 Task: Buy 1 Electric Skillets from Small Appliances section under best seller category for shipping address: Autumn Baker, 2422 August Lane, Shreveport, Louisiana 71101, Cell Number 3184332610. Pay from credit card ending with 7965, CVV 549
Action: Mouse moved to (101, 83)
Screenshot: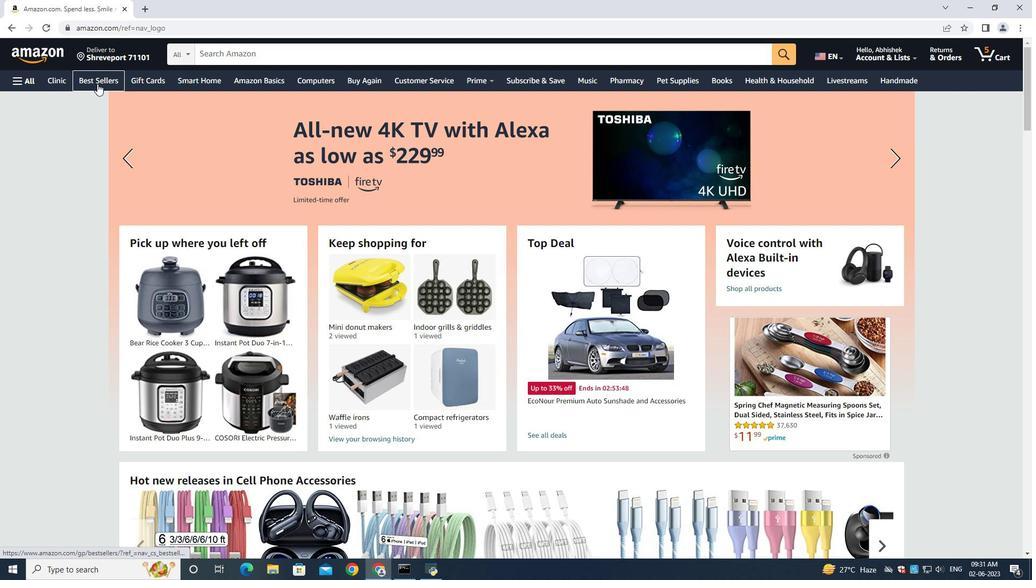 
Action: Mouse pressed left at (101, 83)
Screenshot: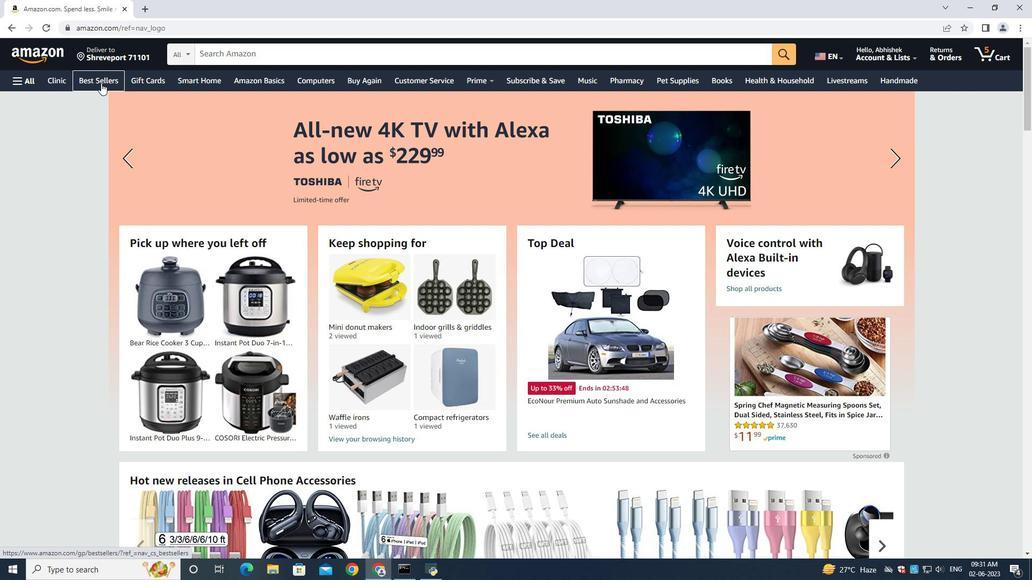 
Action: Mouse moved to (1007, 223)
Screenshot: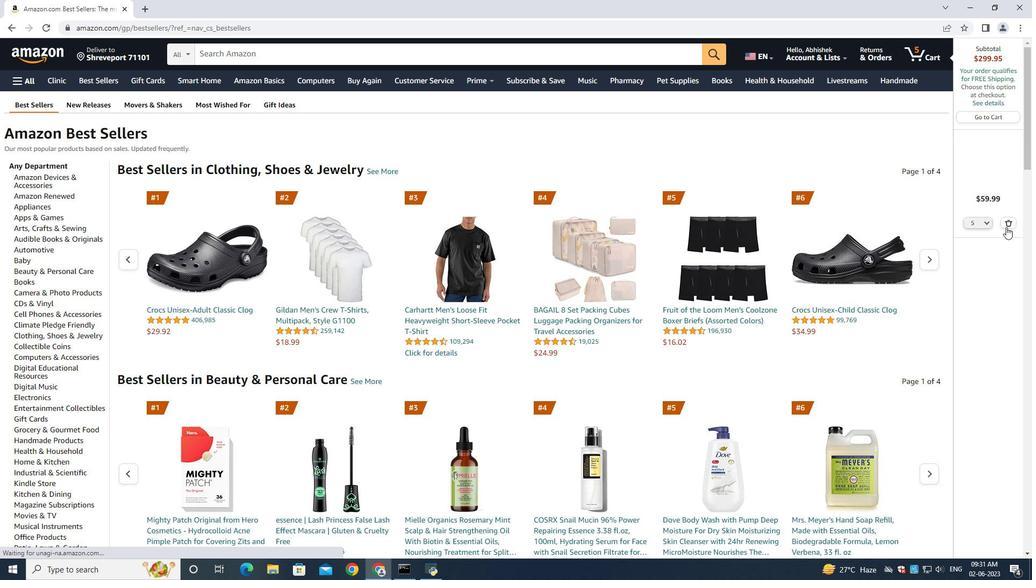 
Action: Mouse pressed left at (1007, 223)
Screenshot: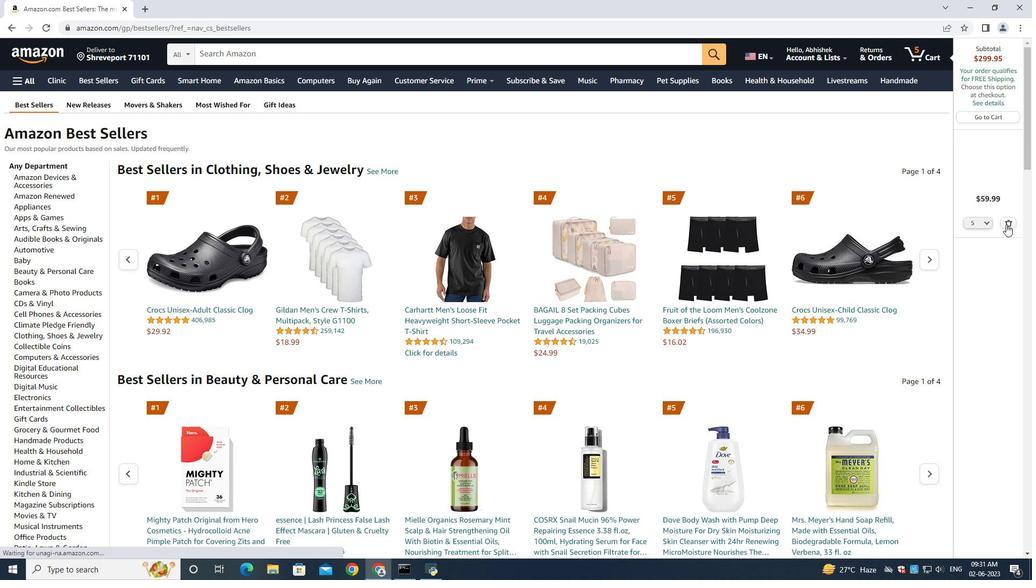 
Action: Mouse moved to (251, 52)
Screenshot: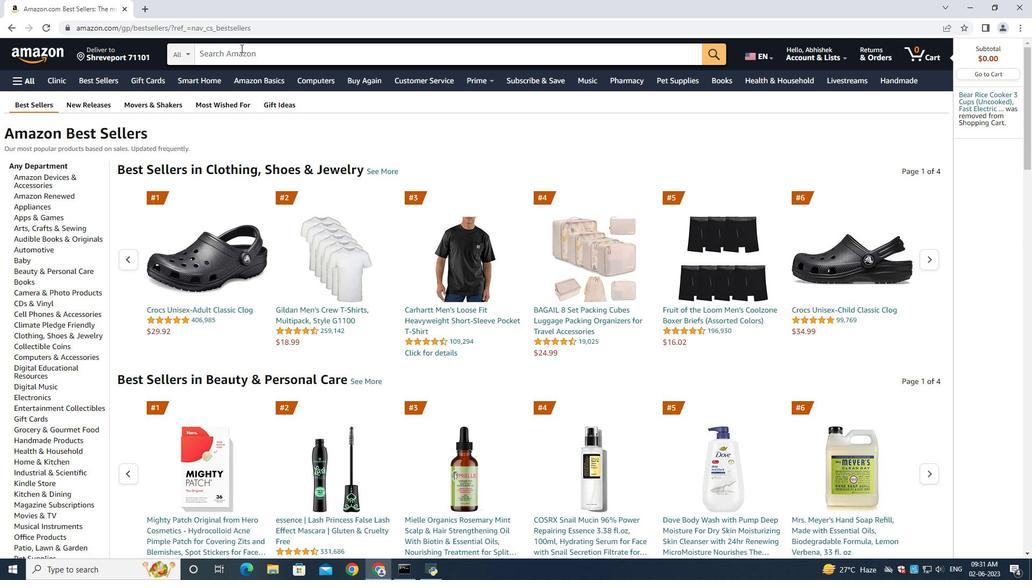 
Action: Mouse pressed left at (251, 52)
Screenshot: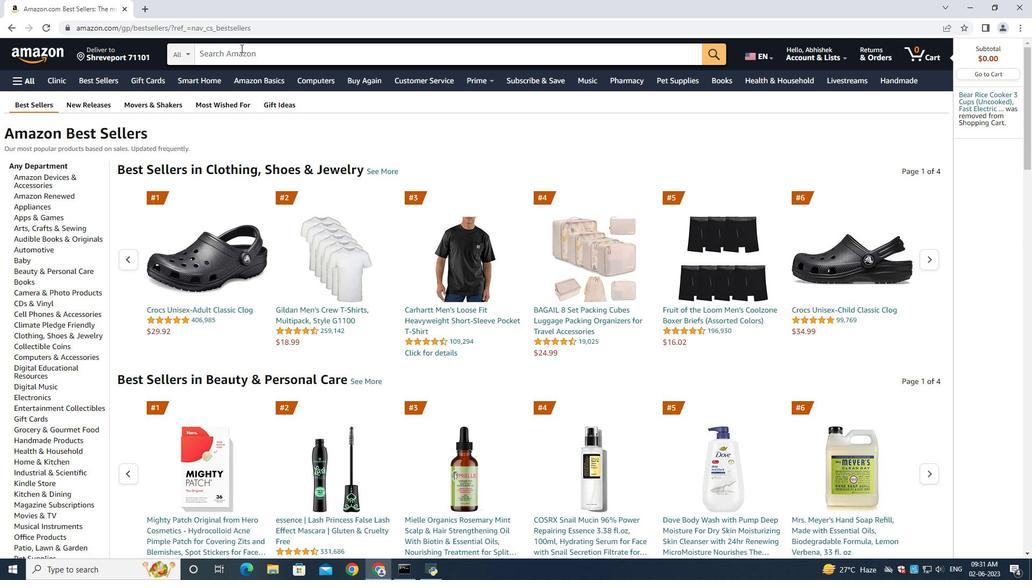 
Action: Key pressed <Key.shift>Electric<Key.space><Key.shift><Key.shift>Skillets<Key.enter>
Screenshot: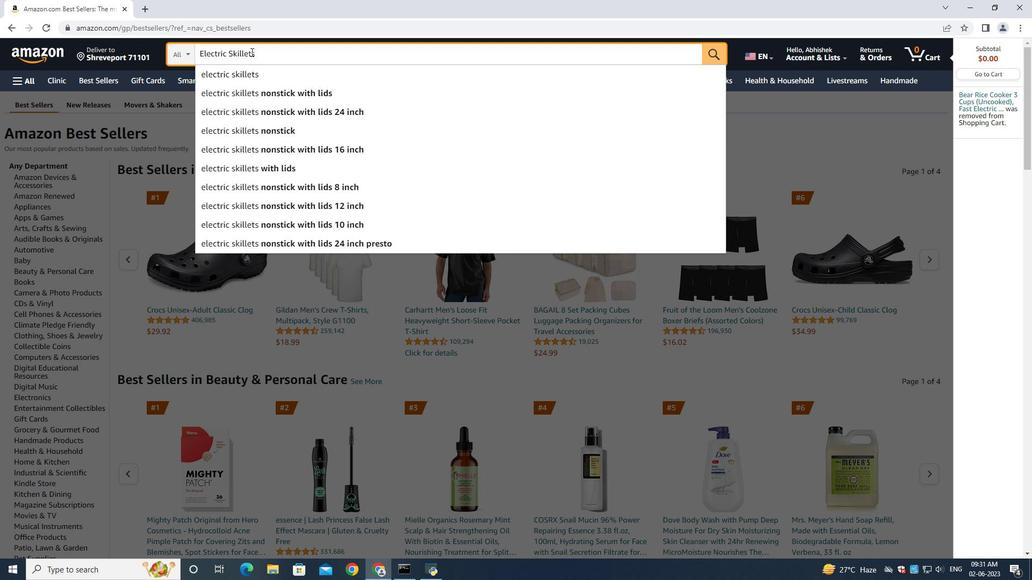
Action: Mouse moved to (278, 55)
Screenshot: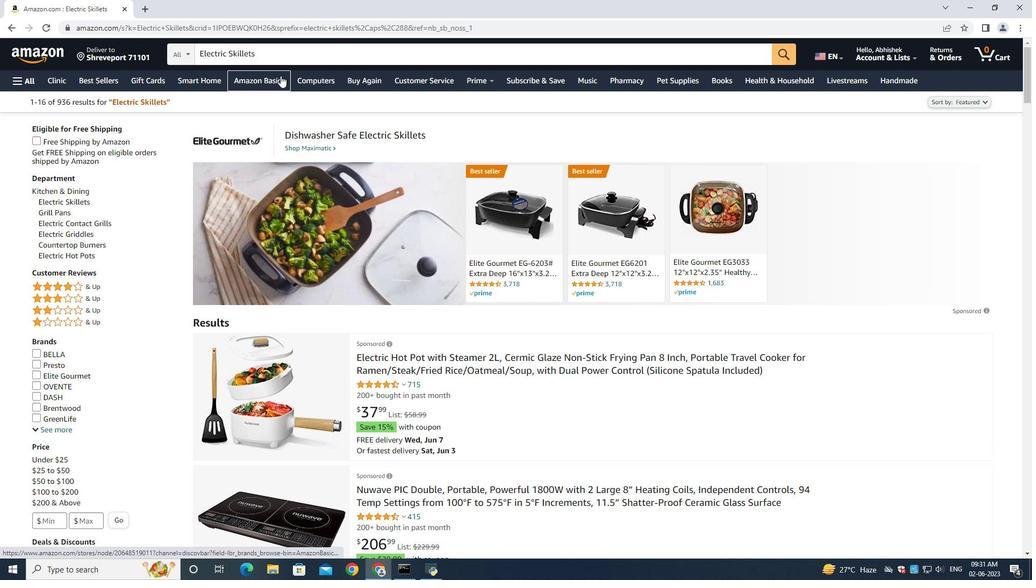 
Action: Mouse pressed left at (278, 55)
Screenshot: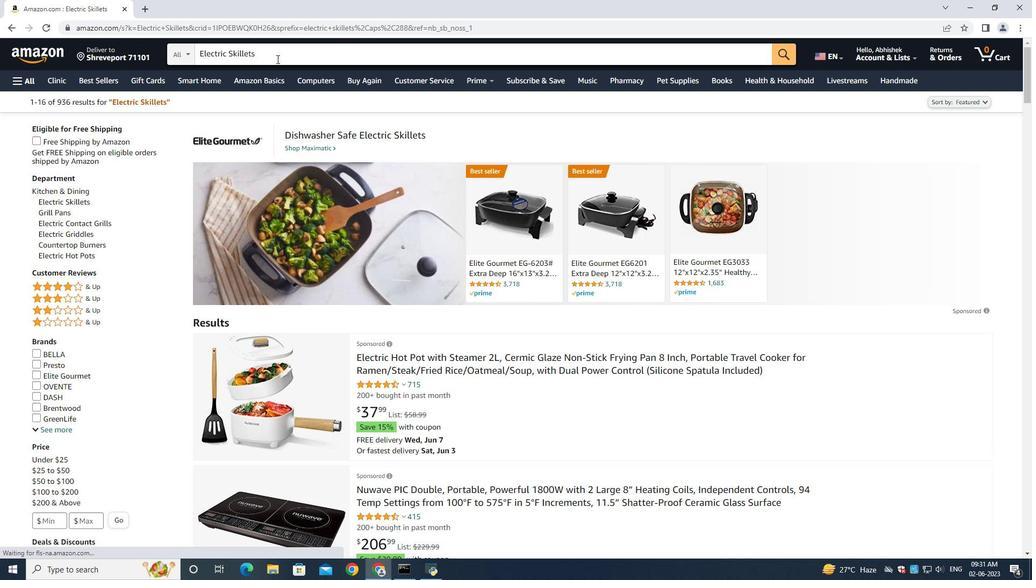 
Action: Key pressed <Key.space>small<Key.enter>
Screenshot: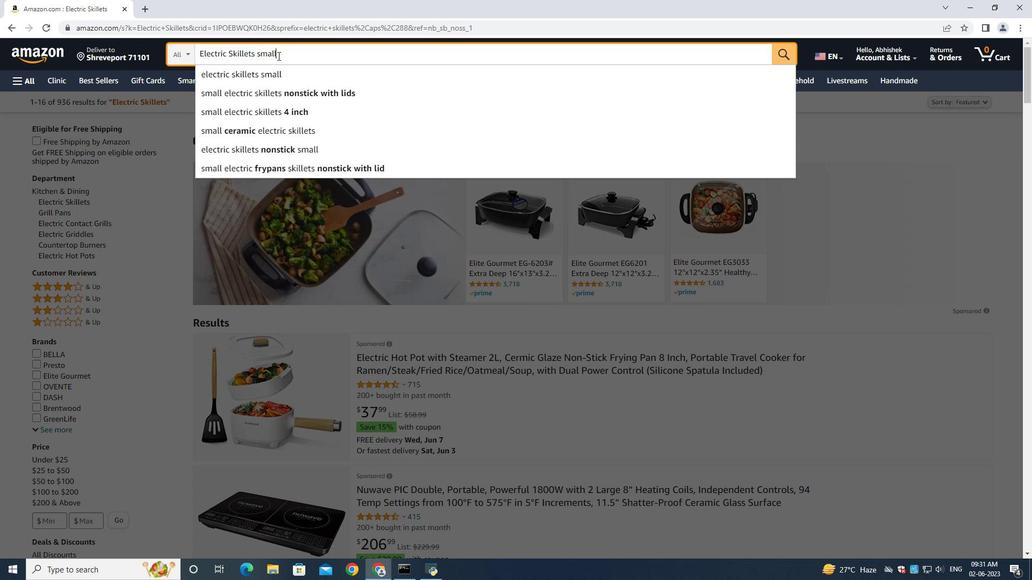 
Action: Mouse moved to (55, 193)
Screenshot: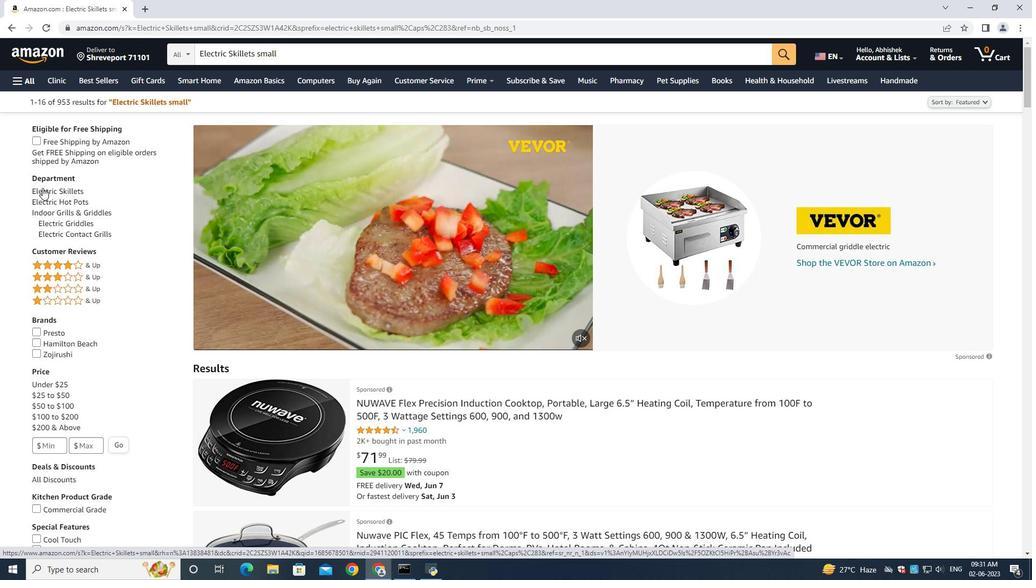 
Action: Mouse pressed left at (55, 193)
Screenshot: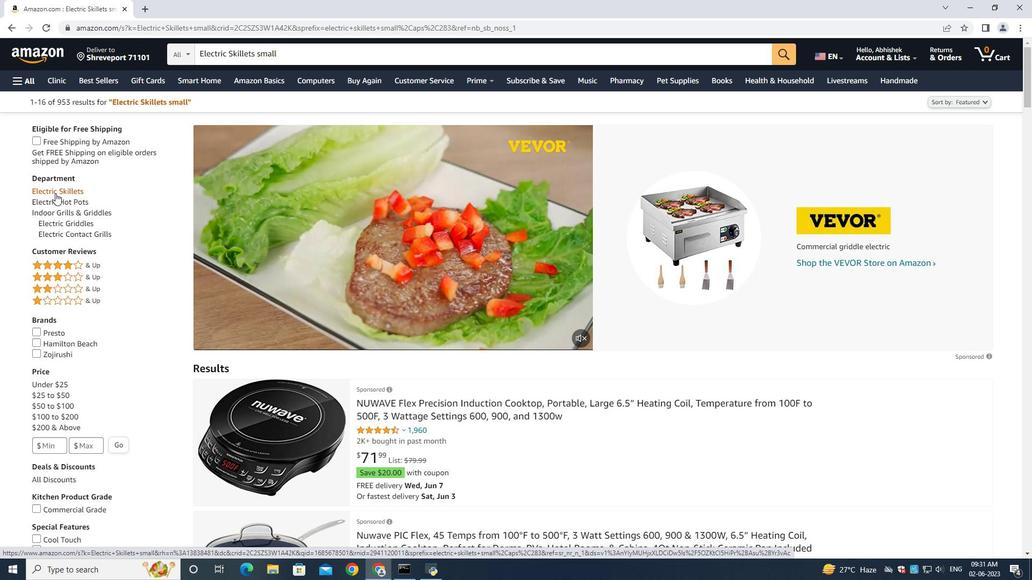 
Action: Mouse moved to (75, 249)
Screenshot: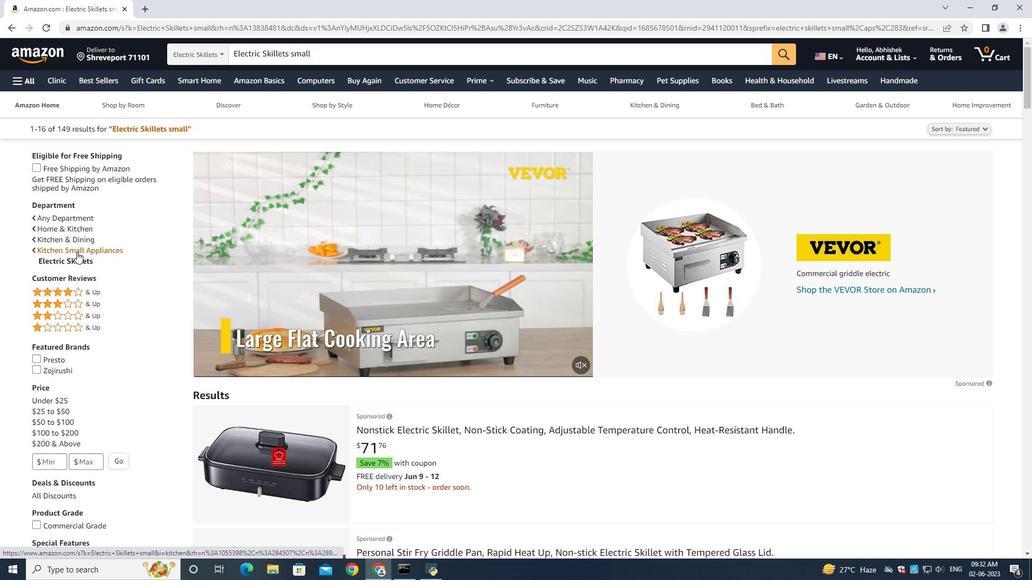 
Action: Mouse pressed left at (75, 249)
Screenshot: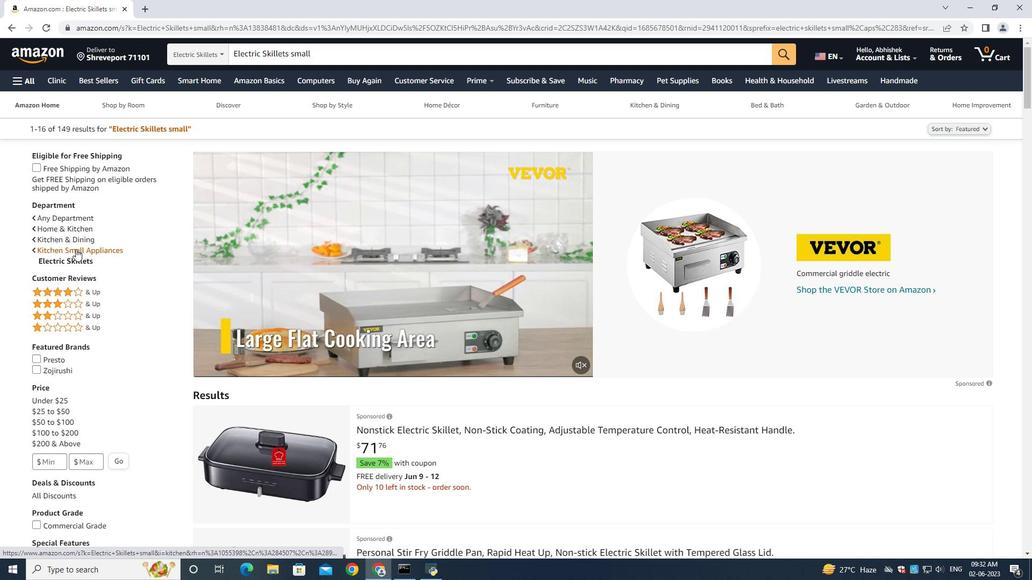 
Action: Mouse moved to (69, 255)
Screenshot: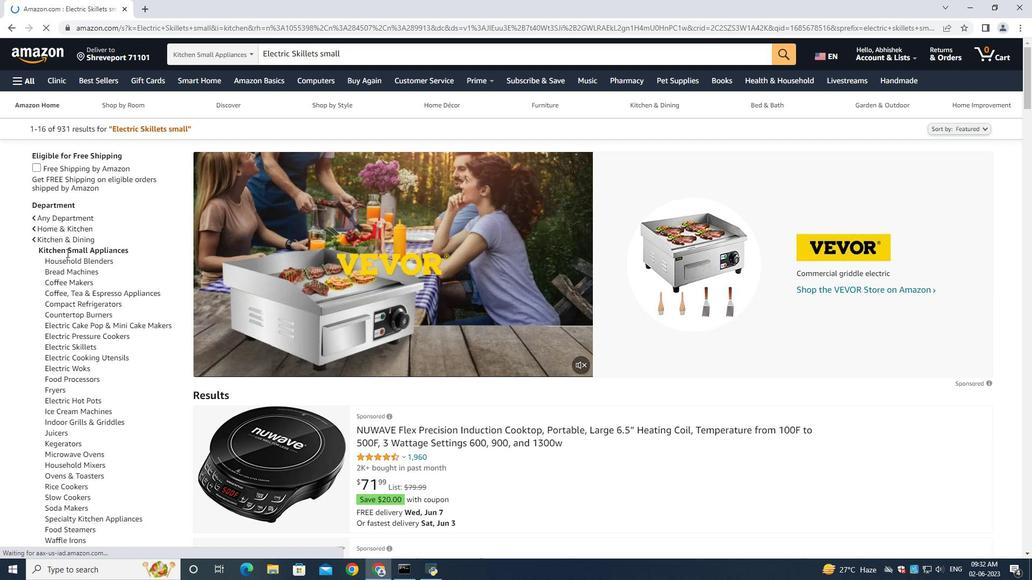 
Action: Key pressed <Key.down><Key.down>
Screenshot: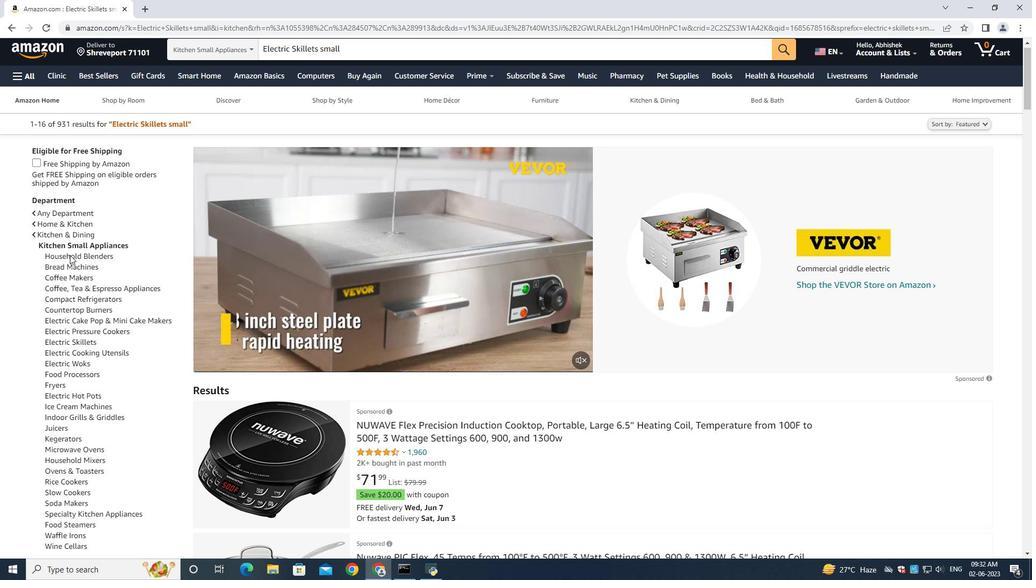 
Action: Mouse moved to (464, 389)
Screenshot: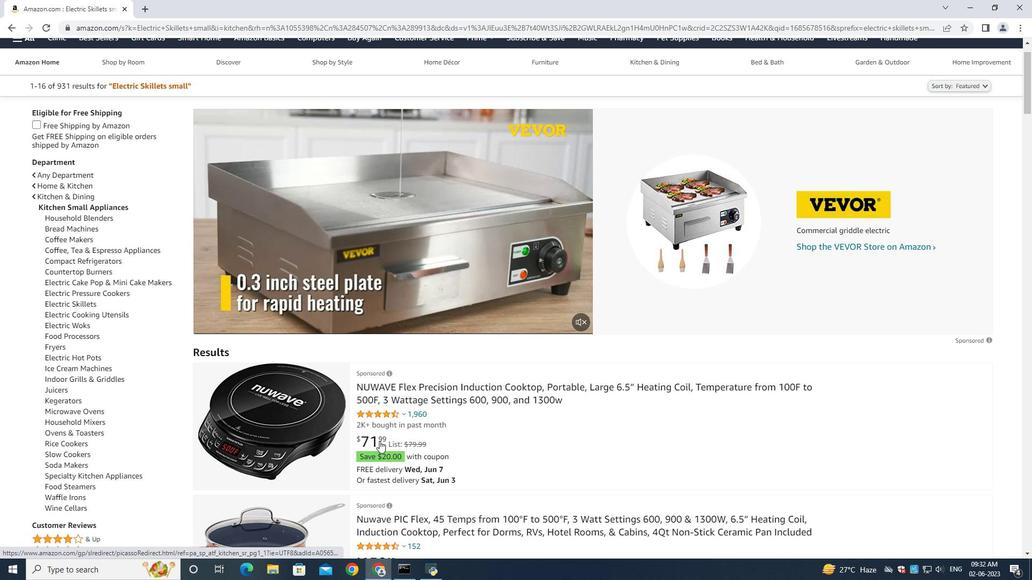 
Action: Mouse pressed left at (464, 389)
Screenshot: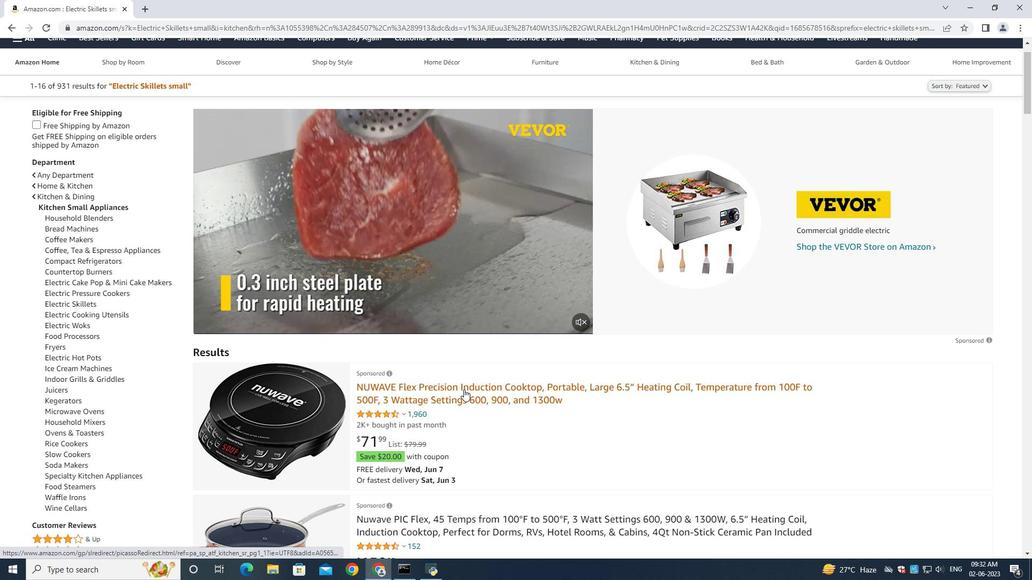 
Action: Mouse moved to (836, 424)
Screenshot: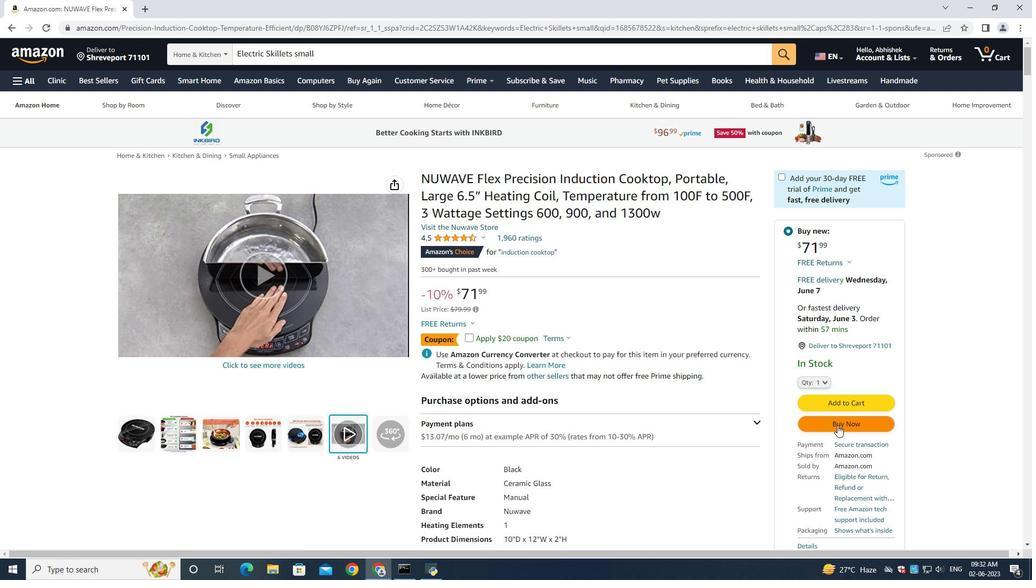 
Action: Mouse pressed left at (836, 424)
Screenshot: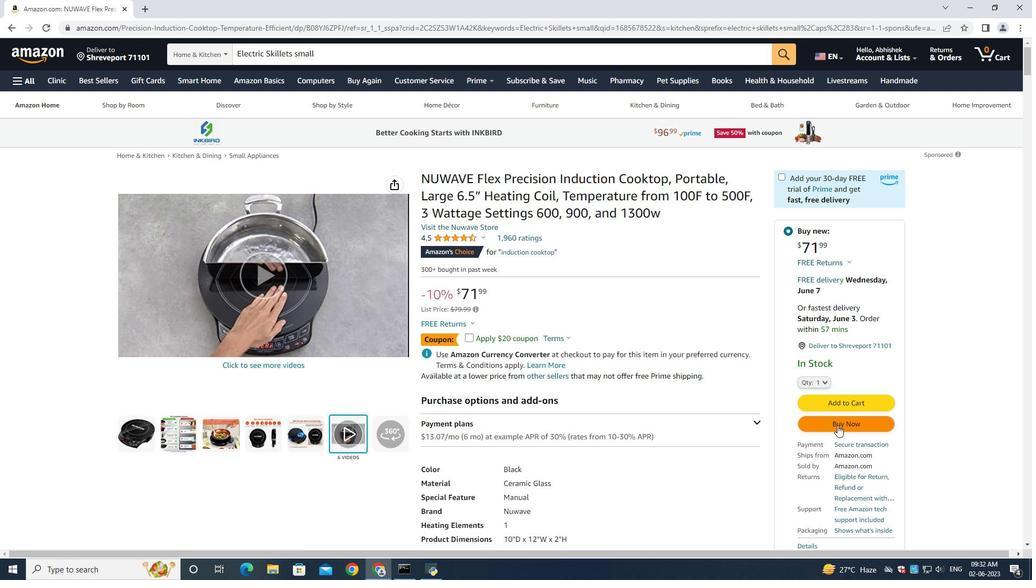 
Action: Mouse moved to (584, 236)
Screenshot: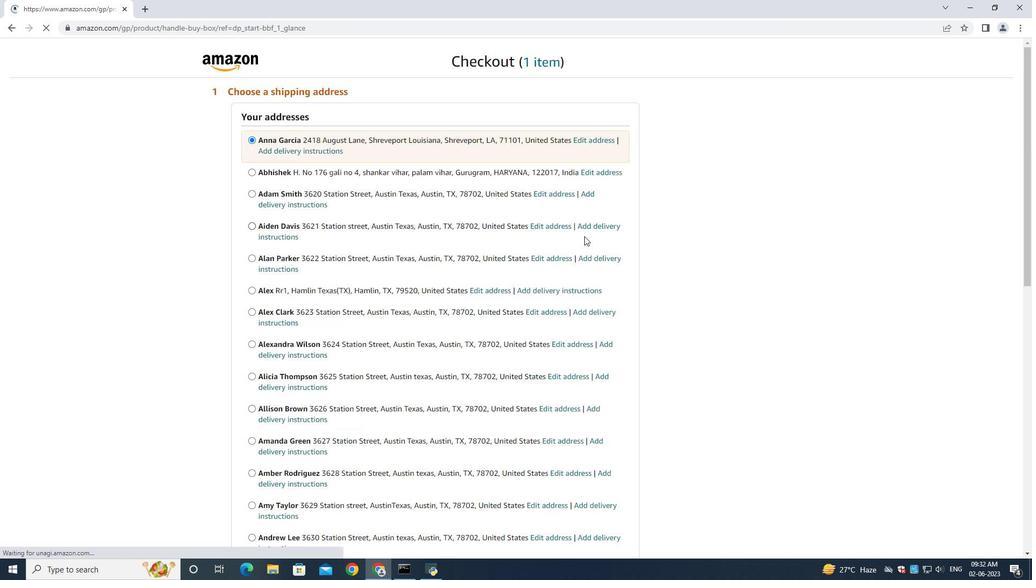 
Action: Mouse scrolled (584, 236) with delta (0, 0)
Screenshot: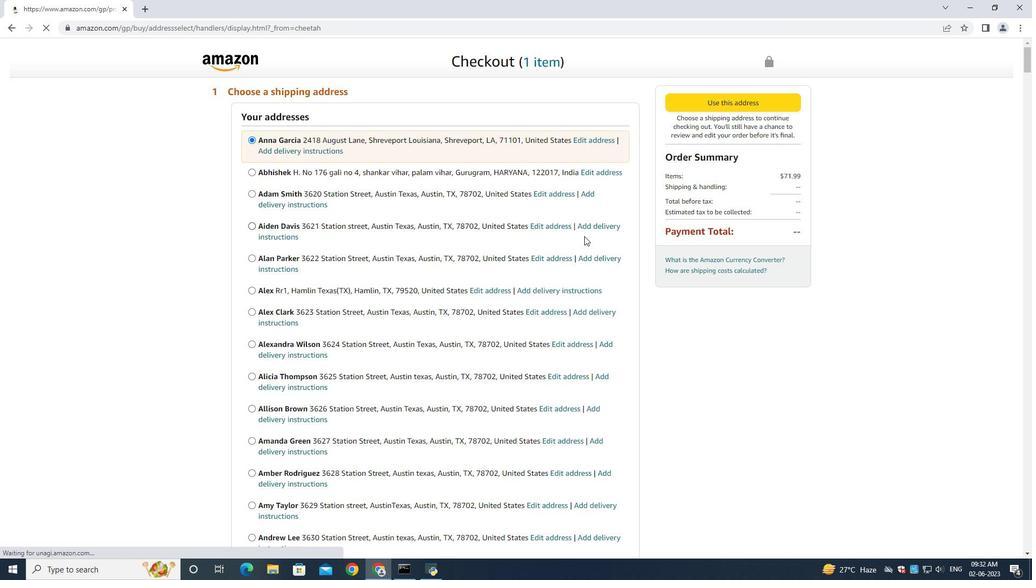 
Action: Mouse moved to (583, 241)
Screenshot: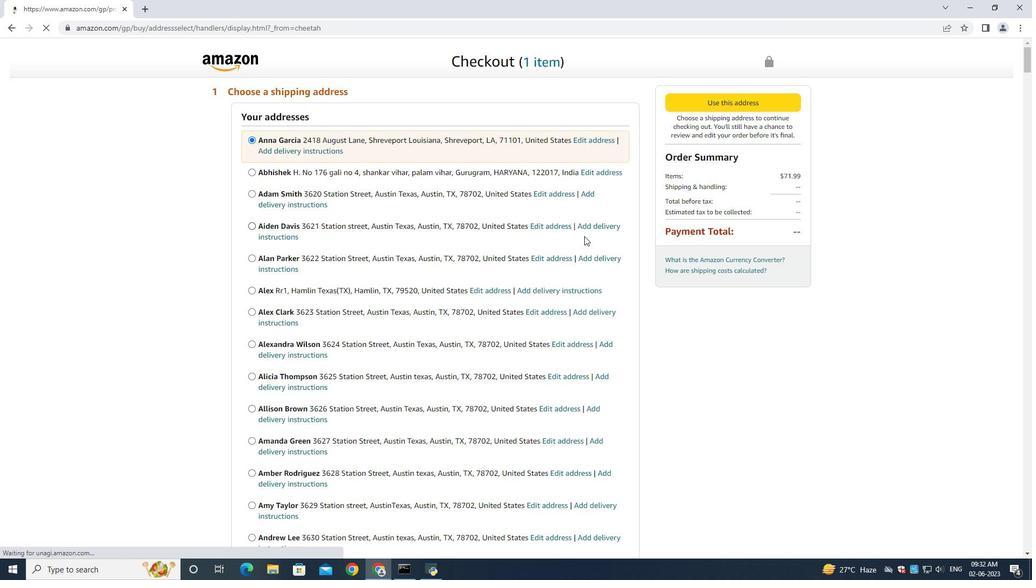 
Action: Mouse scrolled (584, 237) with delta (0, 0)
Screenshot: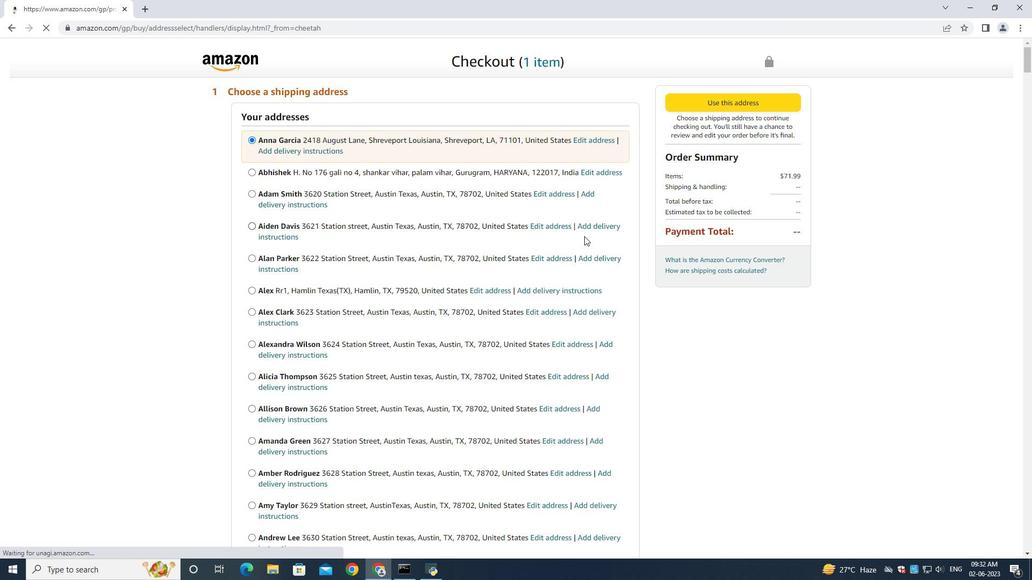 
Action: Mouse moved to (583, 243)
Screenshot: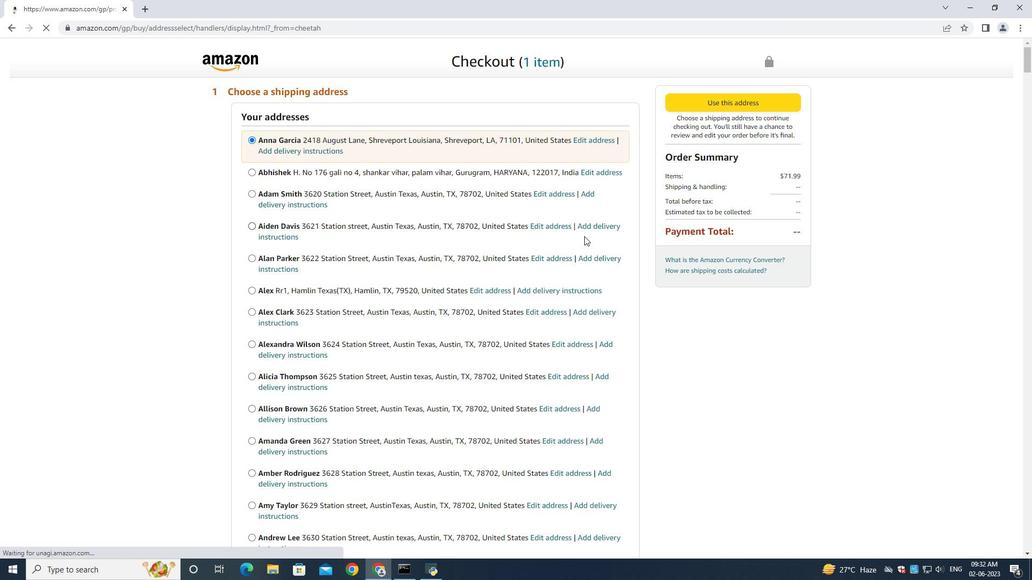 
Action: Mouse scrolled (583, 240) with delta (0, 0)
Screenshot: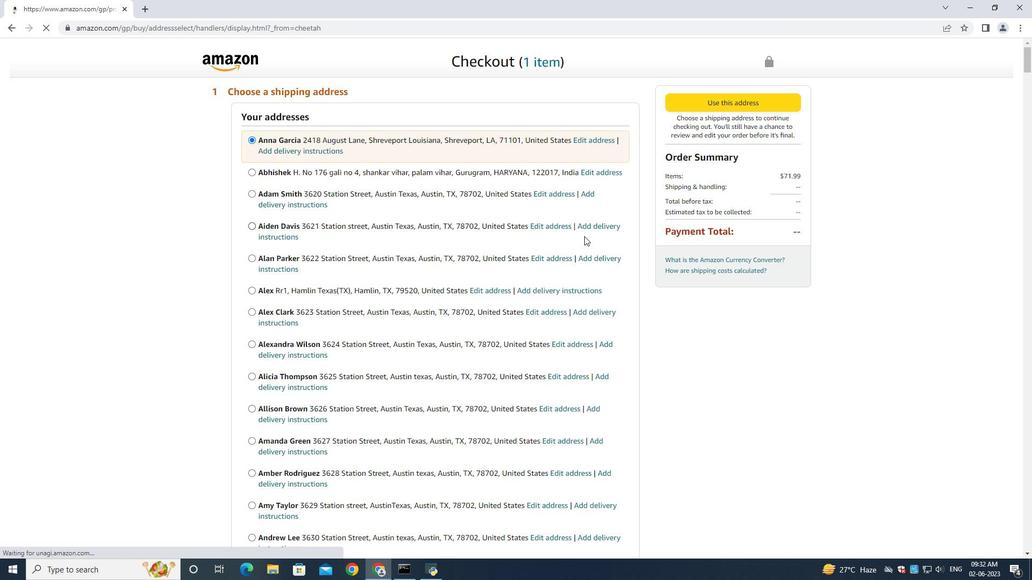 
Action: Mouse moved to (582, 244)
Screenshot: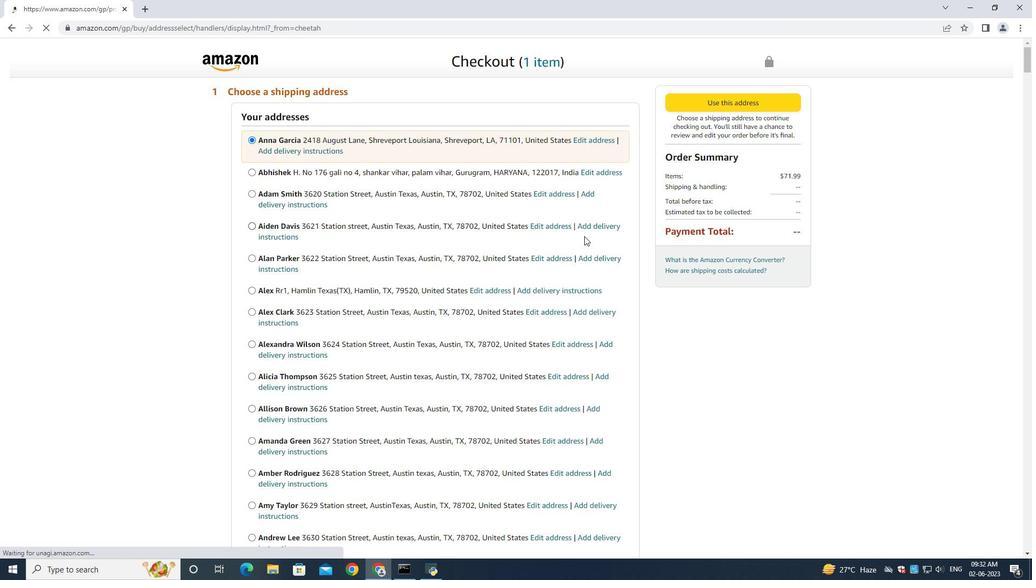 
Action: Mouse scrolled (583, 243) with delta (0, 0)
Screenshot: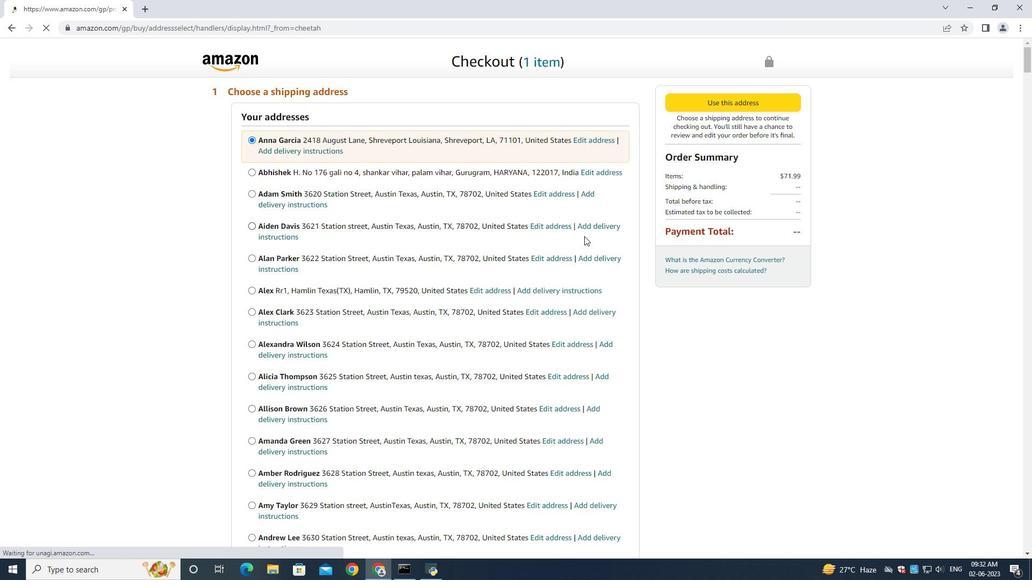 
Action: Mouse moved to (581, 244)
Screenshot: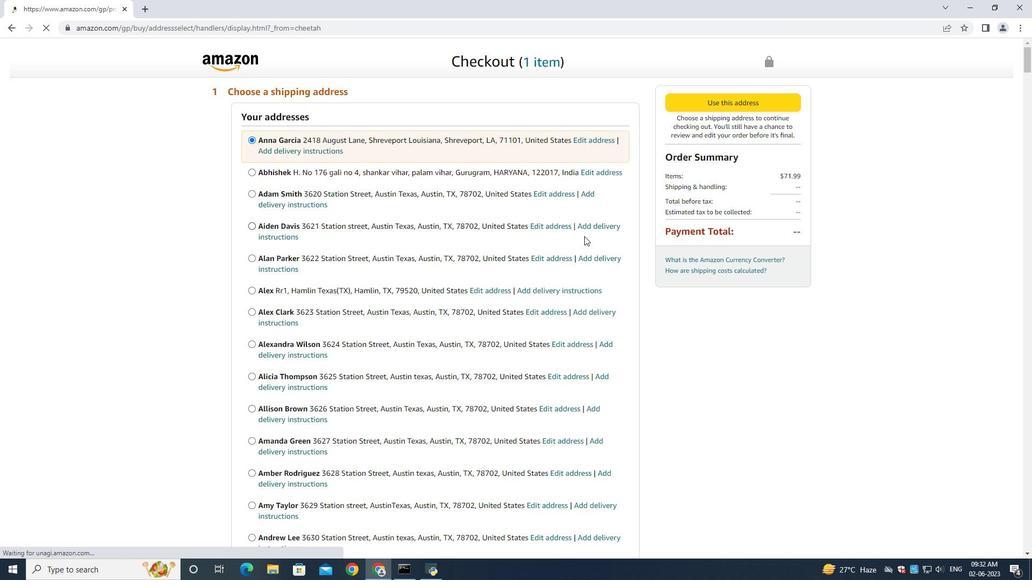 
Action: Mouse scrolled (582, 244) with delta (0, 0)
Screenshot: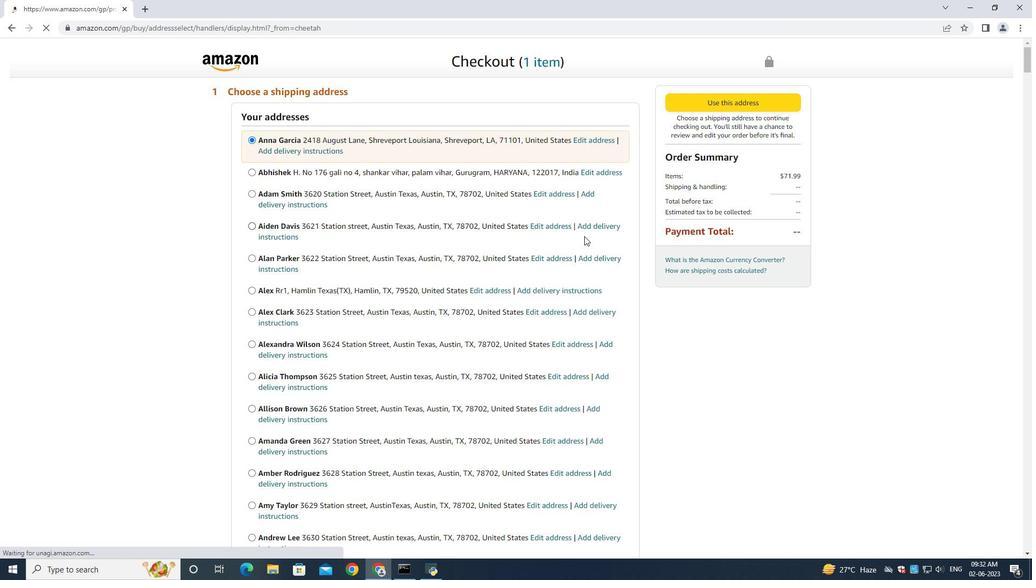 
Action: Mouse moved to (579, 244)
Screenshot: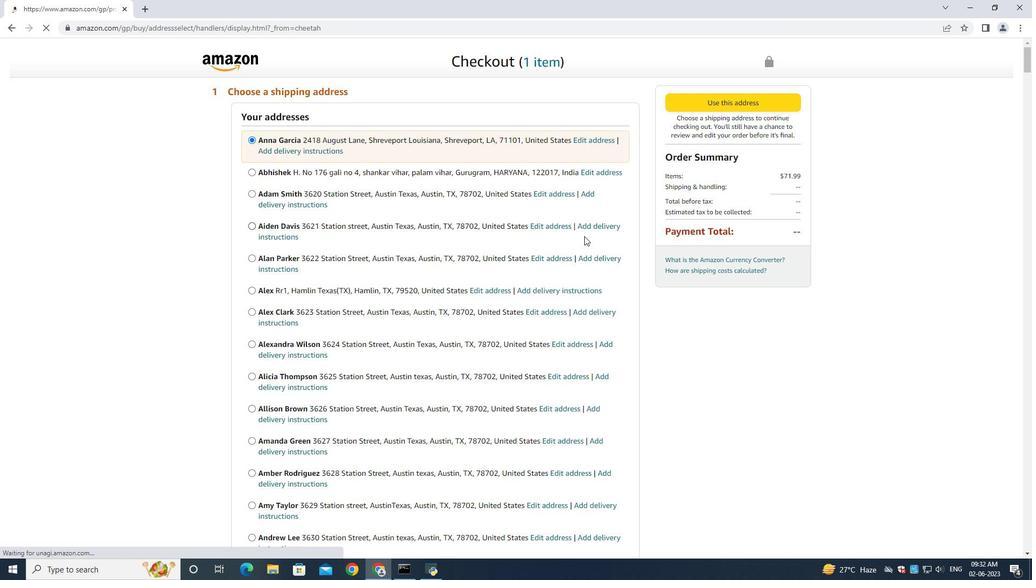 
Action: Mouse scrolled (581, 243) with delta (0, -1)
Screenshot: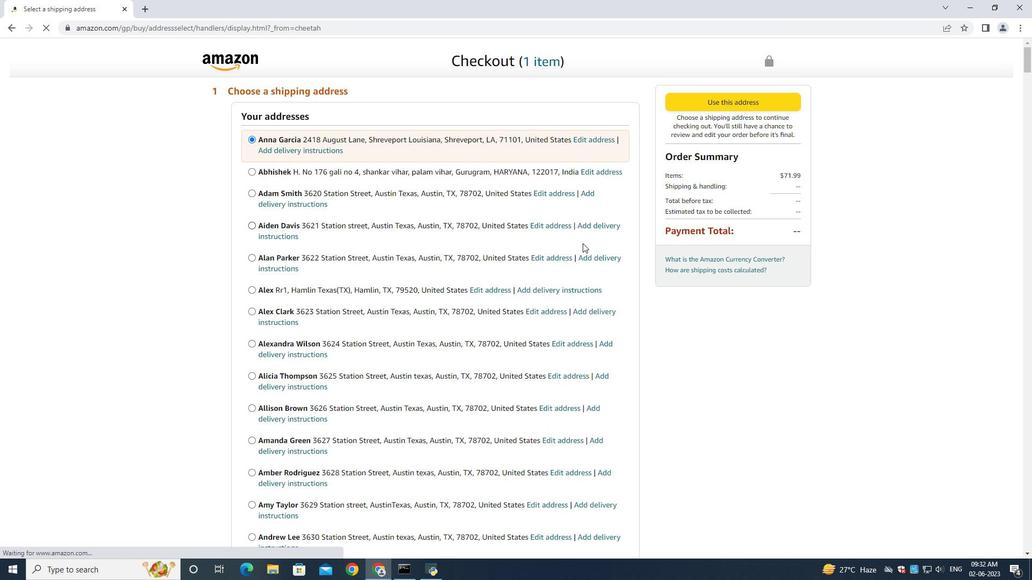 
Action: Mouse moved to (574, 242)
Screenshot: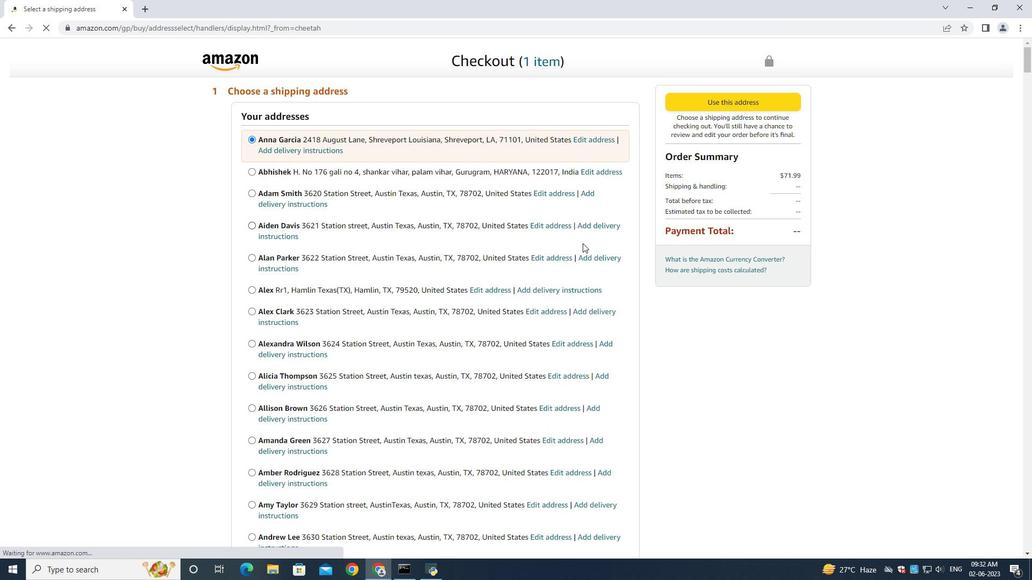 
Action: Mouse scrolled (579, 243) with delta (0, 0)
Screenshot: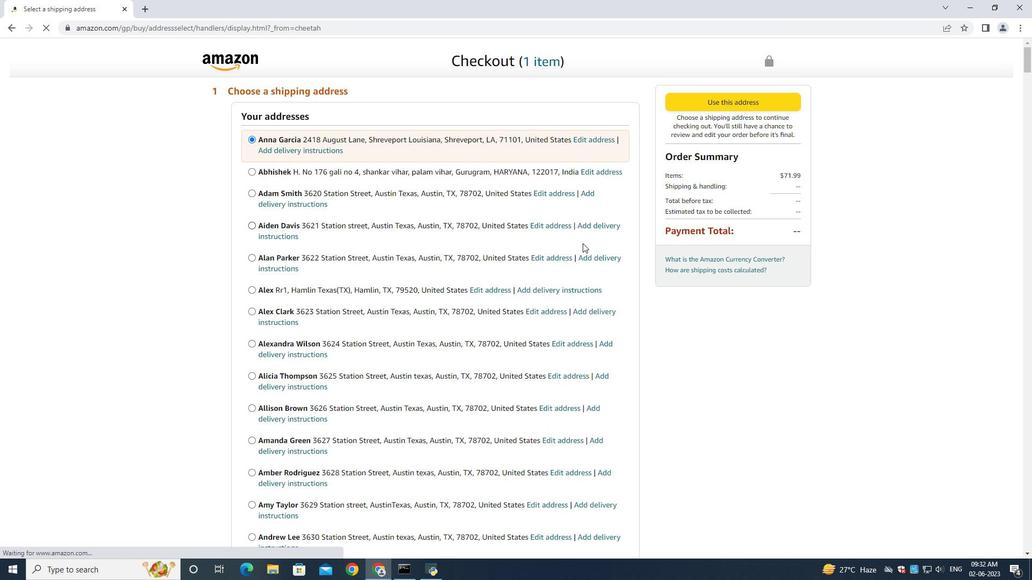 
Action: Mouse moved to (538, 242)
Screenshot: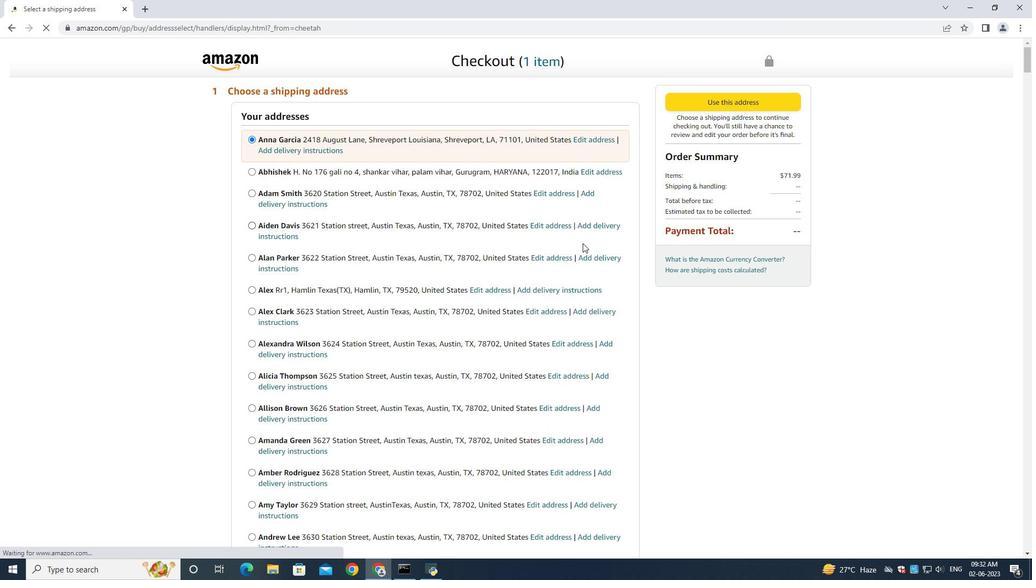 
Action: Mouse scrolled (574, 242) with delta (0, 0)
Screenshot: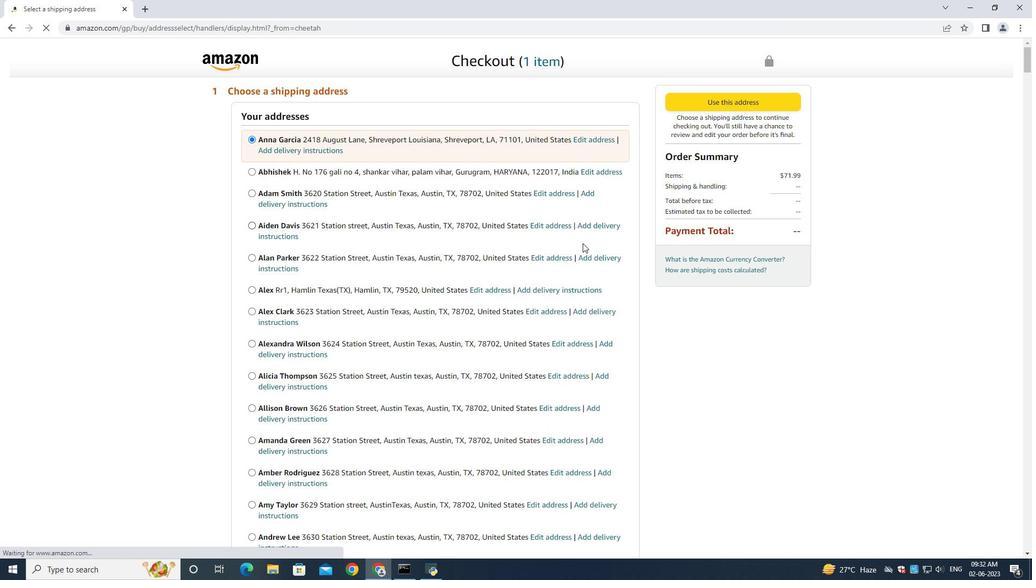 
Action: Mouse moved to (403, 278)
Screenshot: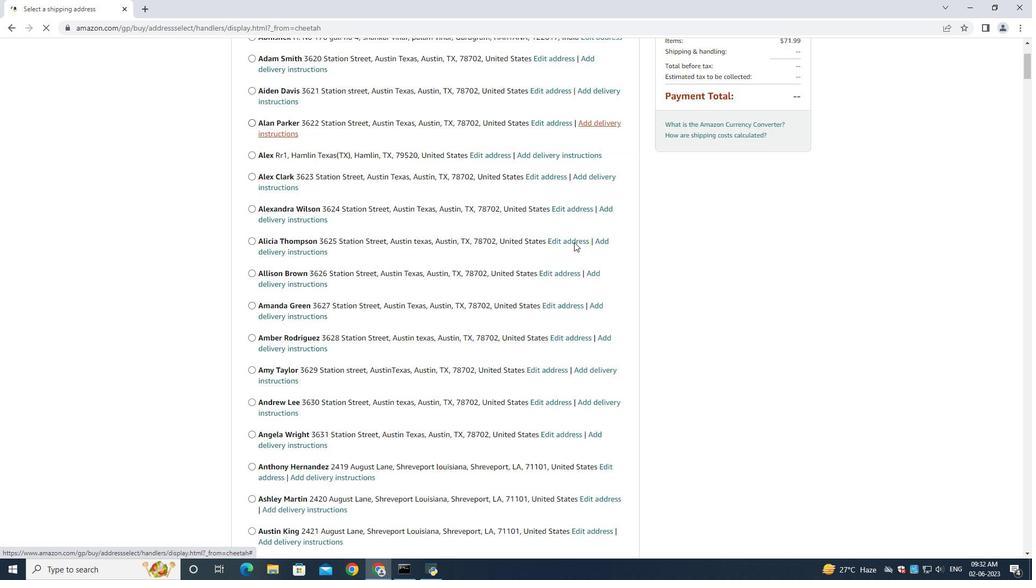 
Action: Mouse scrolled (403, 278) with delta (0, 0)
Screenshot: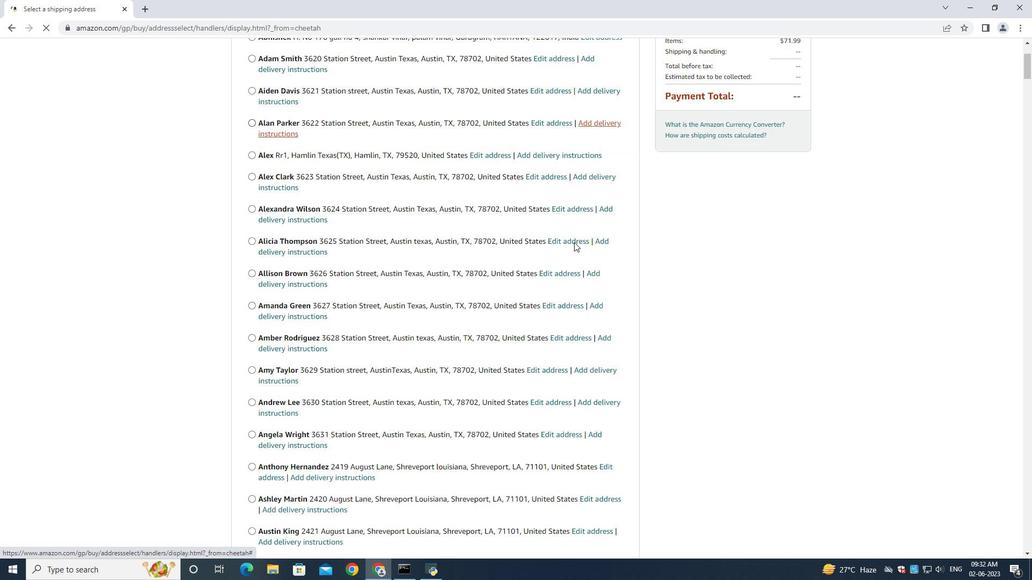 
Action: Mouse scrolled (403, 278) with delta (0, 0)
Screenshot: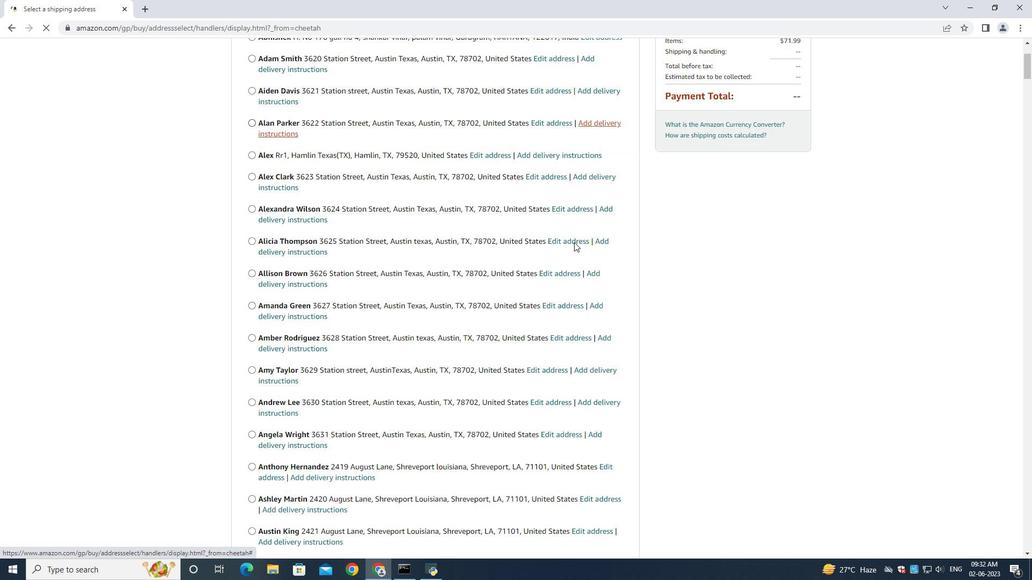 
Action: Mouse moved to (403, 274)
Screenshot: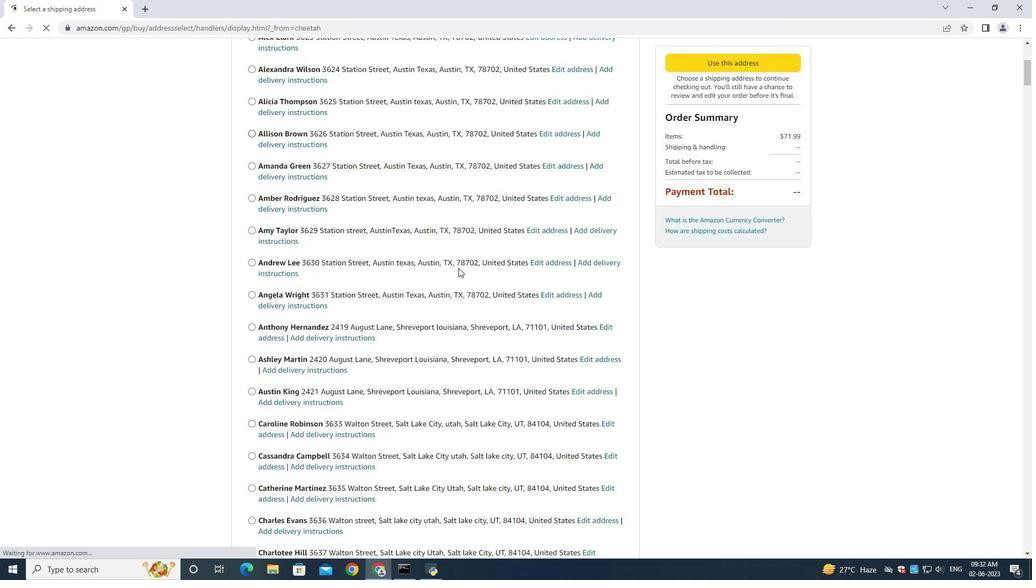 
Action: Mouse scrolled (403, 278) with delta (0, 0)
Screenshot: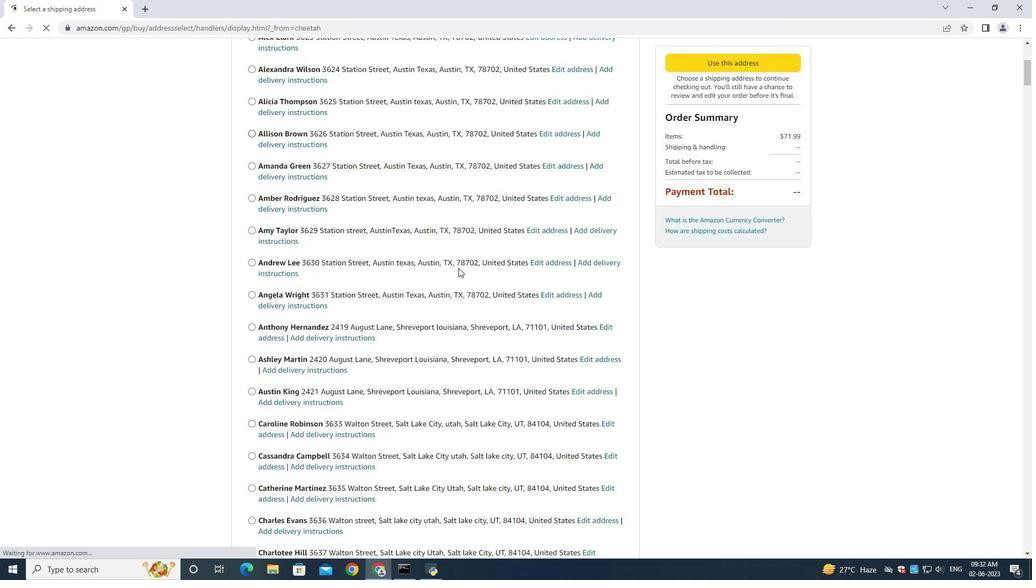 
Action: Mouse moved to (404, 271)
Screenshot: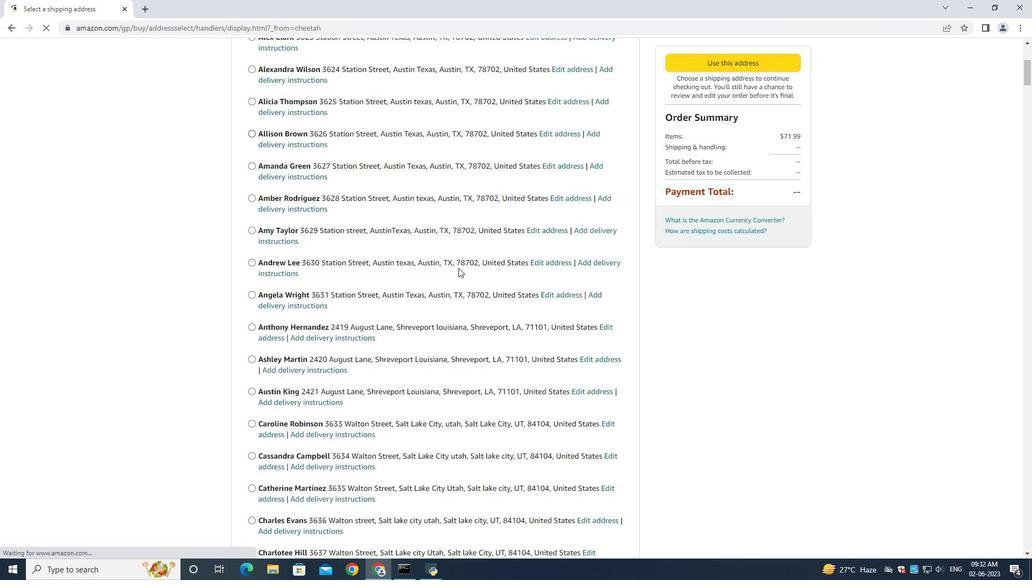
Action: Mouse scrolled (403, 278) with delta (0, 0)
Screenshot: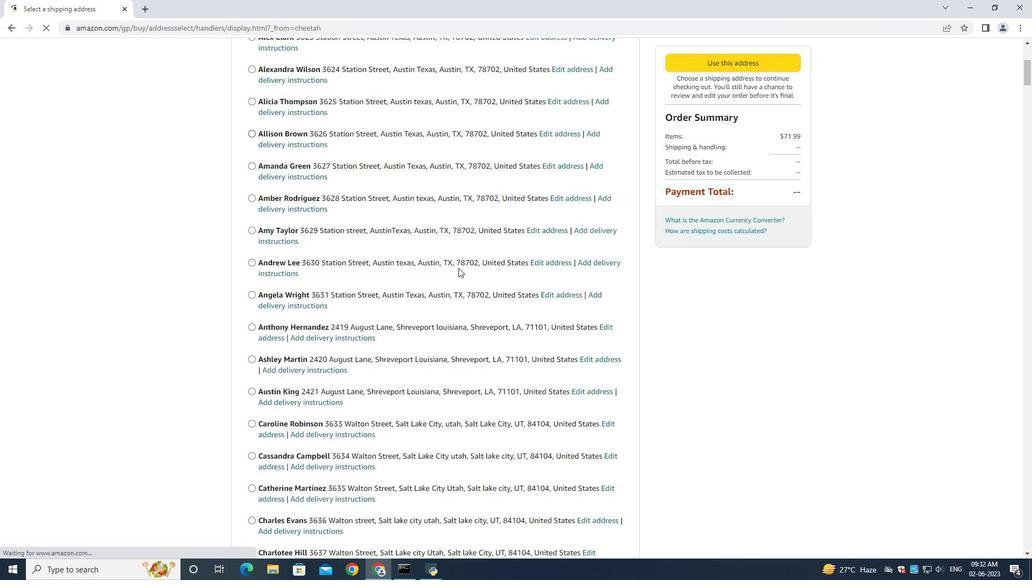 
Action: Mouse moved to (405, 270)
Screenshot: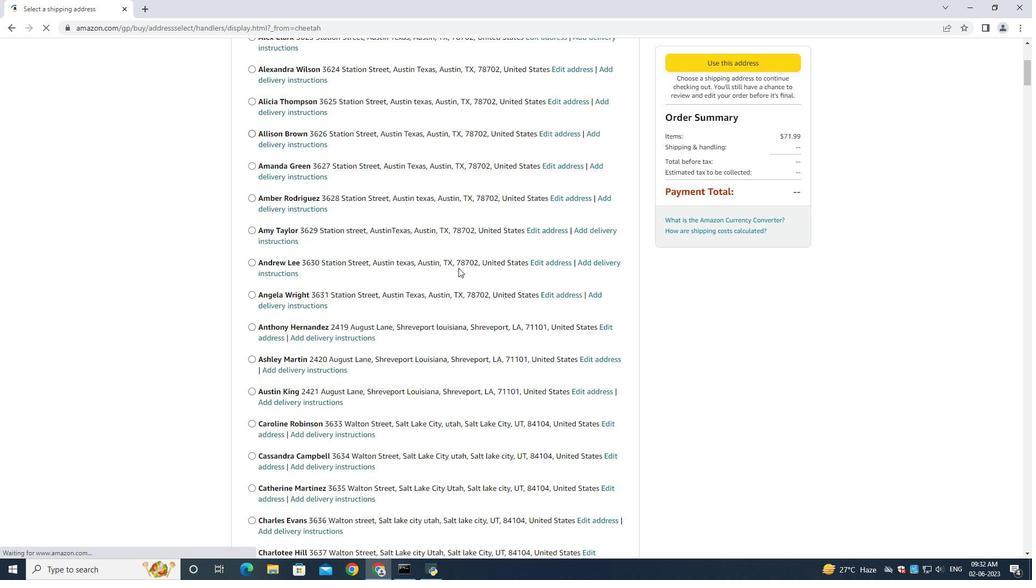 
Action: Mouse scrolled (403, 278) with delta (0, 0)
Screenshot: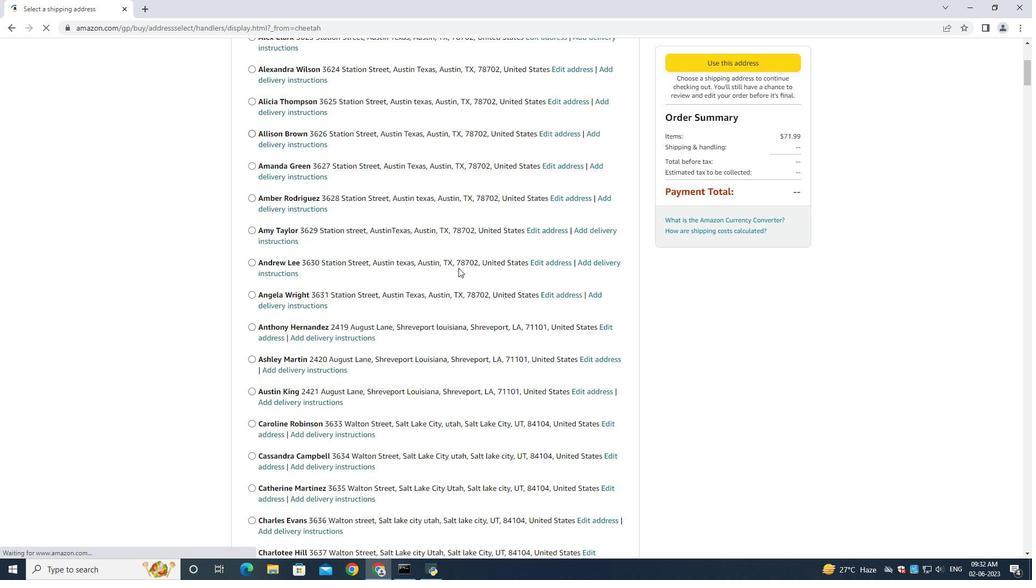 
Action: Mouse moved to (406, 266)
Screenshot: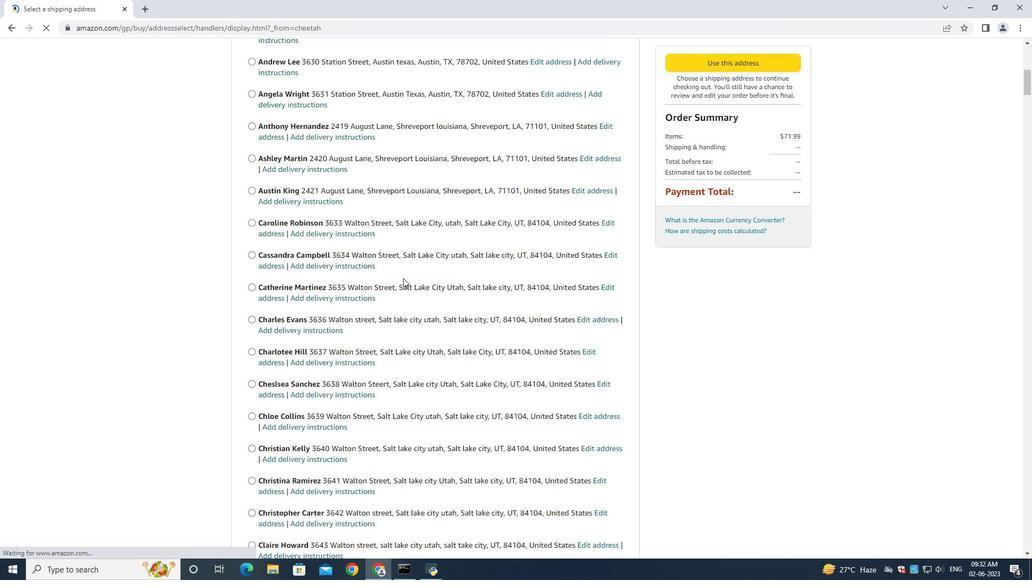 
Action: Mouse scrolled (403, 278) with delta (0, 0)
Screenshot: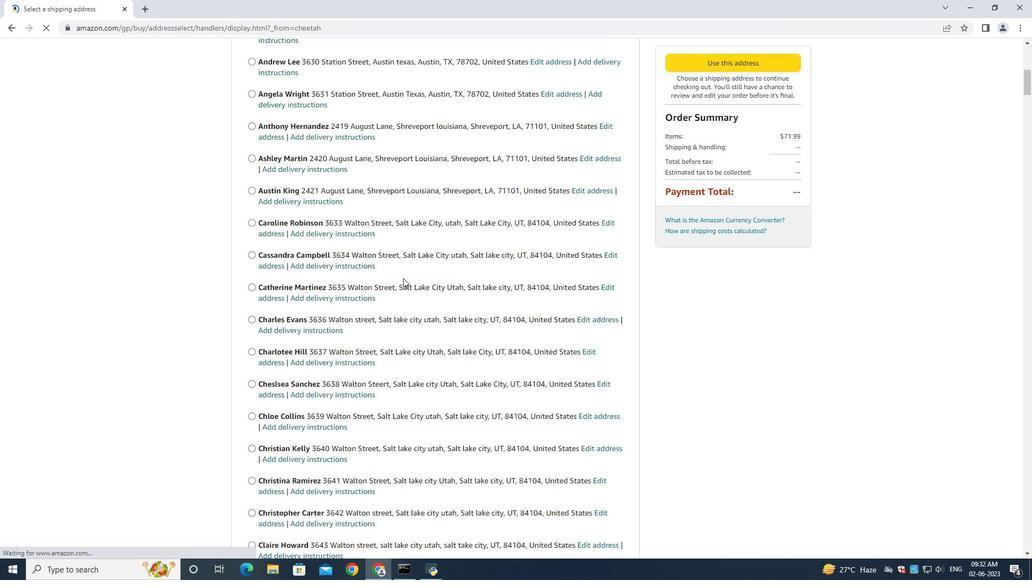 
Action: Mouse moved to (406, 266)
Screenshot: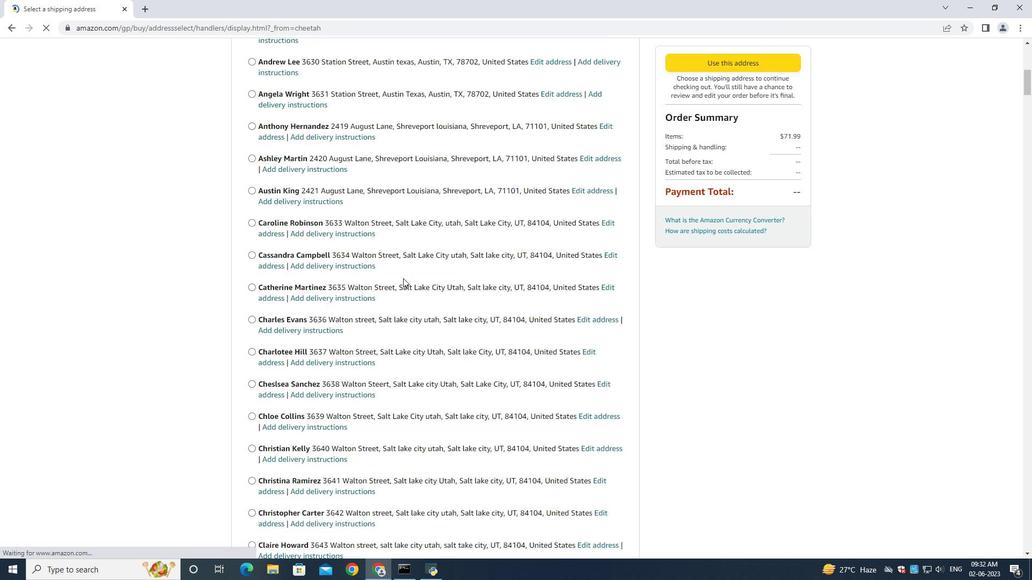 
Action: Mouse scrolled (403, 274) with delta (0, 0)
Screenshot: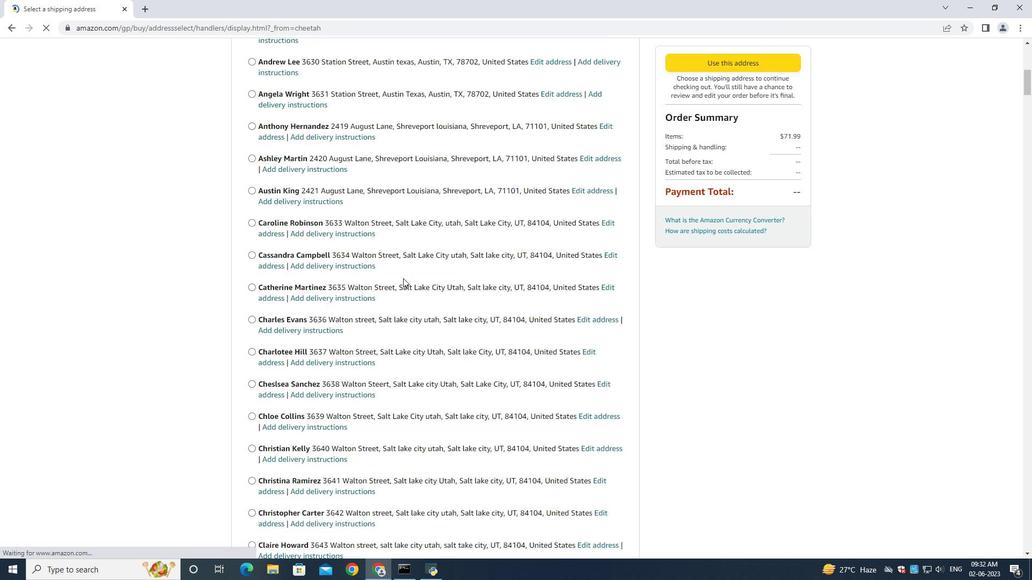 
Action: Mouse scrolled (404, 271) with delta (0, 0)
Screenshot: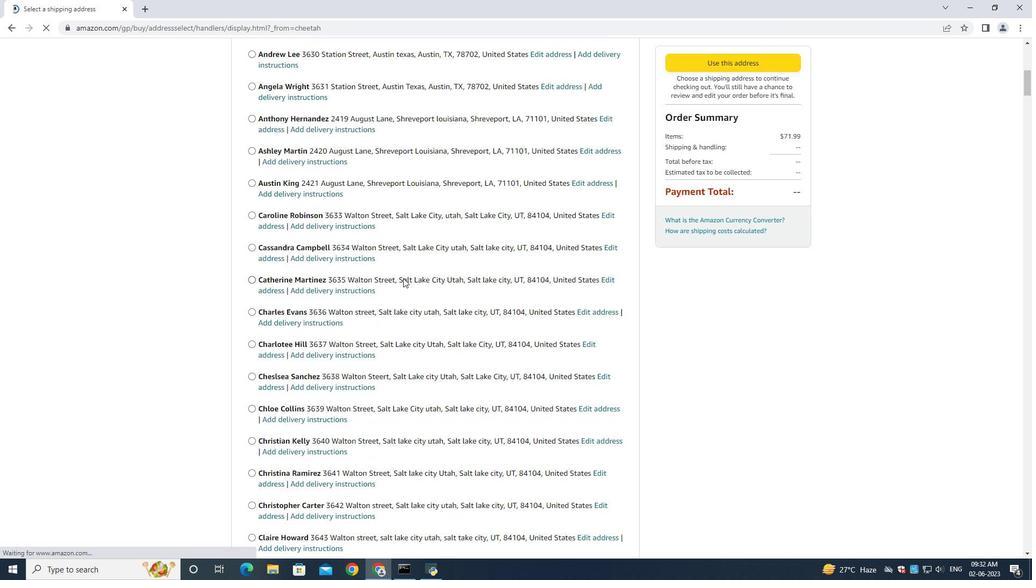 
Action: Mouse scrolled (406, 265) with delta (0, 0)
Screenshot: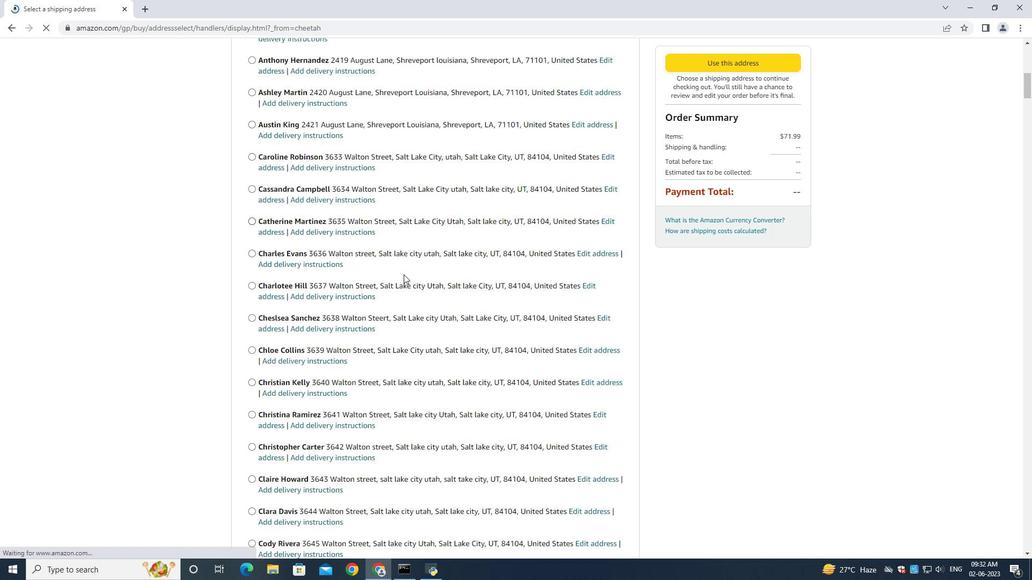 
Action: Mouse scrolled (406, 265) with delta (0, 0)
Screenshot: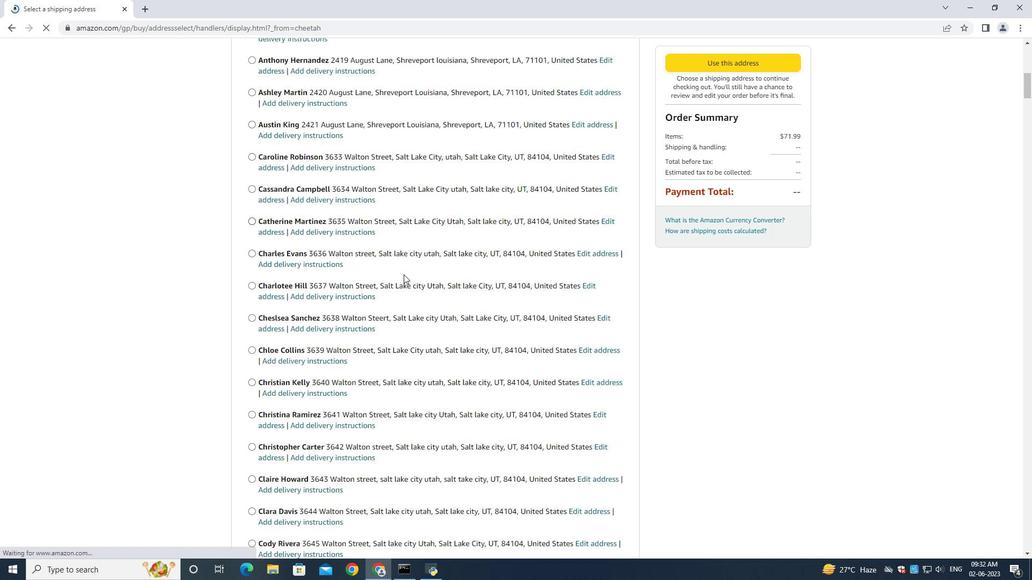 
Action: Mouse scrolled (406, 265) with delta (0, 0)
Screenshot: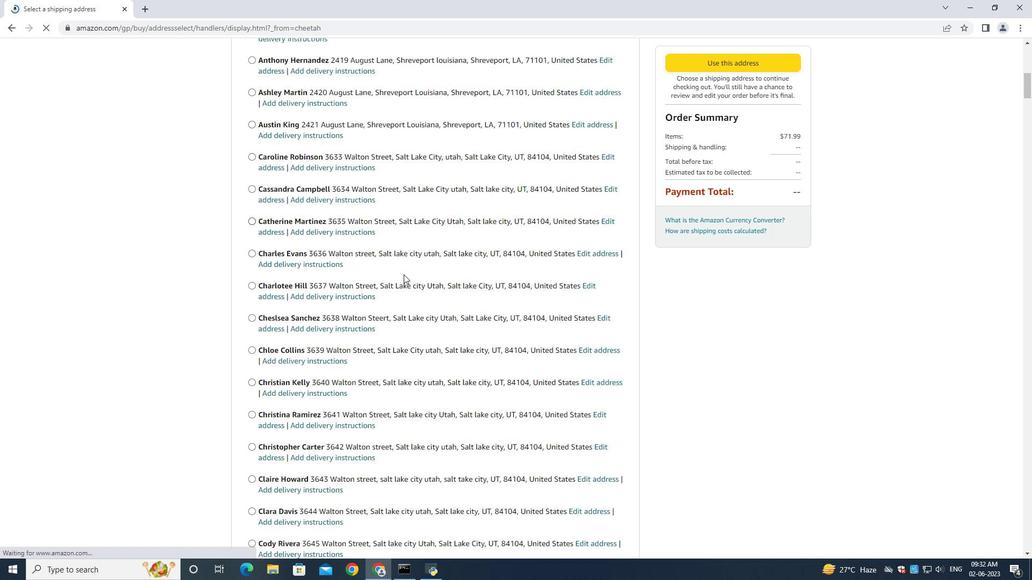 
Action: Mouse scrolled (406, 265) with delta (0, 0)
Screenshot: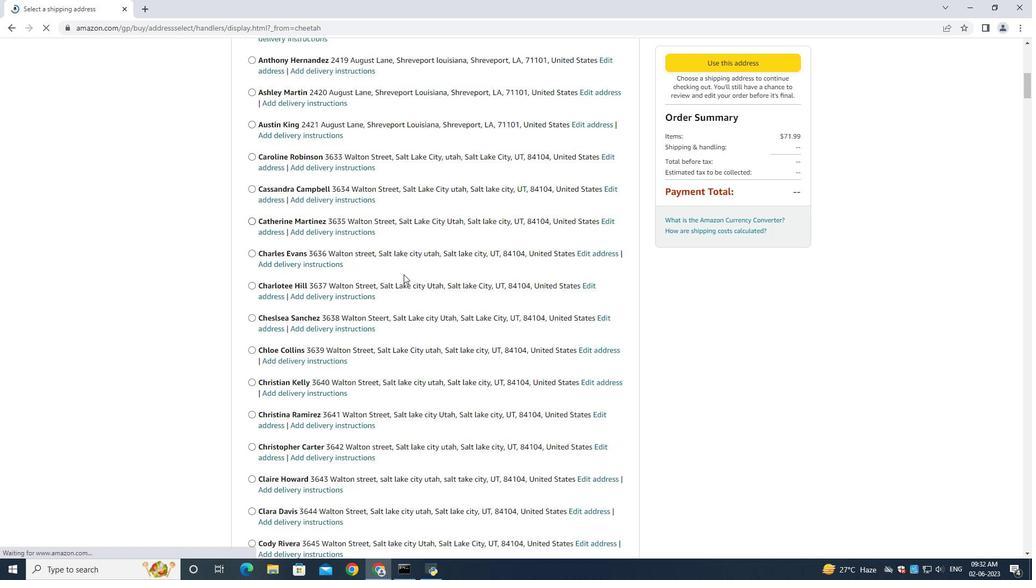 
Action: Mouse moved to (406, 265)
Screenshot: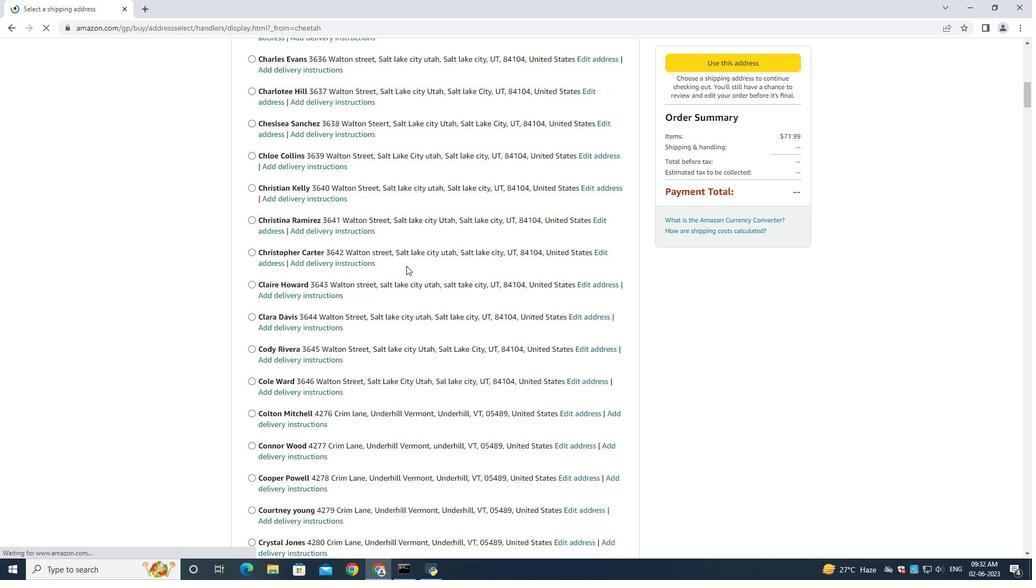 
Action: Mouse scrolled (406, 265) with delta (0, 0)
Screenshot: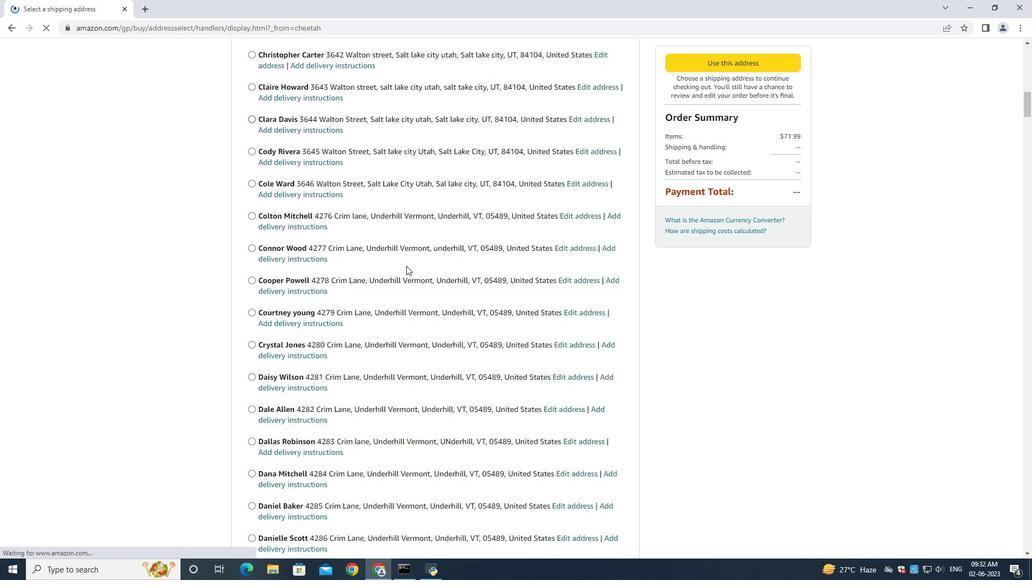 
Action: Mouse moved to (406, 258)
Screenshot: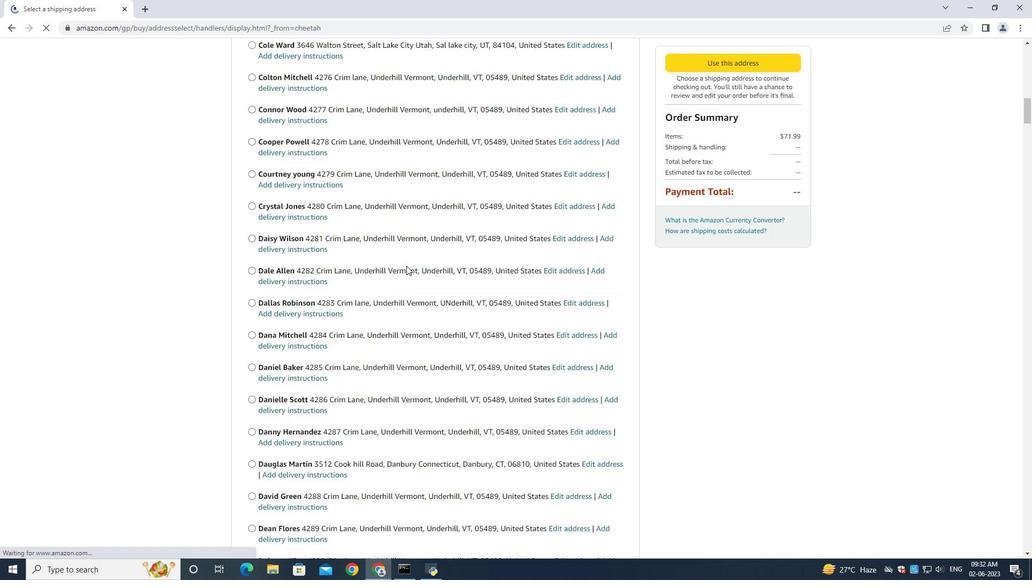 
Action: Mouse scrolled (406, 265) with delta (0, 0)
Screenshot: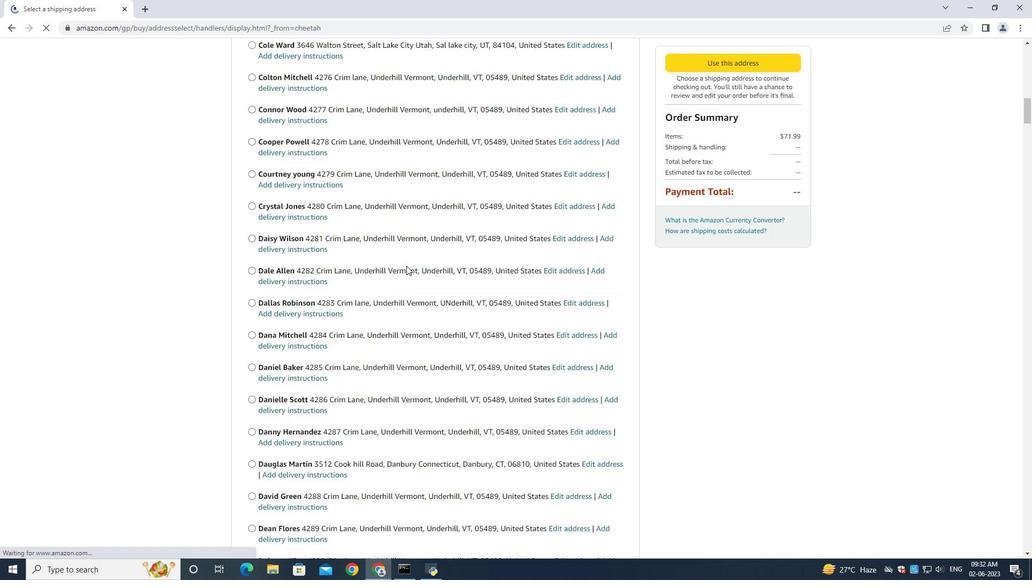 
Action: Mouse moved to (406, 258)
Screenshot: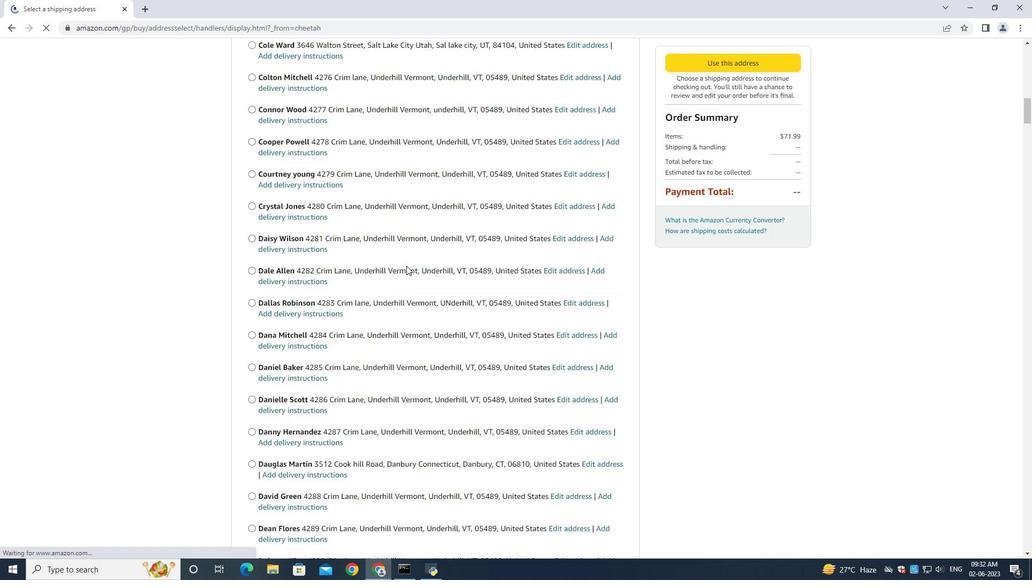 
Action: Mouse scrolled (406, 265) with delta (0, 0)
Screenshot: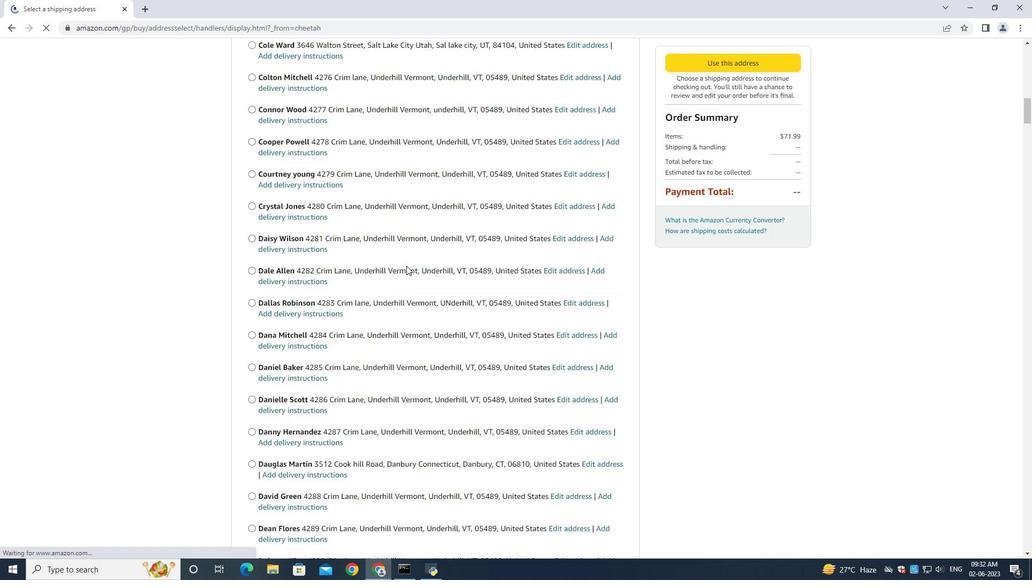 
Action: Mouse moved to (406, 259)
Screenshot: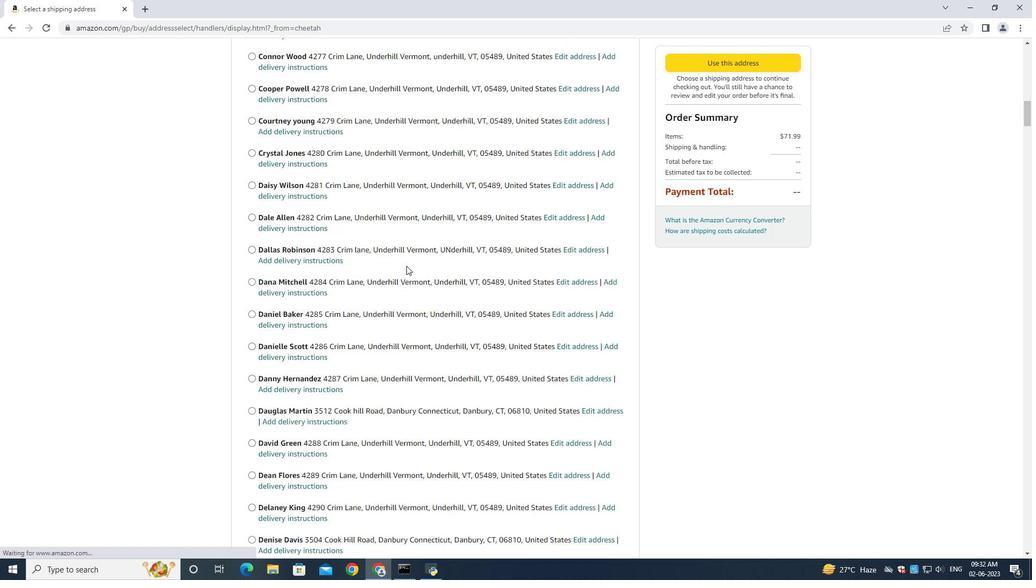 
Action: Mouse scrolled (406, 258) with delta (0, 0)
Screenshot: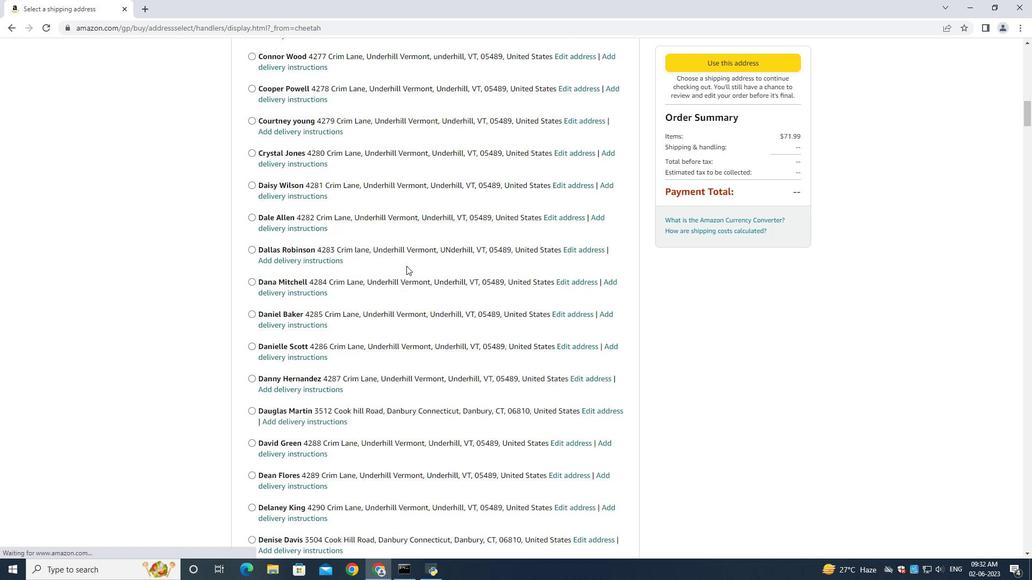 
Action: Mouse scrolled (406, 258) with delta (0, 0)
Screenshot: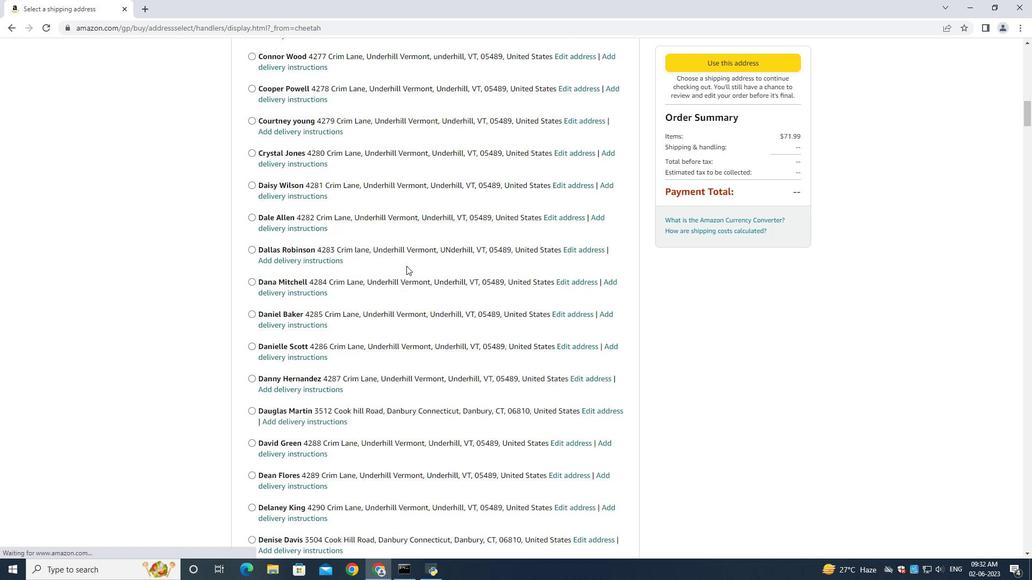 
Action: Mouse scrolled (406, 258) with delta (0, 0)
Screenshot: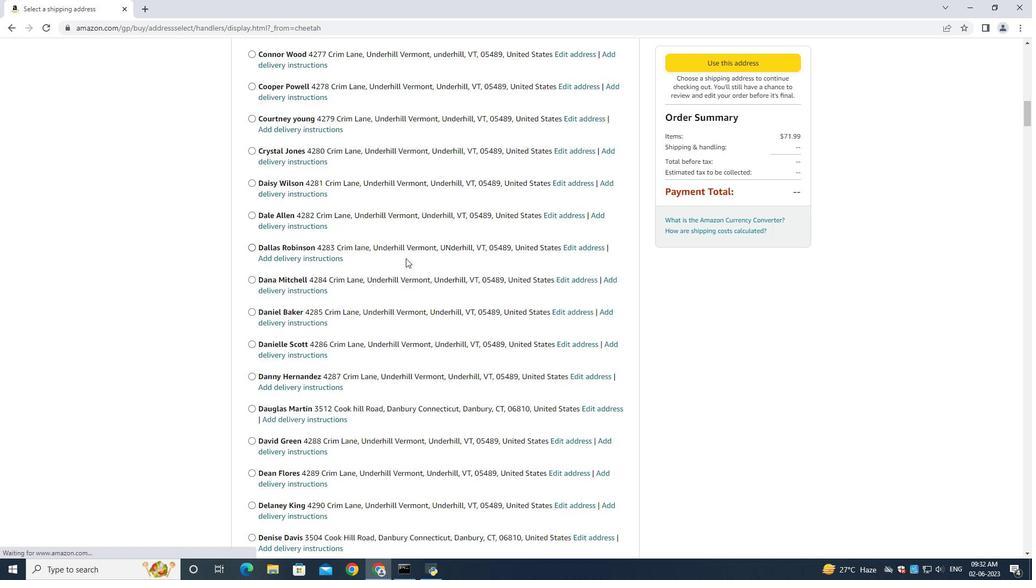 
Action: Mouse scrolled (406, 258) with delta (0, 0)
Screenshot: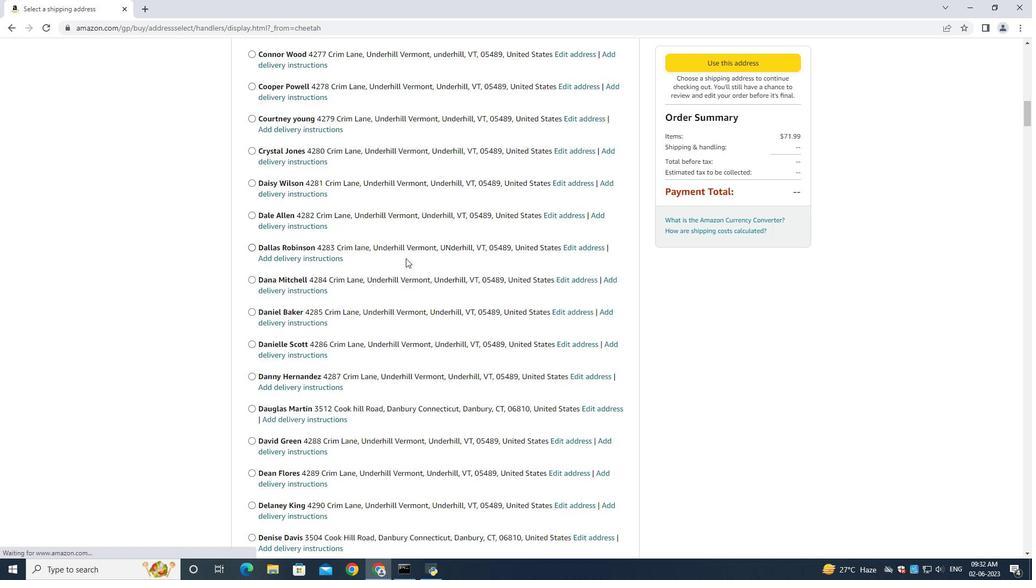 
Action: Mouse scrolled (406, 258) with delta (0, 0)
Screenshot: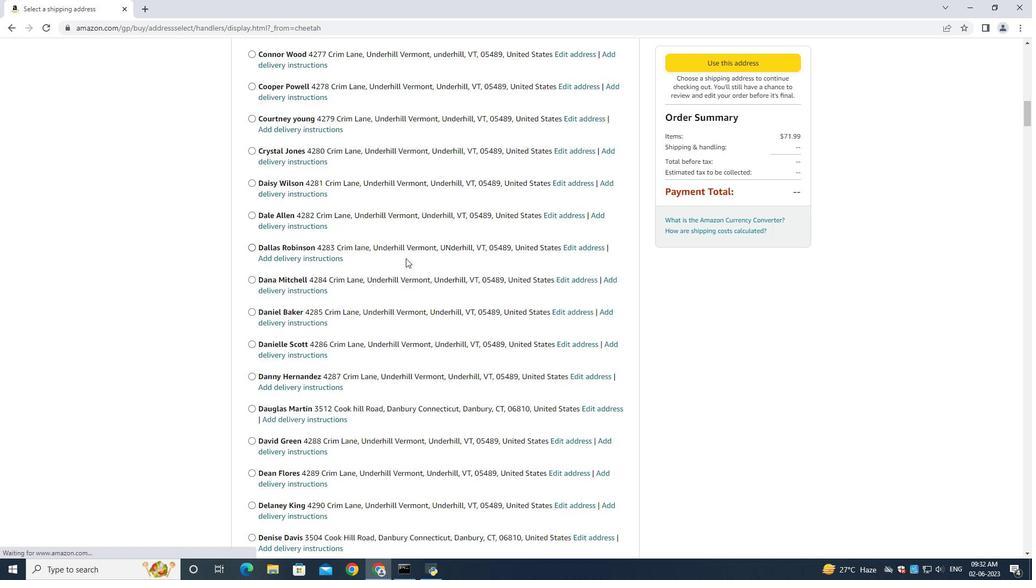 
Action: Mouse moved to (407, 259)
Screenshot: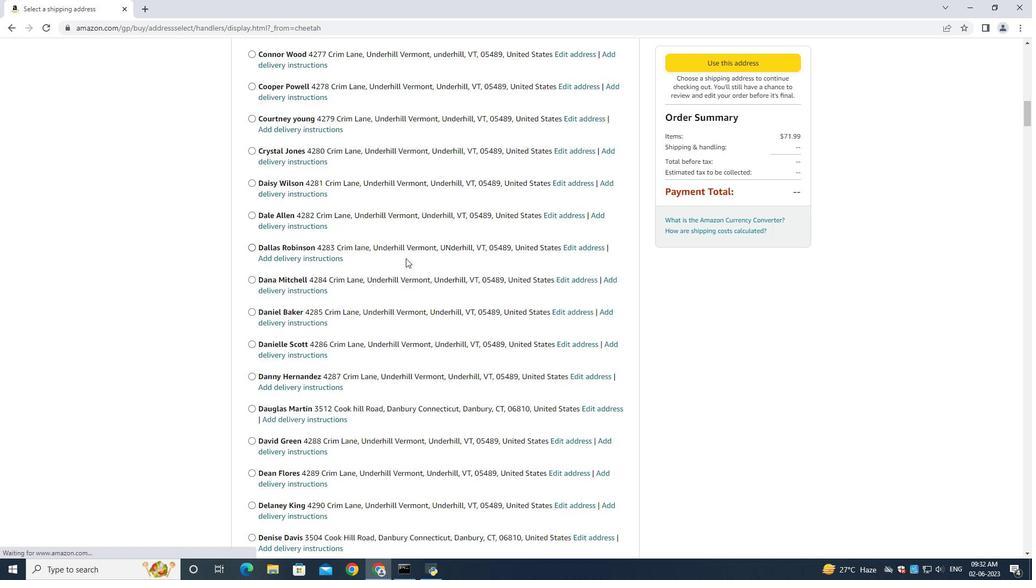
Action: Mouse scrolled (407, 258) with delta (0, 0)
Screenshot: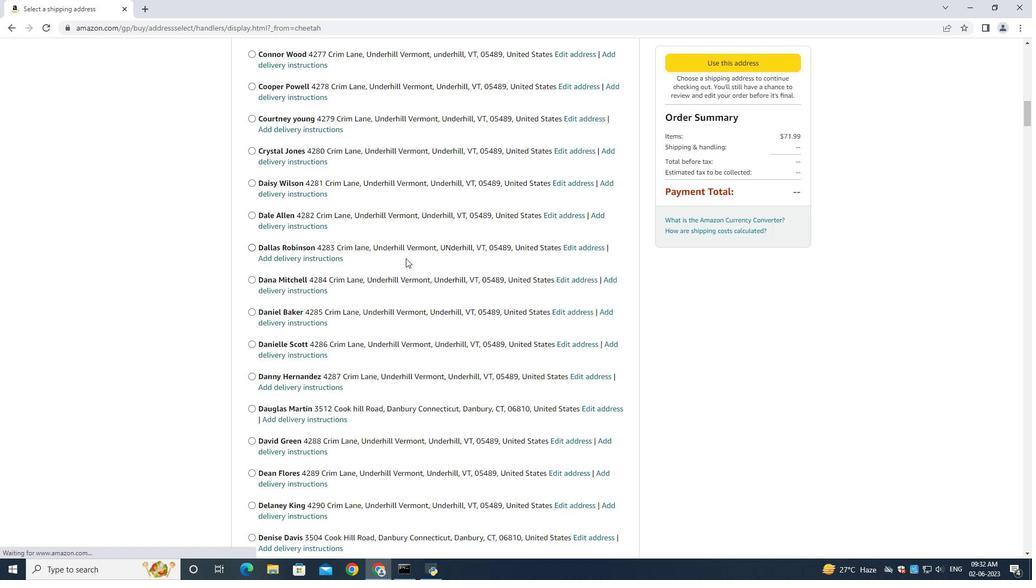 
Action: Mouse moved to (407, 258)
Screenshot: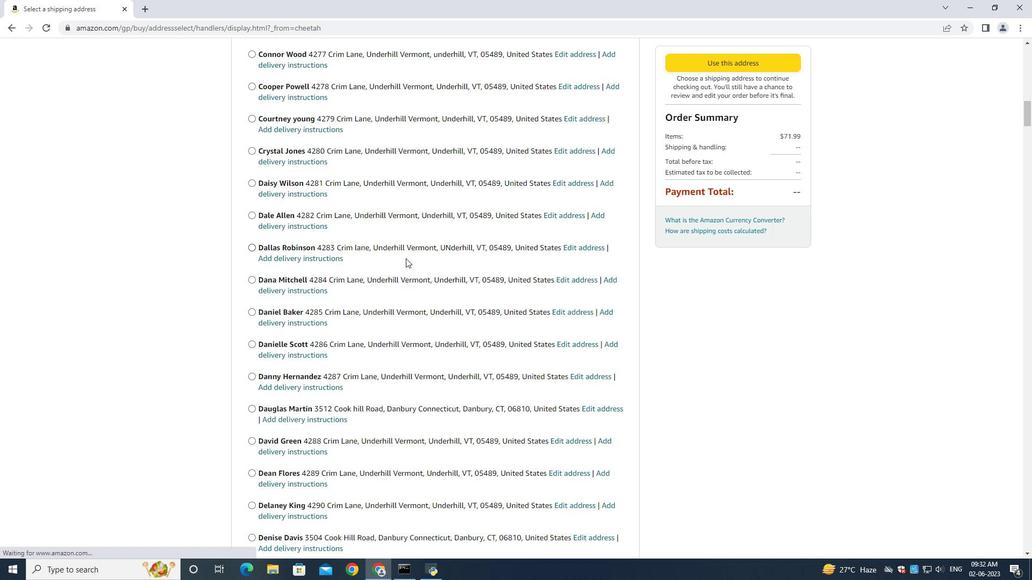 
Action: Mouse scrolled (407, 258) with delta (0, 0)
Screenshot: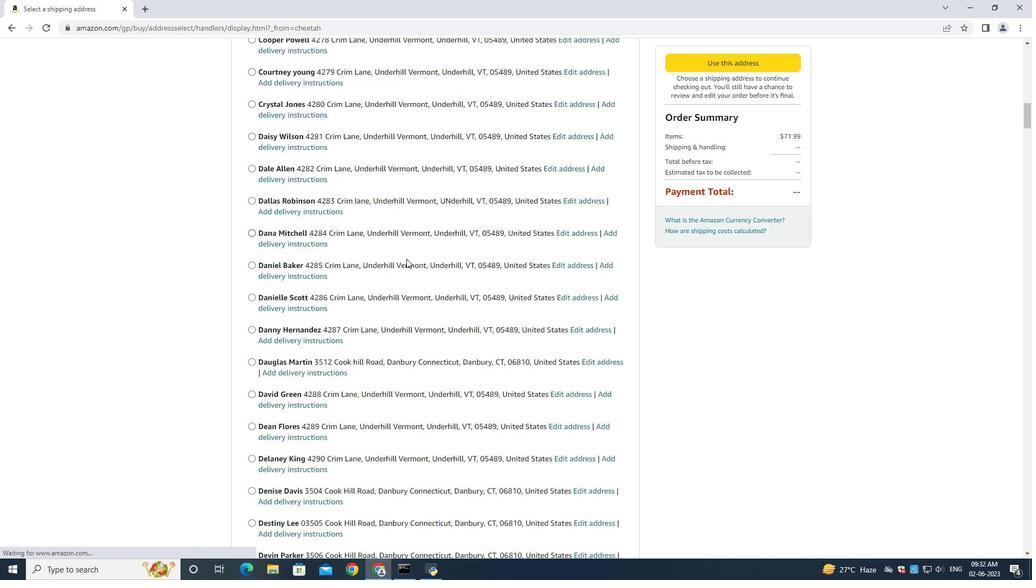 
Action: Mouse moved to (407, 258)
Screenshot: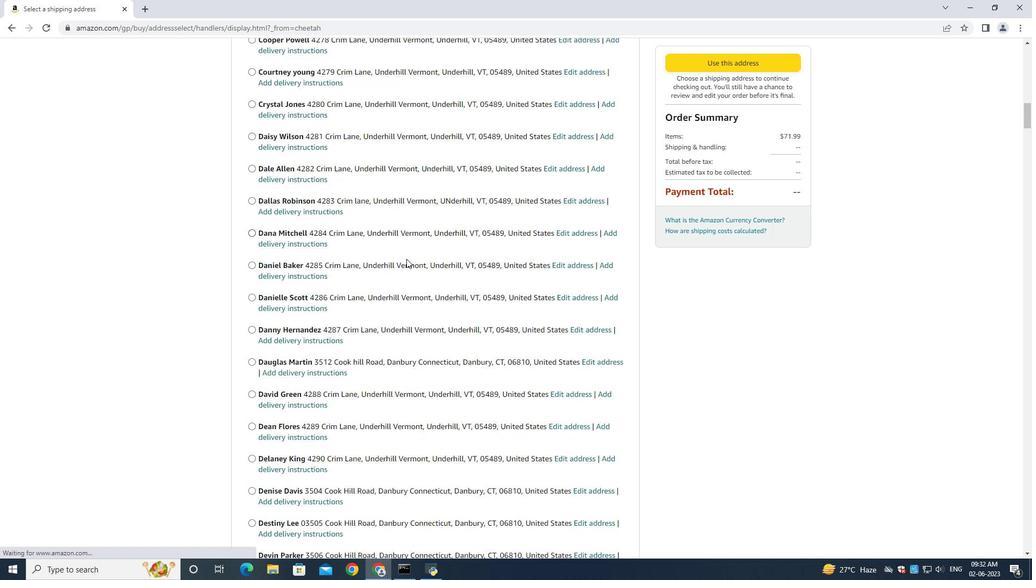
Action: Mouse scrolled (407, 258) with delta (0, 0)
Screenshot: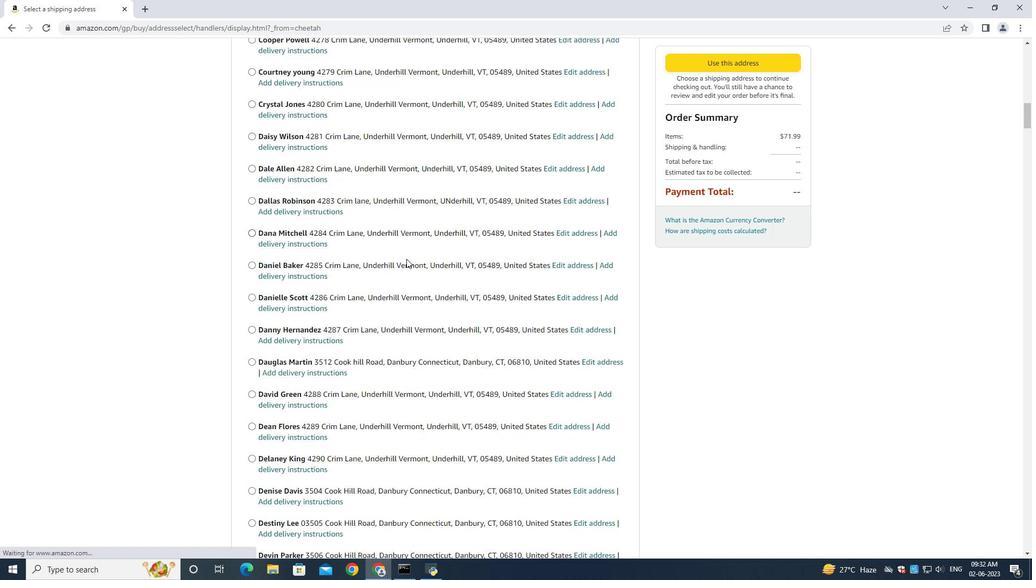 
Action: Mouse moved to (410, 249)
Screenshot: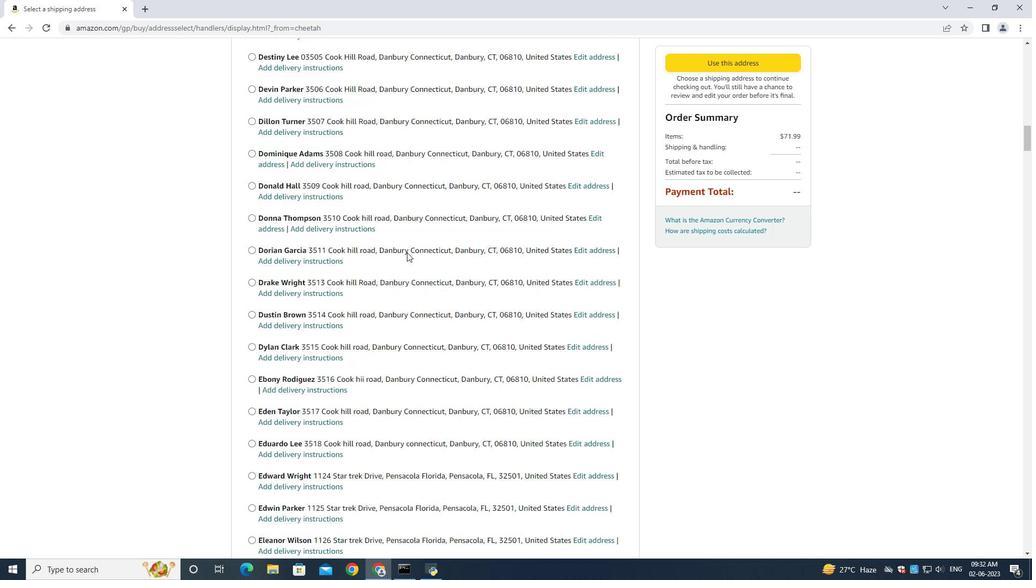 
Action: Mouse scrolled (410, 249) with delta (0, 0)
Screenshot: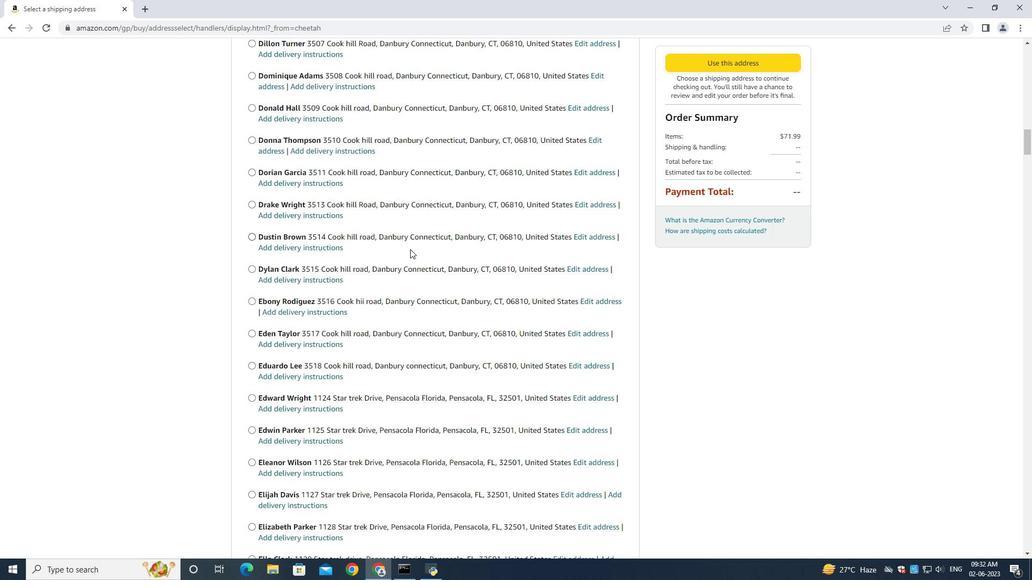 
Action: Mouse scrolled (410, 249) with delta (0, 0)
Screenshot: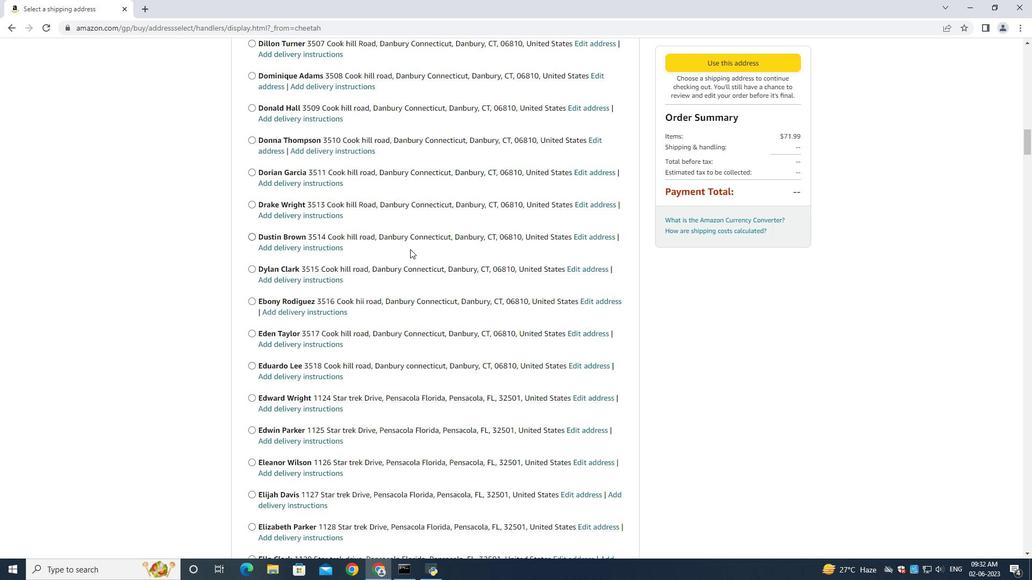
Action: Mouse scrolled (410, 249) with delta (0, 0)
Screenshot: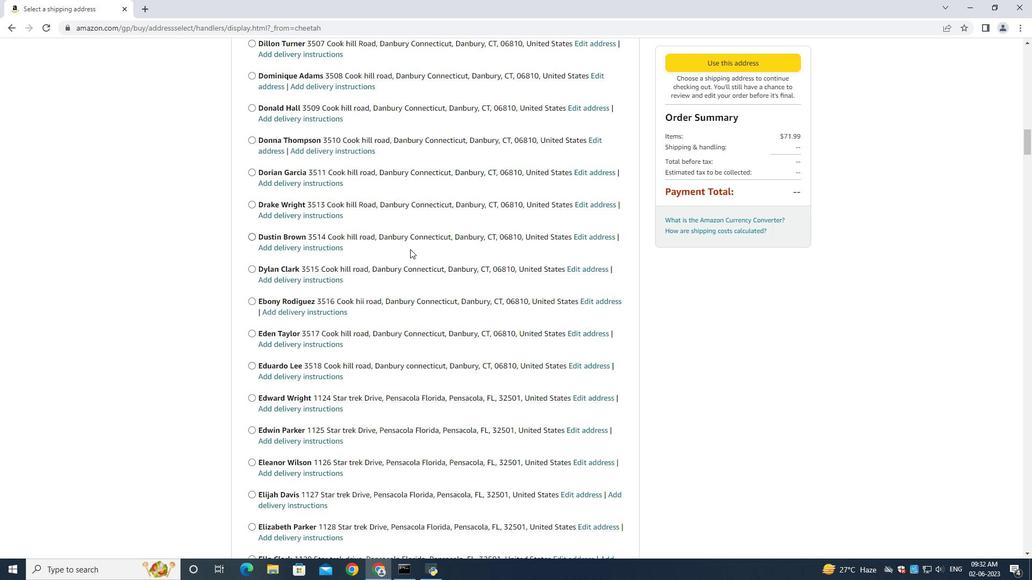 
Action: Mouse scrolled (410, 249) with delta (0, 0)
Screenshot: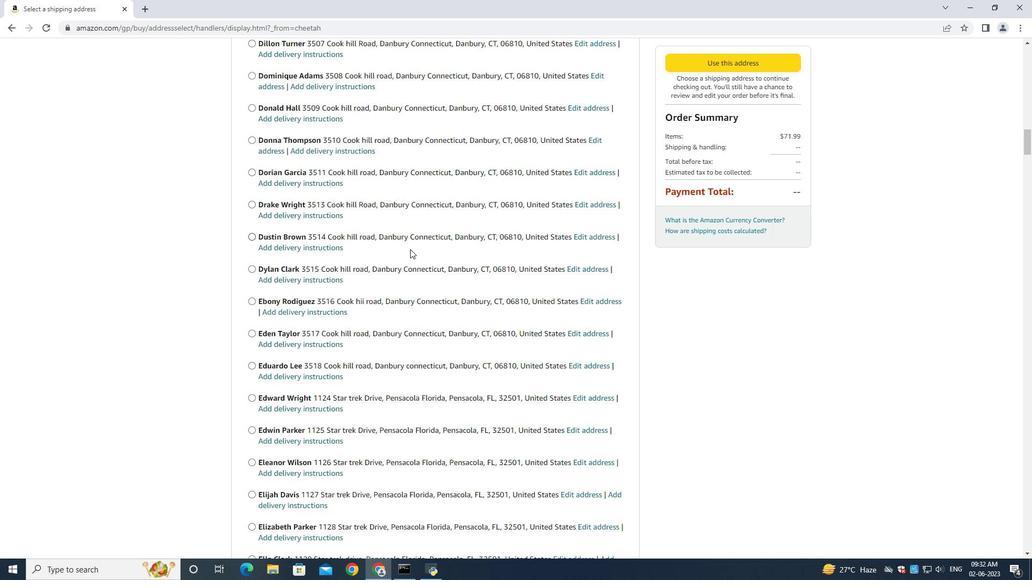 
Action: Mouse scrolled (410, 249) with delta (0, 0)
Screenshot: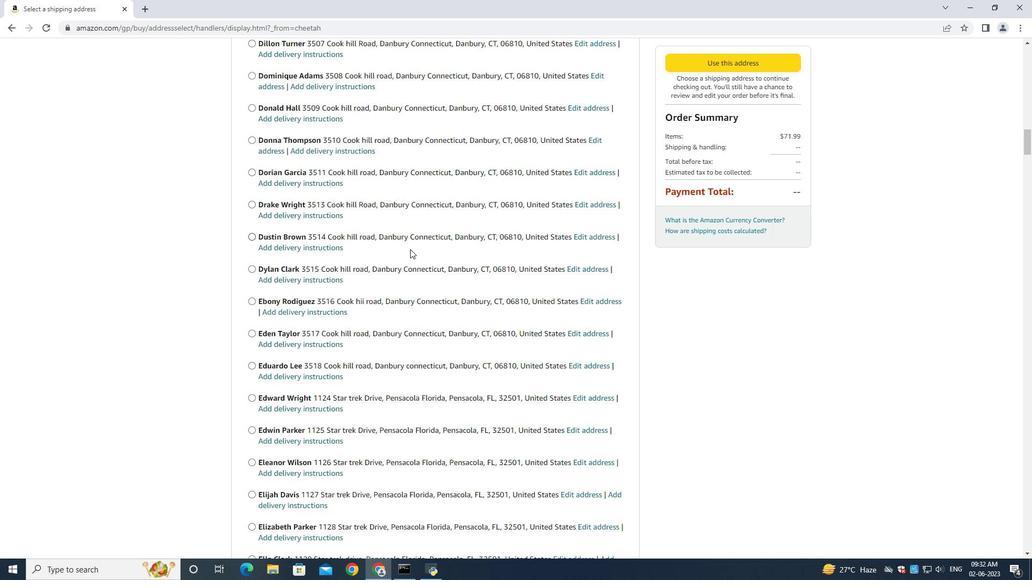 
Action: Mouse moved to (438, 261)
Screenshot: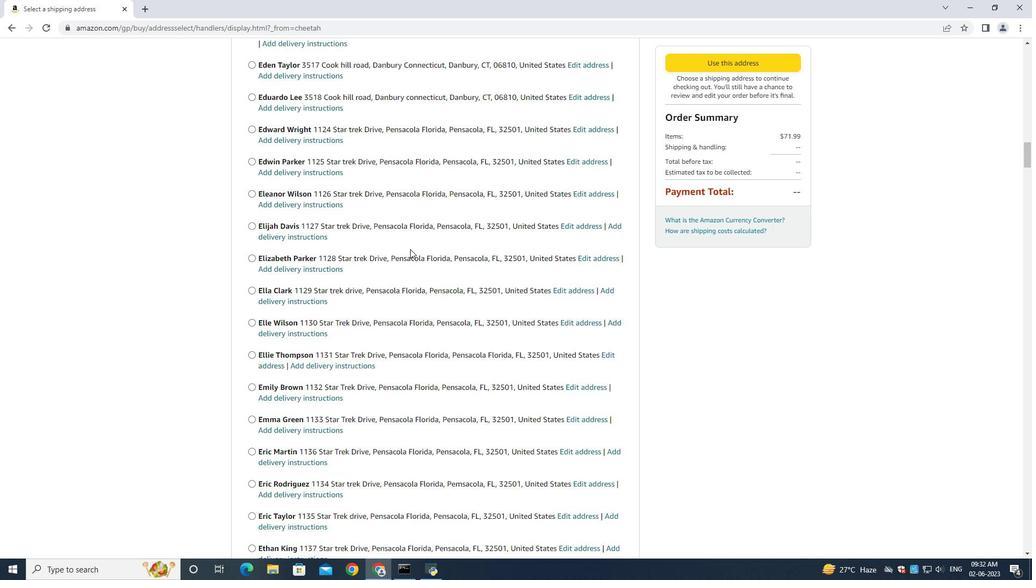
Action: Mouse scrolled (434, 257) with delta (0, 0)
Screenshot: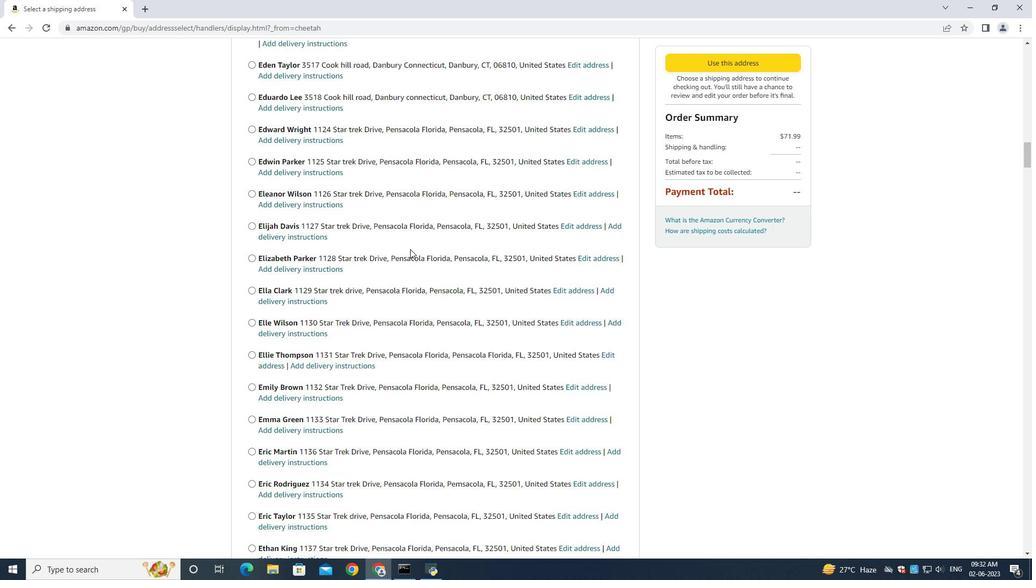 
Action: Mouse moved to (438, 261)
Screenshot: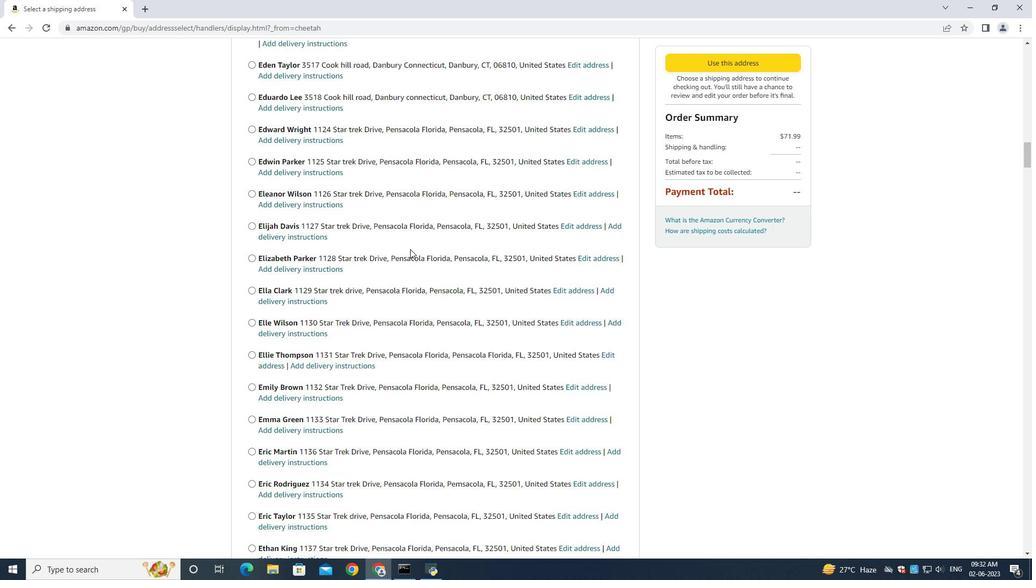 
Action: Mouse scrolled (437, 260) with delta (0, 0)
Screenshot: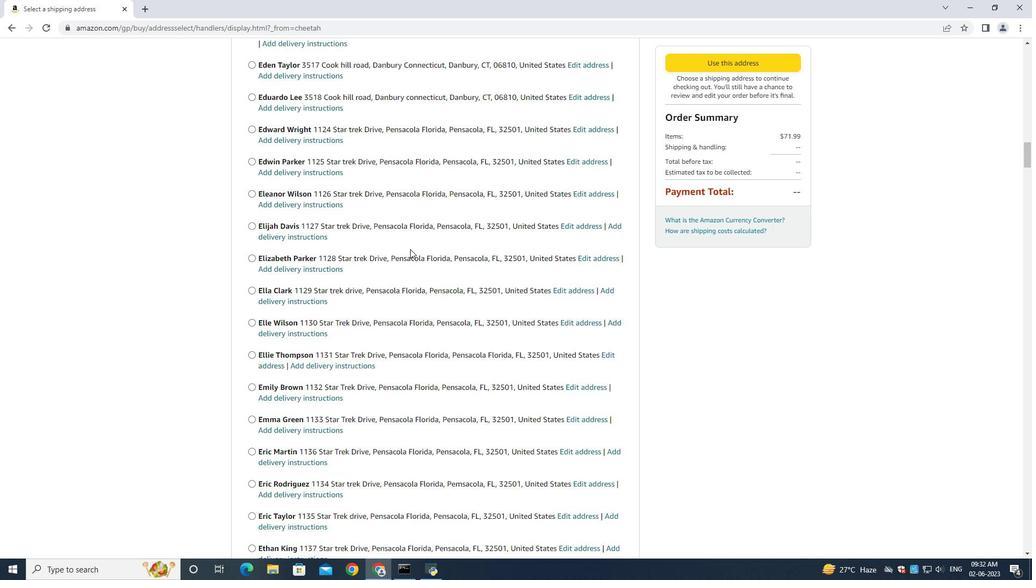 
Action: Mouse moved to (439, 257)
Screenshot: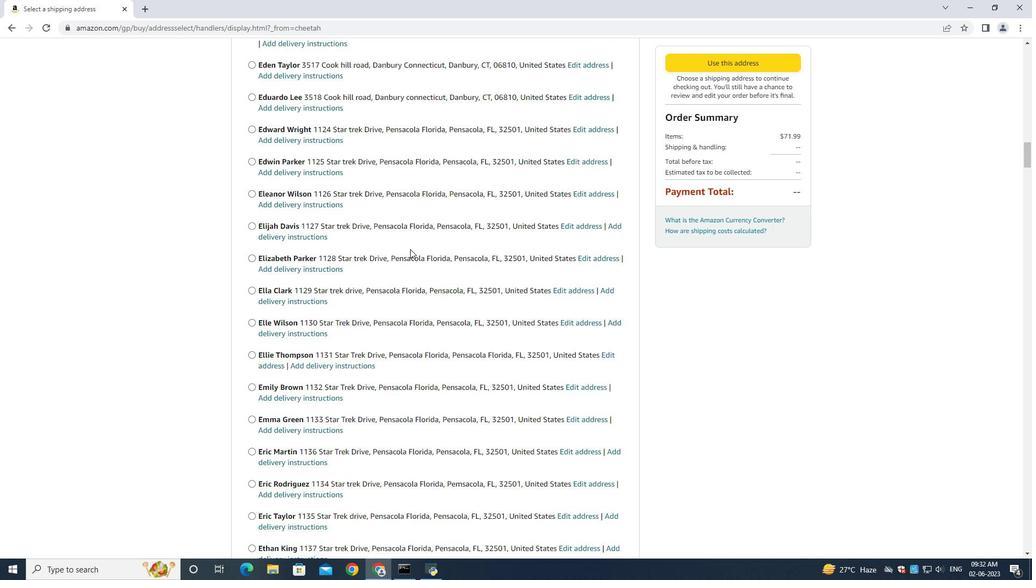 
Action: Mouse scrolled (438, 260) with delta (0, 0)
Screenshot: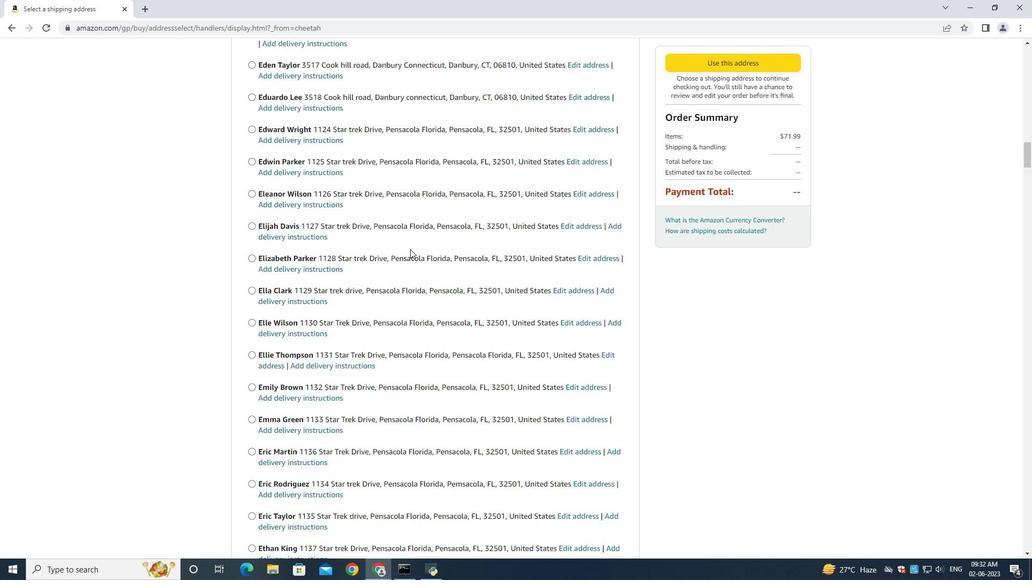 
Action: Mouse moved to (439, 256)
Screenshot: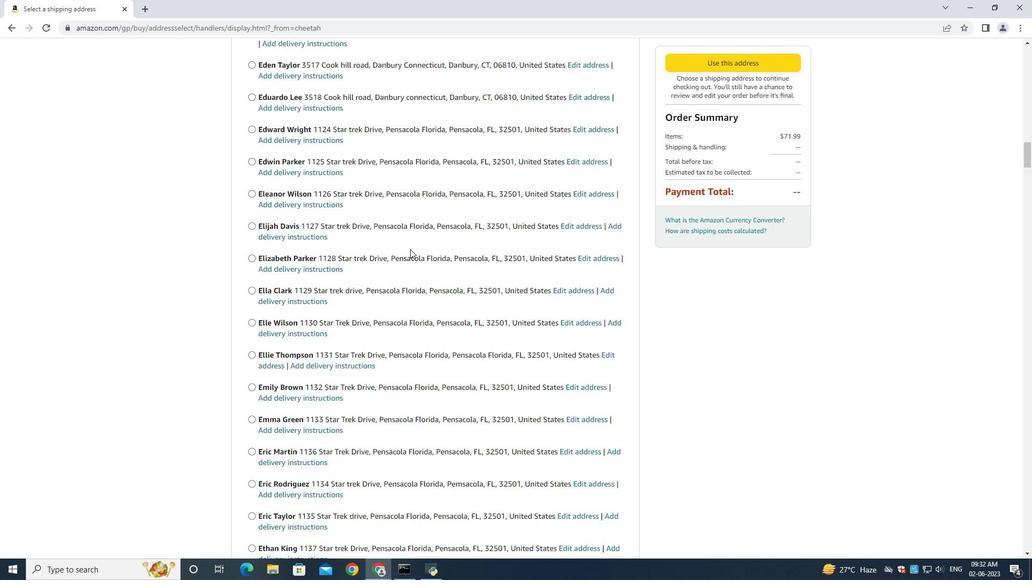 
Action: Mouse scrolled (438, 260) with delta (0, 0)
Screenshot: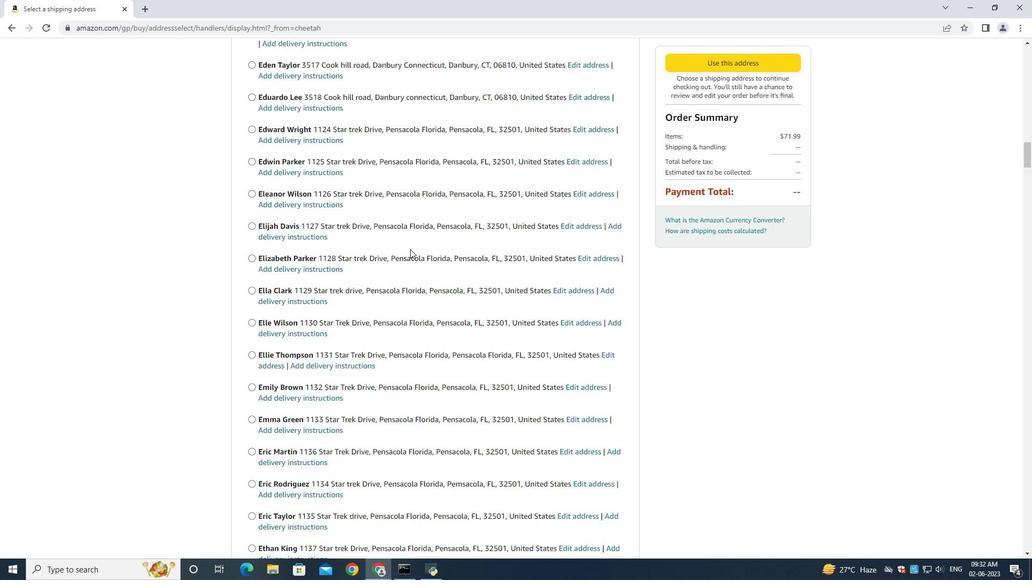 
Action: Mouse moved to (439, 255)
Screenshot: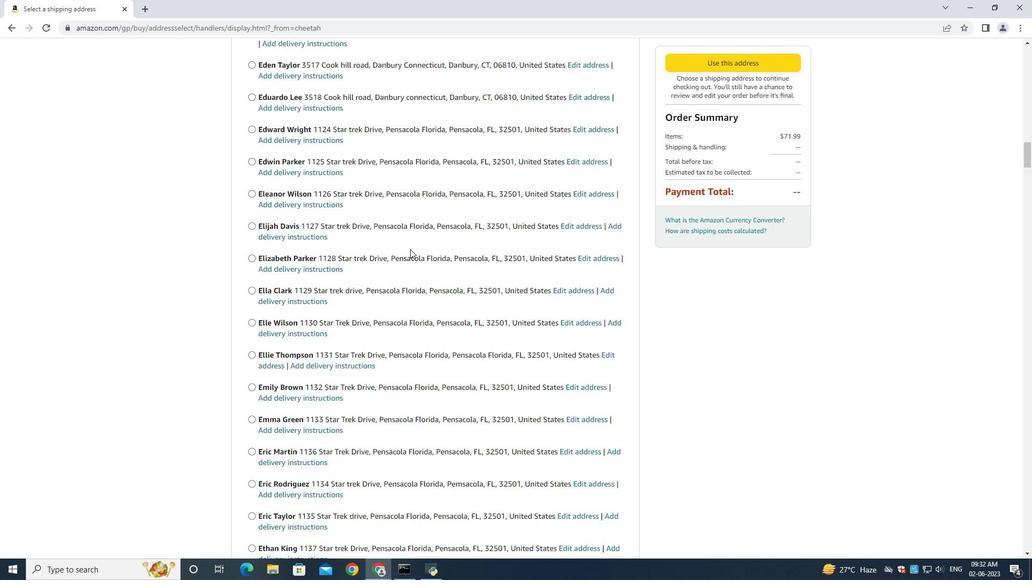 
Action: Mouse scrolled (438, 260) with delta (0, -1)
Screenshot: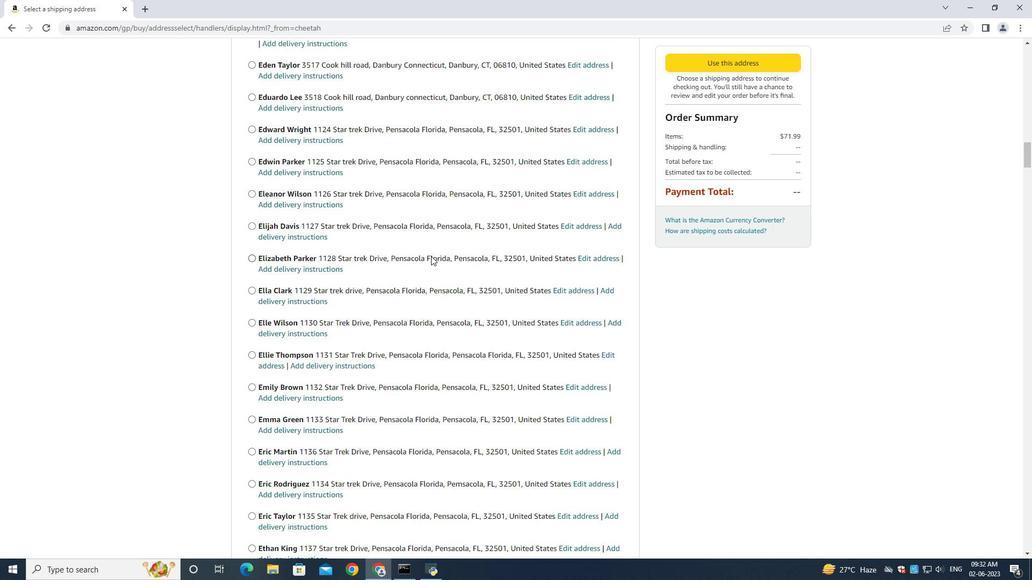 
Action: Mouse moved to (439, 250)
Screenshot: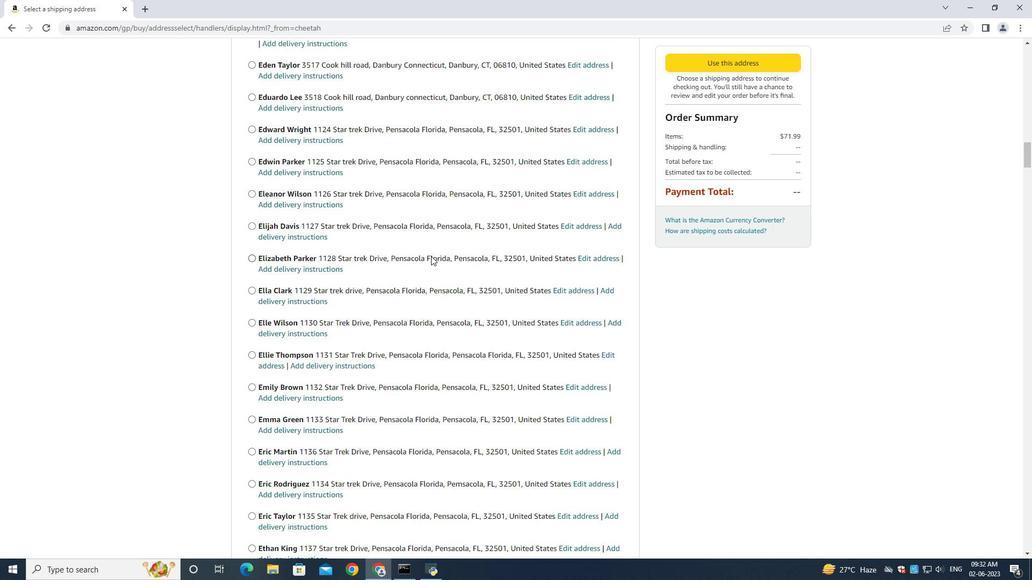 
Action: Mouse scrolled (438, 260) with delta (0, 0)
Screenshot: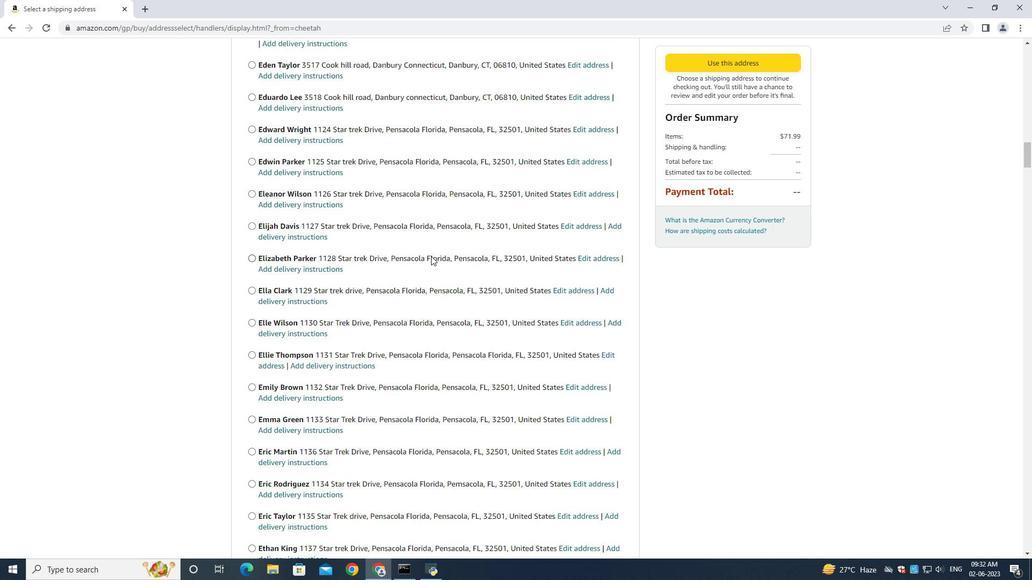 
Action: Mouse scrolled (439, 257) with delta (0, 0)
Screenshot: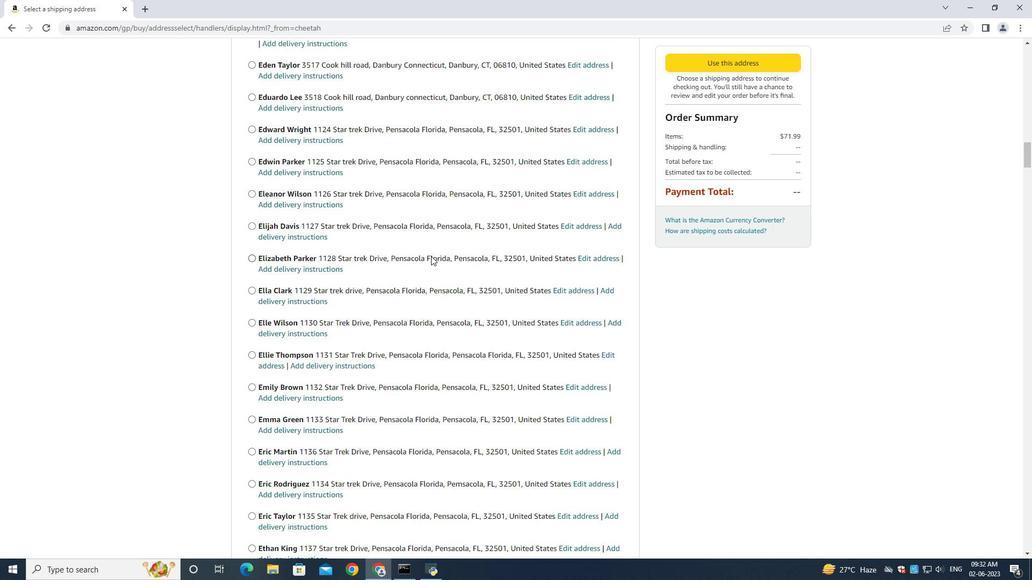 
Action: Mouse scrolled (439, 254) with delta (0, 0)
Screenshot: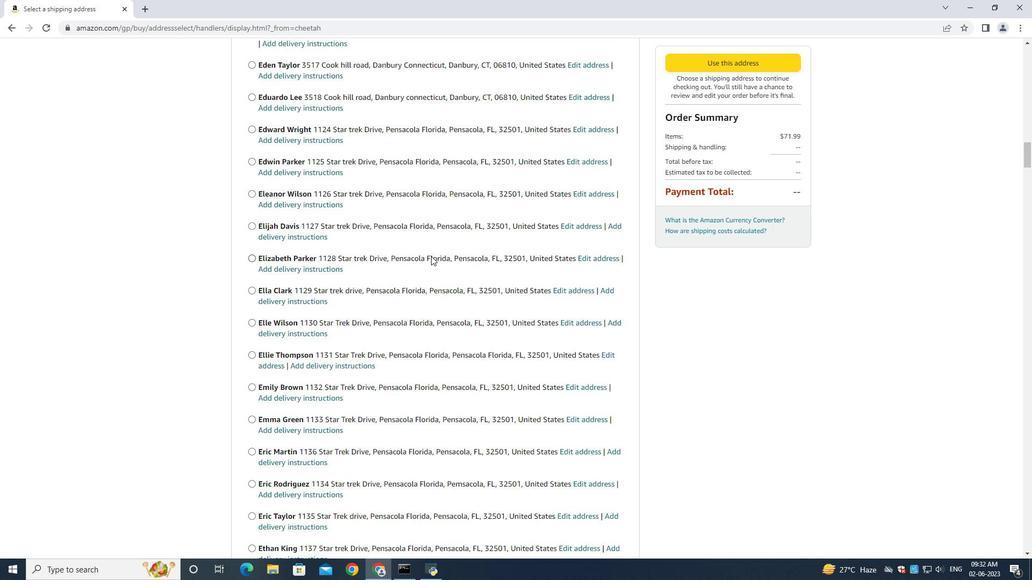 
Action: Mouse scrolled (439, 249) with delta (0, 0)
Screenshot: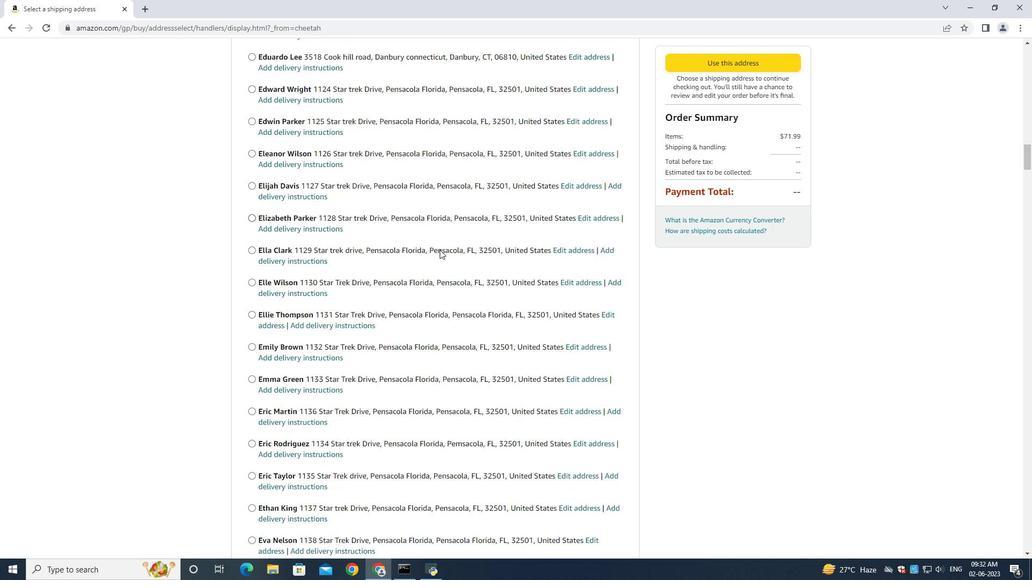 
Action: Mouse scrolled (439, 249) with delta (0, 0)
Screenshot: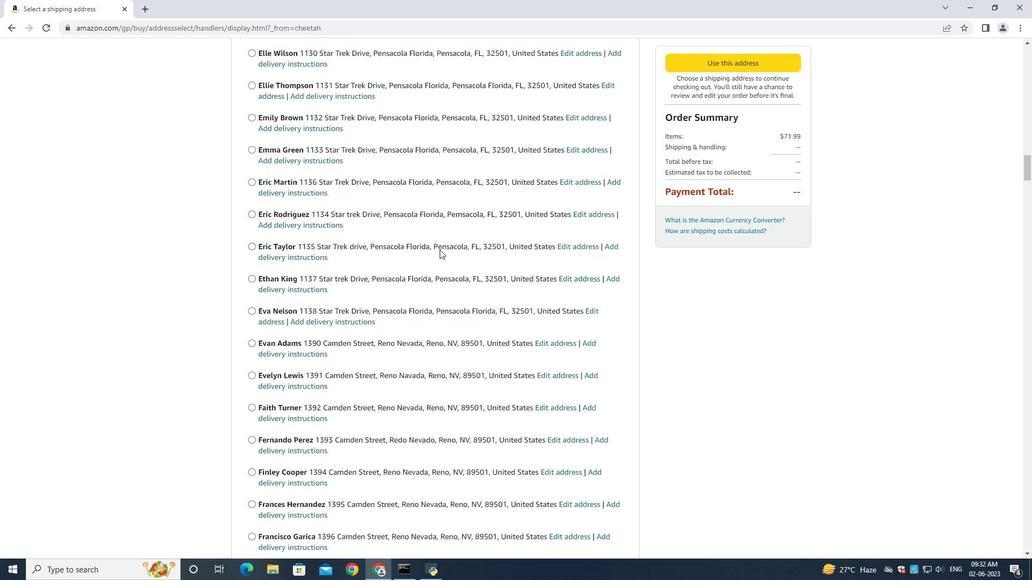 
Action: Mouse scrolled (439, 249) with delta (0, 0)
Screenshot: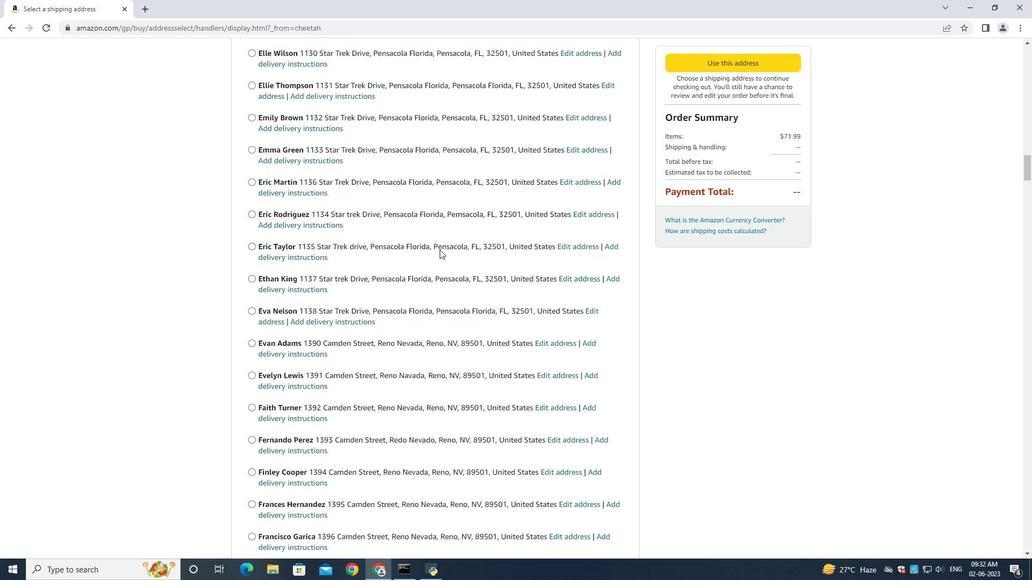
Action: Mouse scrolled (439, 249) with delta (0, 0)
Screenshot: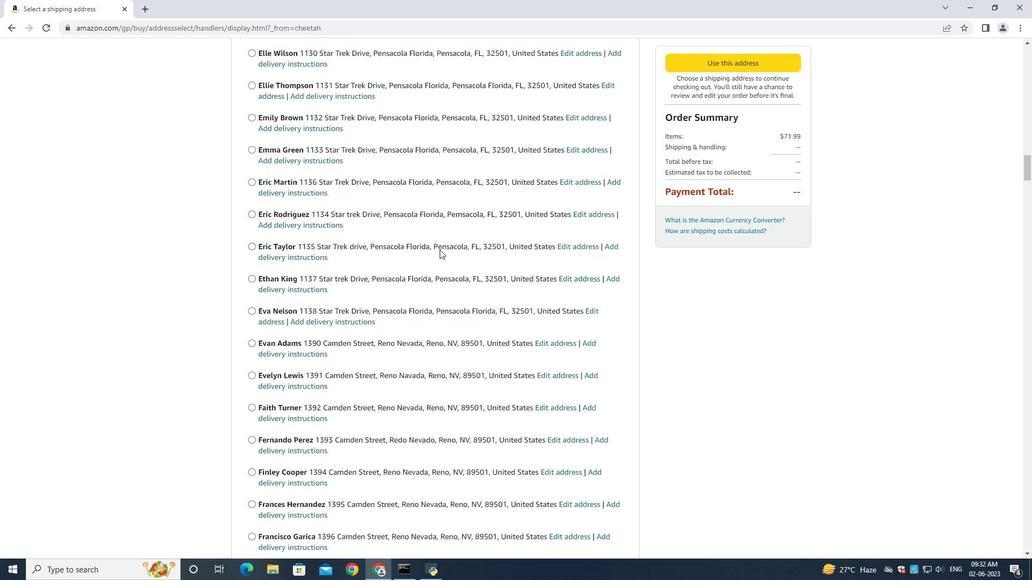 
Action: Mouse scrolled (439, 249) with delta (0, 0)
Screenshot: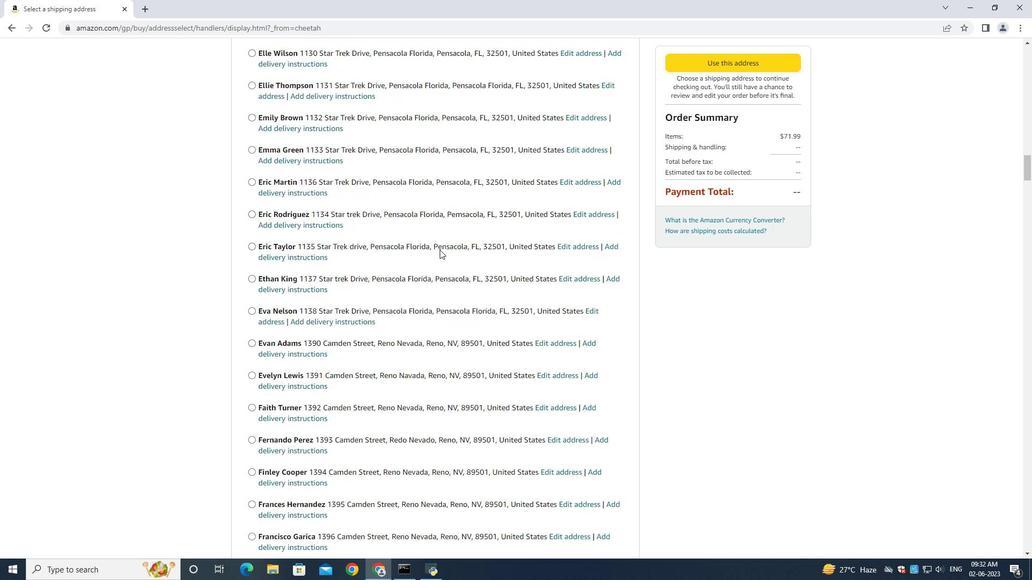
Action: Mouse scrolled (439, 249) with delta (0, 0)
Screenshot: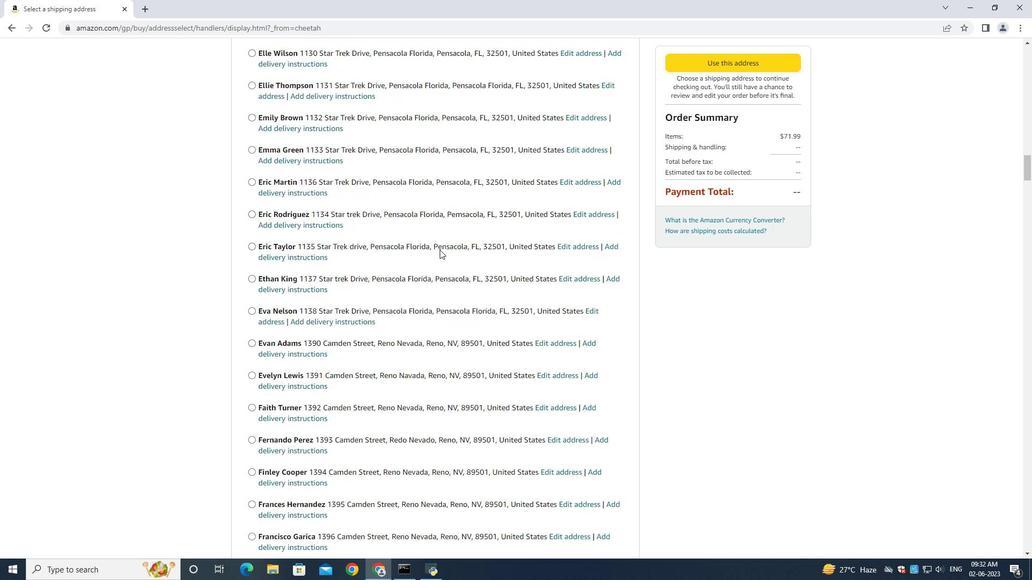 
Action: Mouse scrolled (439, 249) with delta (0, 0)
Screenshot: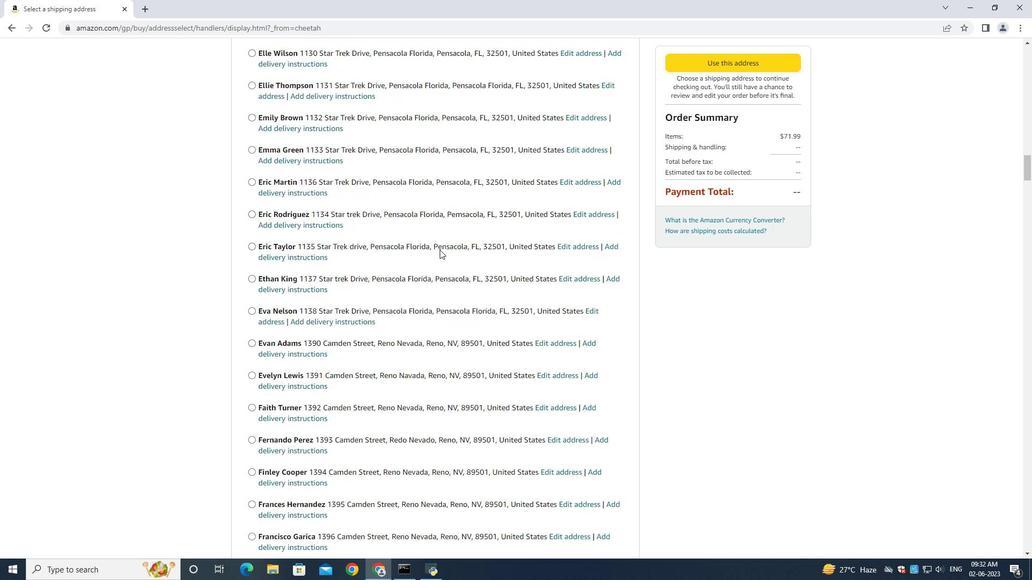 
Action: Mouse scrolled (439, 249) with delta (0, 0)
Screenshot: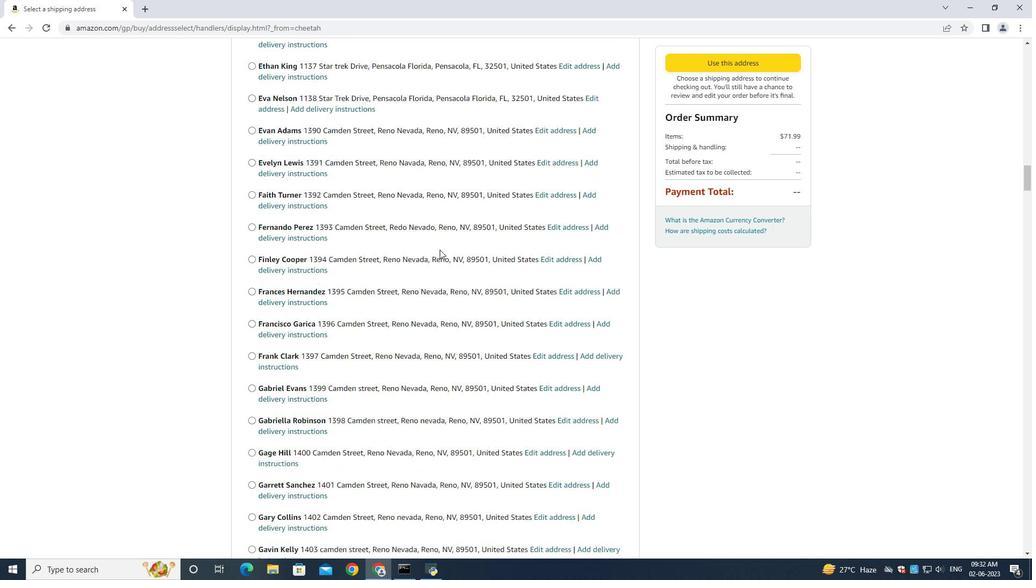 
Action: Mouse moved to (412, 292)
Screenshot: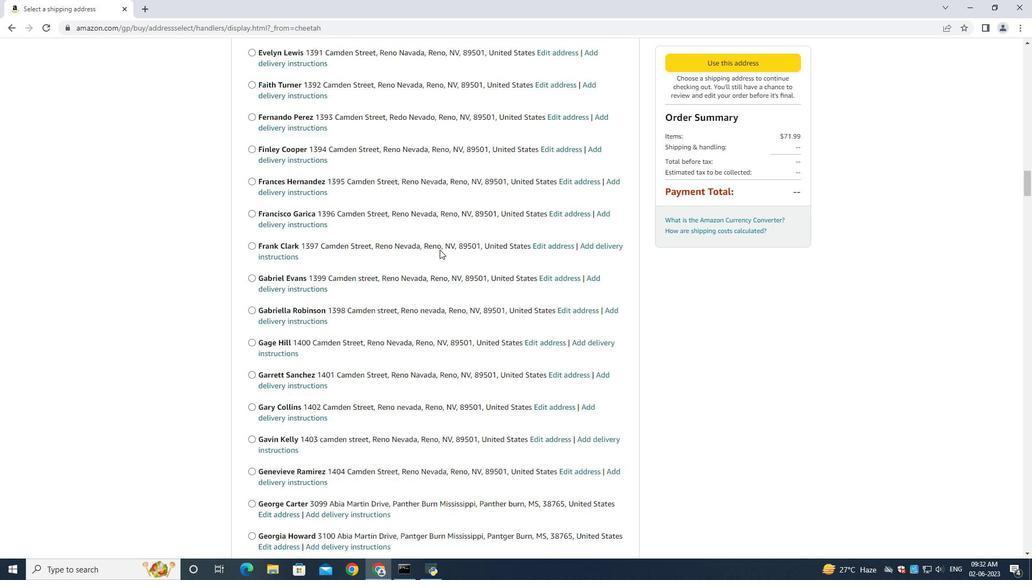 
Action: Mouse scrolled (414, 286) with delta (0, 0)
Screenshot: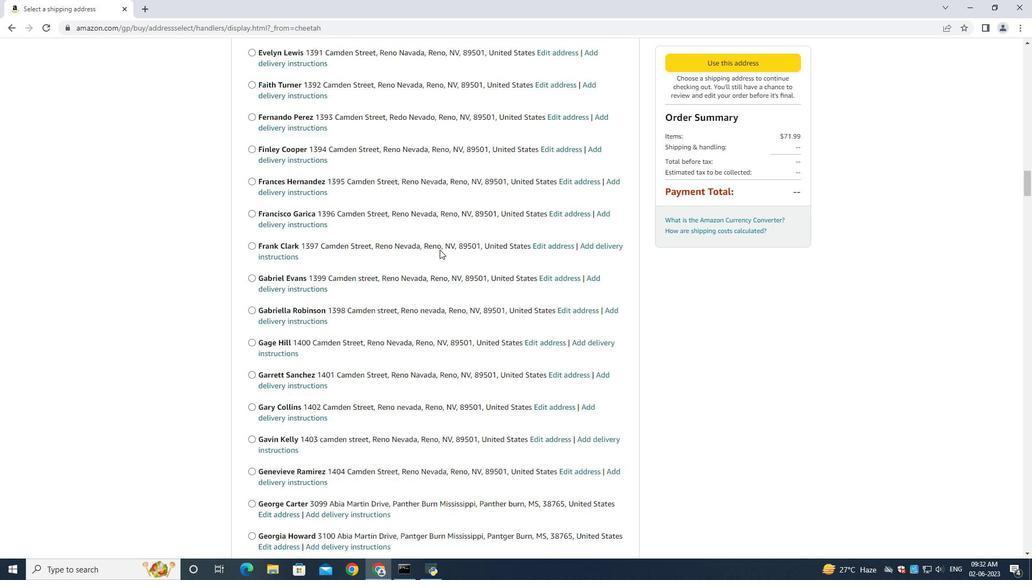 
Action: Mouse moved to (409, 301)
Screenshot: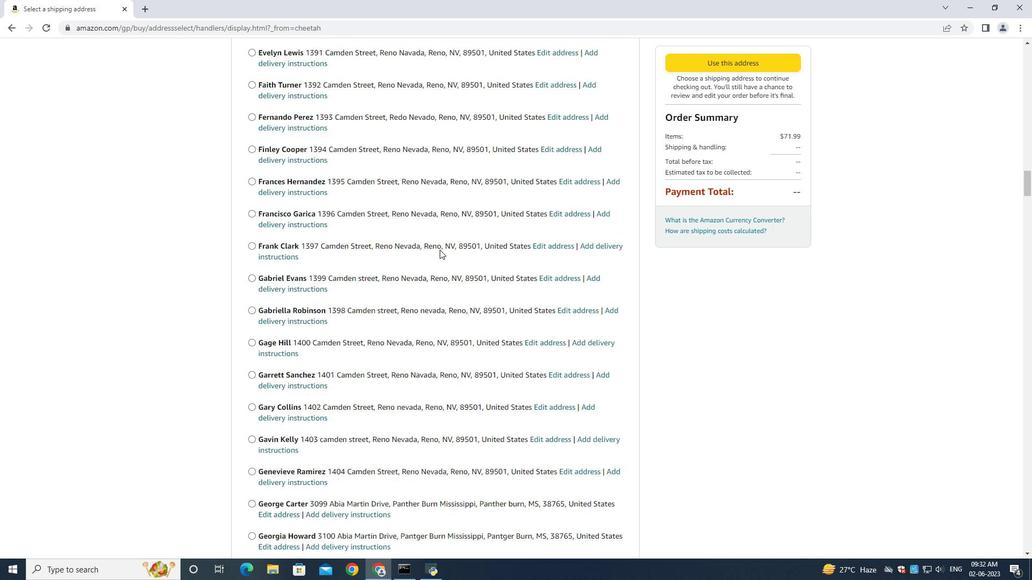 
Action: Mouse scrolled (410, 297) with delta (0, 0)
Screenshot: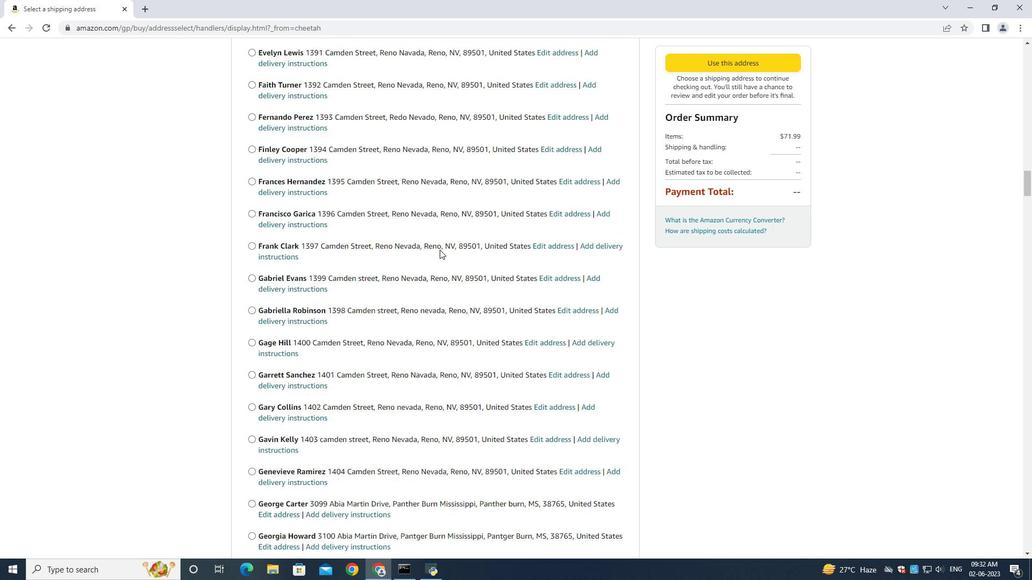 
Action: Mouse moved to (408, 301)
Screenshot: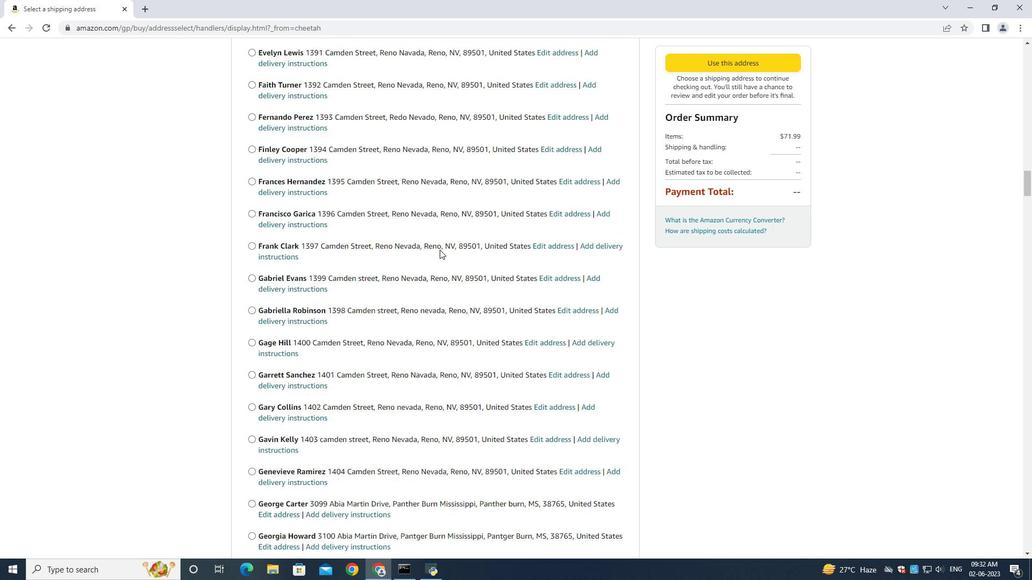 
Action: Mouse scrolled (409, 300) with delta (0, 0)
Screenshot: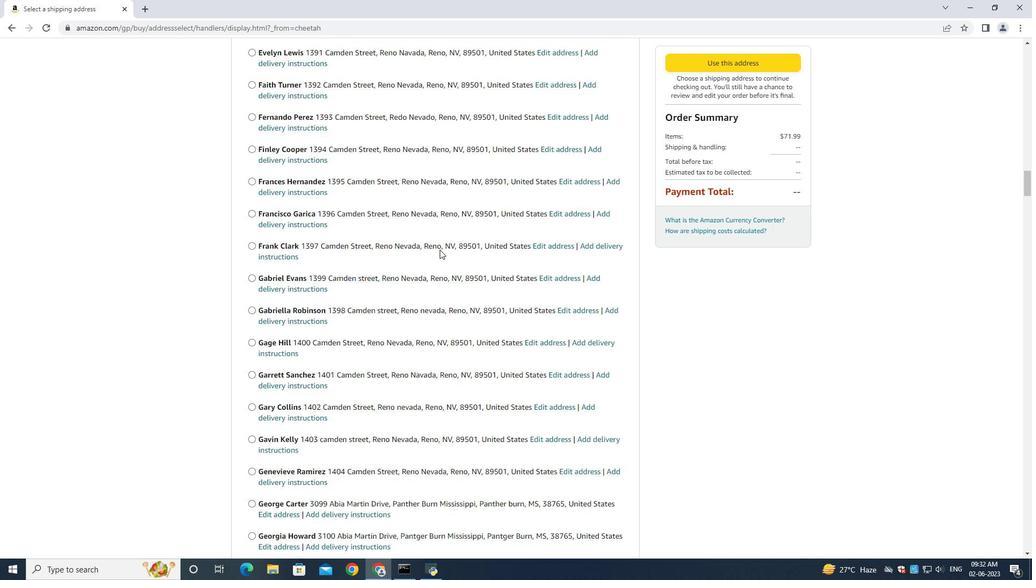 
Action: Mouse moved to (408, 301)
Screenshot: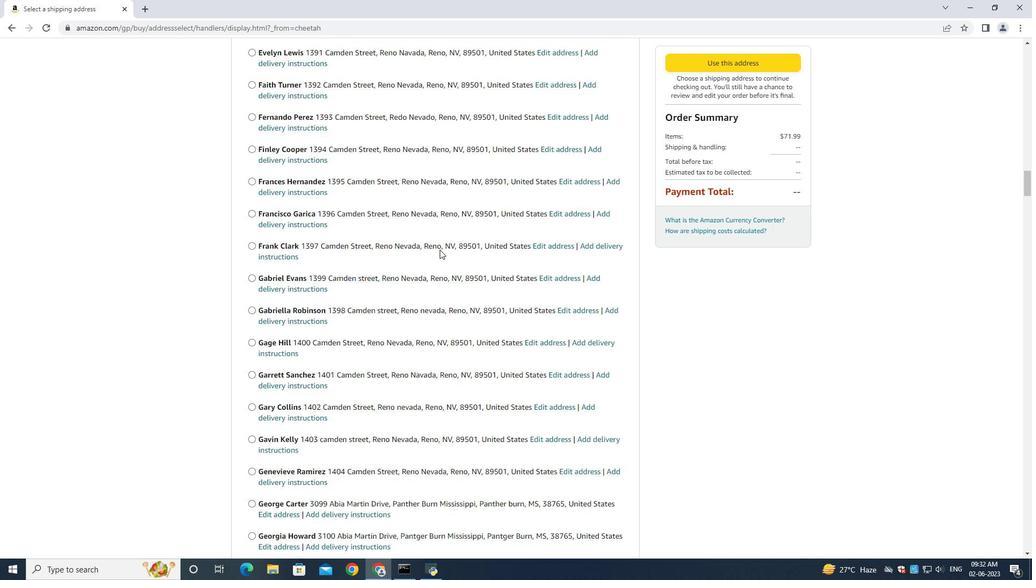 
Action: Mouse scrolled (408, 301) with delta (0, 0)
Screenshot: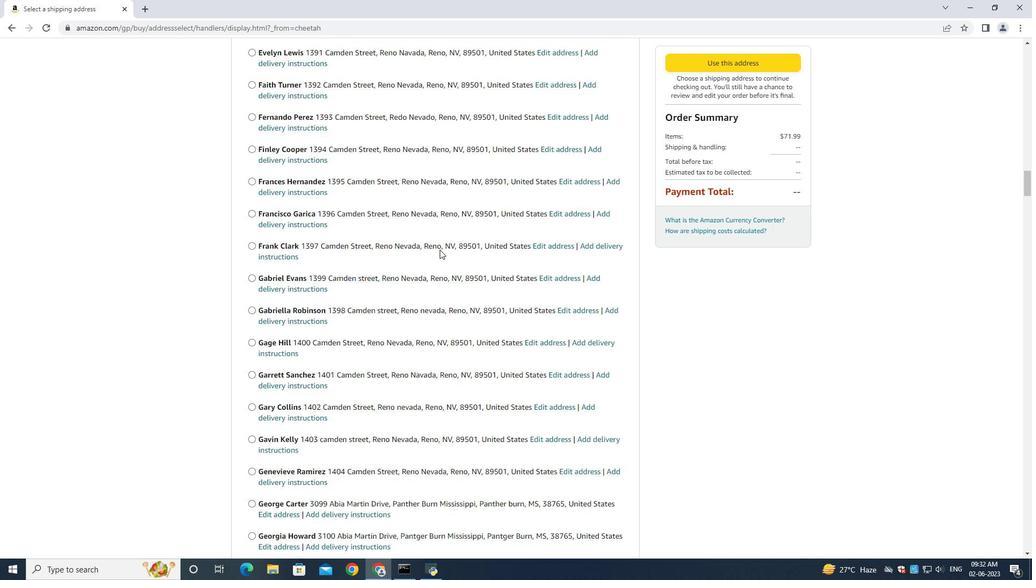 
Action: Mouse moved to (408, 300)
Screenshot: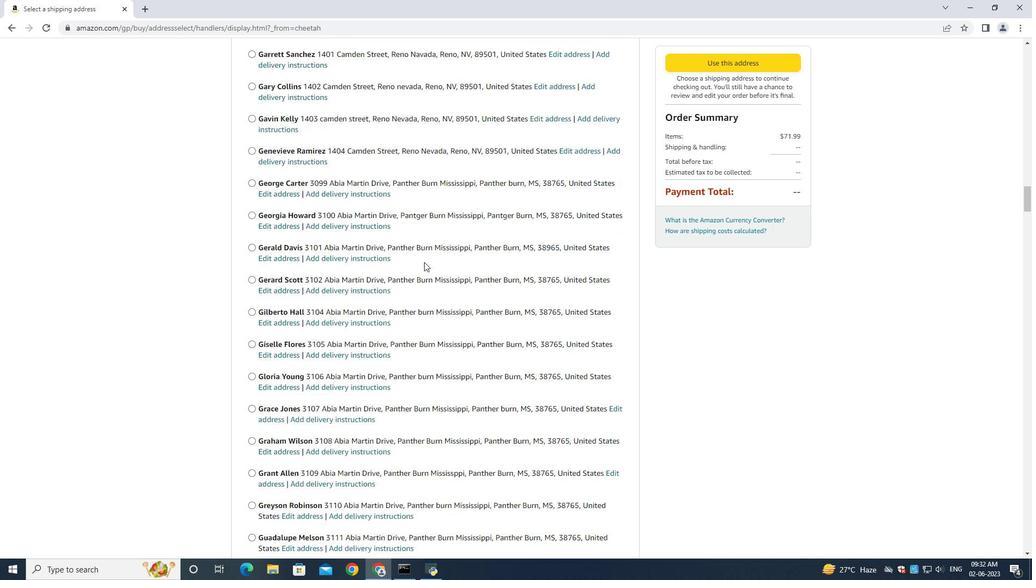 
Action: Mouse scrolled (408, 301) with delta (0, 0)
Screenshot: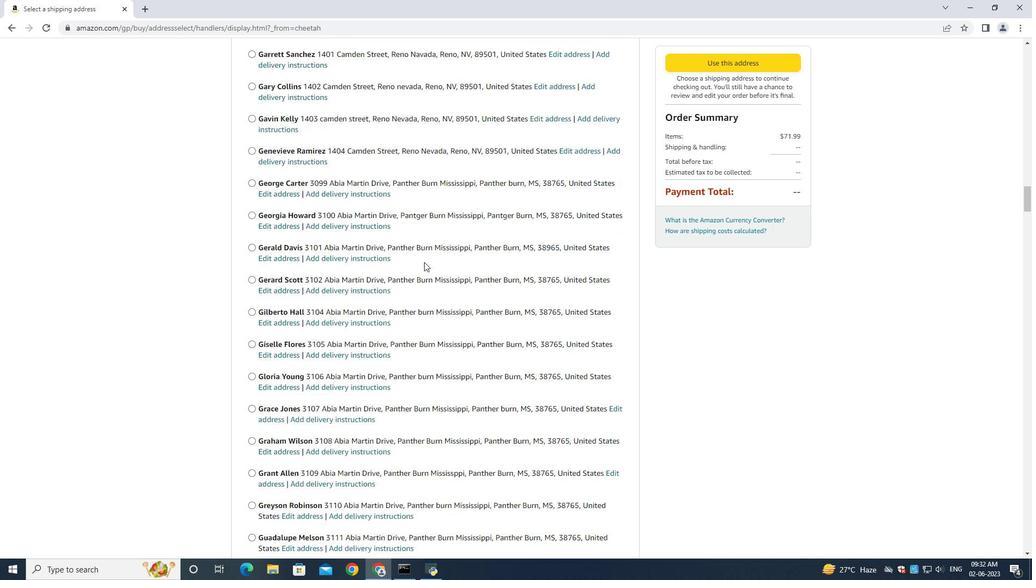 
Action: Mouse moved to (407, 300)
Screenshot: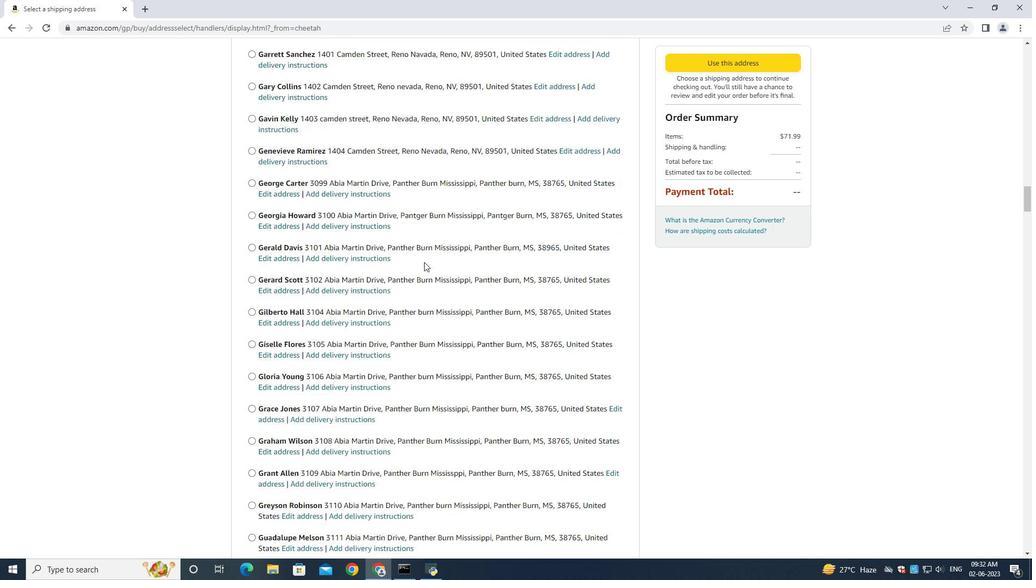
Action: Mouse scrolled (408, 301) with delta (0, 0)
Screenshot: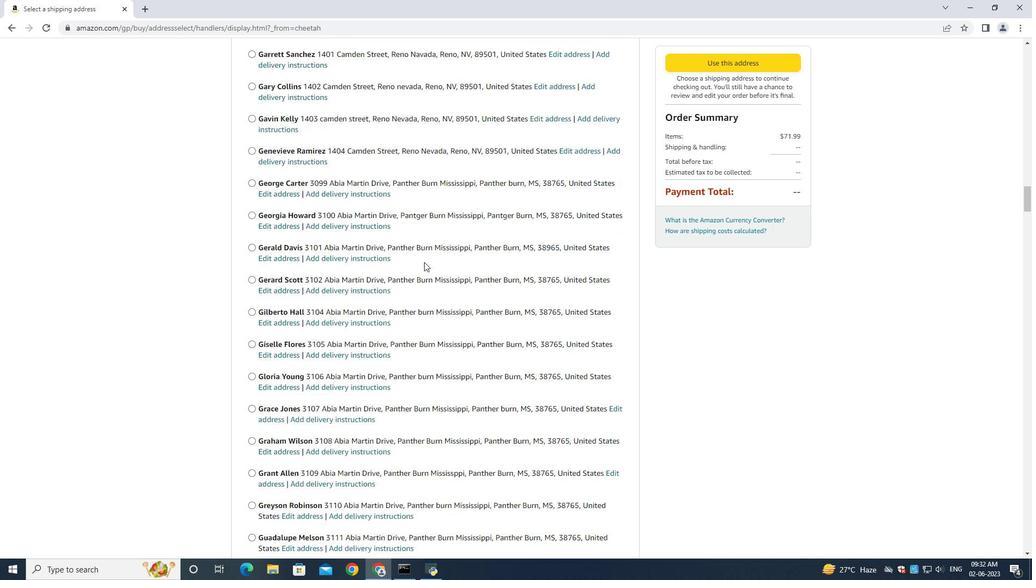 
Action: Mouse moved to (406, 300)
Screenshot: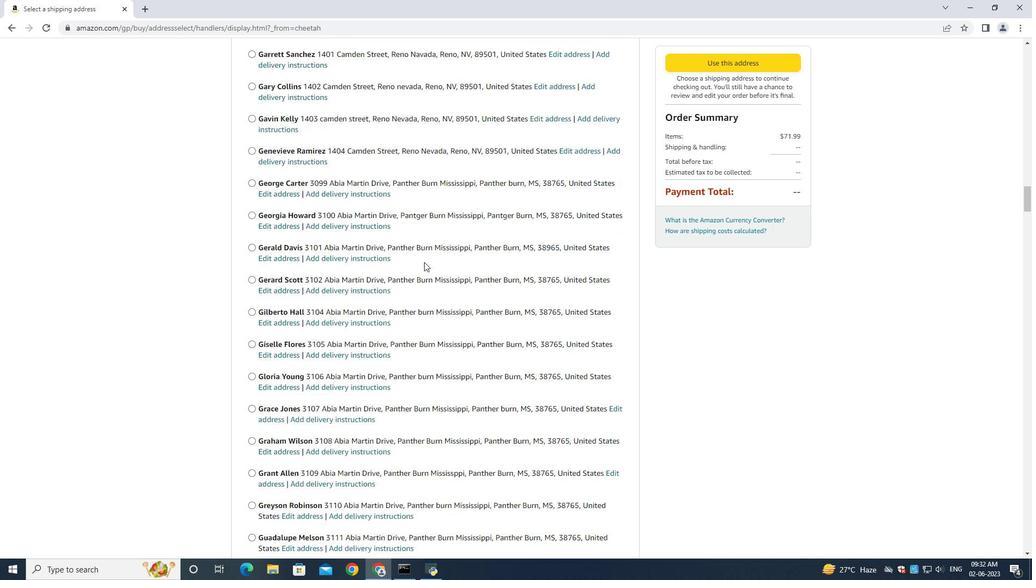 
Action: Mouse scrolled (408, 301) with delta (0, 0)
Screenshot: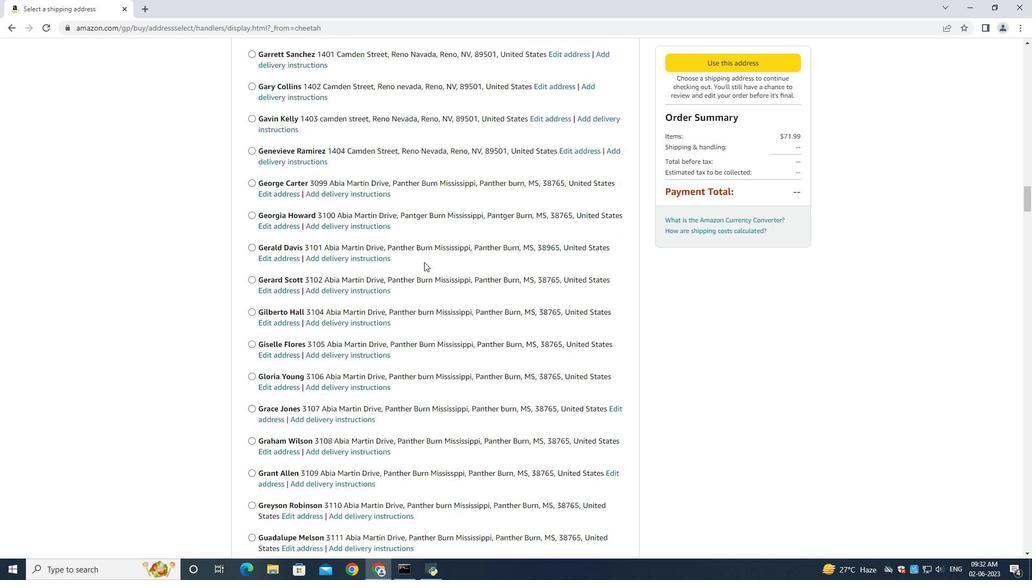 
Action: Mouse moved to (406, 300)
Screenshot: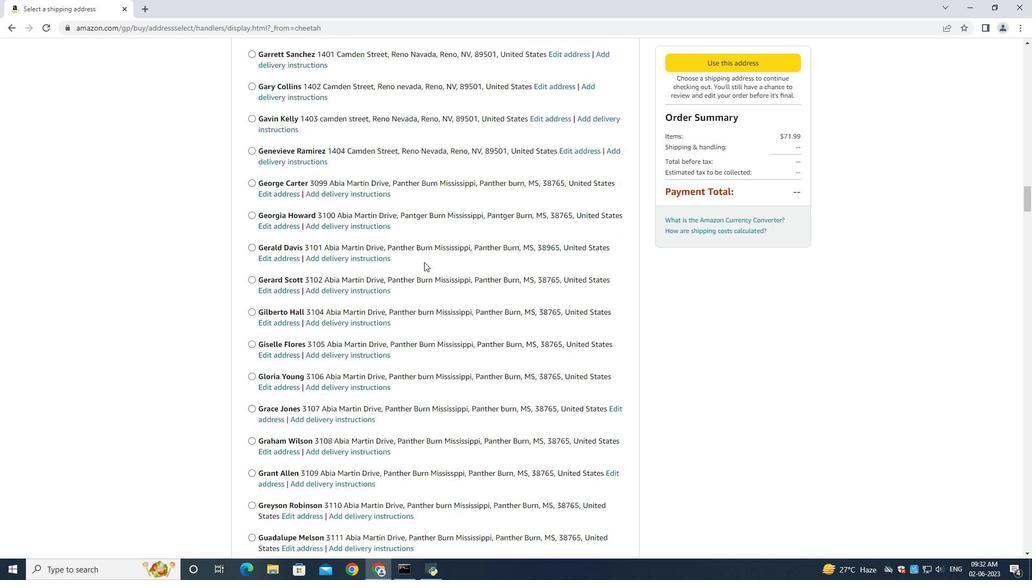 
Action: Mouse scrolled (408, 300) with delta (0, 0)
Screenshot: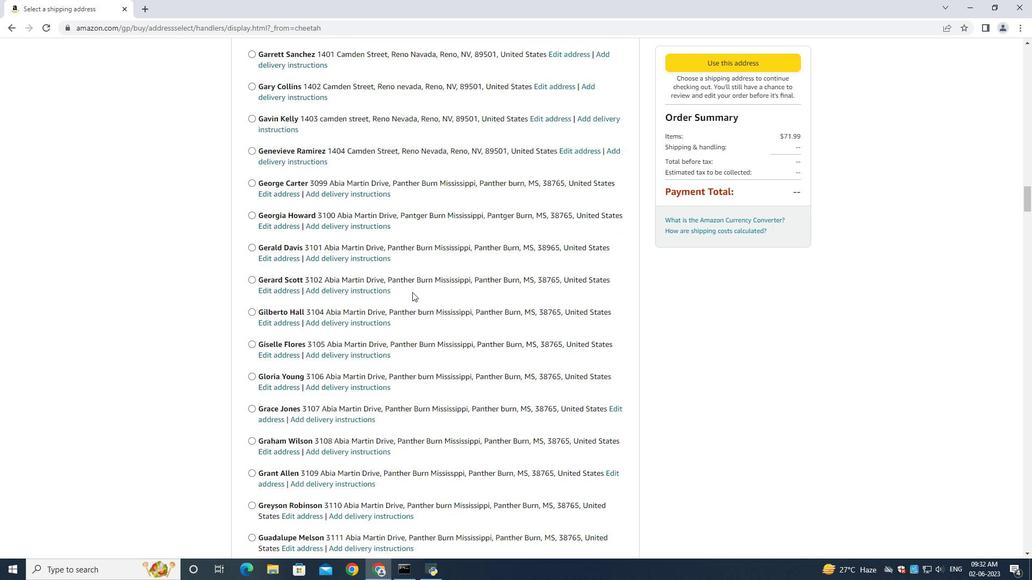 
Action: Mouse moved to (405, 297)
Screenshot: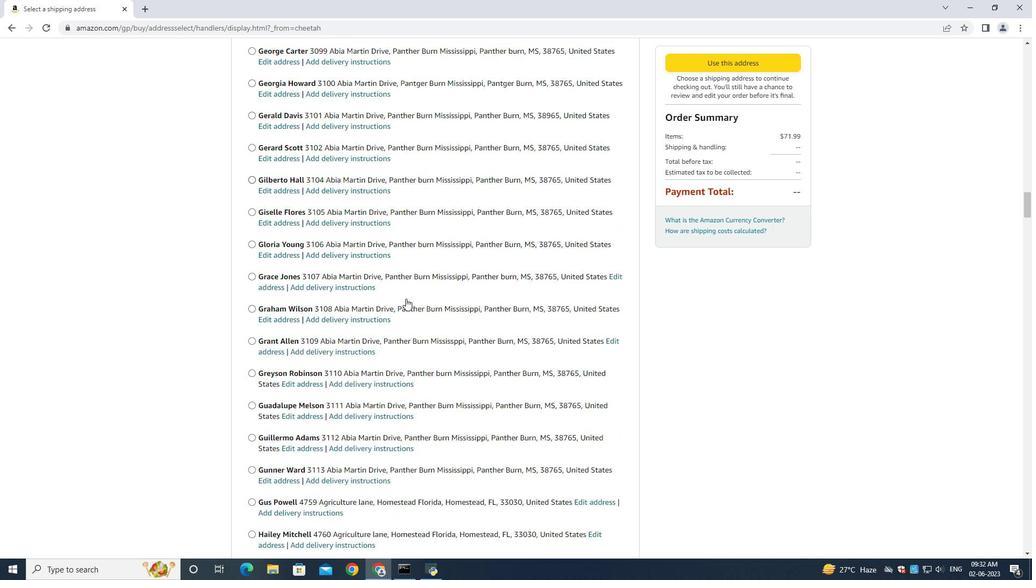 
Action: Mouse scrolled (405, 297) with delta (0, 0)
Screenshot: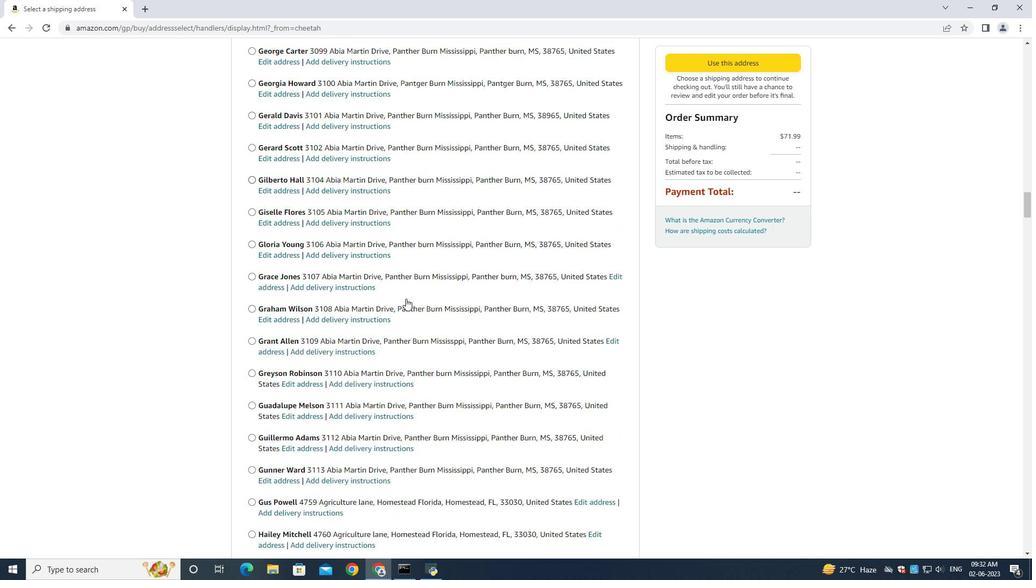 
Action: Mouse moved to (405, 297)
Screenshot: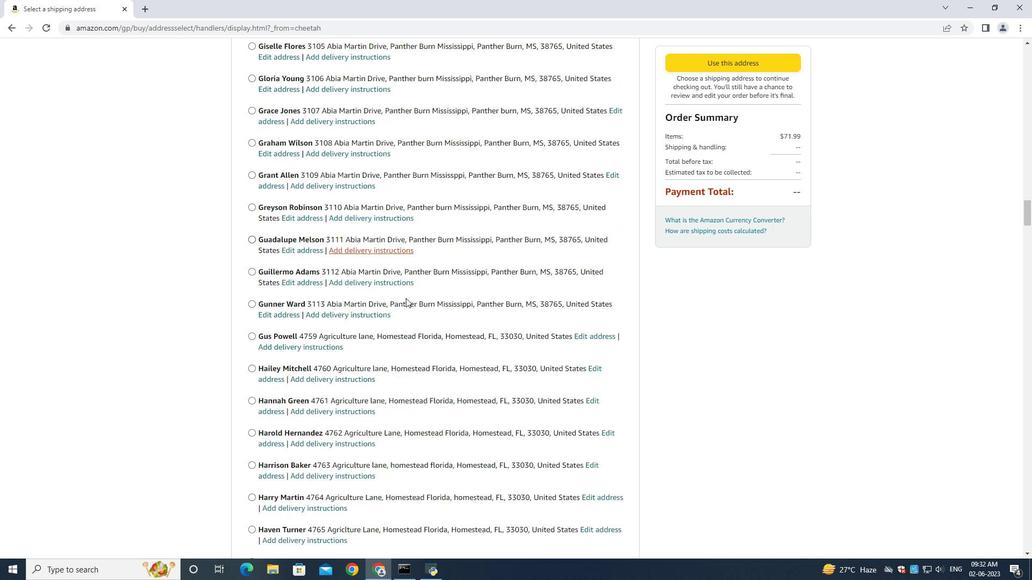 
Action: Mouse scrolled (405, 297) with delta (0, 0)
Screenshot: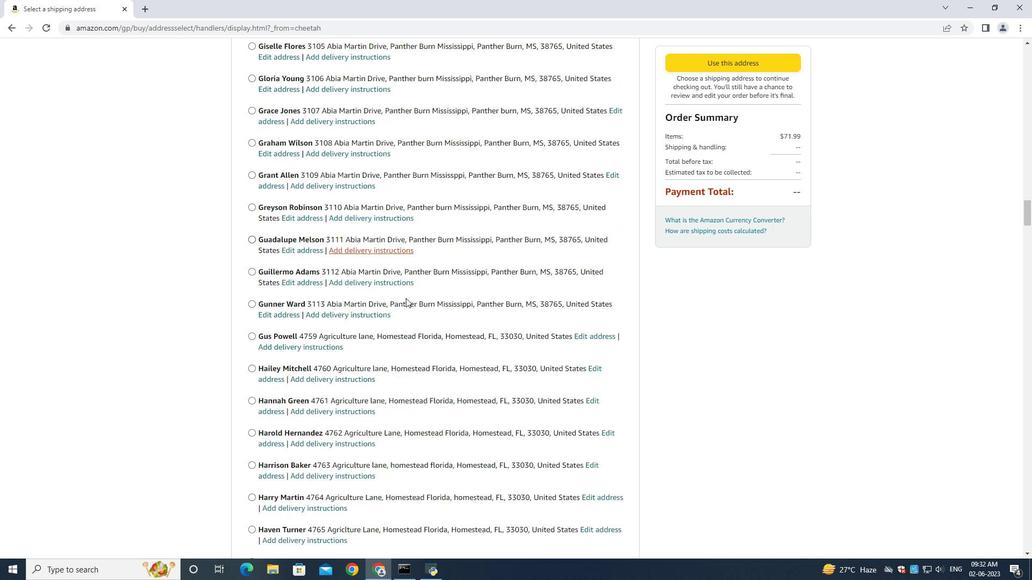 
Action: Mouse scrolled (405, 297) with delta (0, 0)
Screenshot: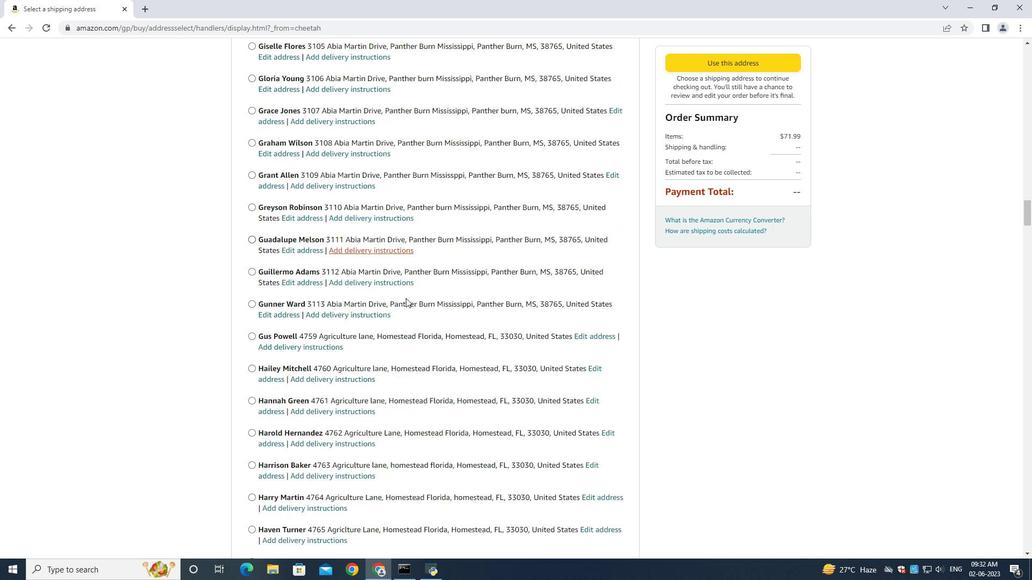 
Action: Mouse scrolled (405, 297) with delta (0, 0)
Screenshot: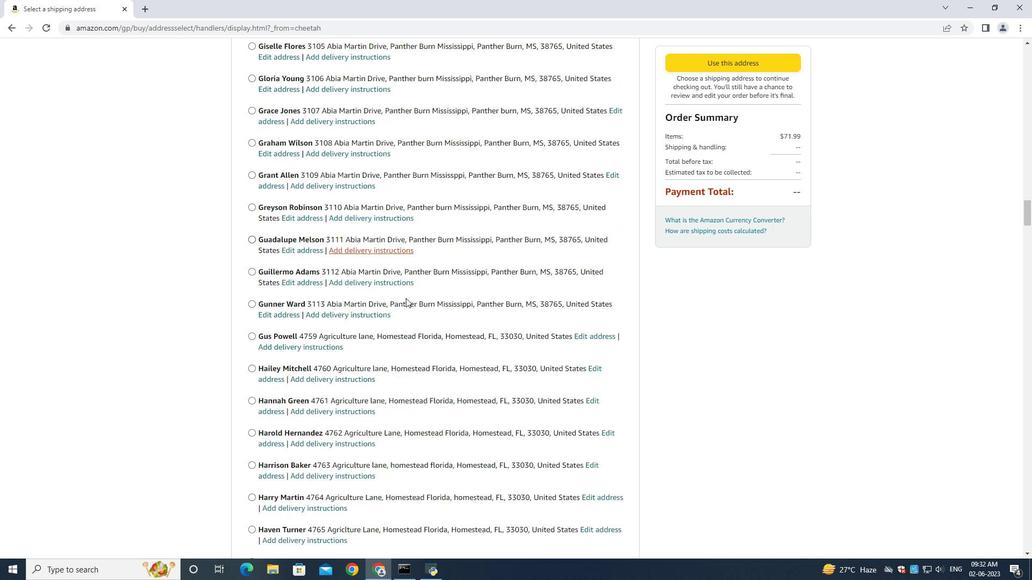 
Action: Mouse scrolled (405, 297) with delta (0, 0)
Screenshot: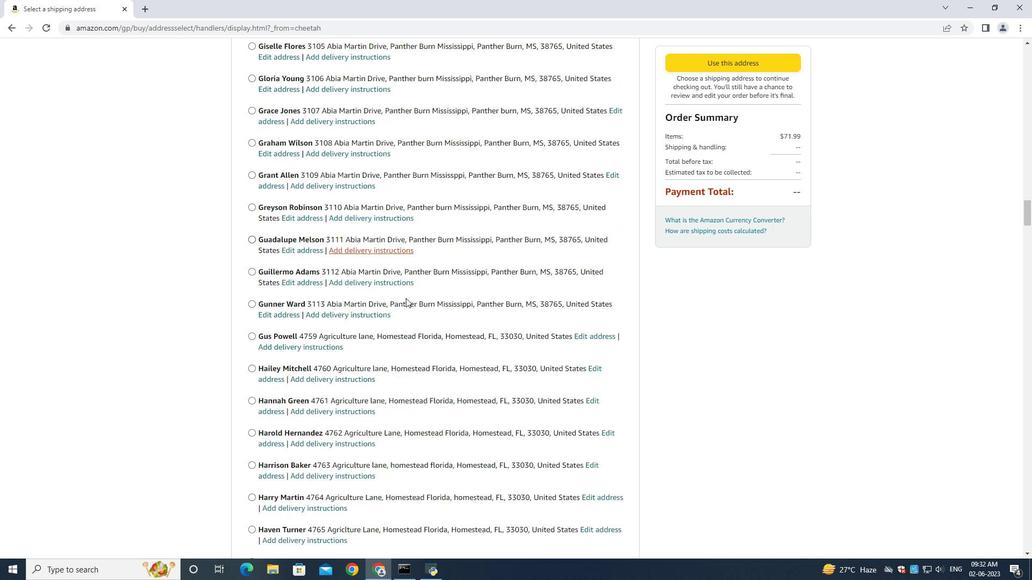 
Action: Mouse moved to (405, 296)
Screenshot: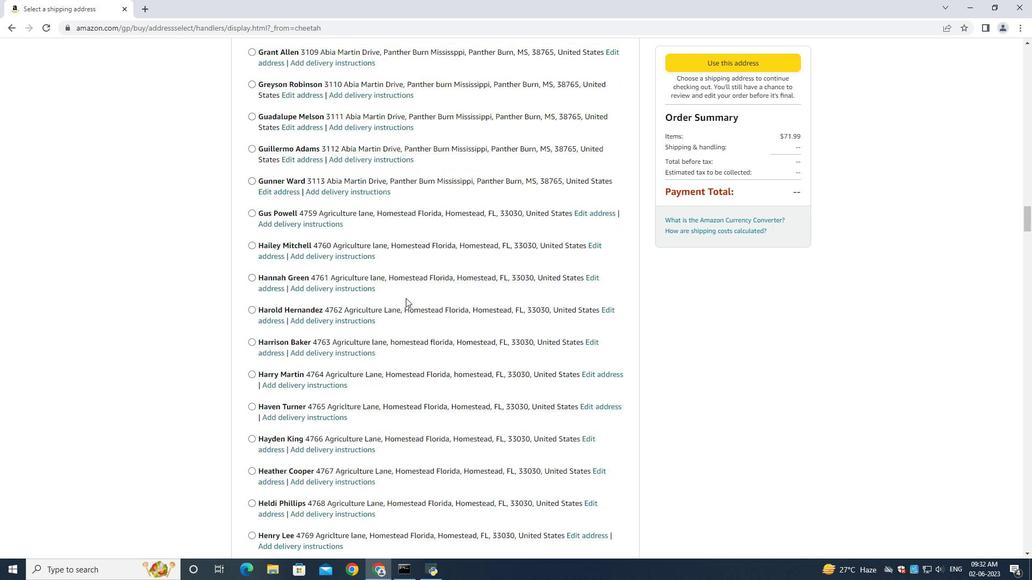 
Action: Mouse scrolled (405, 297) with delta (0, 0)
Screenshot: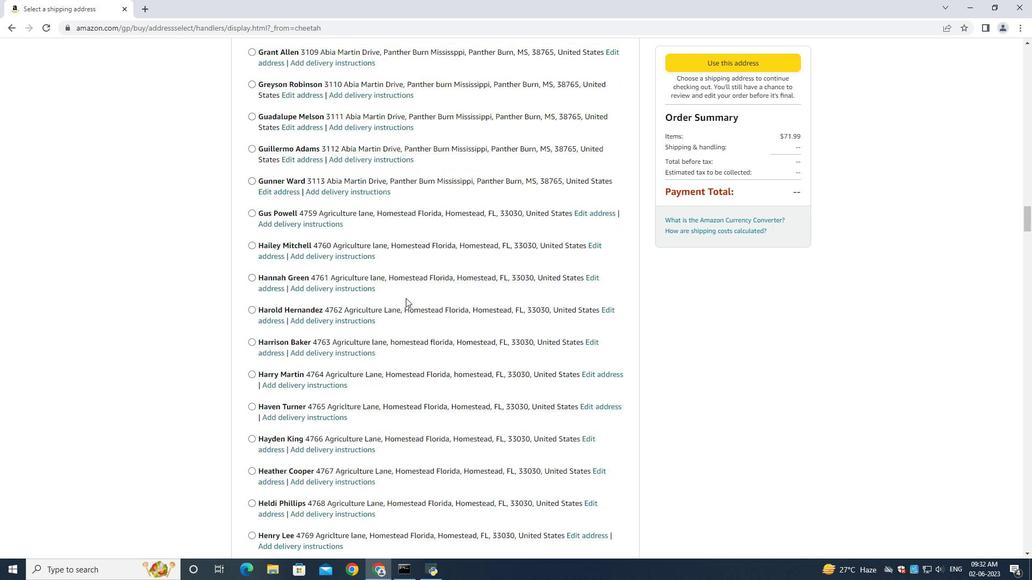 
Action: Mouse moved to (404, 293)
Screenshot: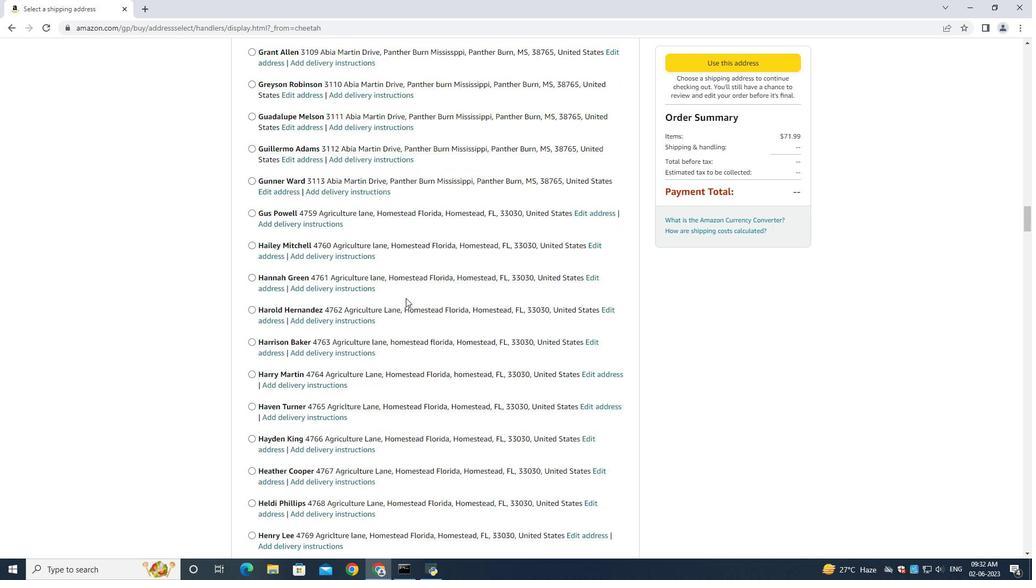 
Action: Mouse scrolled (405, 296) with delta (0, 0)
Screenshot: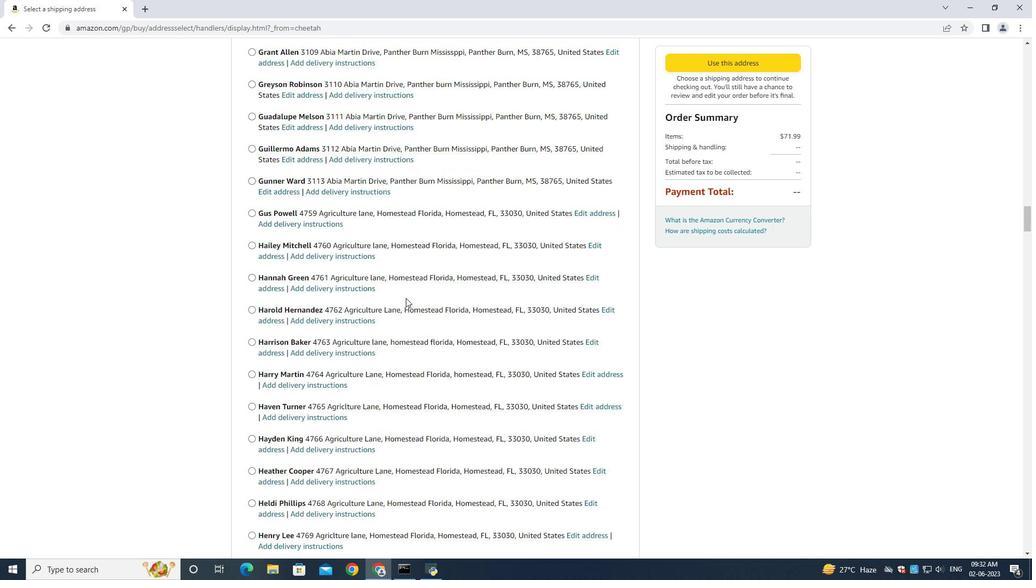 
Action: Mouse scrolled (404, 292) with delta (0, 0)
Screenshot: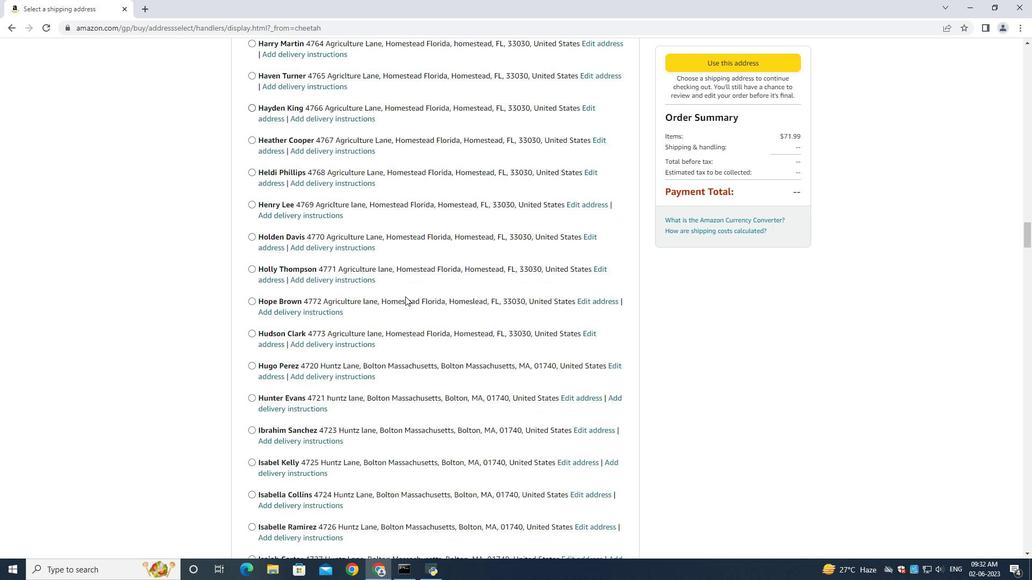 
Action: Mouse moved to (403, 289)
Screenshot: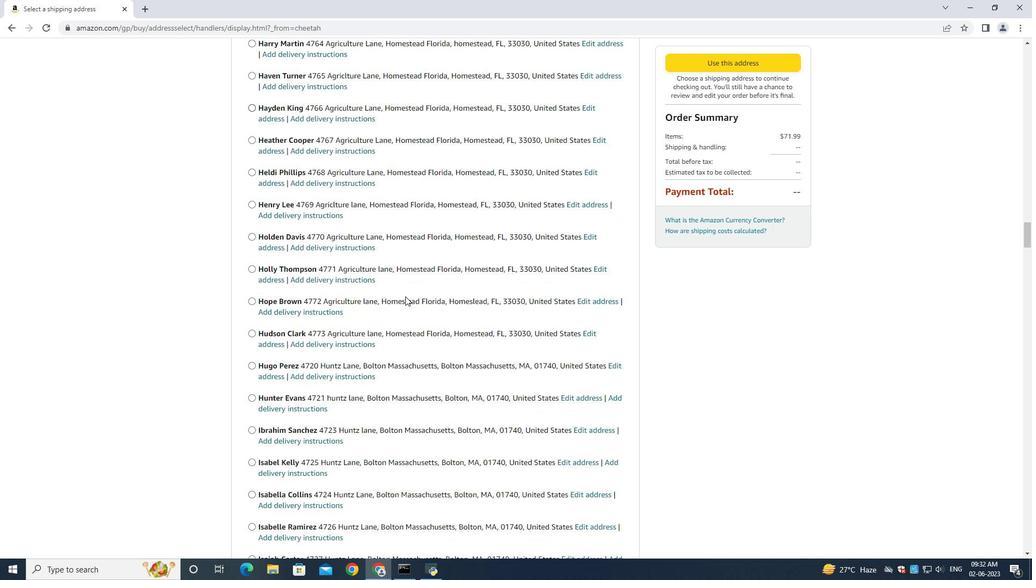 
Action: Mouse scrolled (403, 288) with delta (0, 0)
Screenshot: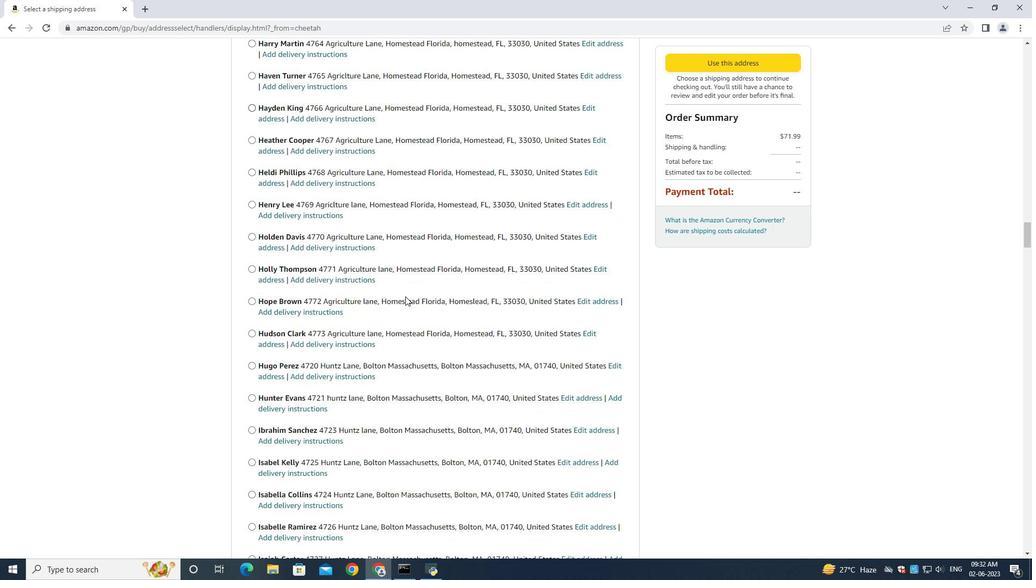 
Action: Mouse moved to (403, 289)
Screenshot: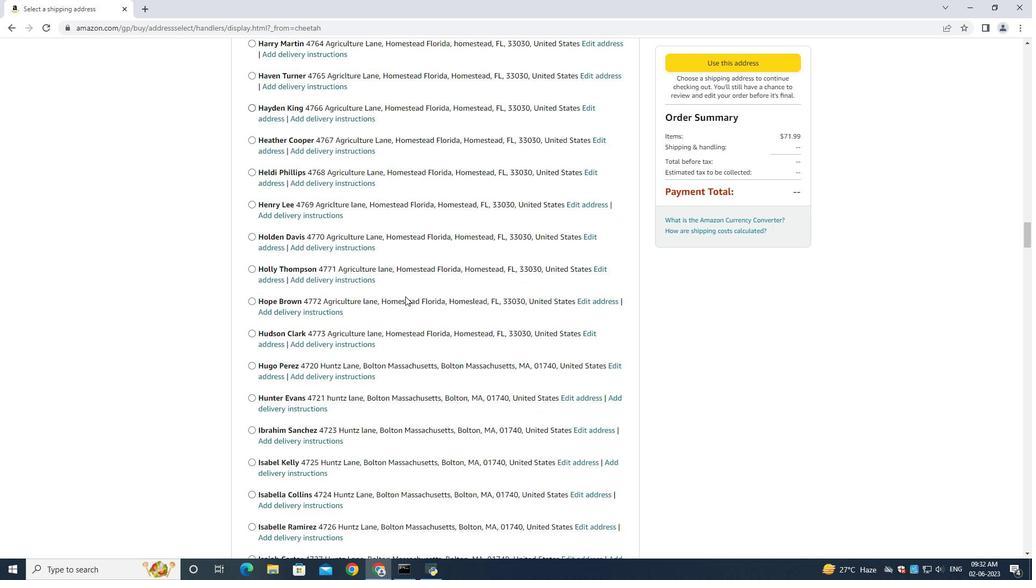 
Action: Mouse scrolled (403, 288) with delta (0, 0)
Screenshot: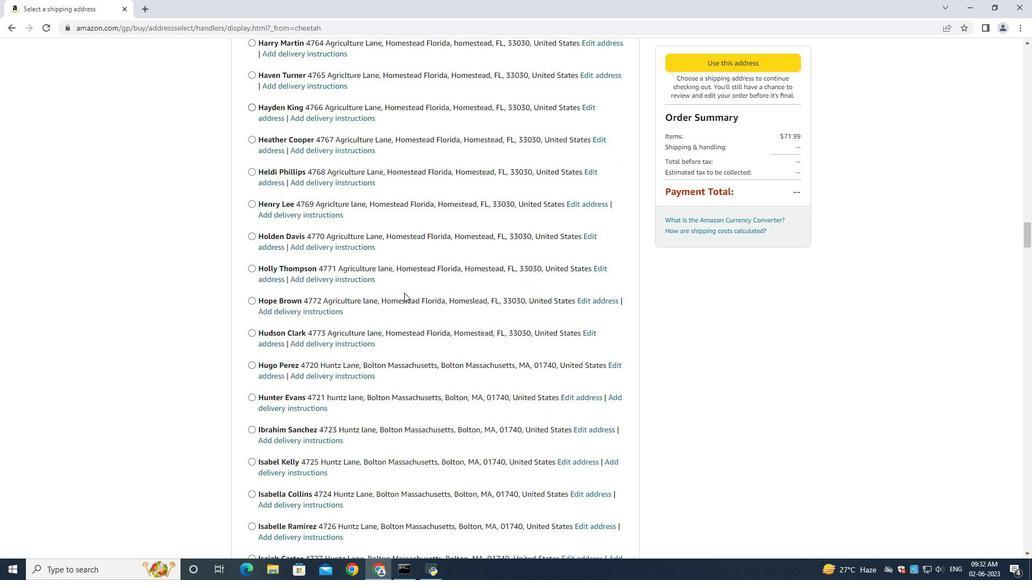 
Action: Mouse moved to (402, 285)
Screenshot: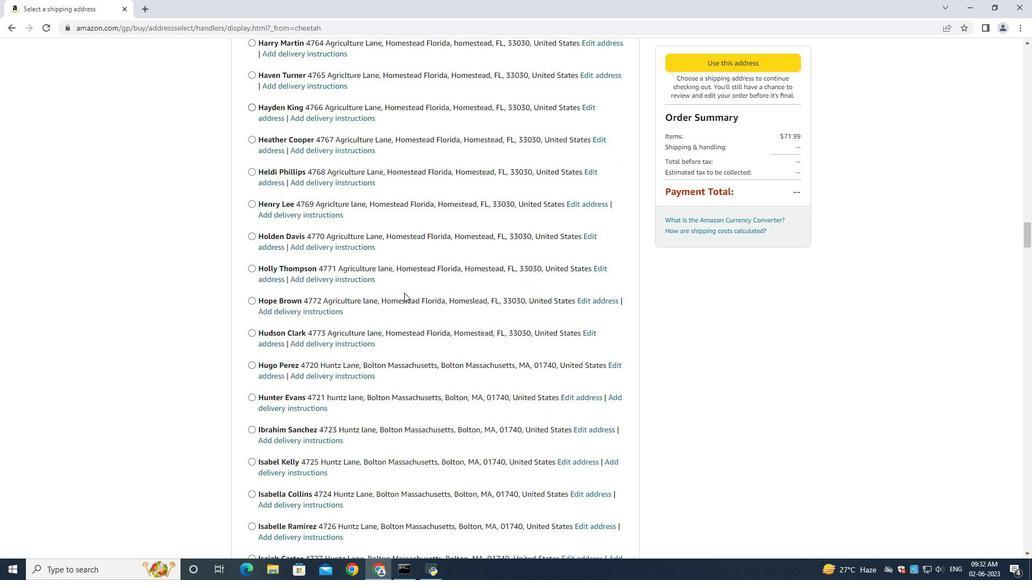 
Action: Mouse scrolled (403, 288) with delta (0, 0)
Screenshot: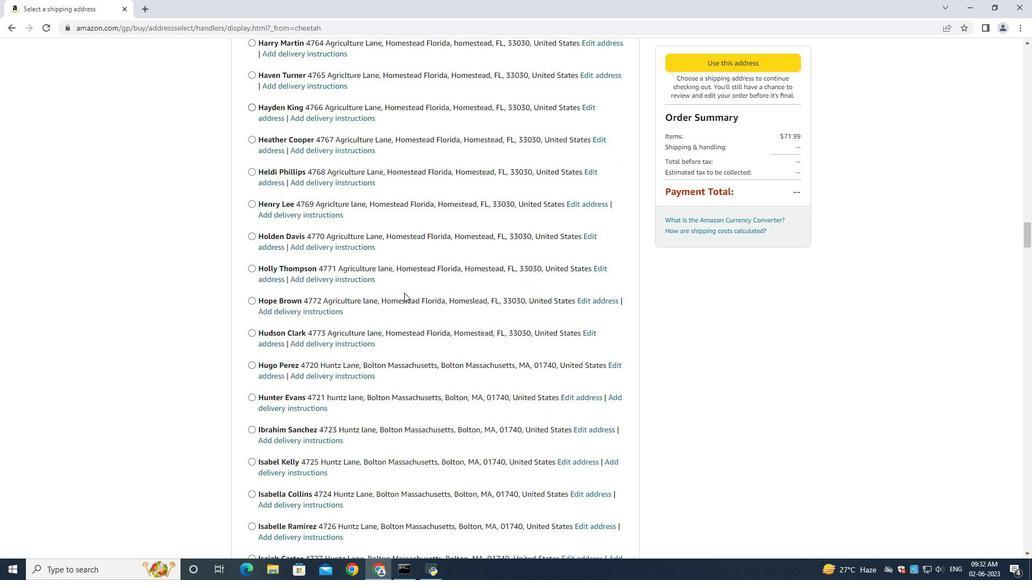 
Action: Mouse moved to (402, 282)
Screenshot: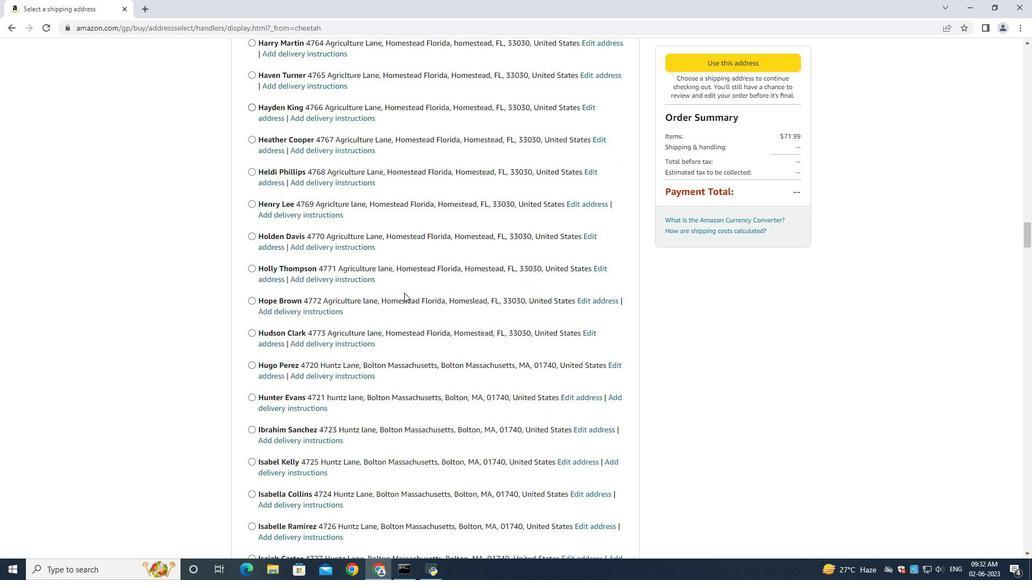 
Action: Mouse scrolled (403, 288) with delta (0, 0)
Screenshot: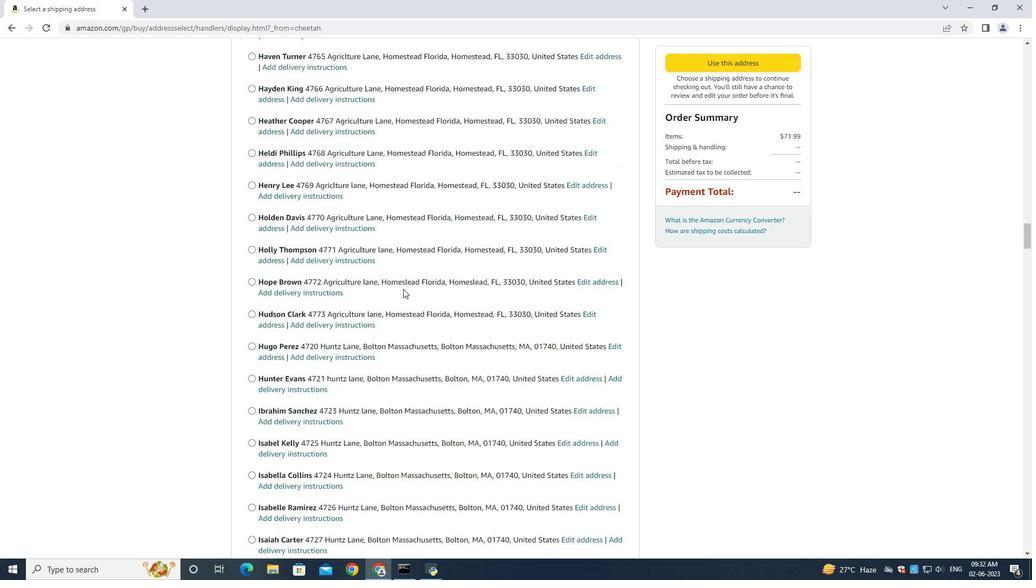 
Action: Mouse moved to (402, 281)
Screenshot: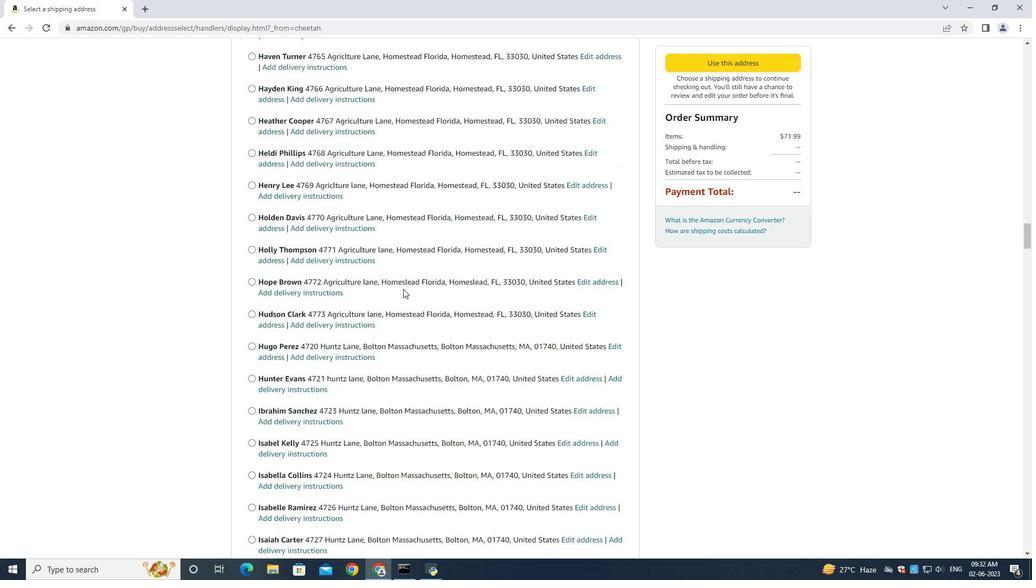 
Action: Mouse scrolled (403, 288) with delta (0, 0)
Screenshot: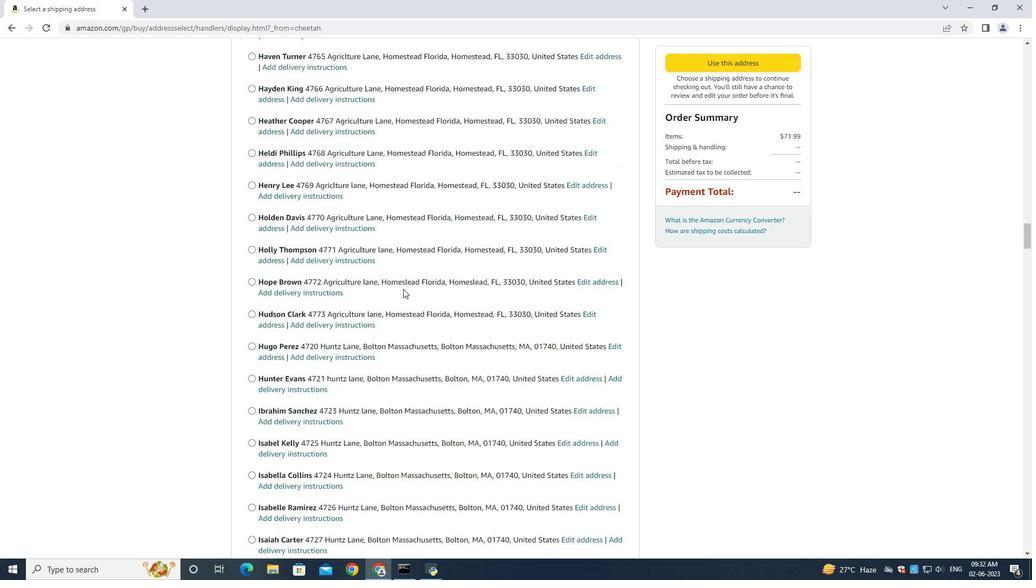 
Action: Mouse moved to (402, 281)
Screenshot: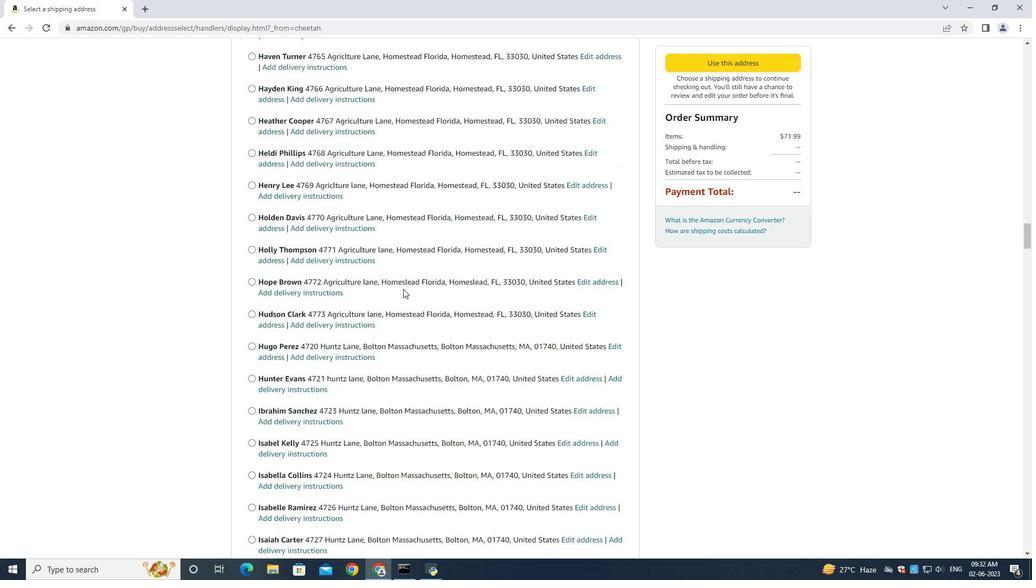 
Action: Mouse scrolled (403, 288) with delta (0, 0)
Screenshot: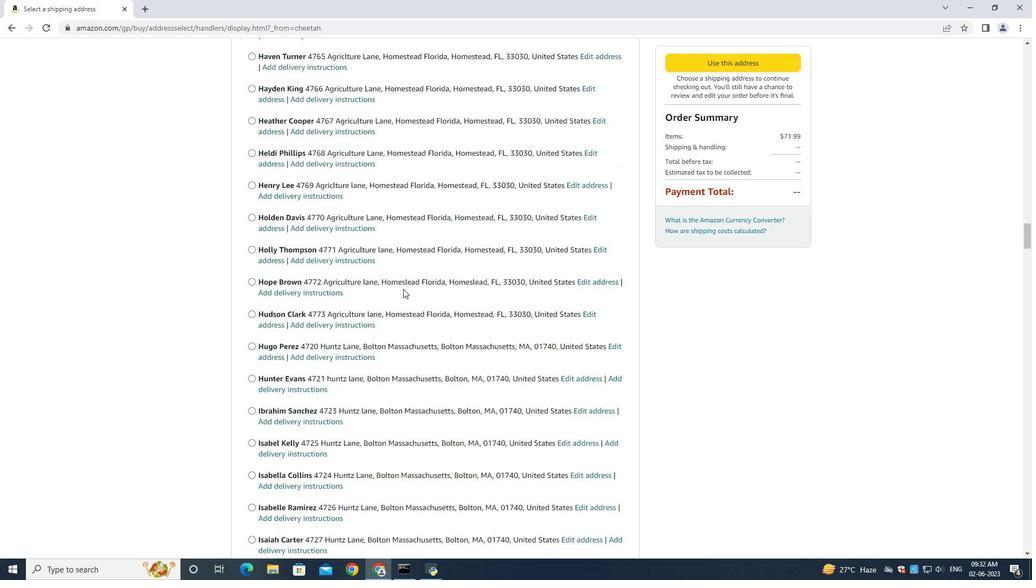 
Action: Mouse moved to (402, 281)
Screenshot: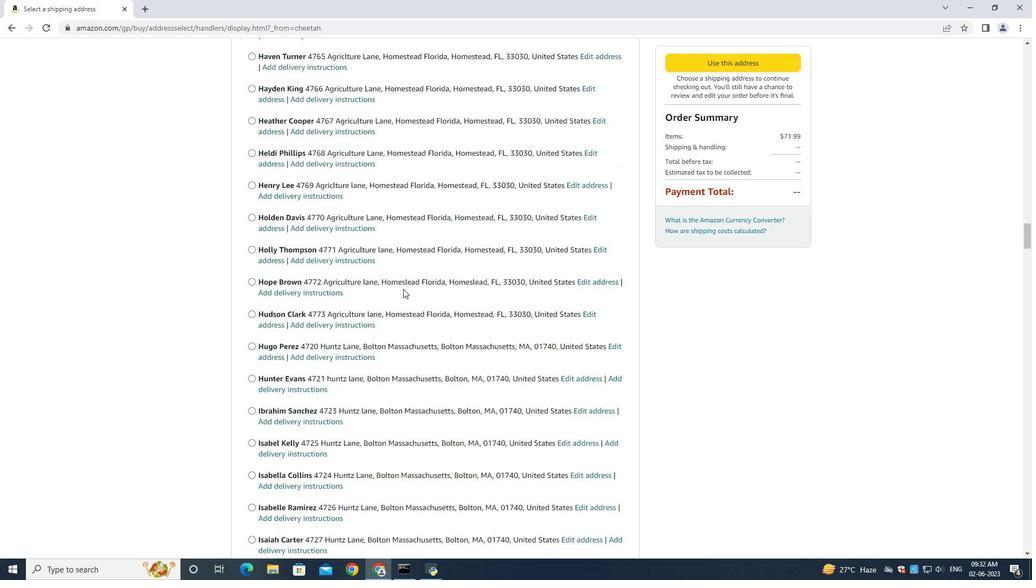 
Action: Mouse scrolled (402, 280) with delta (0, 0)
Screenshot: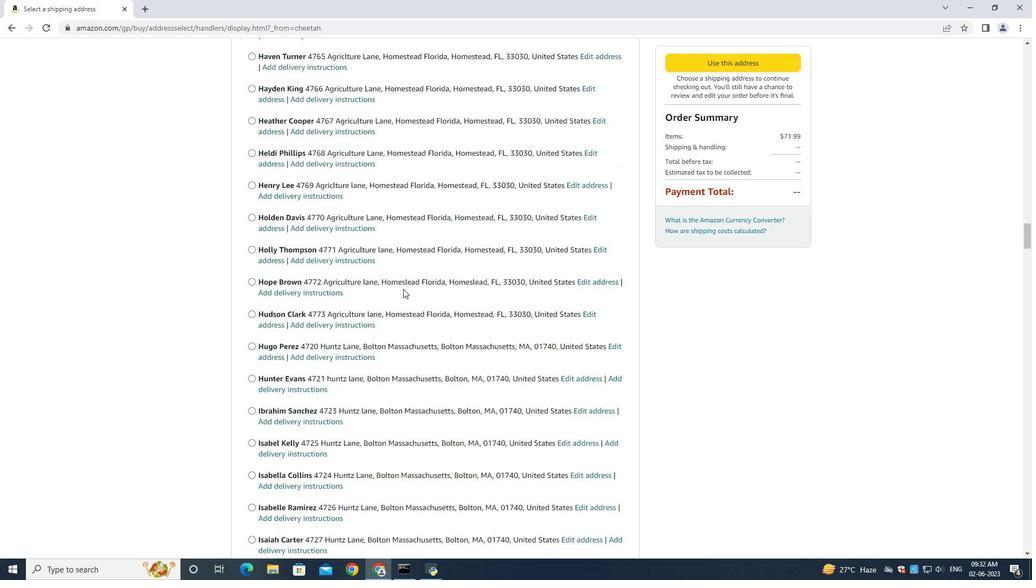 
Action: Mouse scrolled (402, 280) with delta (0, 0)
Screenshot: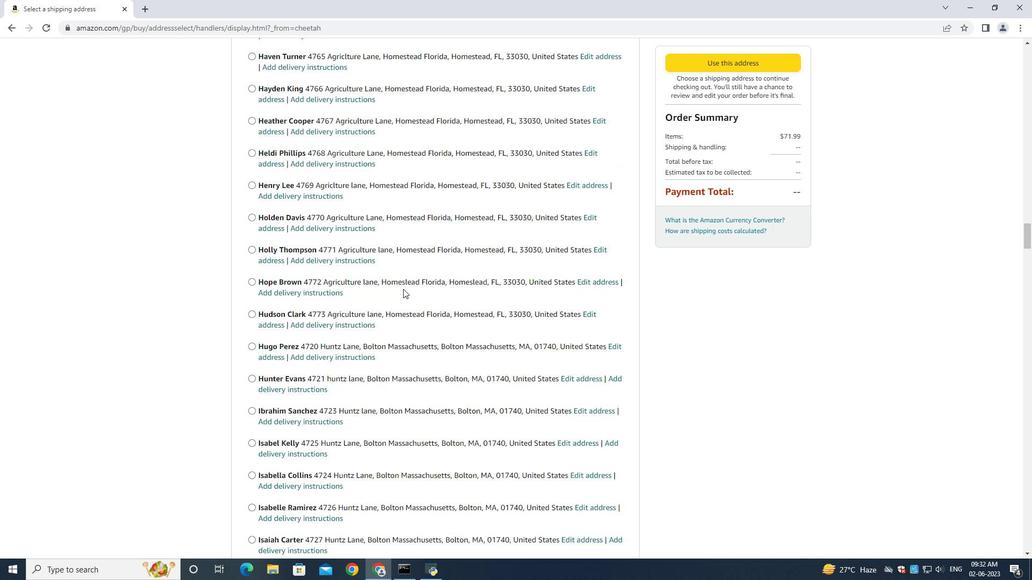 
Action: Mouse scrolled (402, 280) with delta (0, 0)
Screenshot: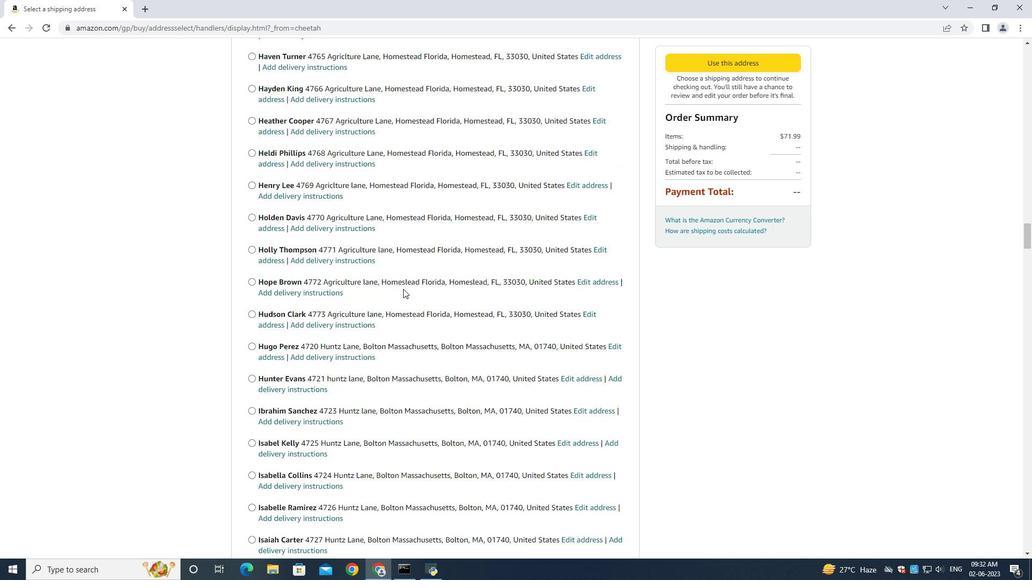 
Action: Mouse scrolled (402, 280) with delta (0, 0)
Screenshot: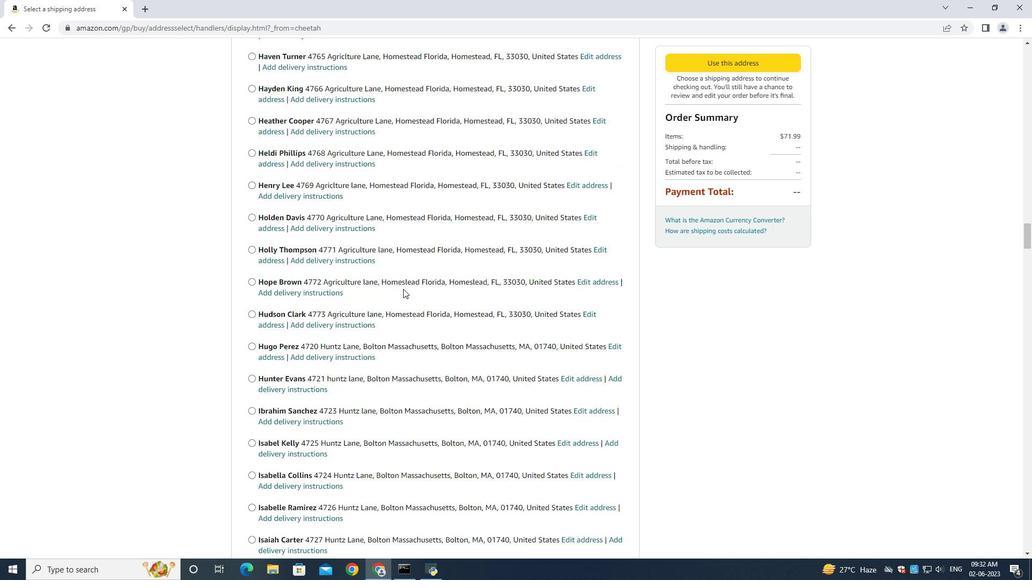
Action: Mouse scrolled (402, 280) with delta (0, 0)
Screenshot: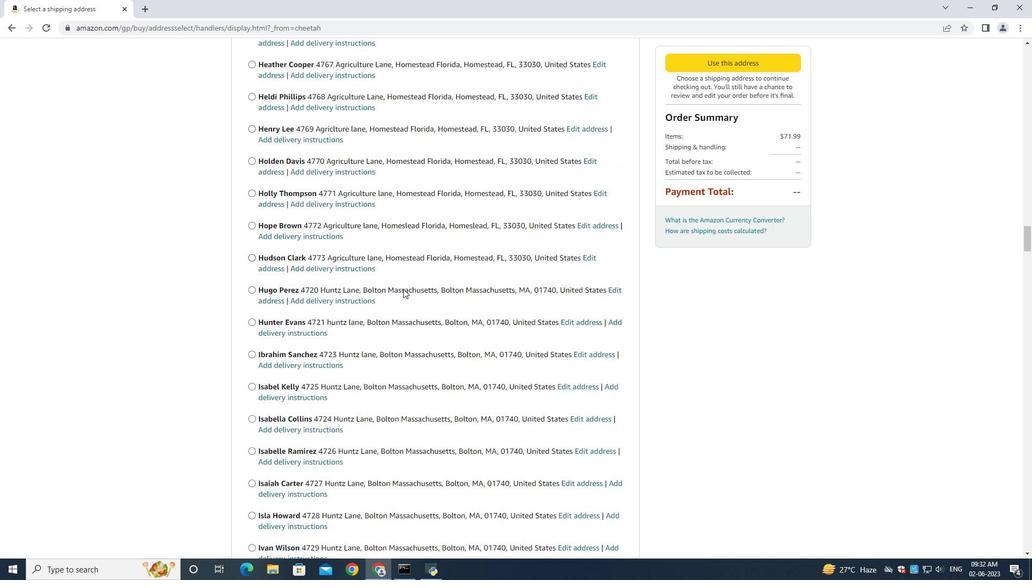 
Action: Mouse scrolled (402, 280) with delta (0, 0)
Screenshot: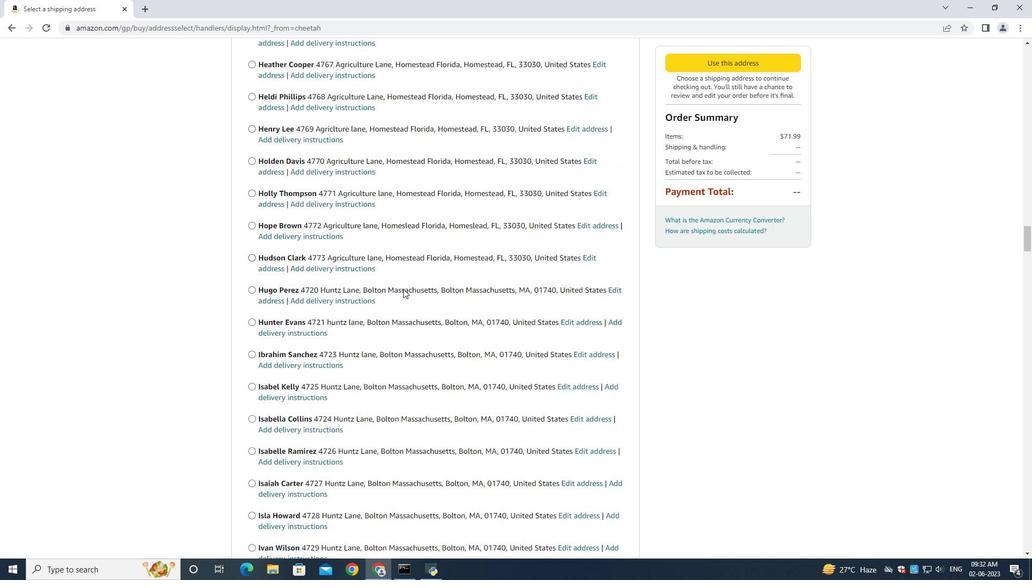 
Action: Mouse moved to (411, 263)
Screenshot: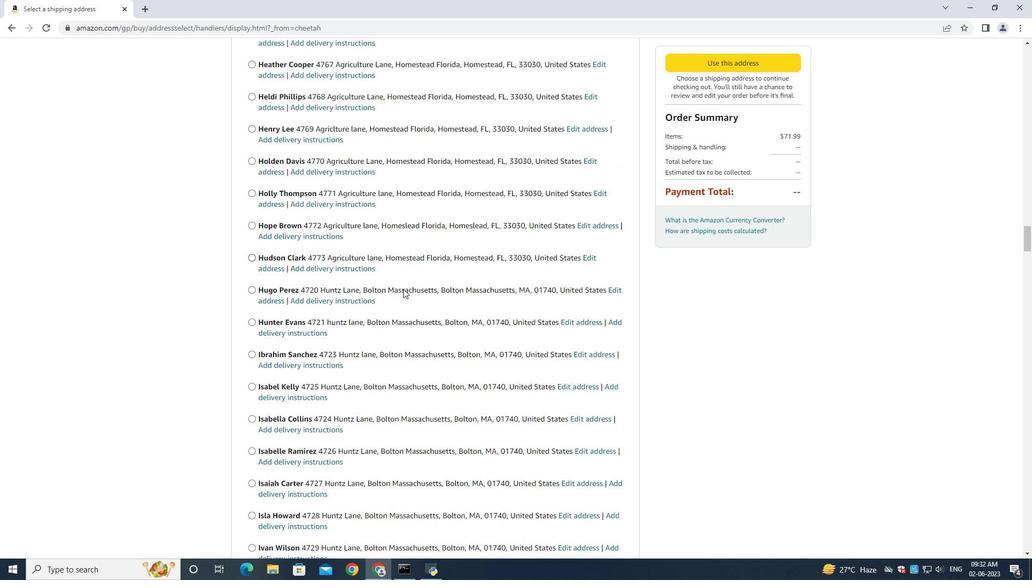 
Action: Mouse scrolled (404, 274) with delta (0, 0)
Screenshot: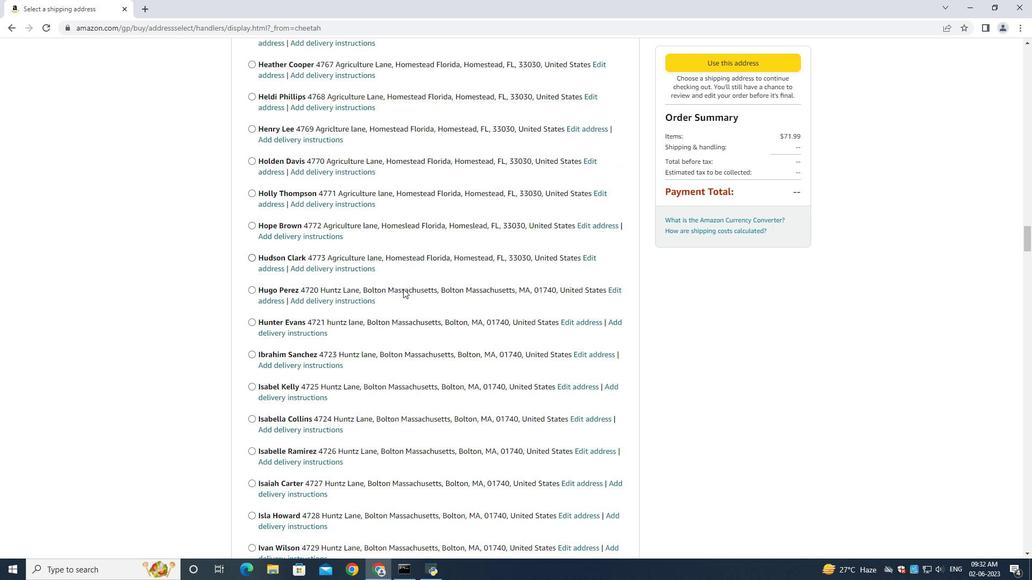
Action: Mouse moved to (420, 252)
Screenshot: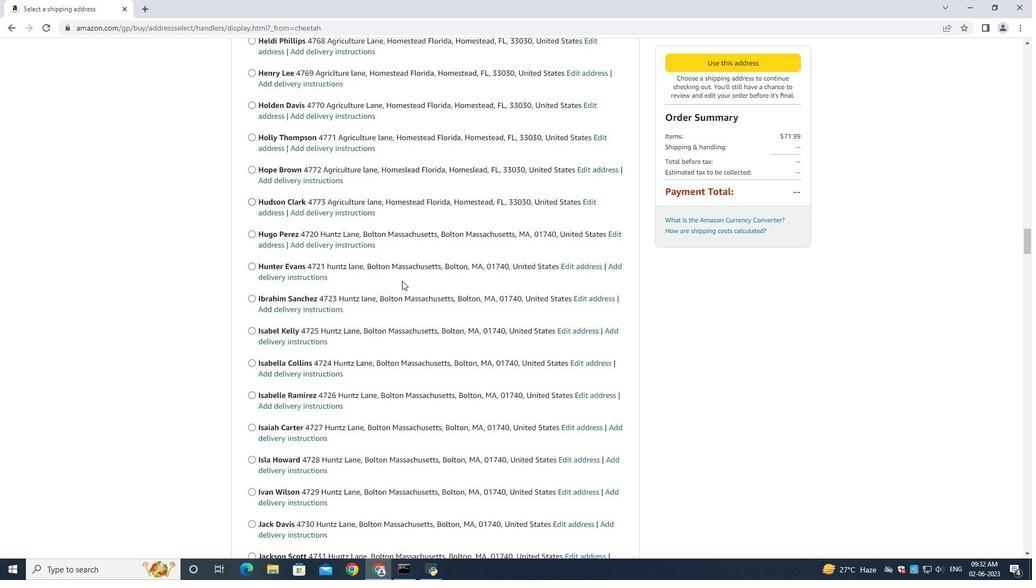 
Action: Mouse scrolled (420, 252) with delta (0, 0)
Screenshot: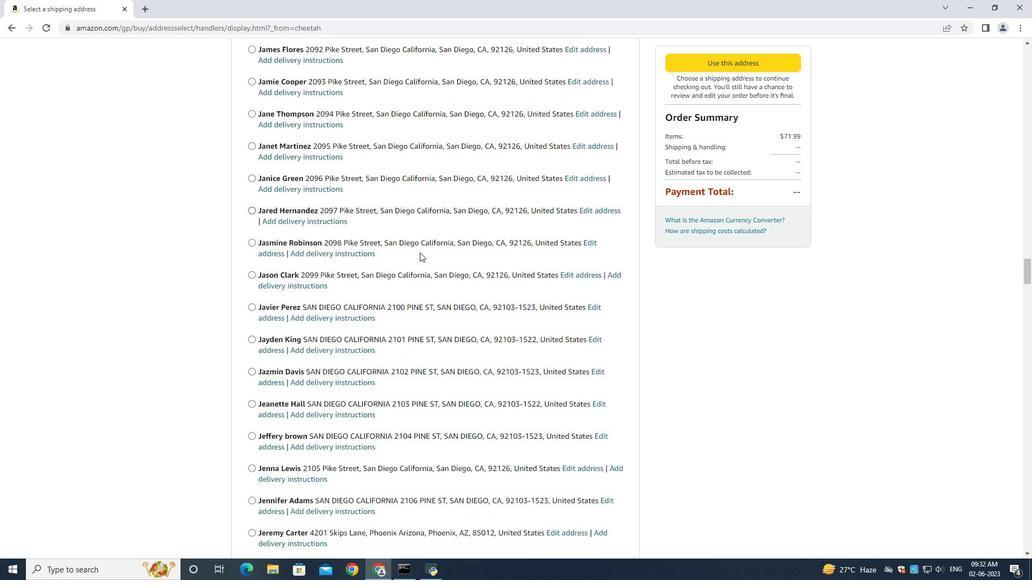 
Action: Mouse scrolled (420, 252) with delta (0, 0)
Screenshot: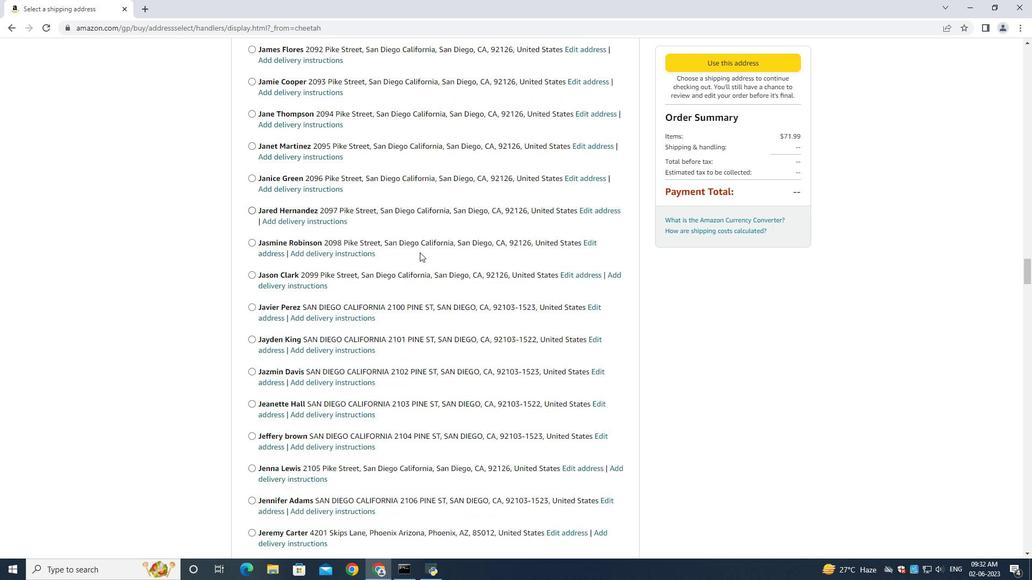 
Action: Mouse scrolled (420, 252) with delta (0, 0)
Screenshot: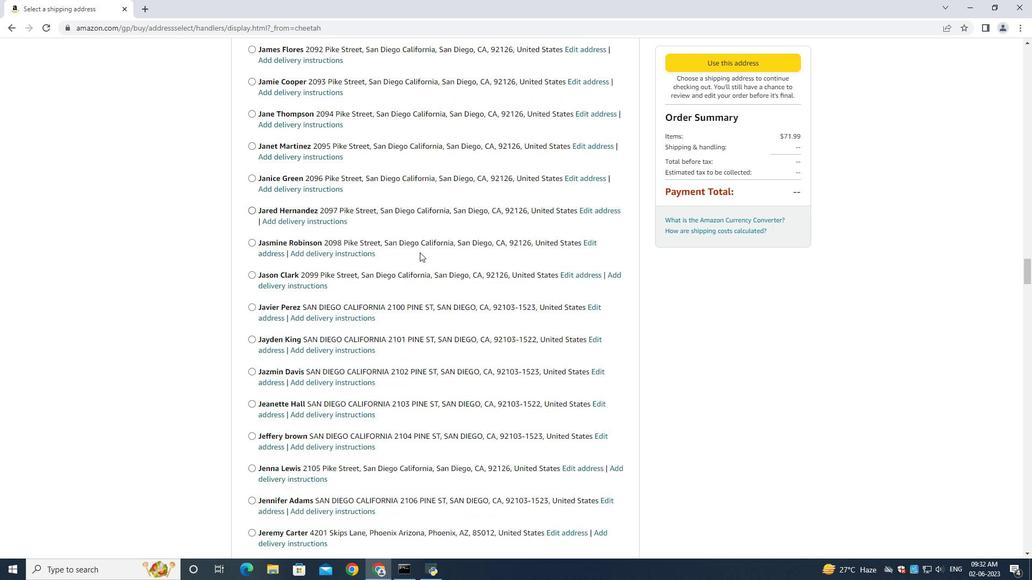 
Action: Mouse scrolled (420, 251) with delta (0, -1)
Screenshot: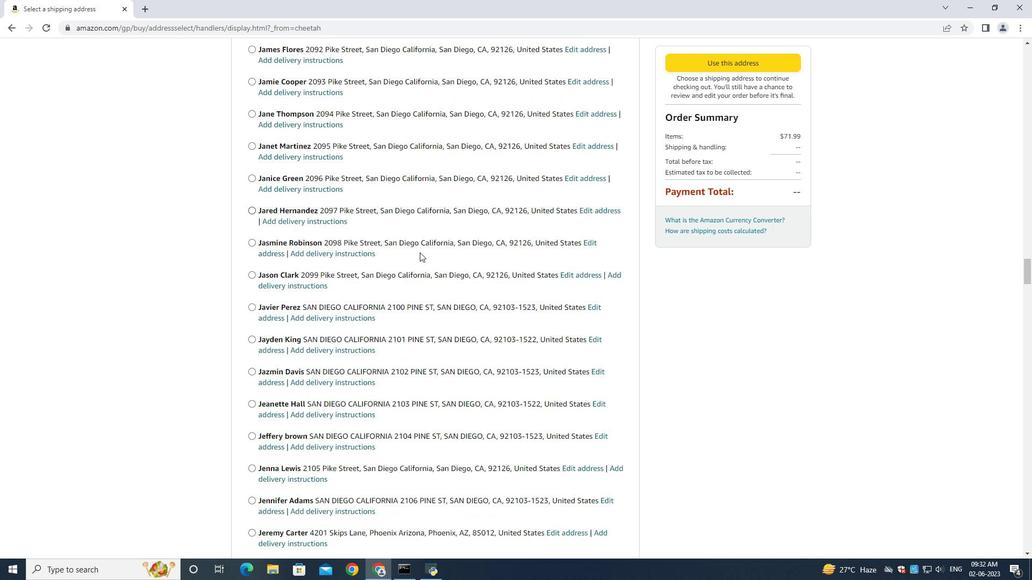 
Action: Mouse scrolled (420, 252) with delta (0, 0)
Screenshot: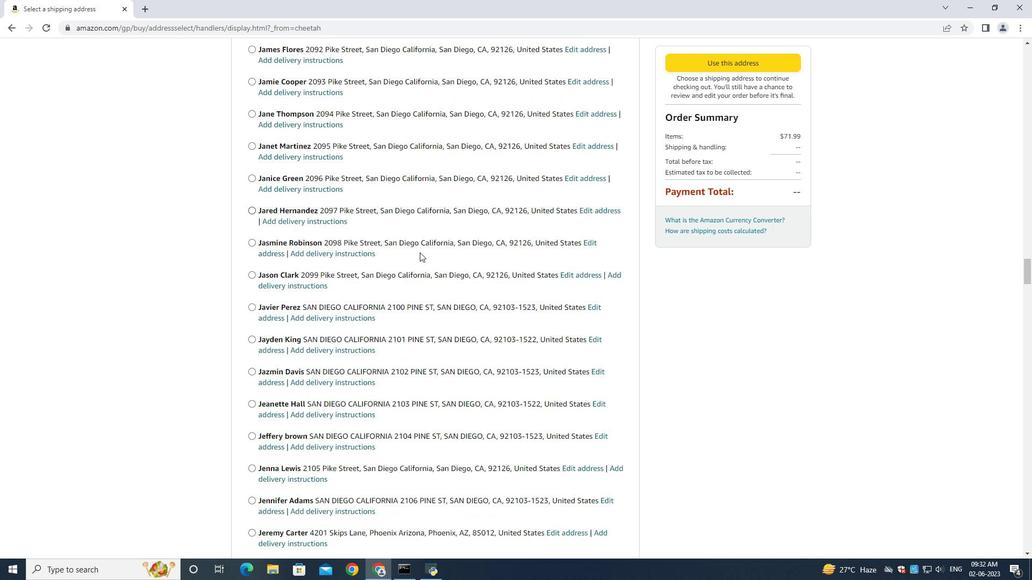 
Action: Mouse scrolled (420, 252) with delta (0, 0)
Screenshot: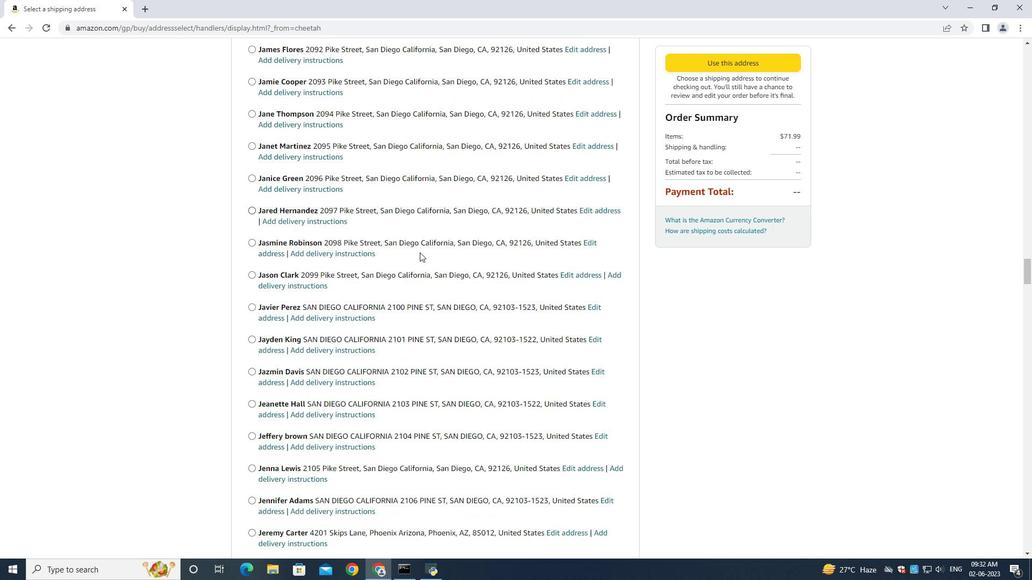 
Action: Mouse scrolled (420, 252) with delta (0, 0)
Screenshot: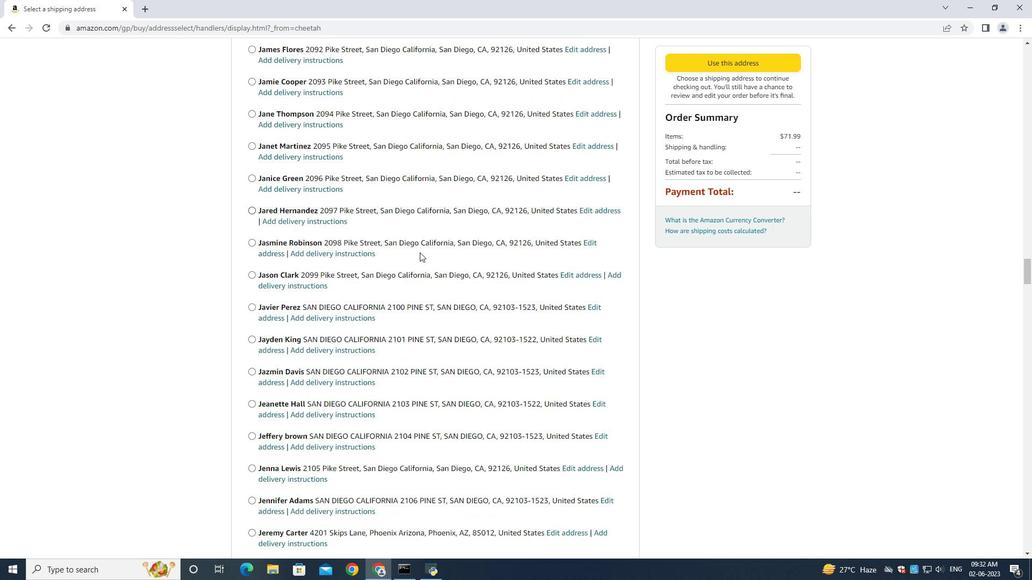 
Action: Mouse scrolled (420, 252) with delta (0, 0)
Screenshot: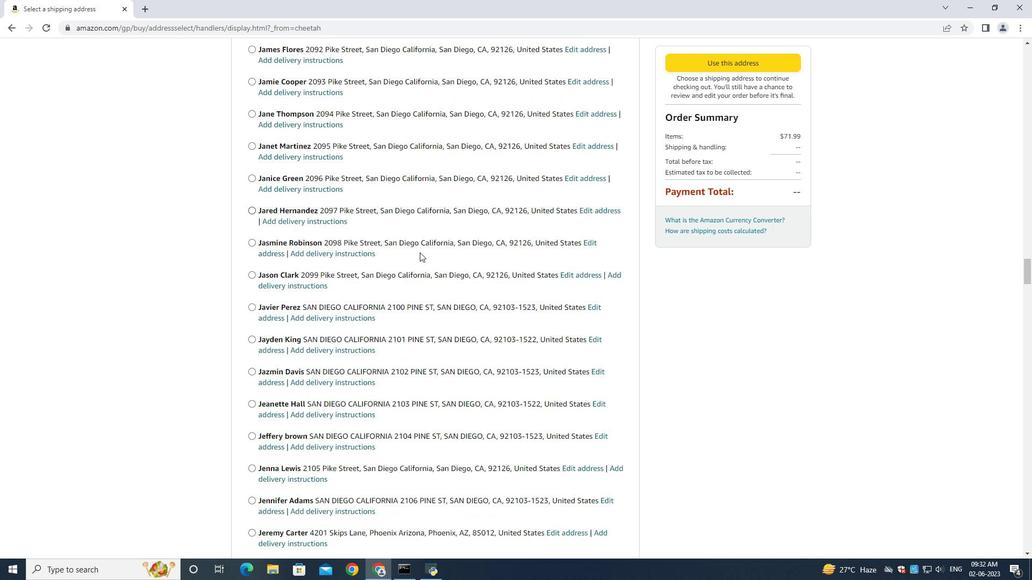
Action: Mouse scrolled (420, 252) with delta (0, 0)
Screenshot: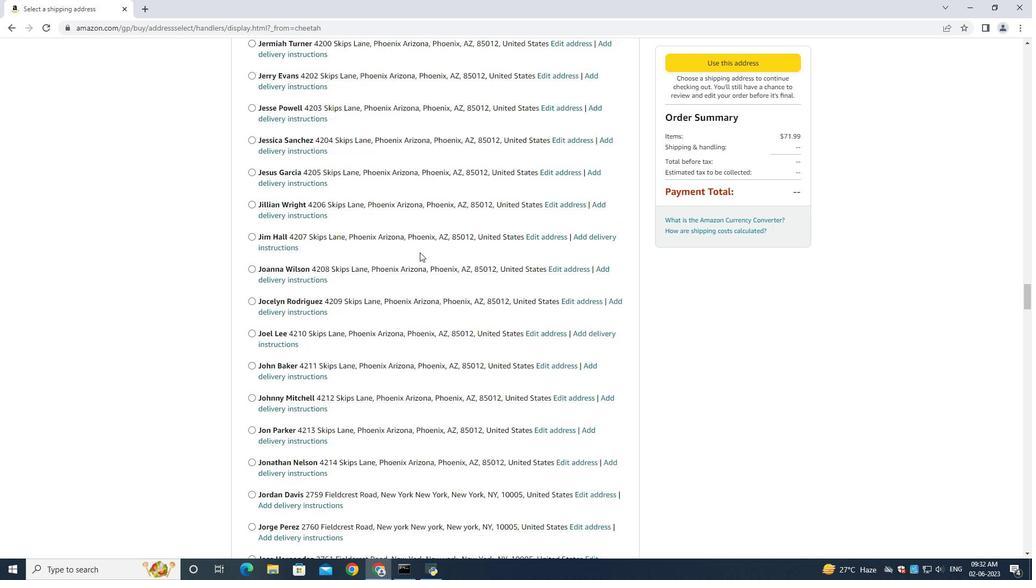 
Action: Mouse scrolled (420, 252) with delta (0, 0)
Screenshot: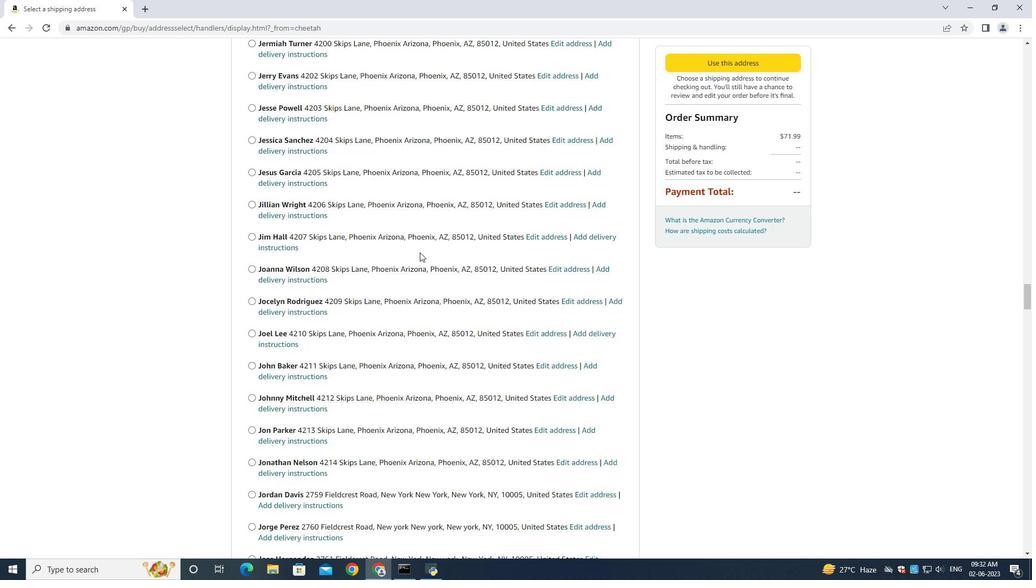 
Action: Mouse moved to (420, 252)
Screenshot: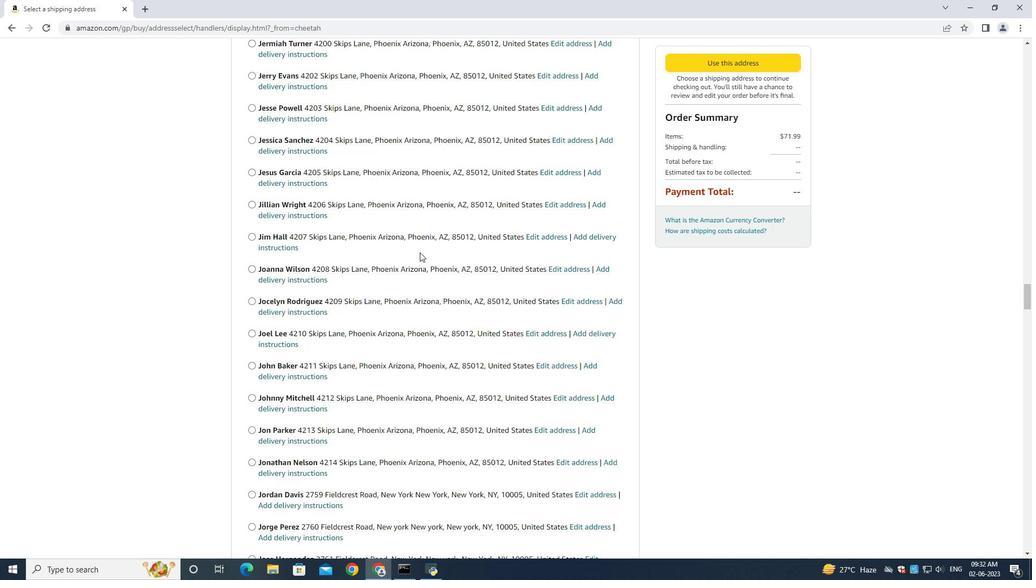 
Action: Mouse scrolled (420, 252) with delta (0, 0)
Screenshot: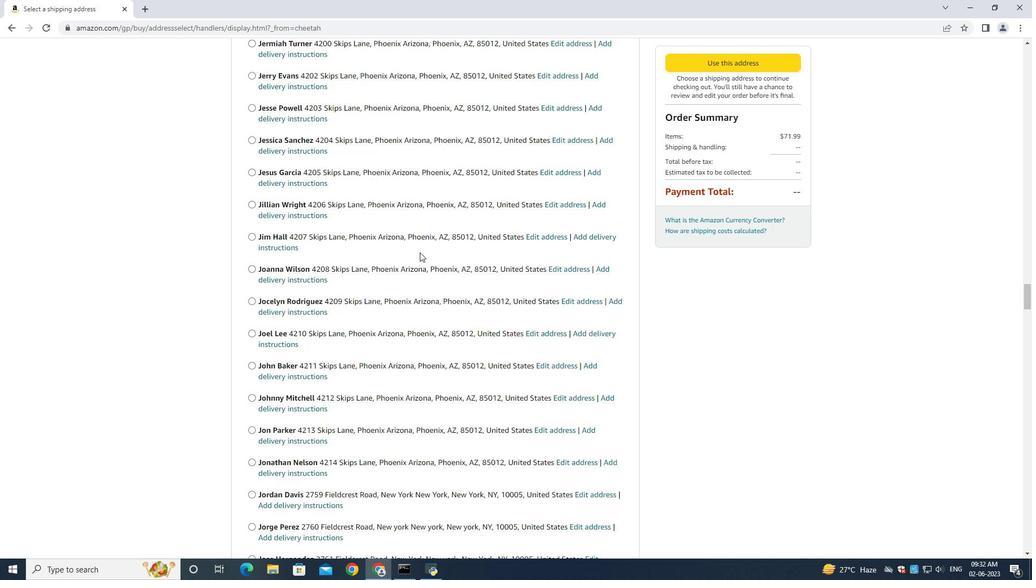 
Action: Mouse scrolled (420, 252) with delta (0, 0)
Screenshot: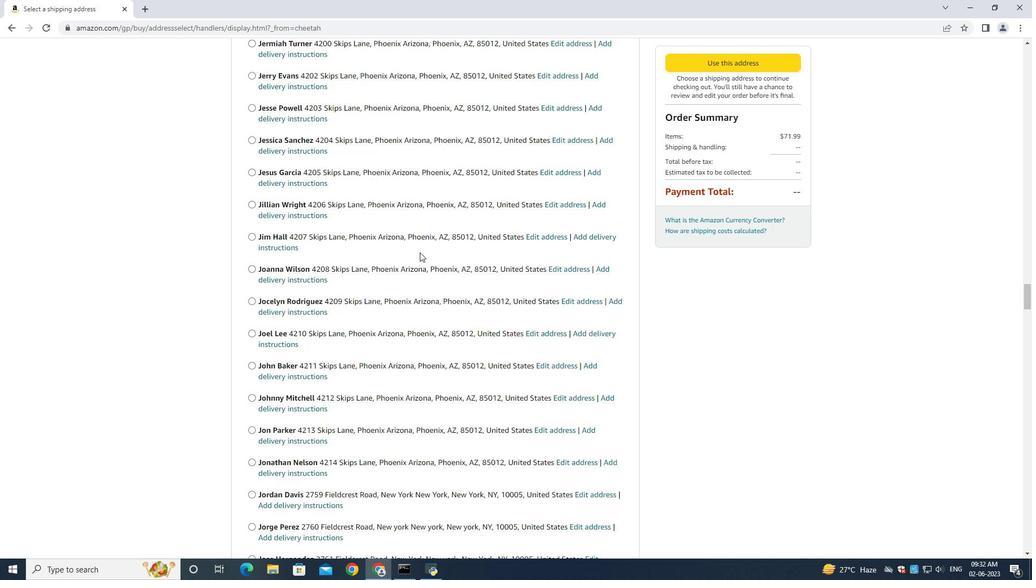 
Action: Mouse scrolled (420, 252) with delta (0, 0)
Screenshot: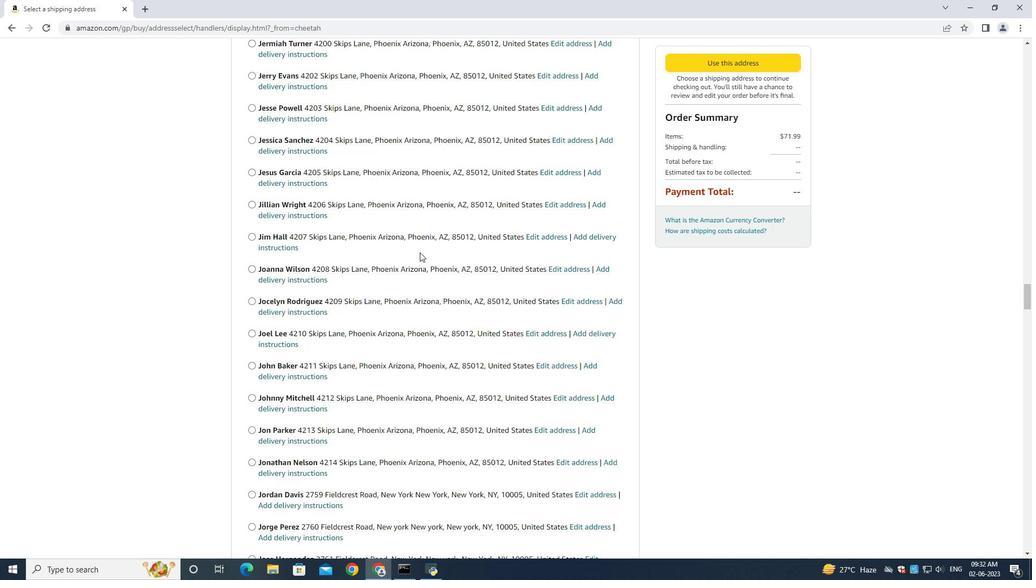 
Action: Mouse moved to (420, 253)
Screenshot: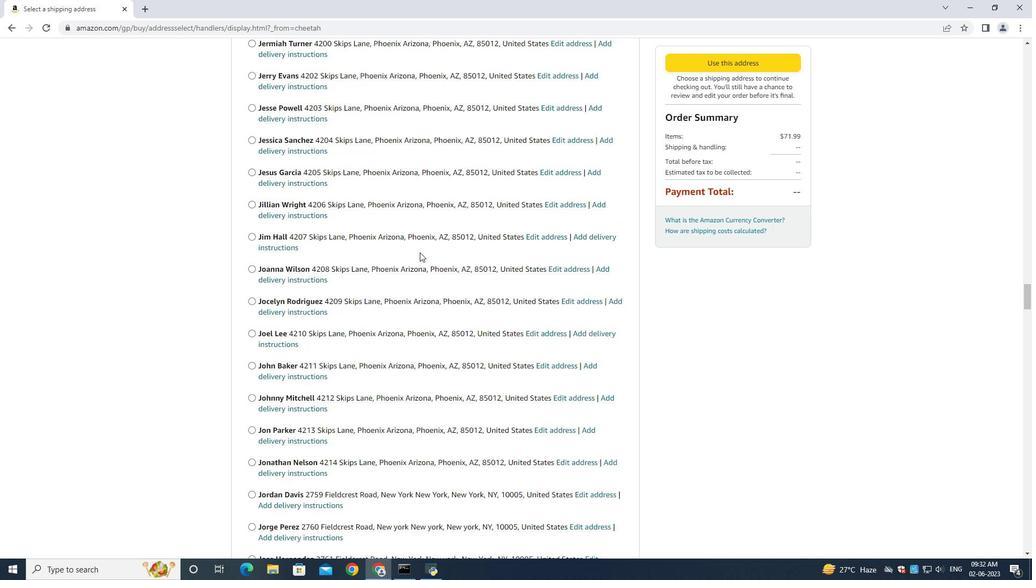 
Action: Mouse scrolled (420, 252) with delta (0, 0)
Screenshot: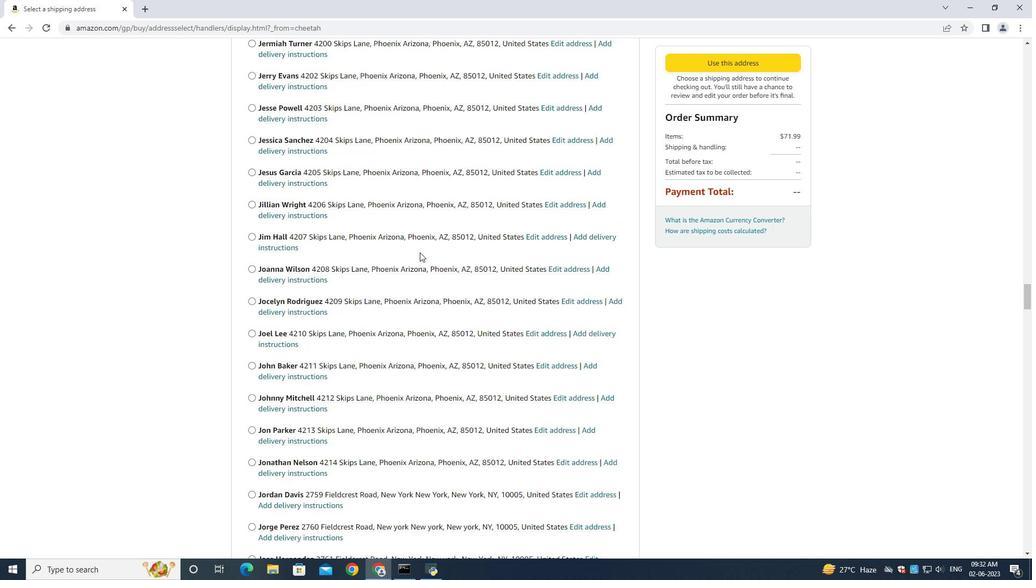 
Action: Mouse scrolled (420, 252) with delta (0, 0)
Screenshot: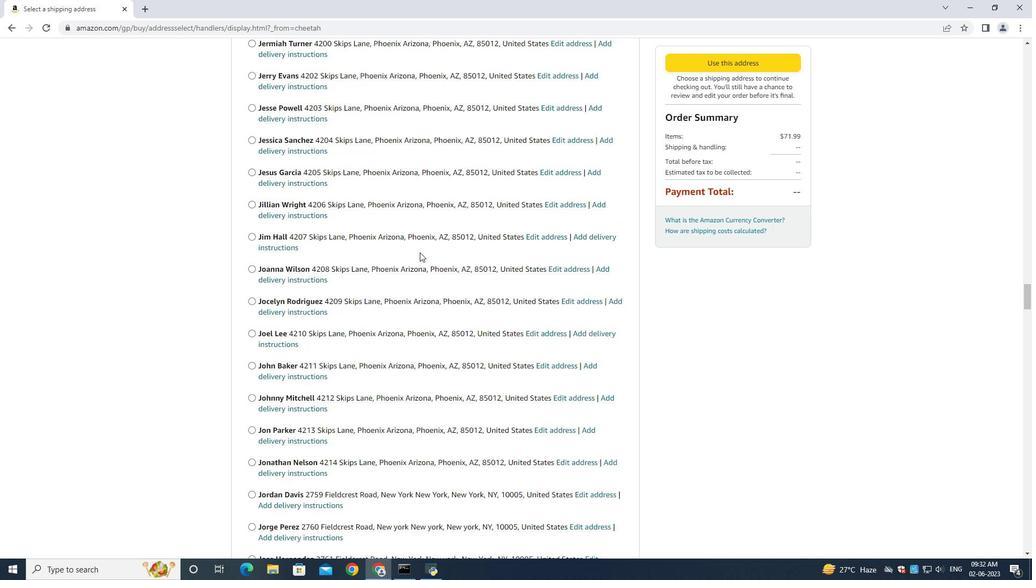 
Action: Mouse moved to (420, 253)
Screenshot: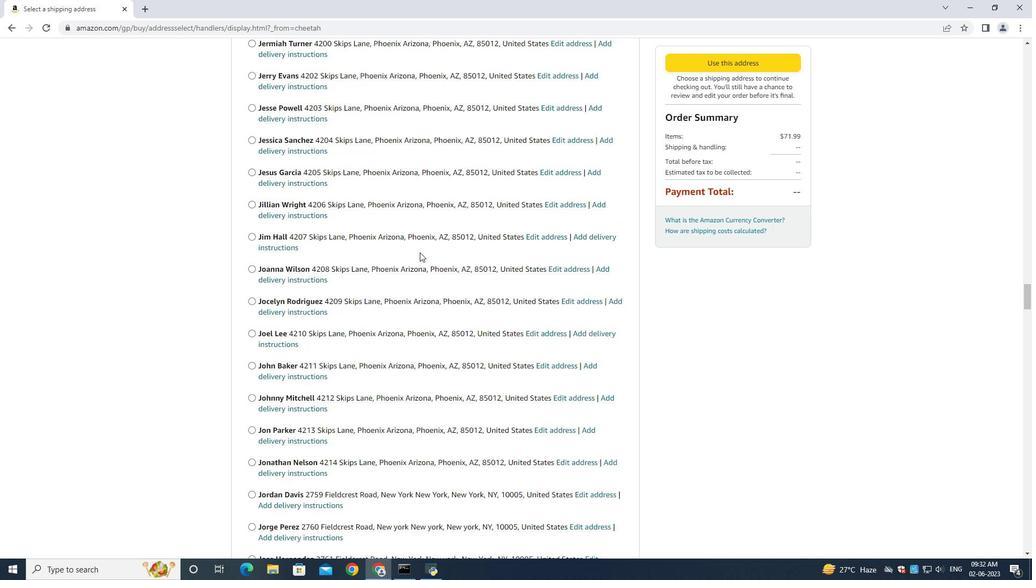 
Action: Mouse scrolled (420, 252) with delta (0, 0)
Screenshot: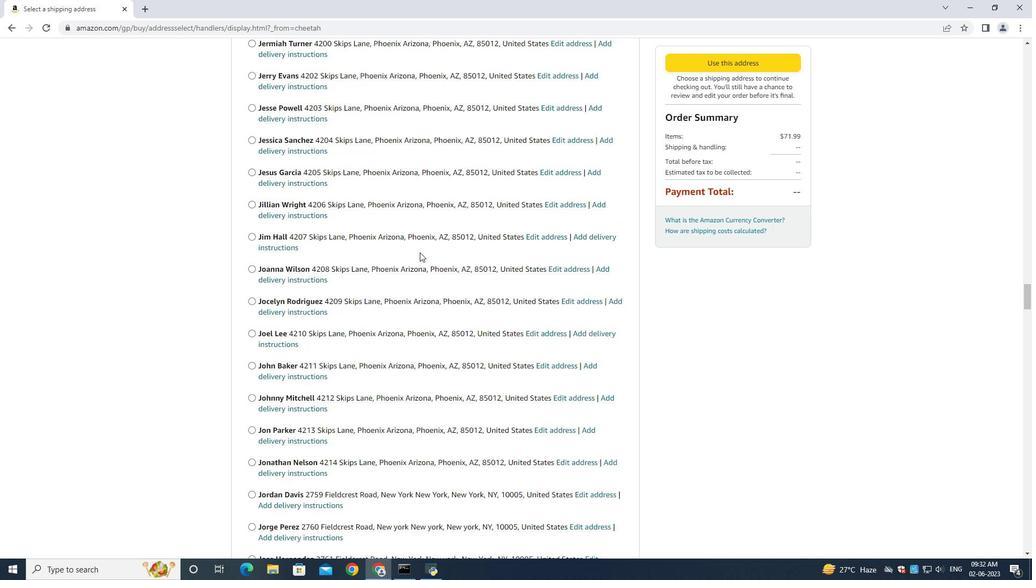 
Action: Mouse moved to (423, 249)
Screenshot: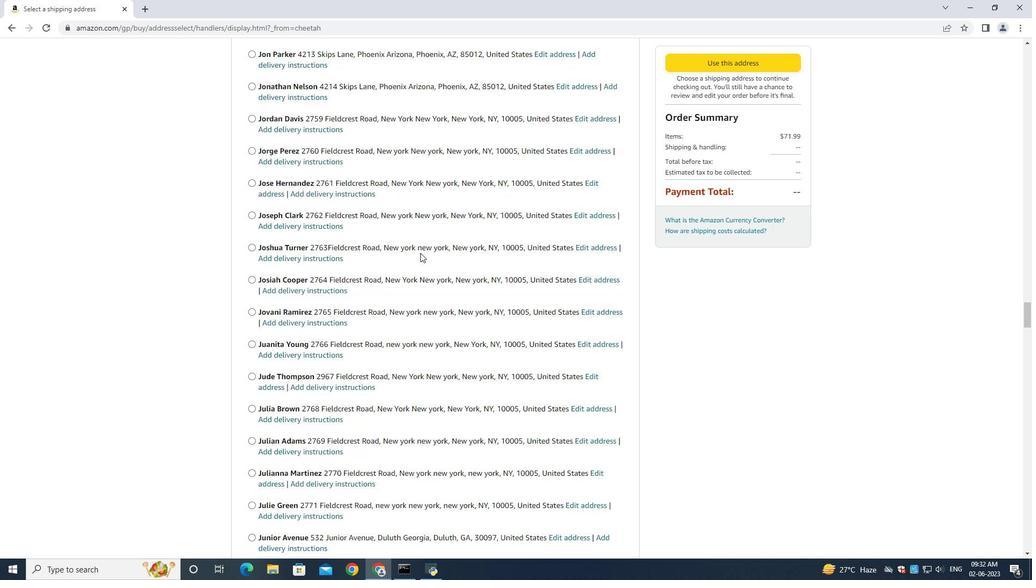 
Action: Mouse scrolled (422, 251) with delta (0, 0)
Screenshot: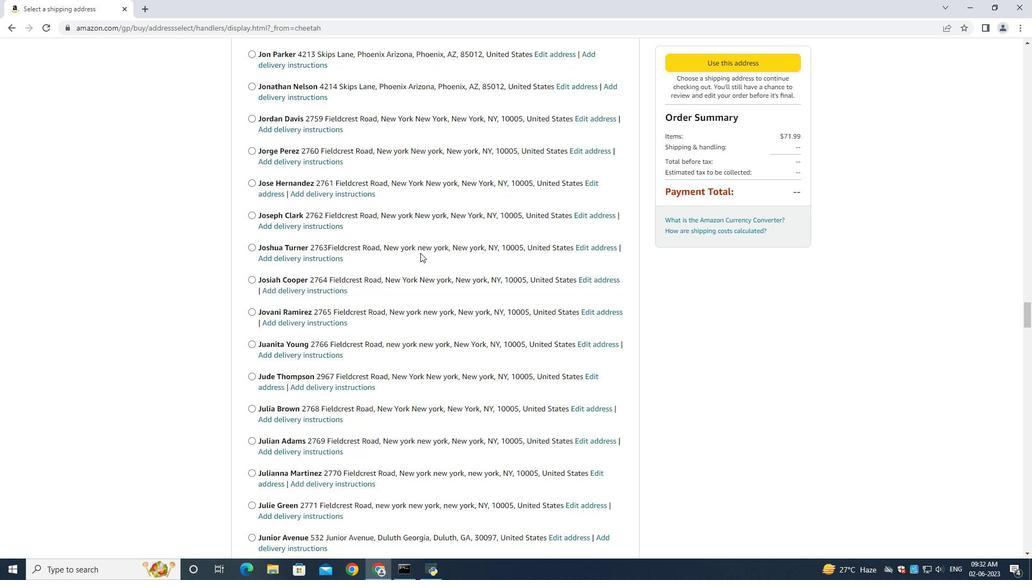 
Action: Mouse moved to (423, 247)
Screenshot: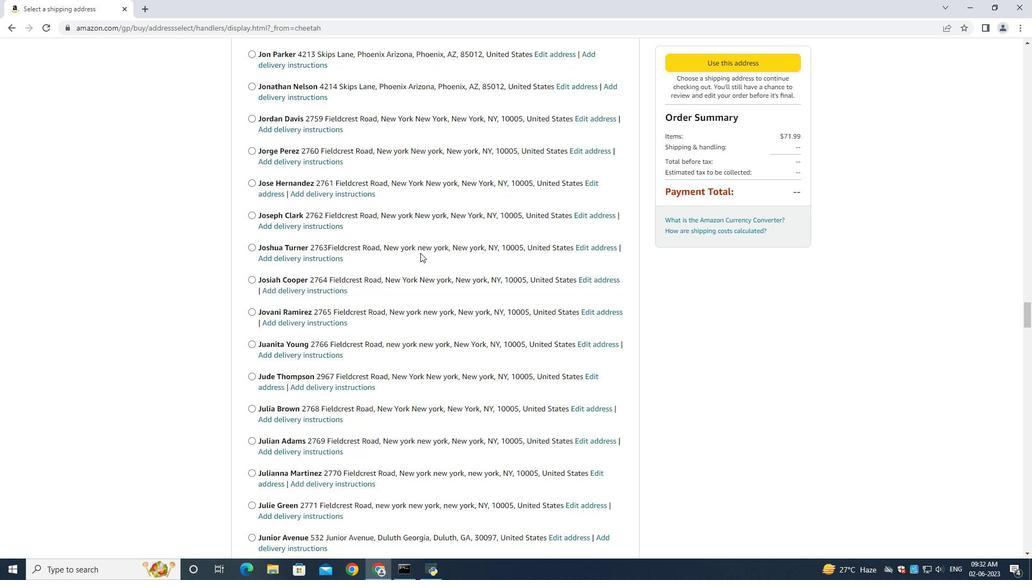 
Action: Mouse scrolled (422, 251) with delta (0, 0)
Screenshot: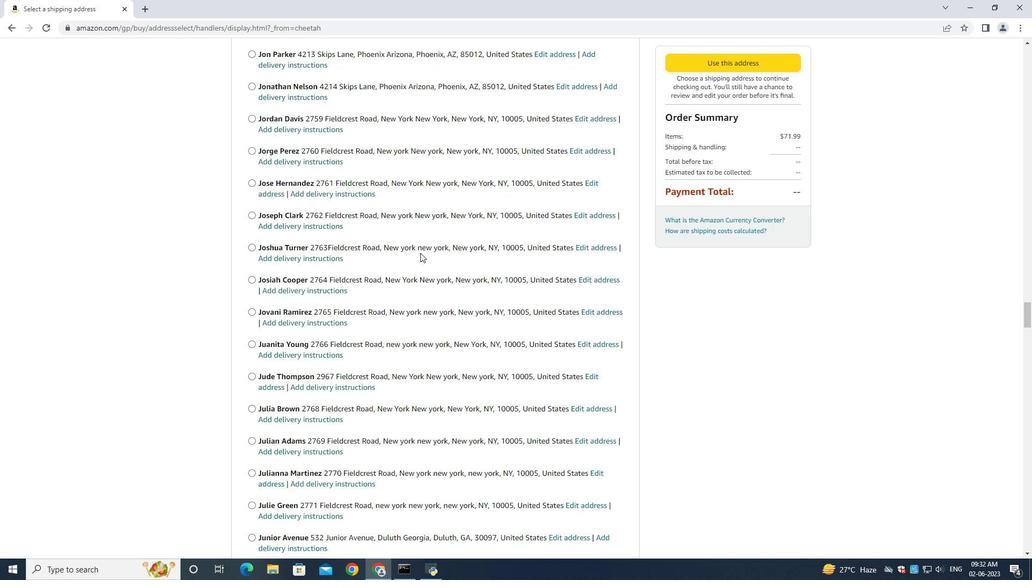 
Action: Mouse moved to (424, 246)
Screenshot: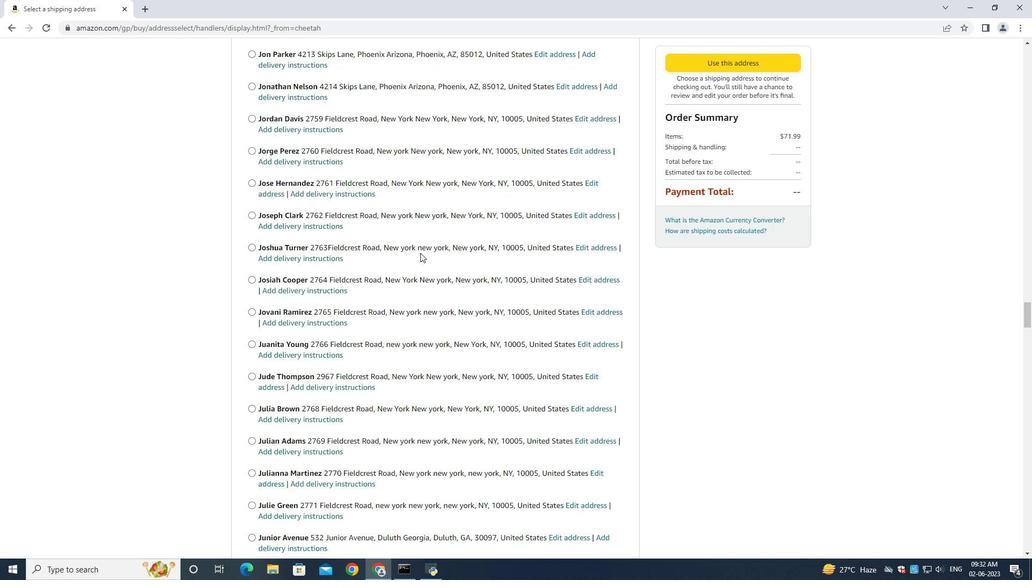 
Action: Mouse scrolled (422, 251) with delta (0, 0)
Screenshot: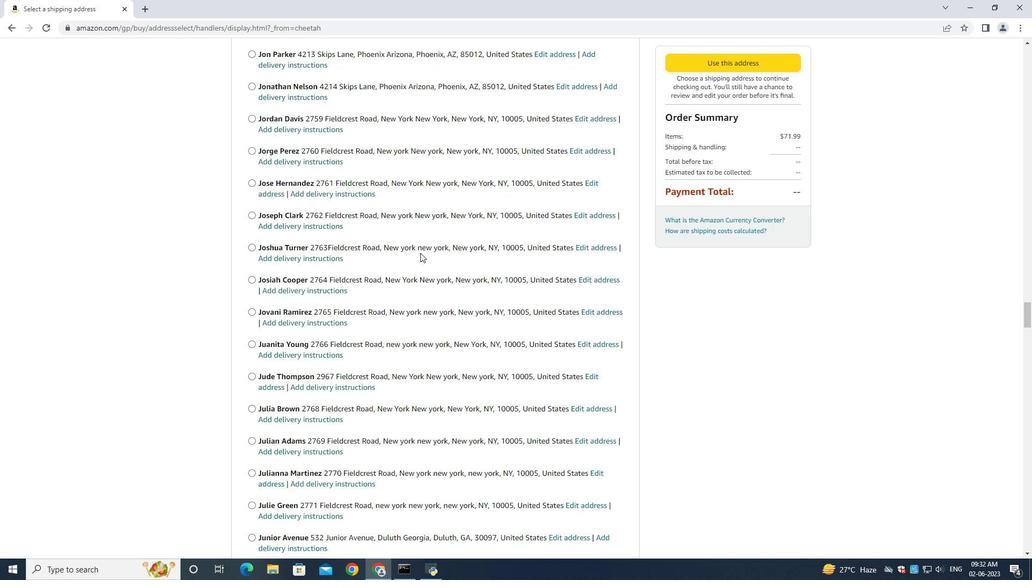 
Action: Mouse moved to (424, 245)
Screenshot: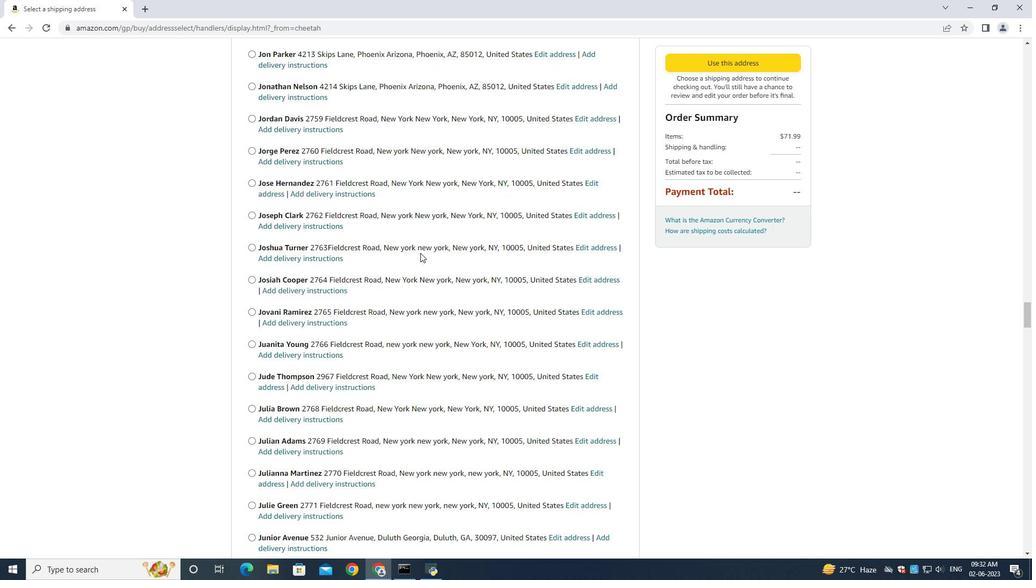 
Action: Mouse scrolled (422, 251) with delta (0, 0)
Screenshot: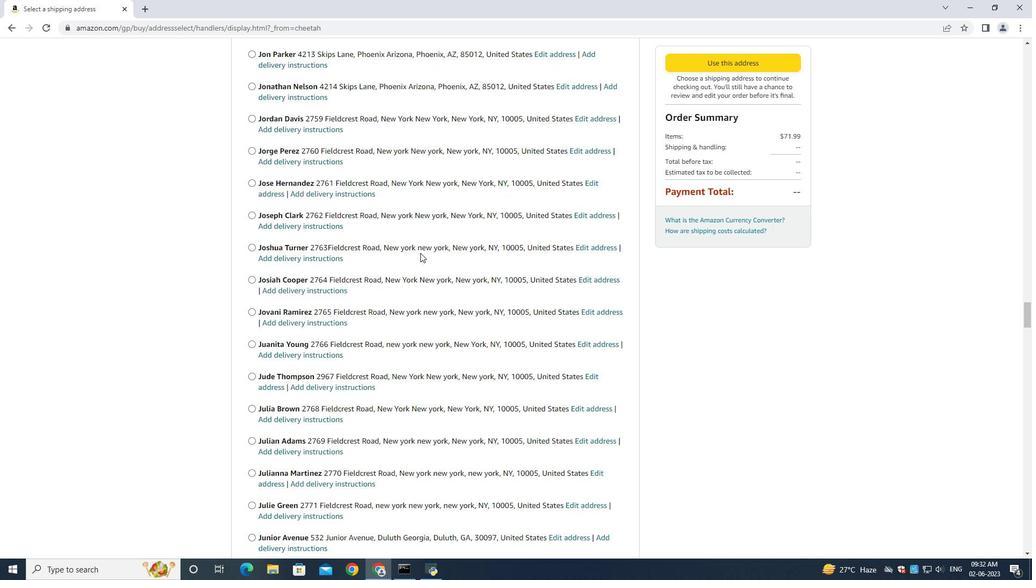 
Action: Mouse moved to (424, 244)
Screenshot: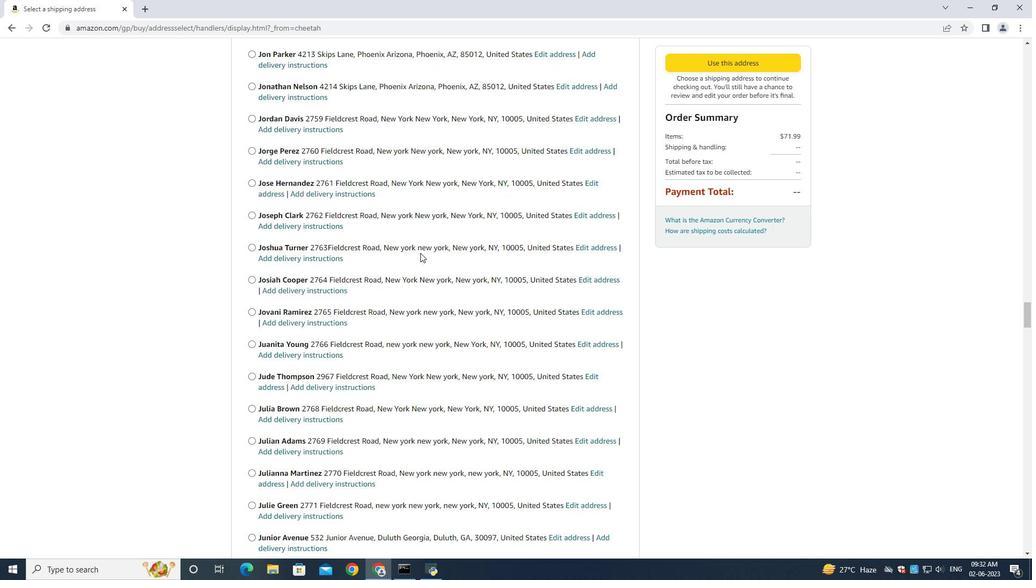 
Action: Mouse scrolled (422, 251) with delta (0, 0)
Screenshot: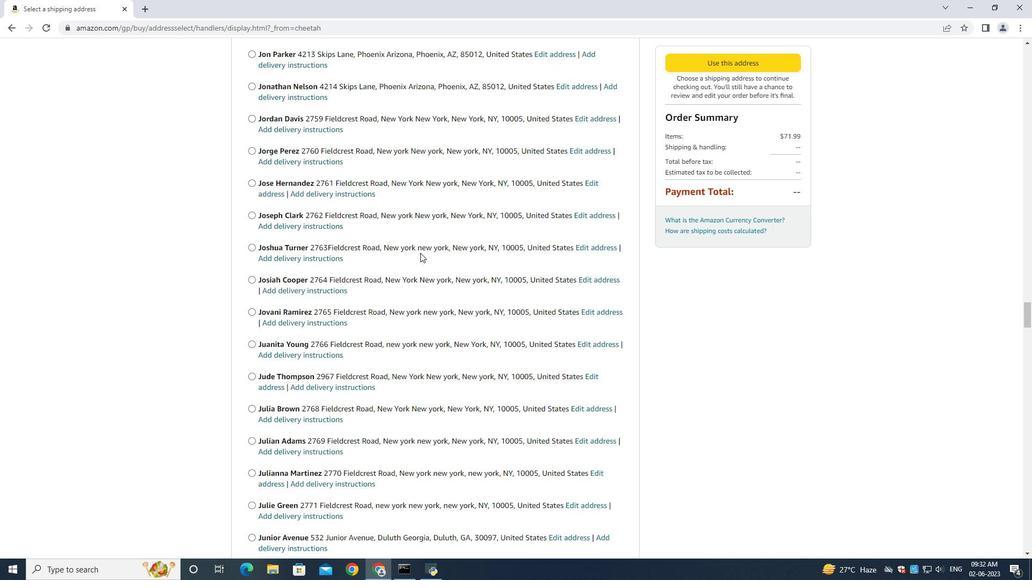 
Action: Mouse scrolled (422, 251) with delta (0, 0)
Screenshot: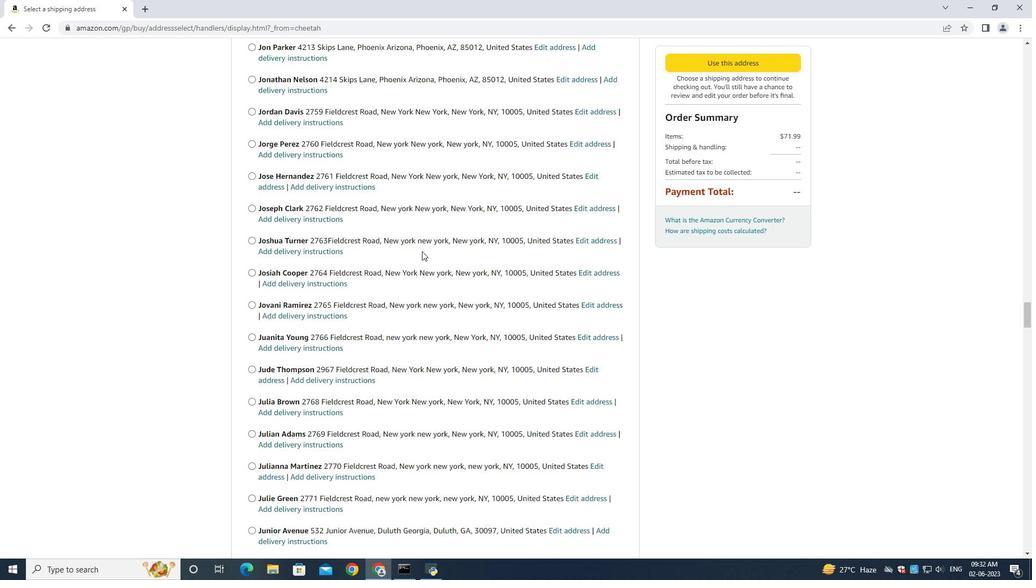
Action: Mouse scrolled (424, 244) with delta (0, 0)
Screenshot: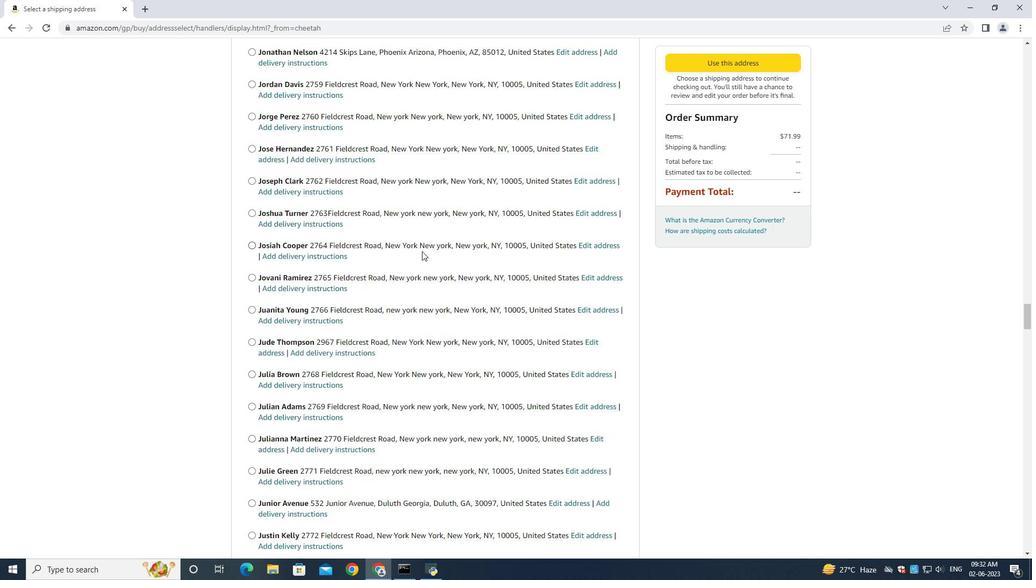 
Action: Mouse moved to (425, 244)
Screenshot: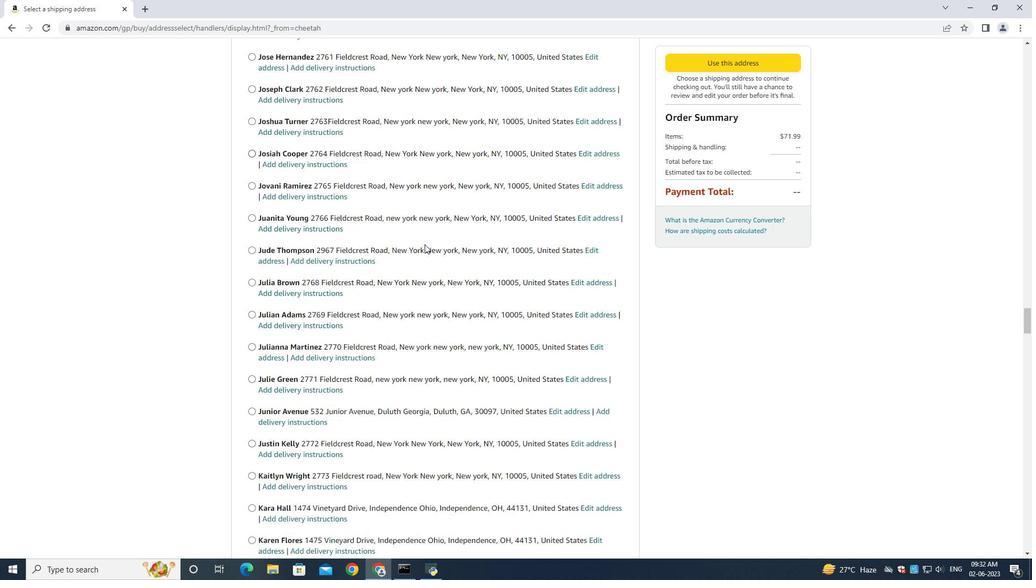 
Action: Mouse scrolled (424, 244) with delta (0, 0)
Screenshot: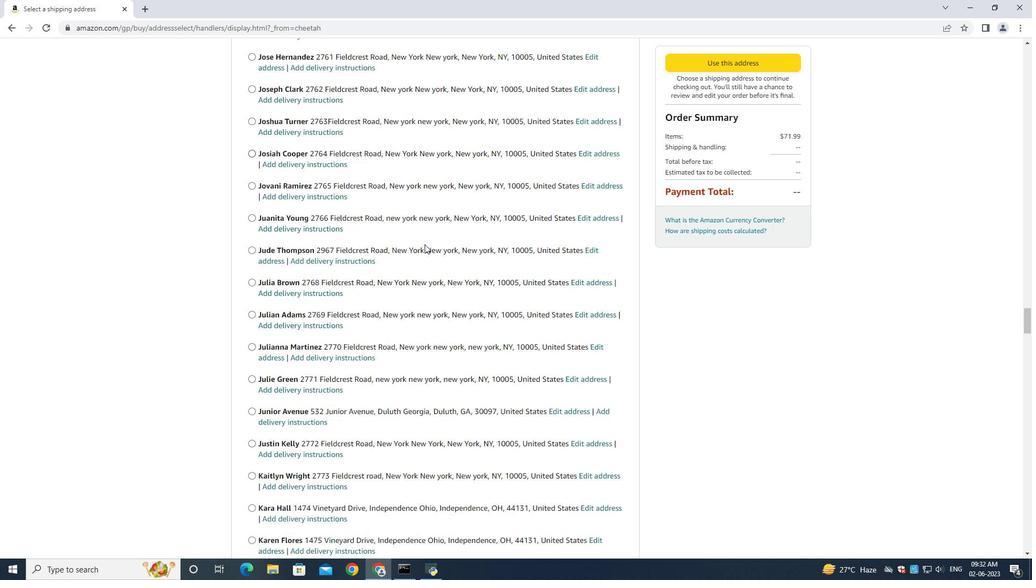 
Action: Mouse scrolled (424, 244) with delta (0, 0)
Screenshot: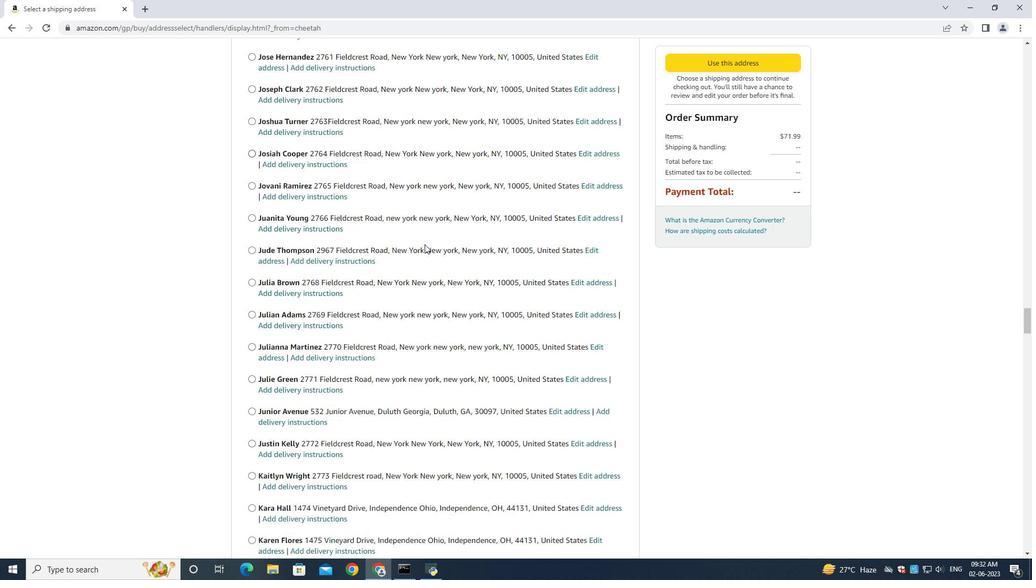 
Action: Mouse scrolled (425, 244) with delta (0, 0)
Screenshot: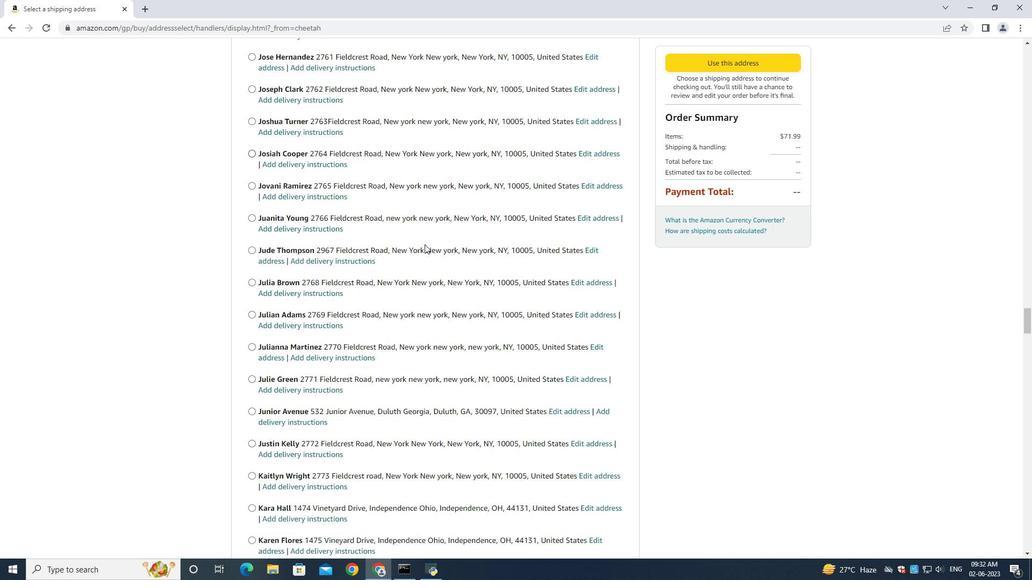 
Action: Mouse scrolled (425, 244) with delta (0, 0)
Screenshot: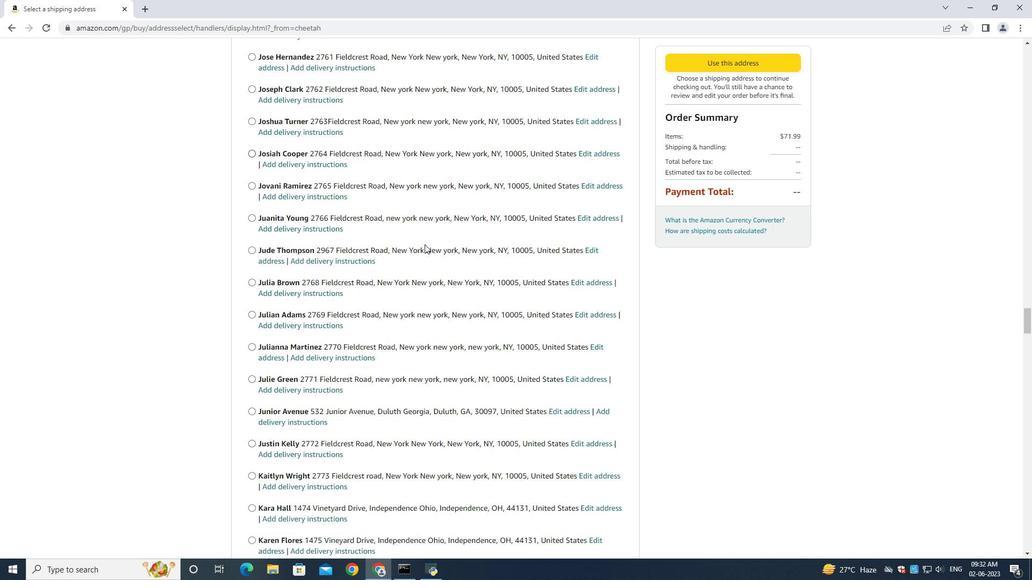 
Action: Mouse scrolled (425, 244) with delta (0, 0)
Screenshot: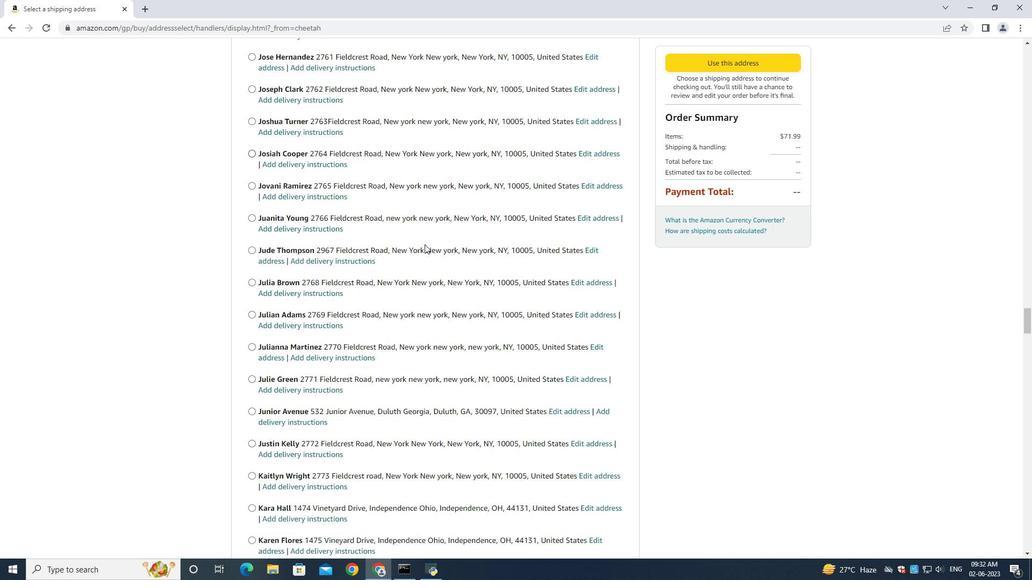 
Action: Mouse scrolled (425, 244) with delta (0, 0)
Screenshot: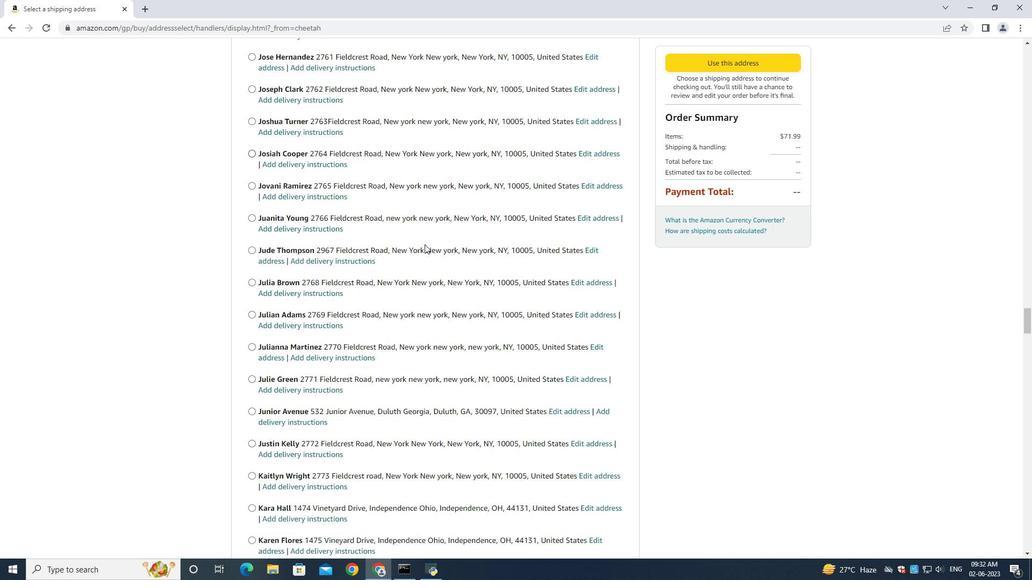 
Action: Mouse scrolled (425, 244) with delta (0, 0)
Screenshot: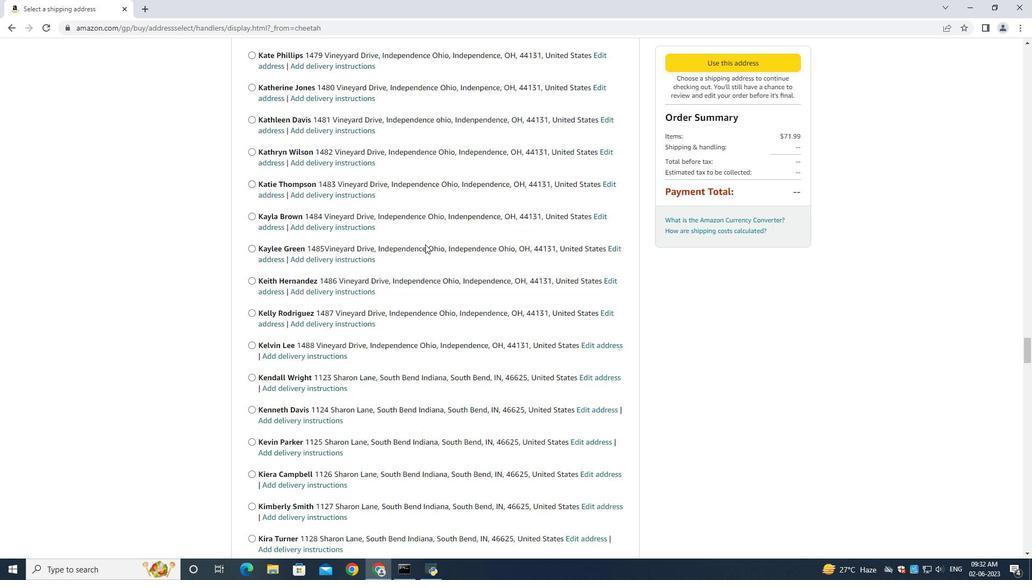 
Action: Mouse scrolled (425, 244) with delta (0, 0)
Screenshot: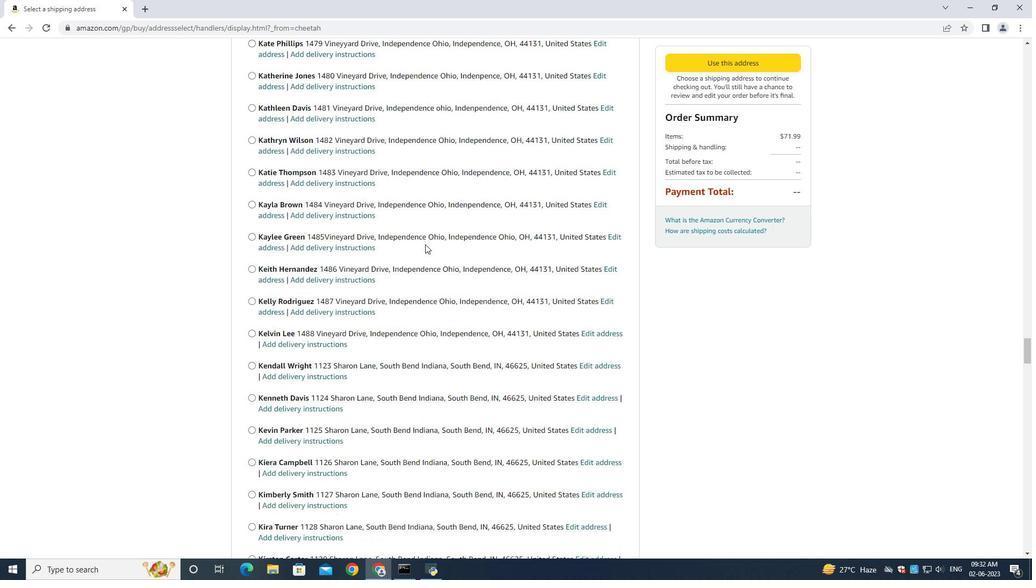 
Action: Mouse scrolled (425, 244) with delta (0, 0)
Screenshot: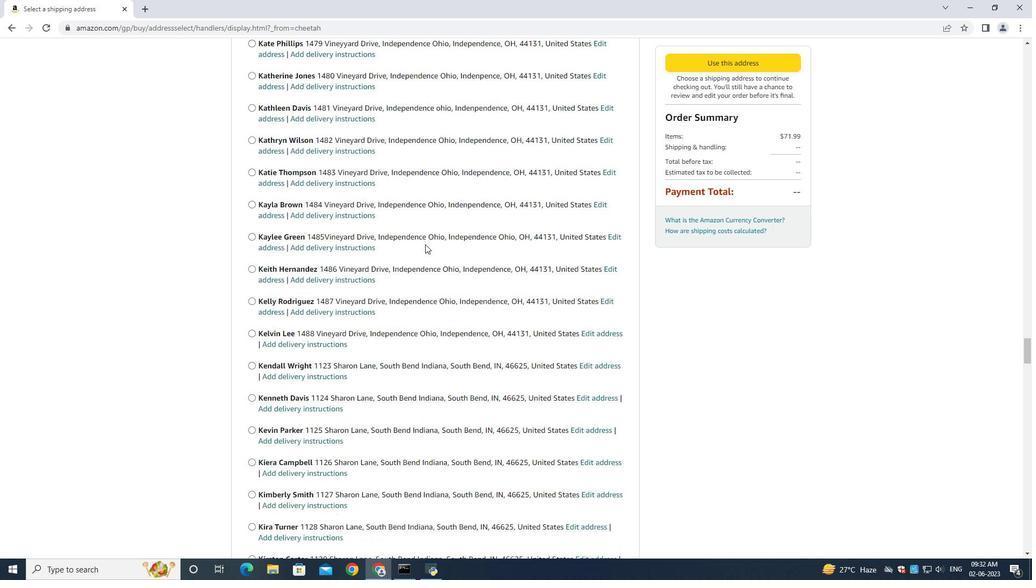 
Action: Mouse scrolled (425, 244) with delta (0, 0)
Screenshot: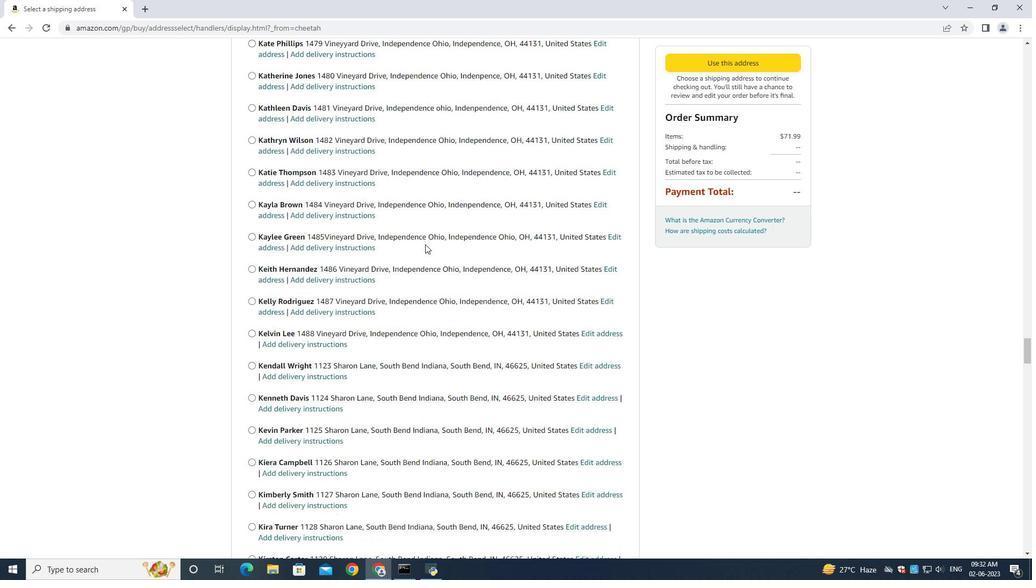 
Action: Mouse scrolled (425, 244) with delta (0, 0)
Screenshot: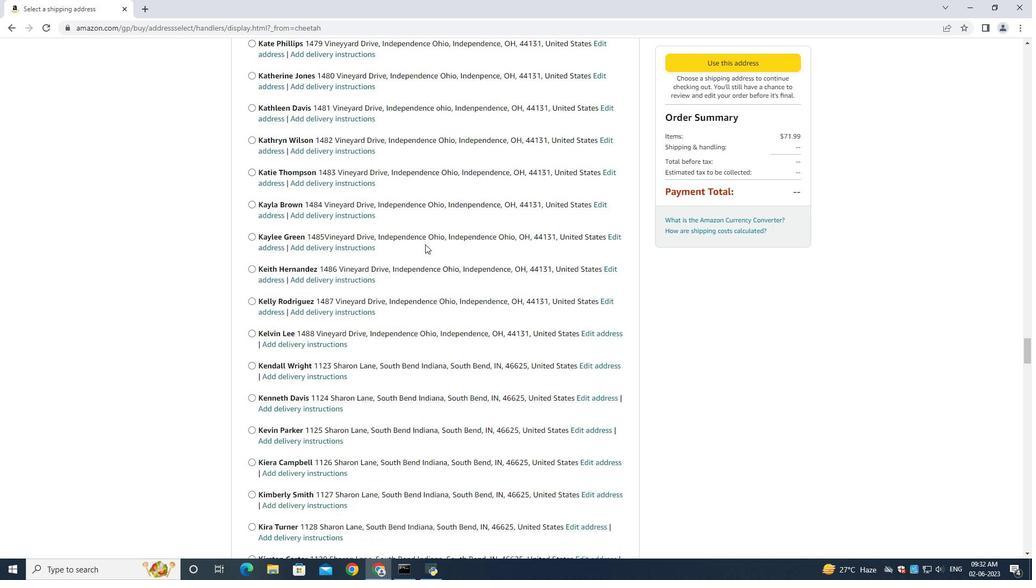 
Action: Mouse scrolled (425, 244) with delta (0, 0)
Screenshot: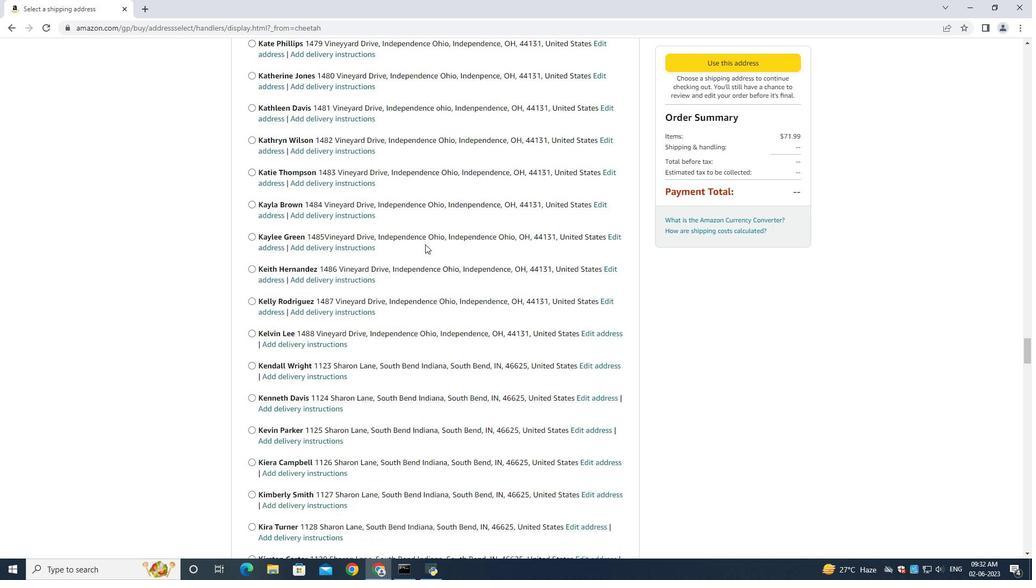 
Action: Mouse moved to (424, 240)
Screenshot: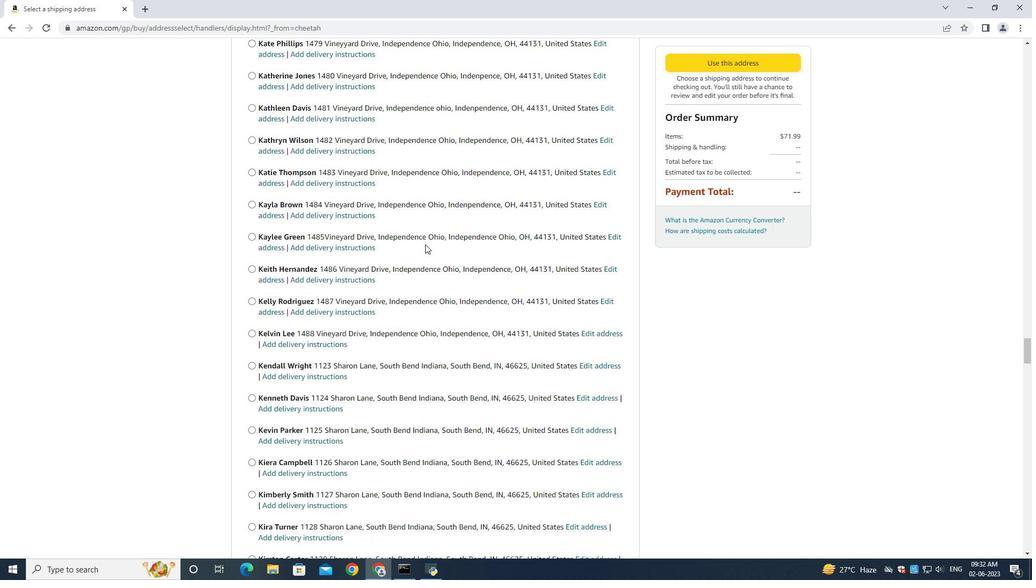 
Action: Mouse scrolled (424, 240) with delta (0, 0)
Screenshot: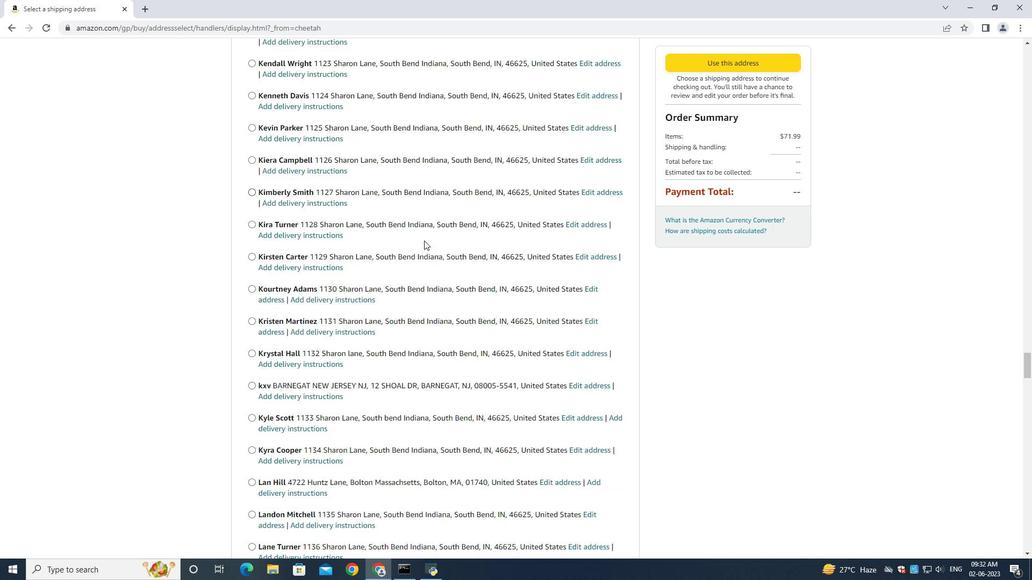 
Action: Mouse scrolled (424, 240) with delta (0, 0)
Screenshot: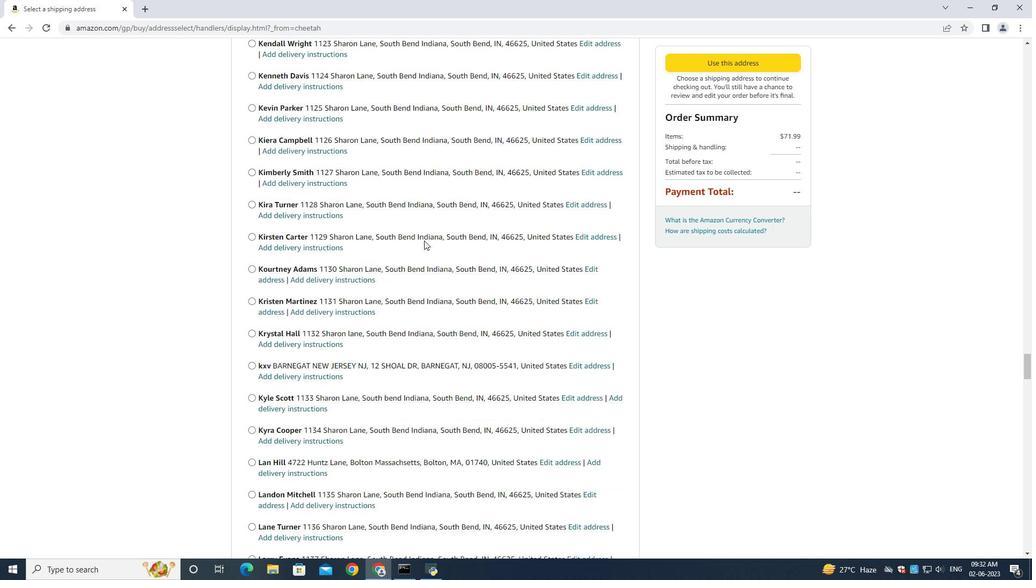 
Action: Mouse scrolled (424, 240) with delta (0, 0)
Screenshot: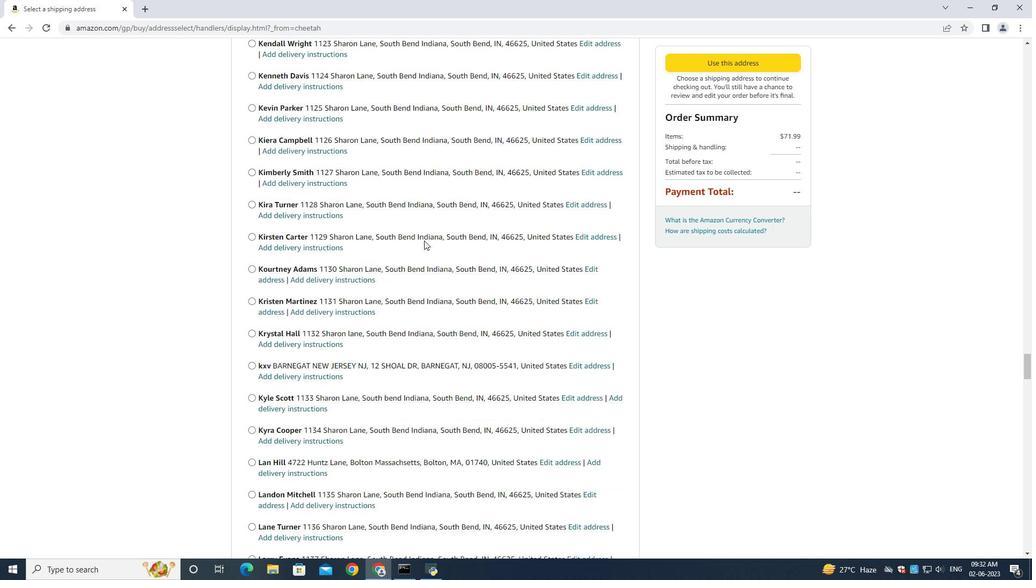 
Action: Mouse scrolled (424, 240) with delta (0, 0)
Screenshot: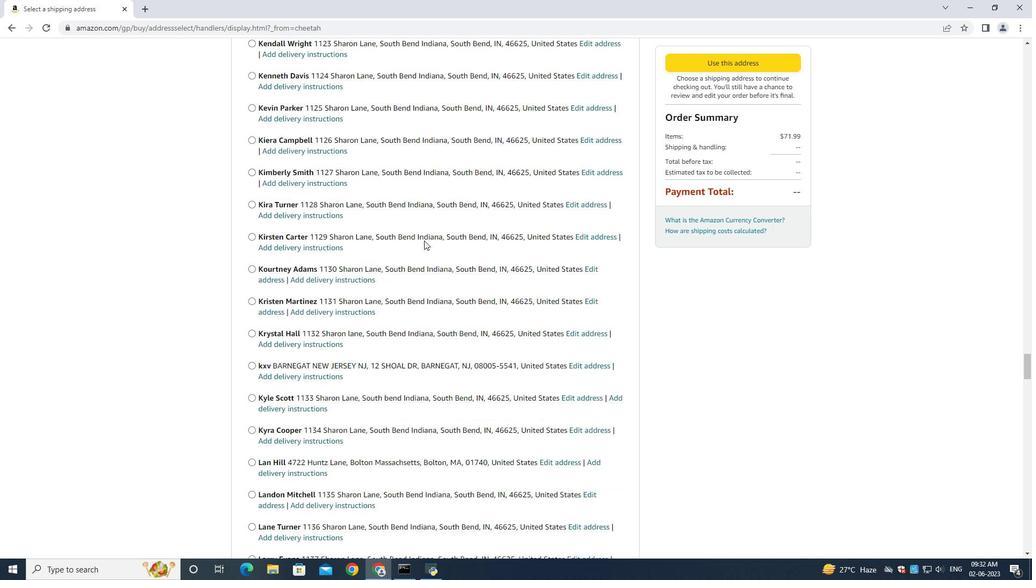 
Action: Mouse scrolled (424, 240) with delta (0, 0)
Screenshot: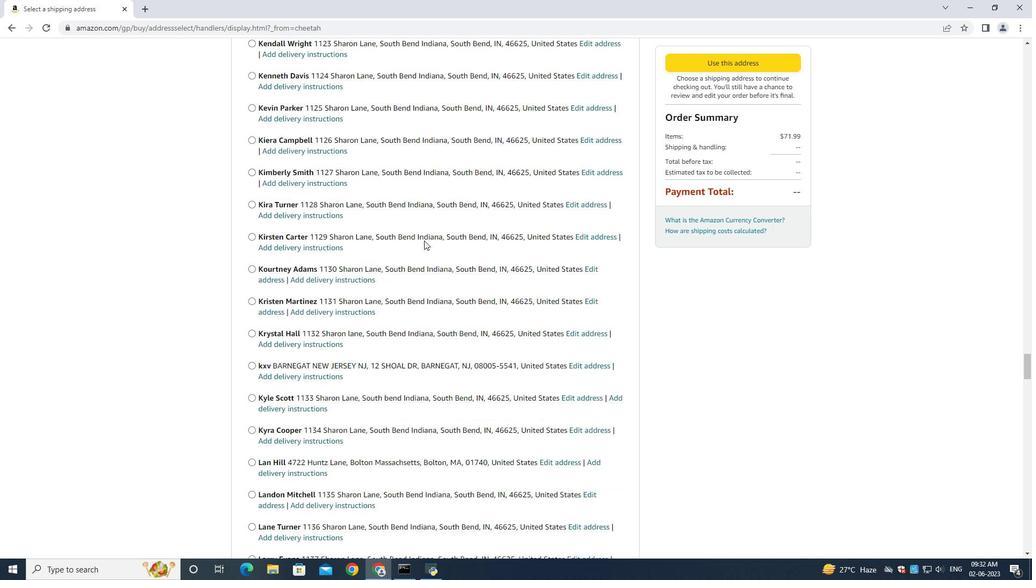 
Action: Mouse moved to (421, 225)
Screenshot: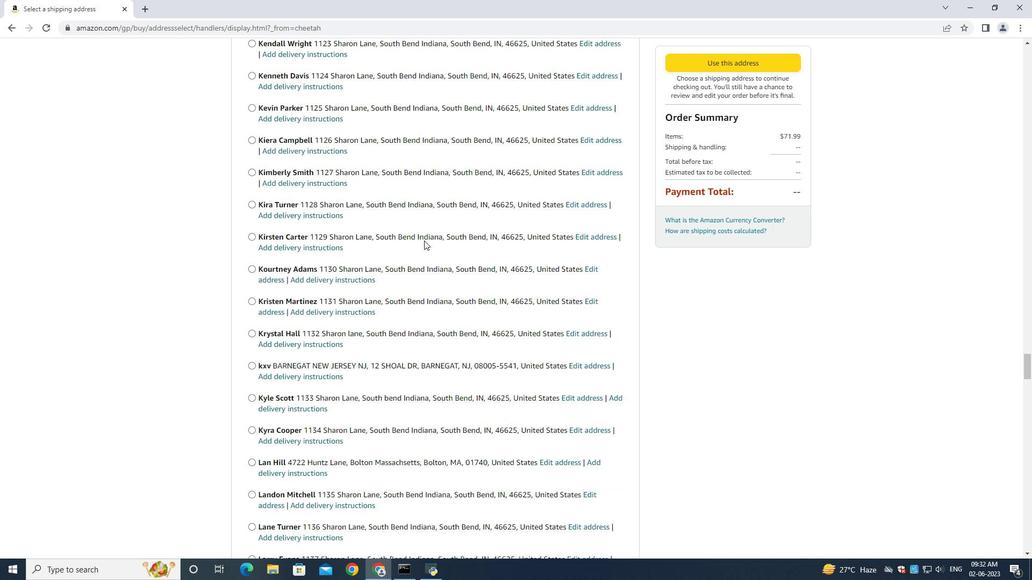 
Action: Mouse scrolled (422, 237) with delta (0, 0)
Screenshot: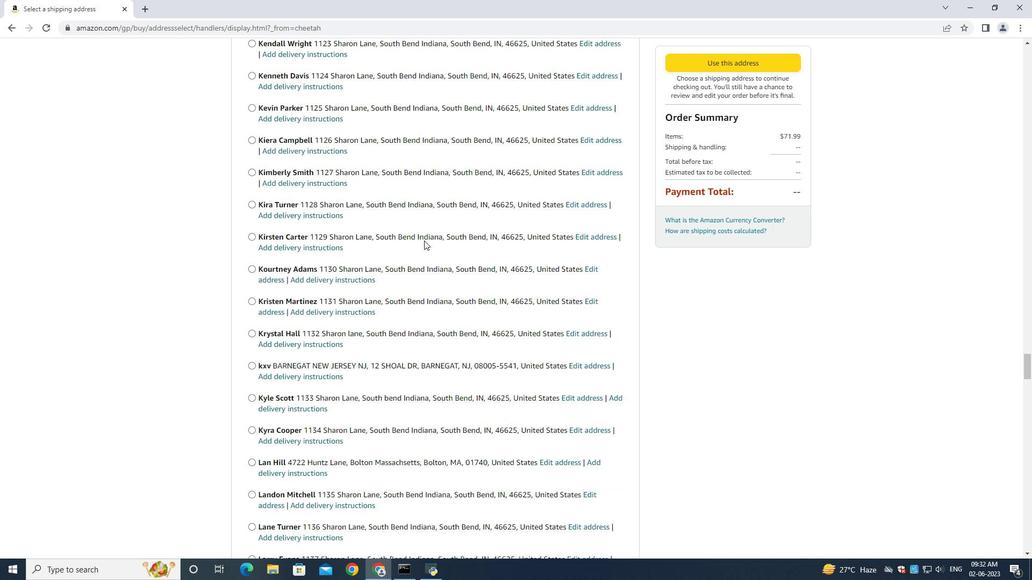 
Action: Mouse moved to (424, 227)
Screenshot: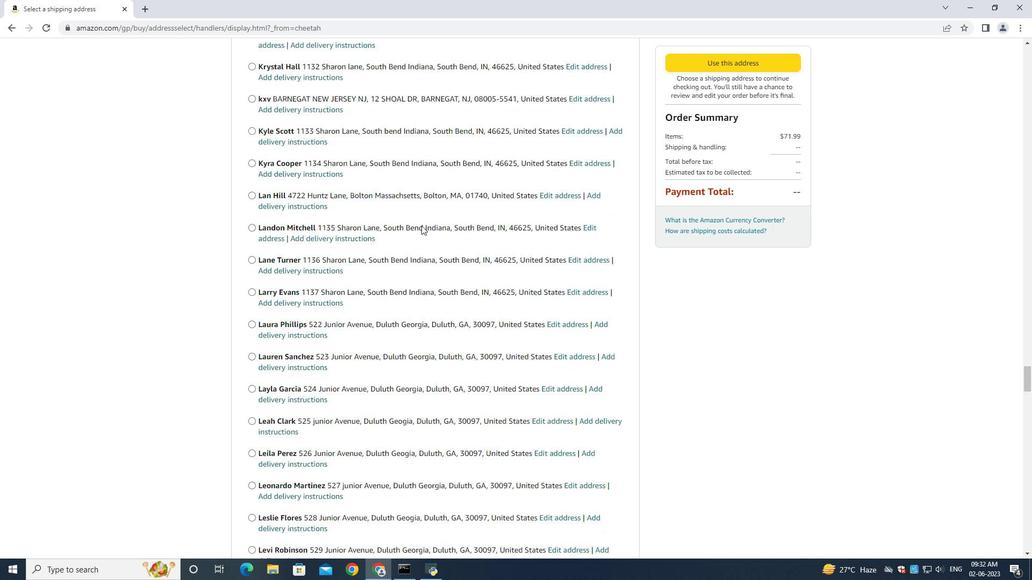 
Action: Mouse scrolled (424, 226) with delta (0, 0)
Screenshot: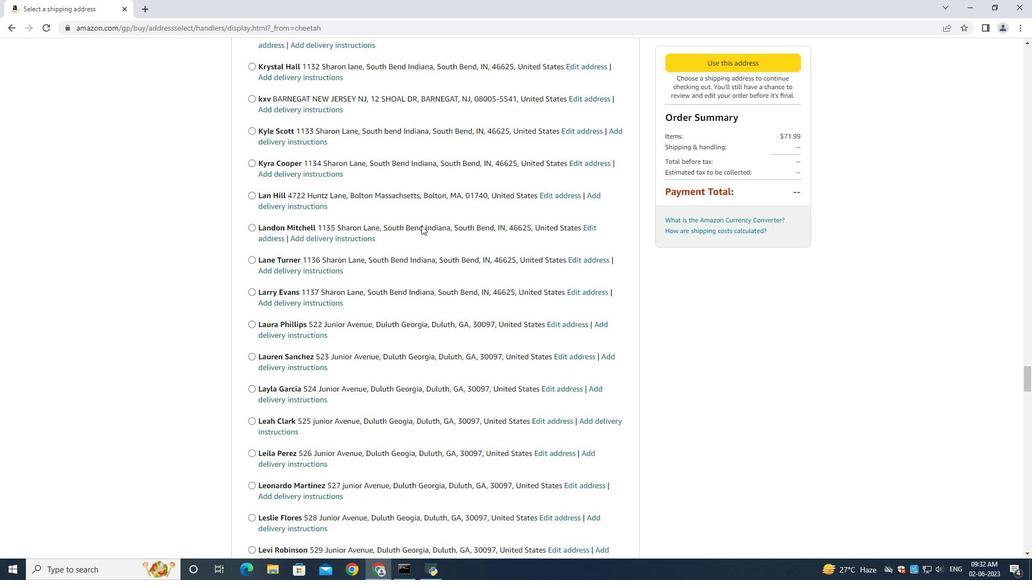 
Action: Mouse scrolled (424, 226) with delta (0, 0)
Screenshot: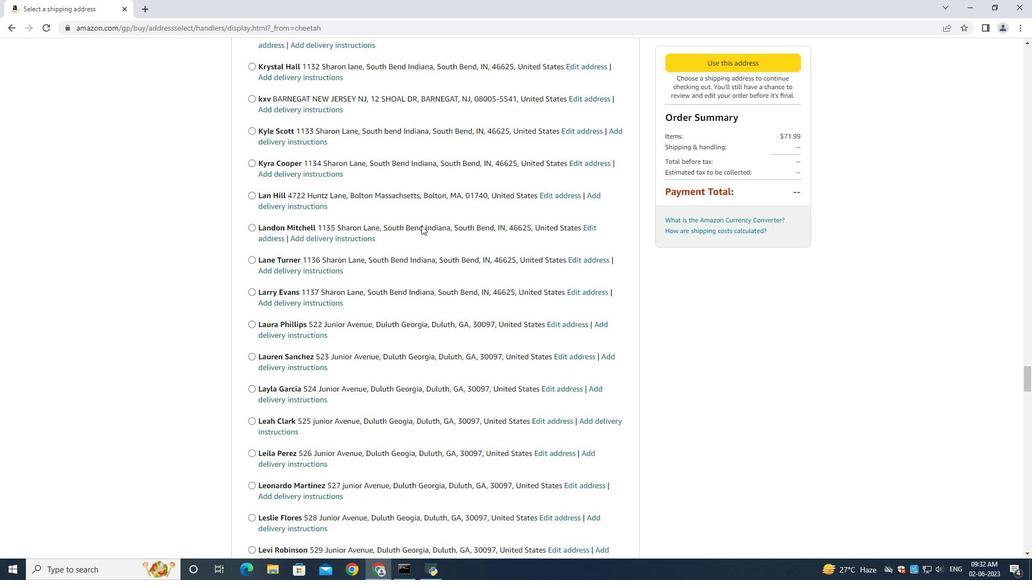 
Action: Mouse moved to (424, 228)
Screenshot: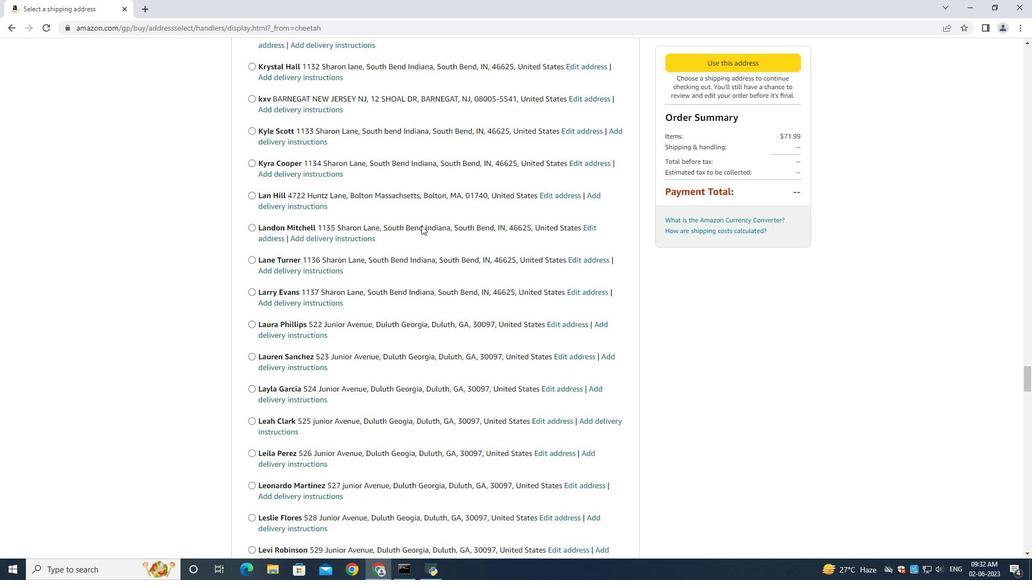
Action: Mouse scrolled (424, 227) with delta (0, 0)
Screenshot: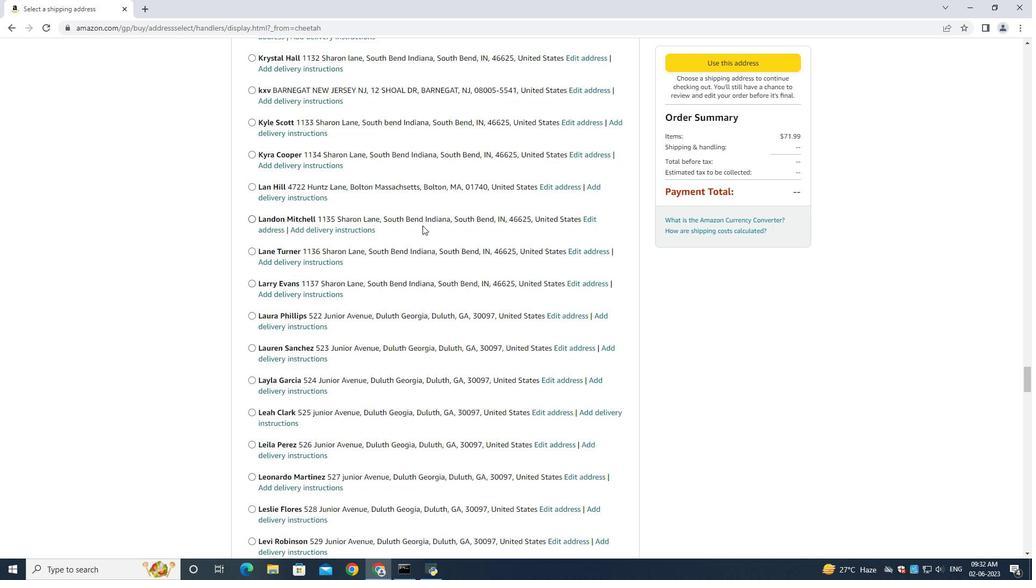 
Action: Mouse moved to (426, 228)
Screenshot: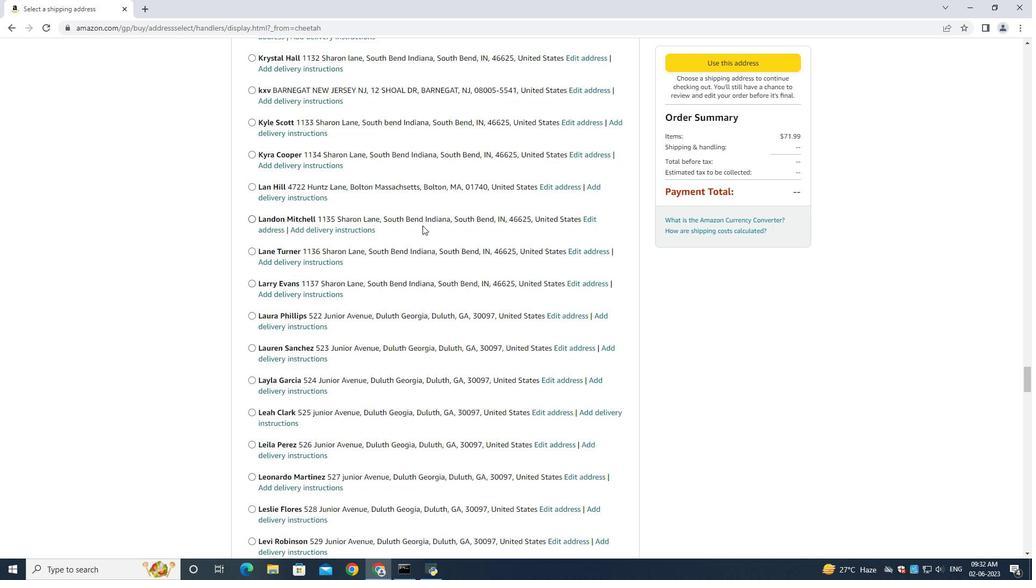 
Action: Mouse scrolled (425, 227) with delta (0, -1)
Screenshot: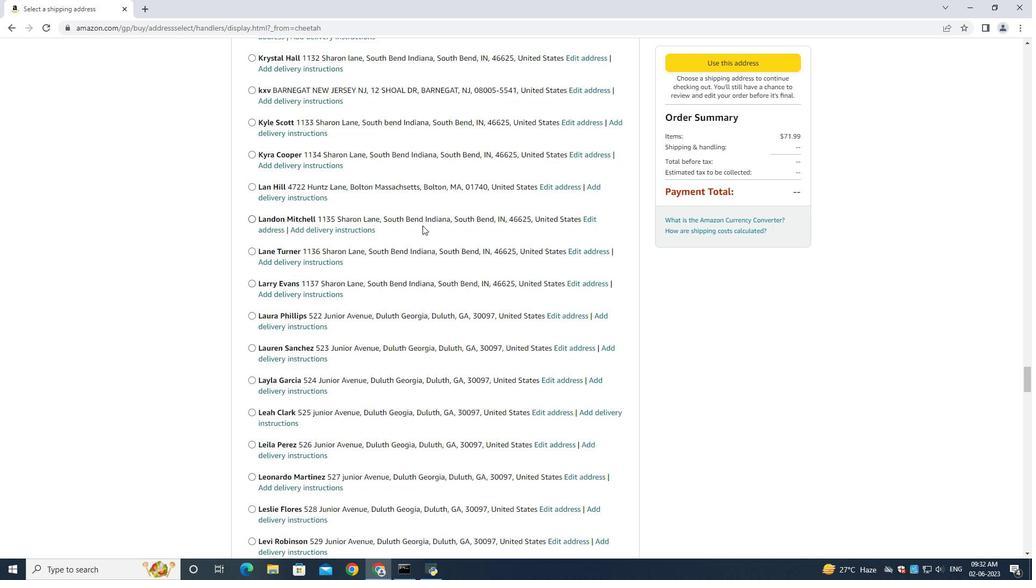 
Action: Mouse moved to (427, 228)
Screenshot: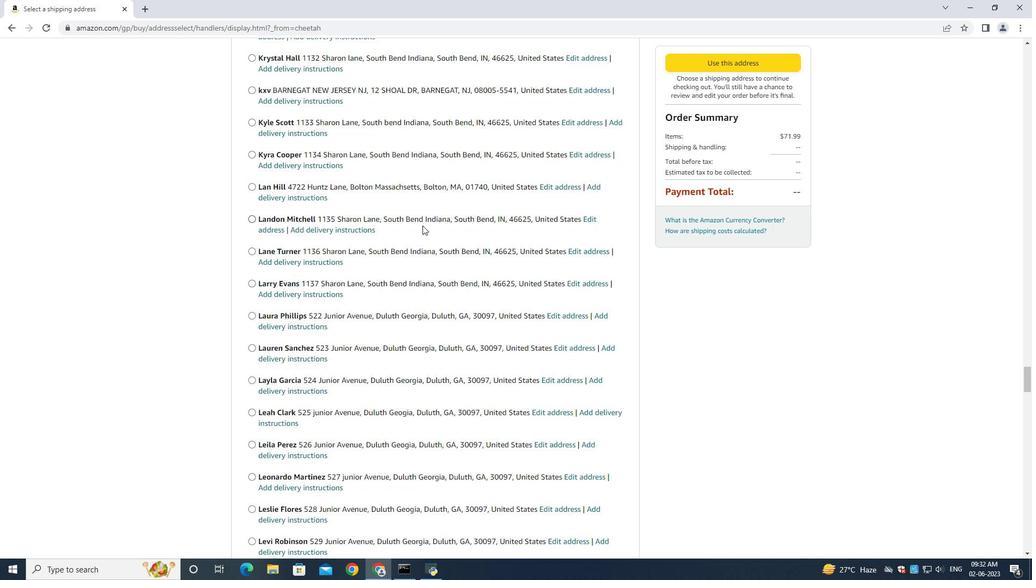 
Action: Mouse scrolled (426, 228) with delta (0, 0)
Screenshot: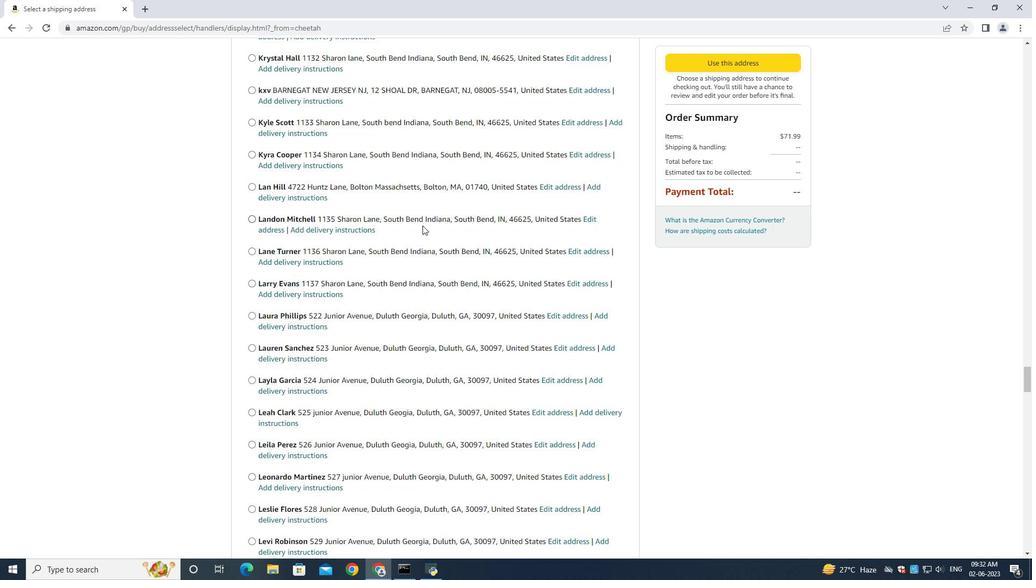 
Action: Mouse moved to (427, 228)
Screenshot: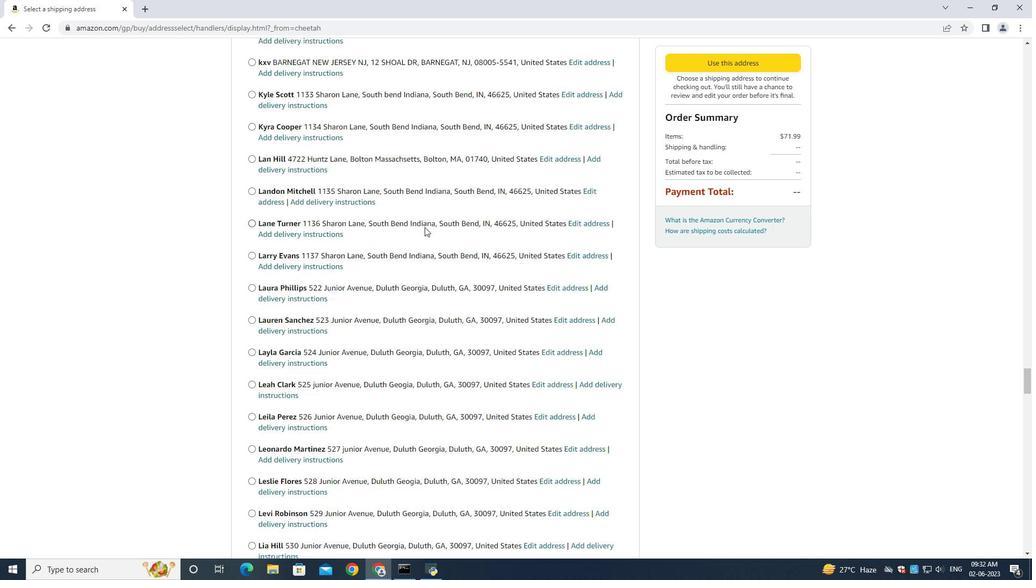 
Action: Mouse scrolled (427, 228) with delta (0, 0)
Screenshot: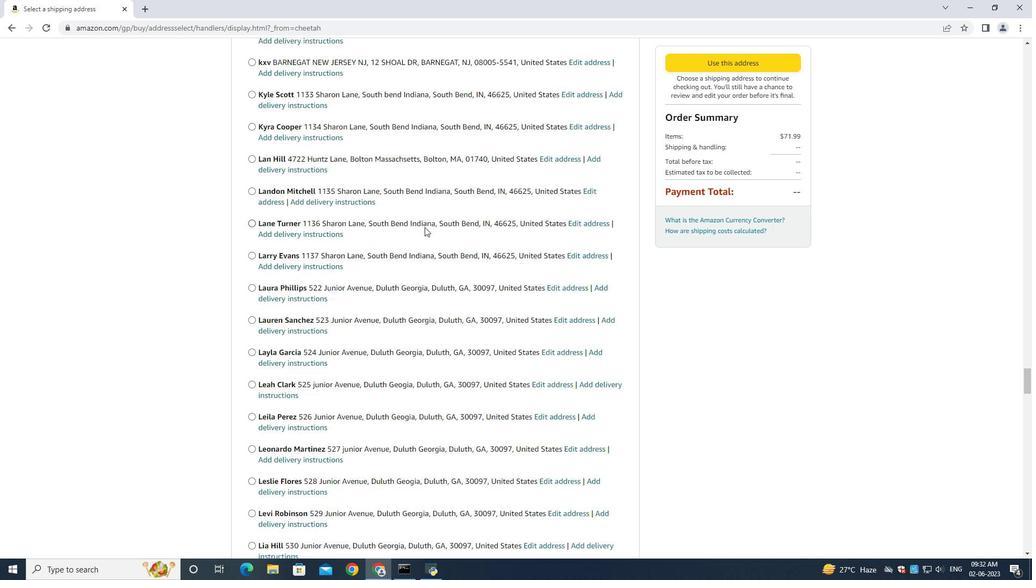
Action: Mouse moved to (428, 228)
Screenshot: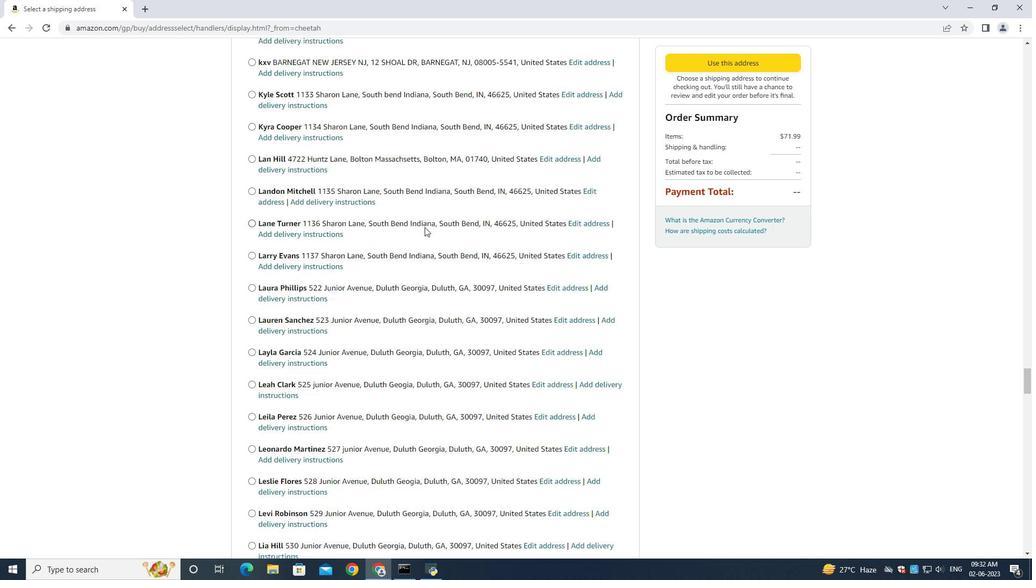 
Action: Mouse scrolled (427, 228) with delta (0, 0)
Screenshot: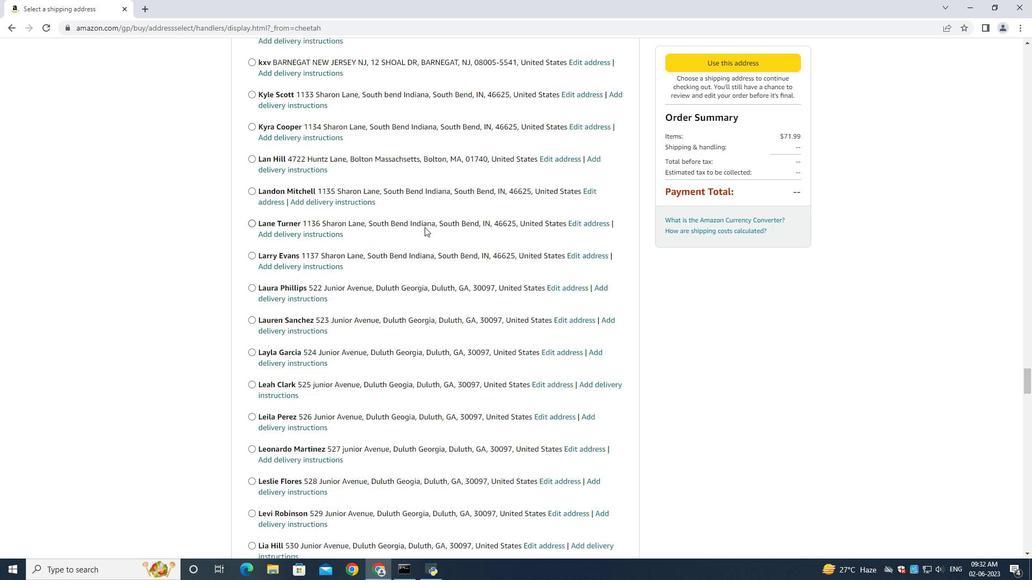 
Action: Mouse moved to (429, 230)
Screenshot: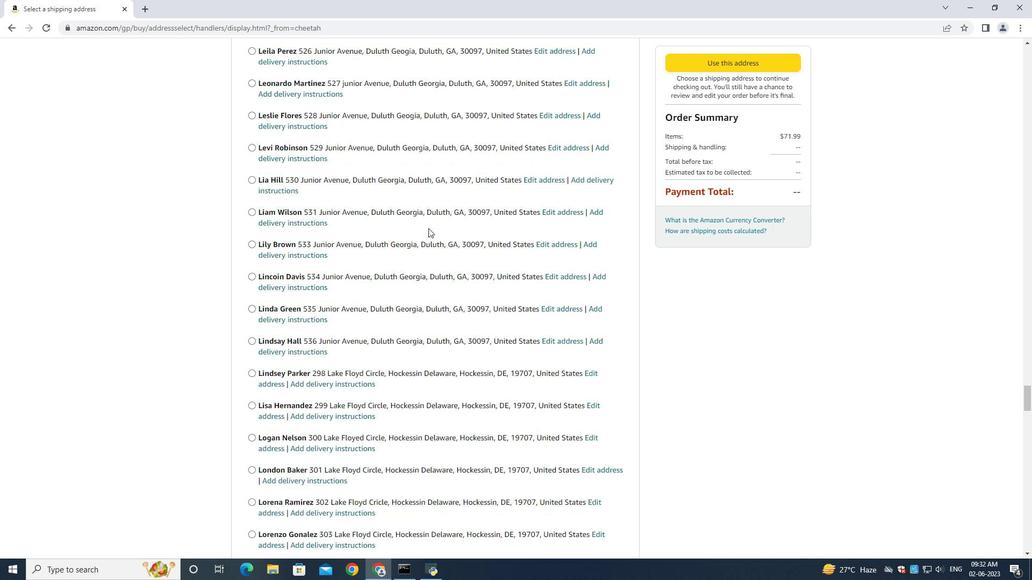 
Action: Mouse scrolled (429, 229) with delta (0, 0)
Screenshot: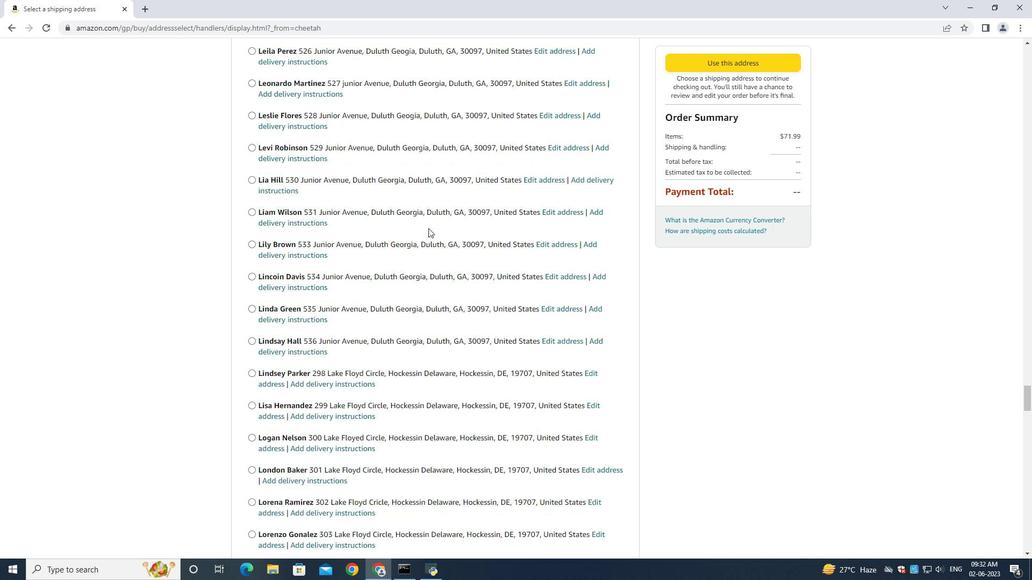 
Action: Mouse moved to (429, 230)
Screenshot: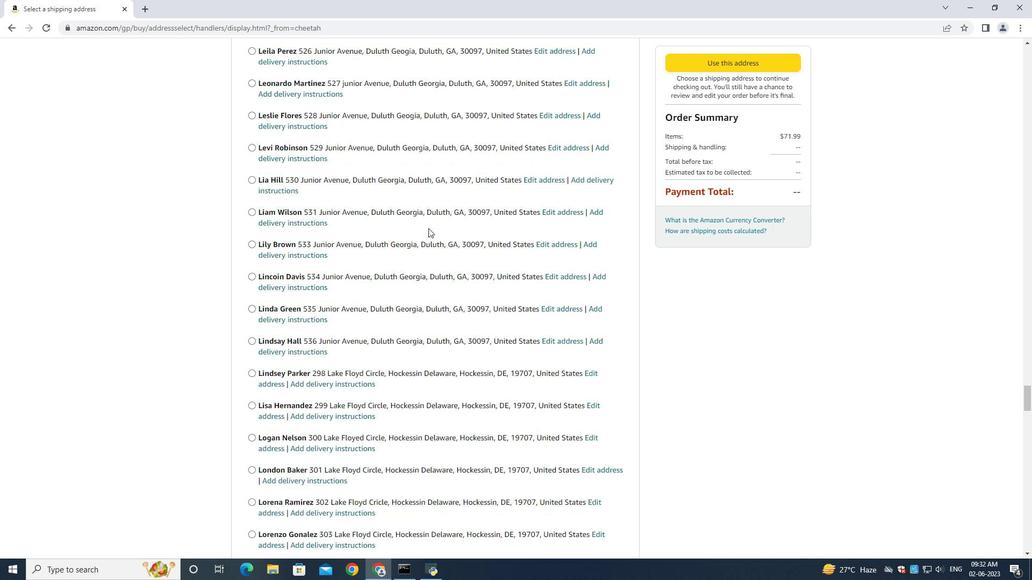 
Action: Mouse scrolled (429, 229) with delta (0, 0)
Screenshot: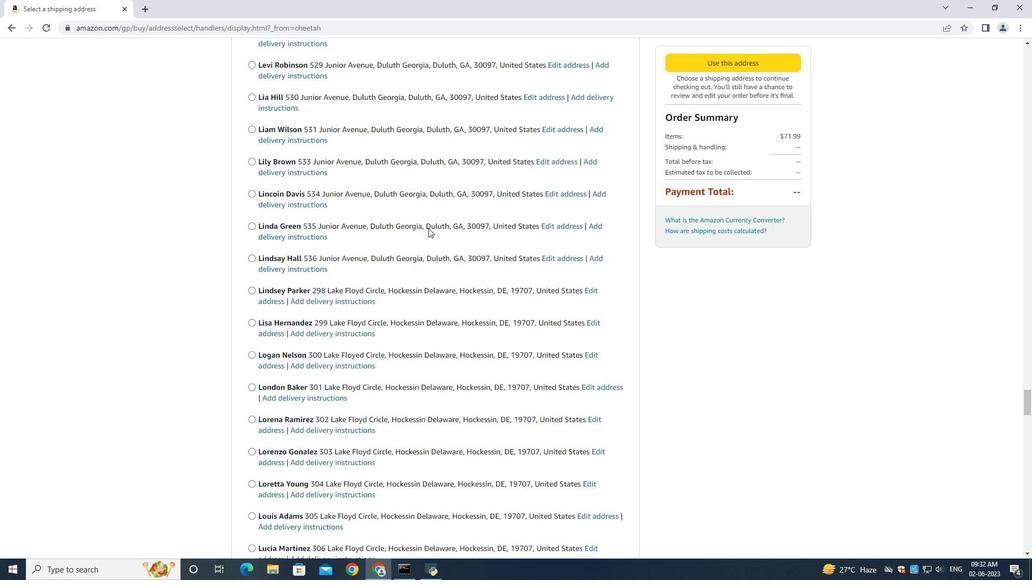 
Action: Mouse moved to (430, 230)
Screenshot: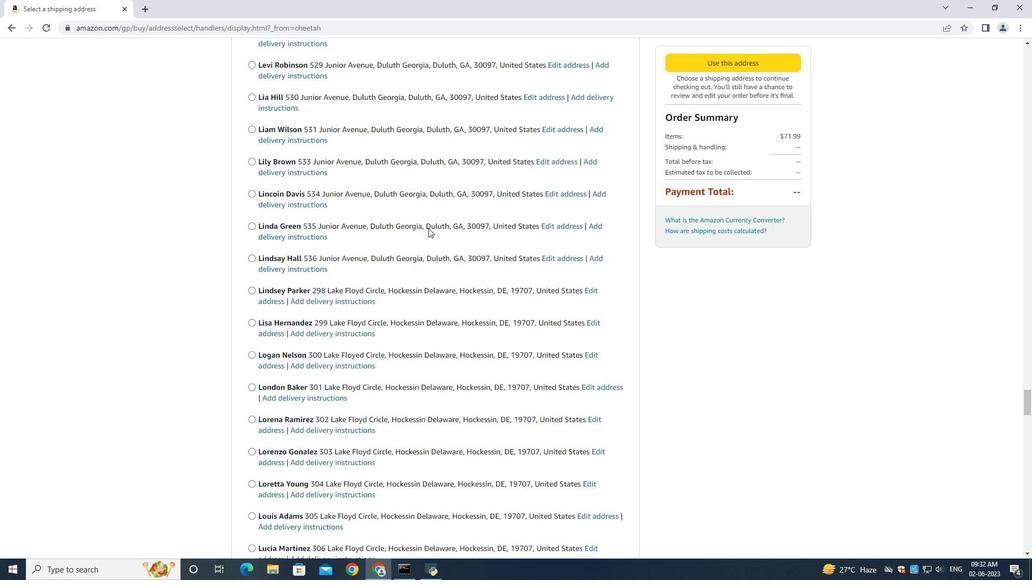 
Action: Mouse scrolled (429, 229) with delta (0, 0)
Screenshot: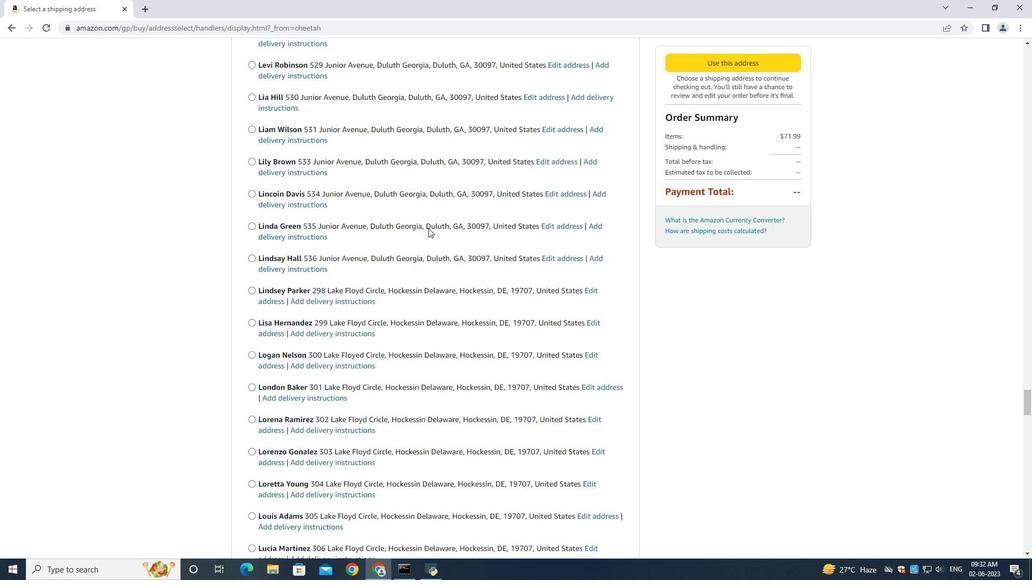 
Action: Mouse scrolled (430, 229) with delta (0, 0)
Screenshot: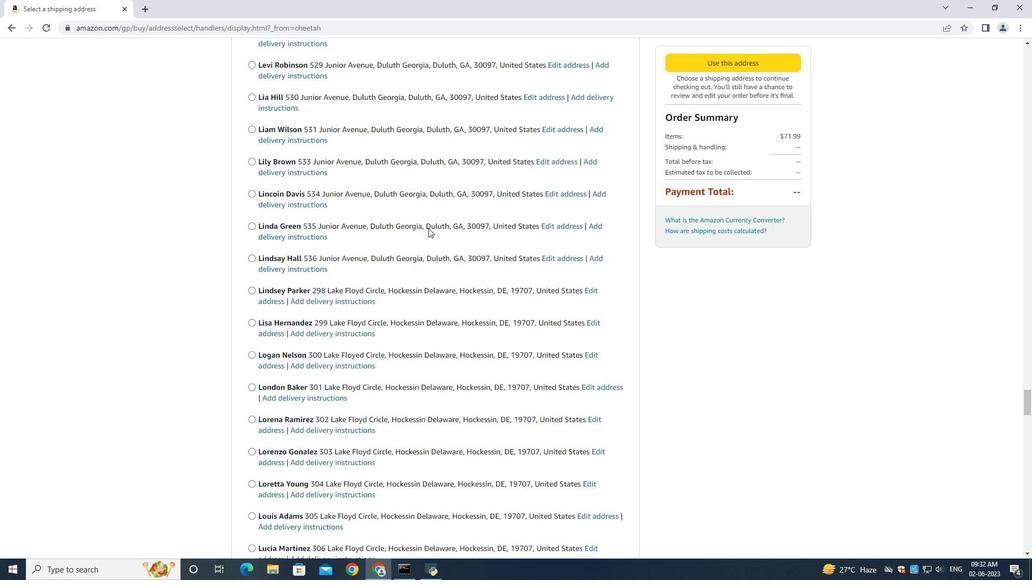 
Action: Mouse scrolled (430, 229) with delta (0, 0)
Screenshot: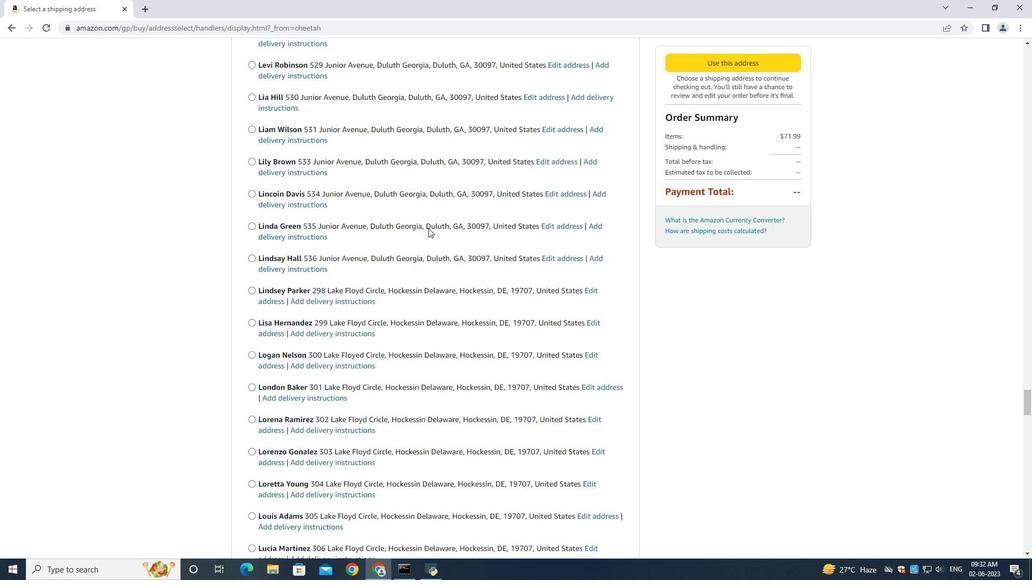 
Action: Mouse scrolled (430, 229) with delta (0, 0)
Screenshot: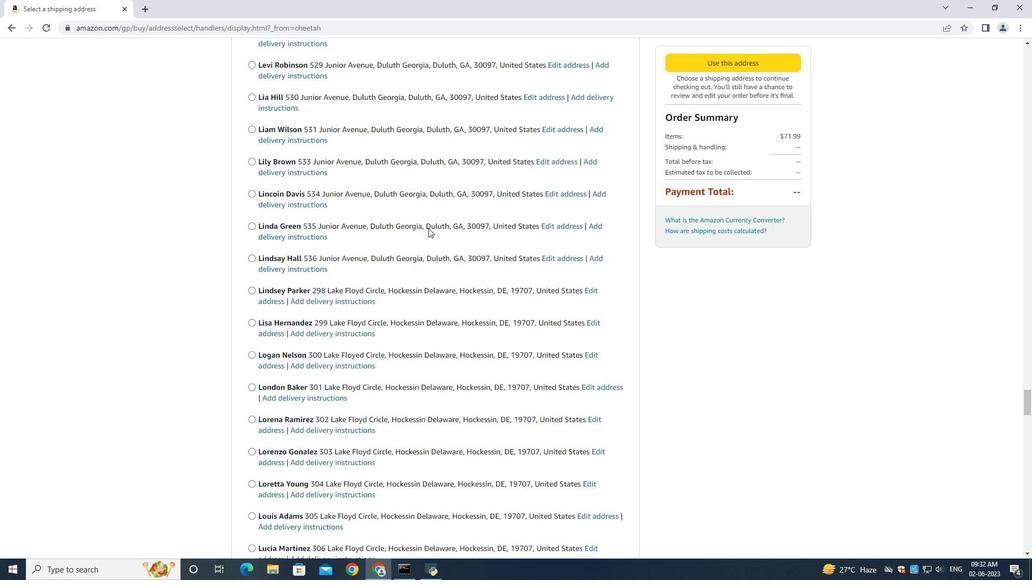 
Action: Mouse scrolled (430, 229) with delta (0, 0)
Screenshot: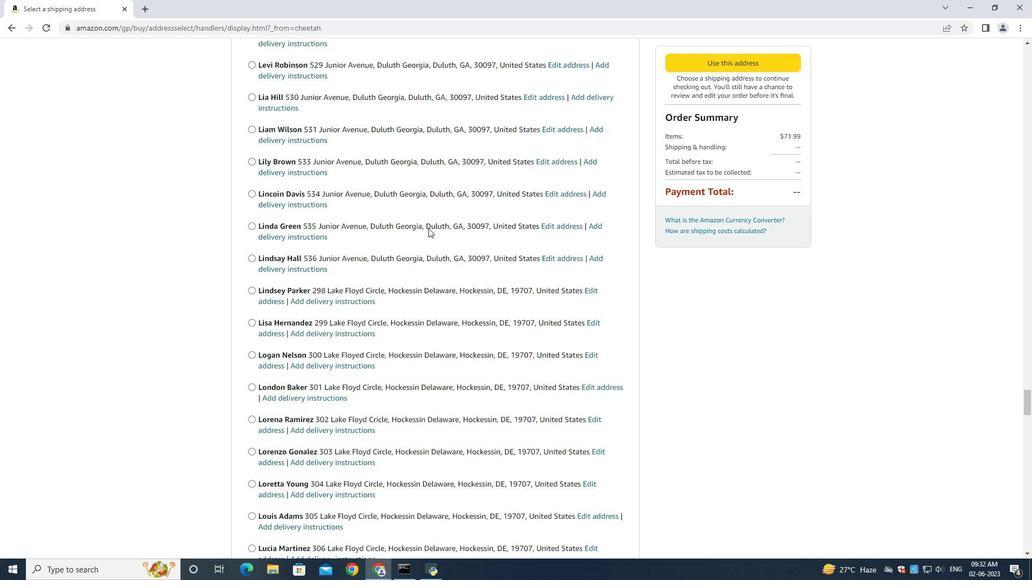 
Action: Mouse moved to (430, 233)
Screenshot: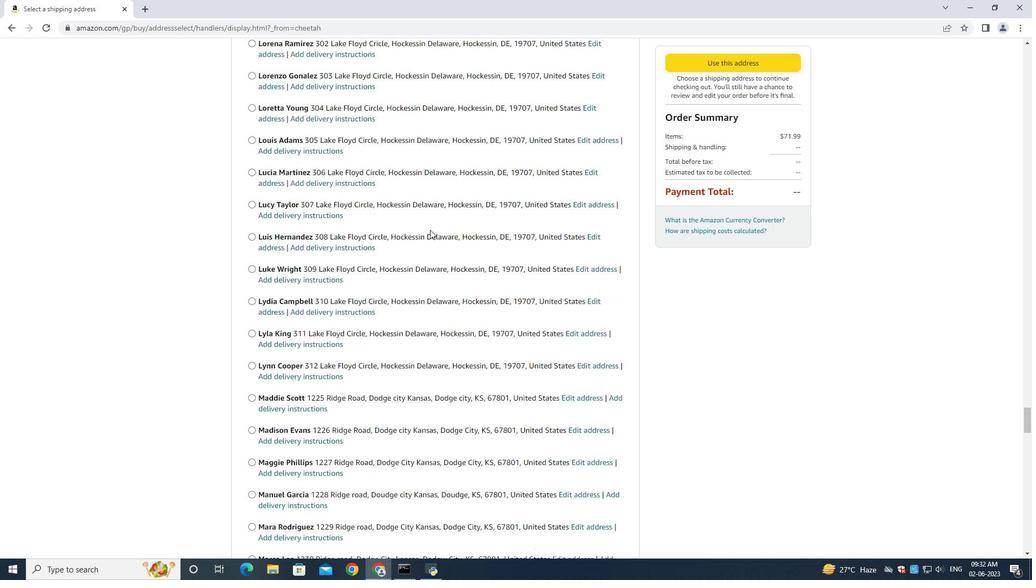 
Action: Mouse scrolled (430, 232) with delta (0, 0)
Screenshot: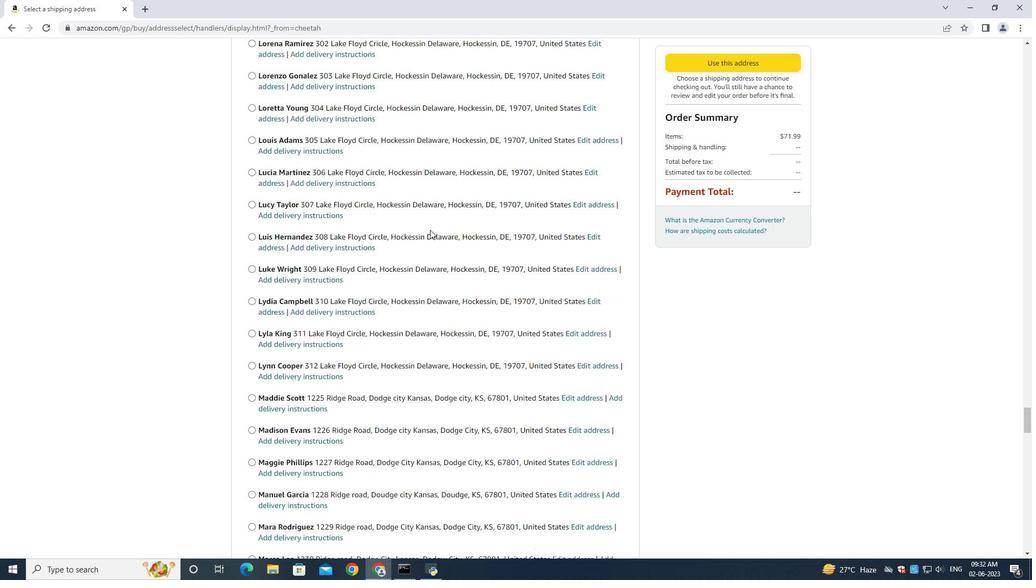 
Action: Mouse moved to (428, 236)
Screenshot: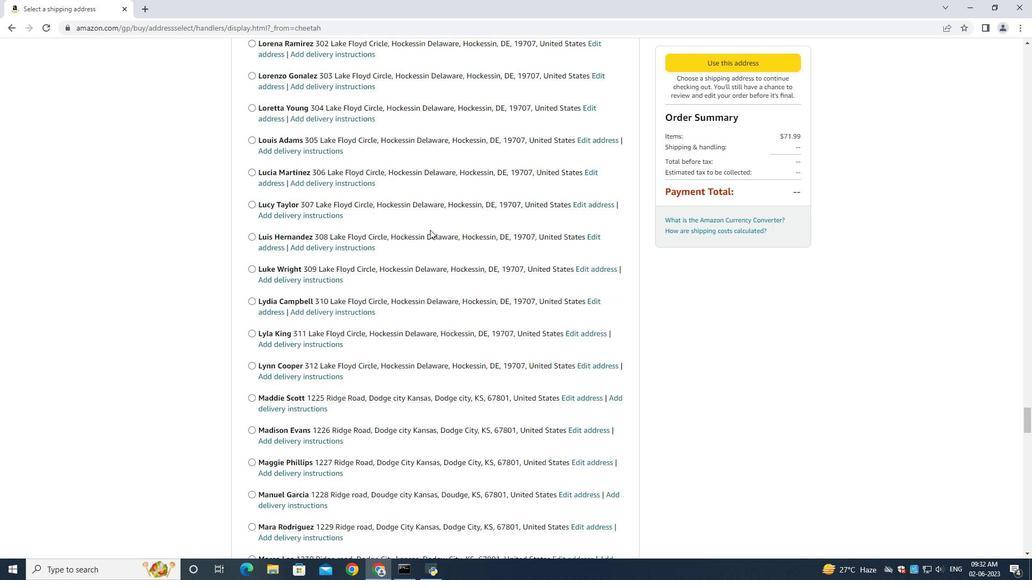 
Action: Mouse scrolled (428, 236) with delta (0, 0)
Screenshot: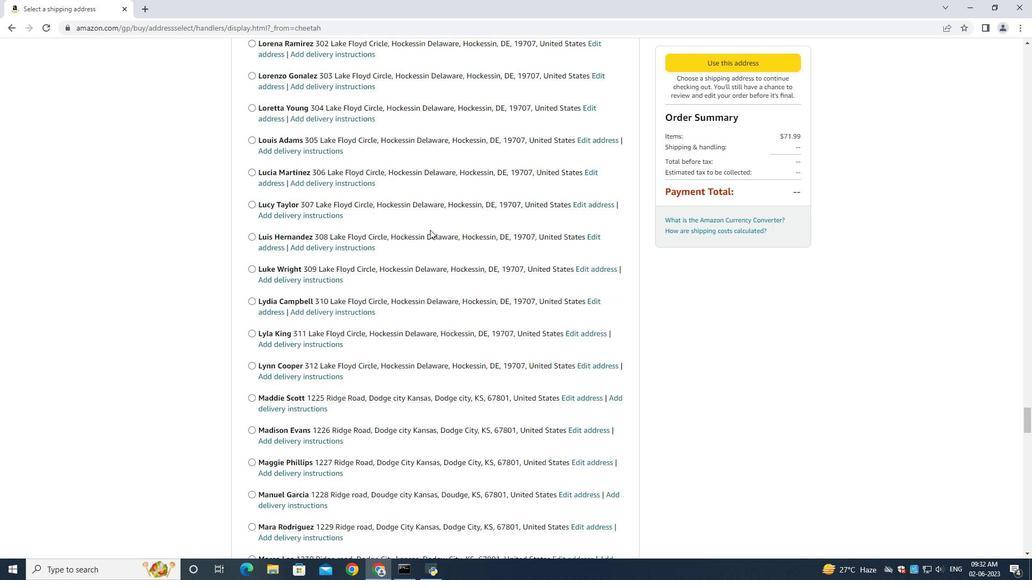 
Action: Mouse moved to (427, 239)
Screenshot: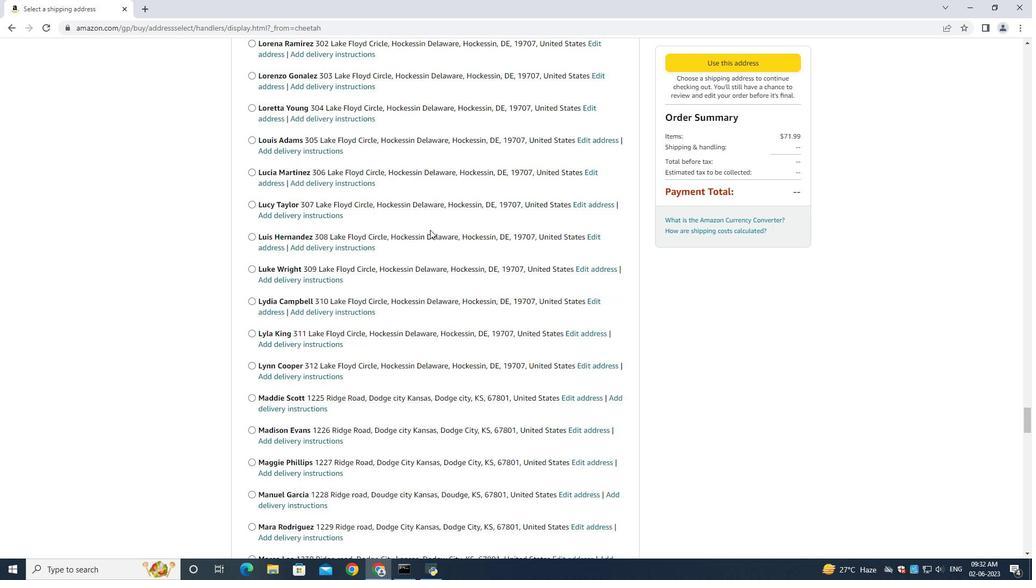 
Action: Mouse scrolled (427, 238) with delta (0, 0)
Screenshot: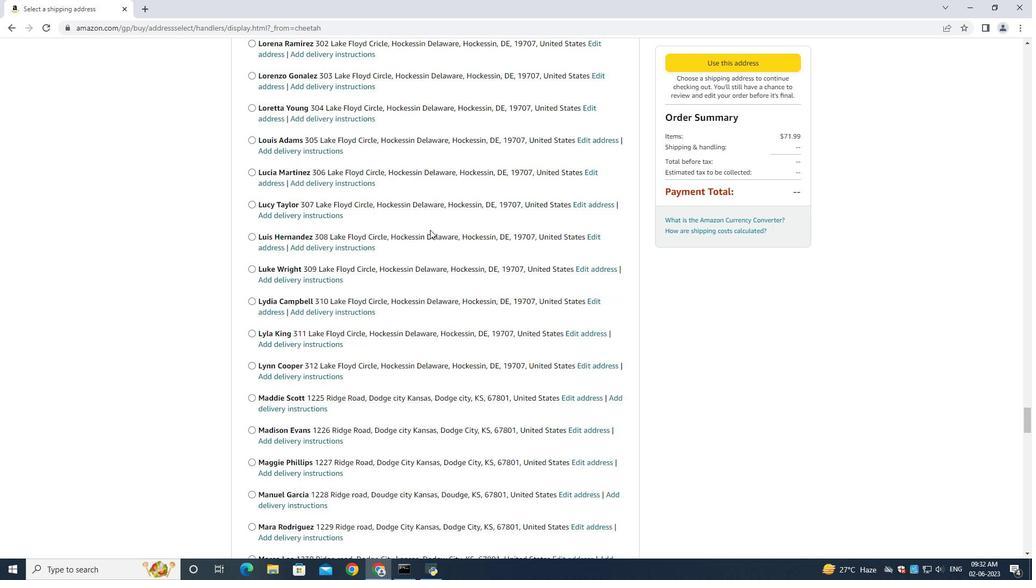 
Action: Mouse moved to (427, 239)
Screenshot: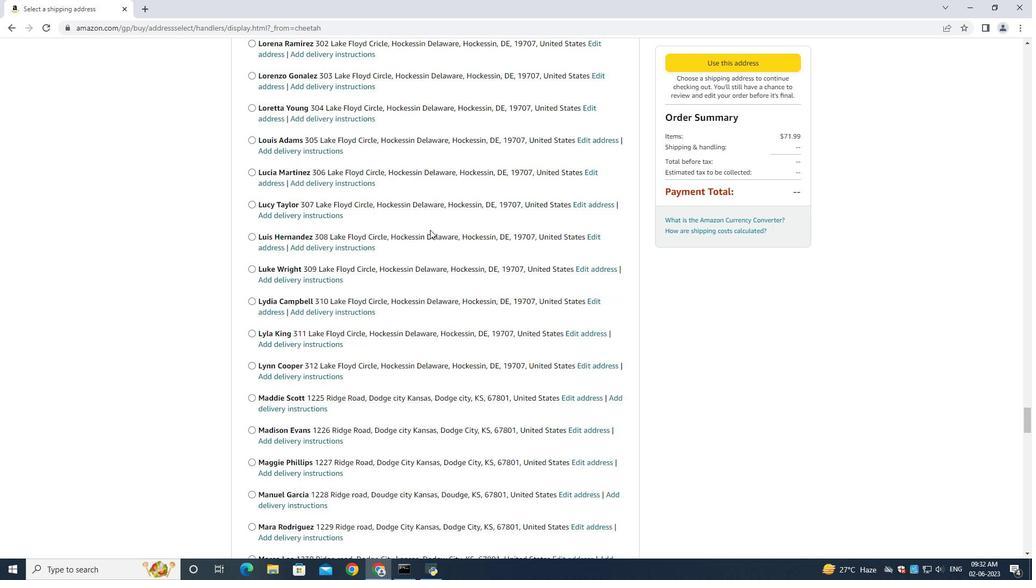 
Action: Mouse scrolled (427, 238) with delta (0, 0)
Screenshot: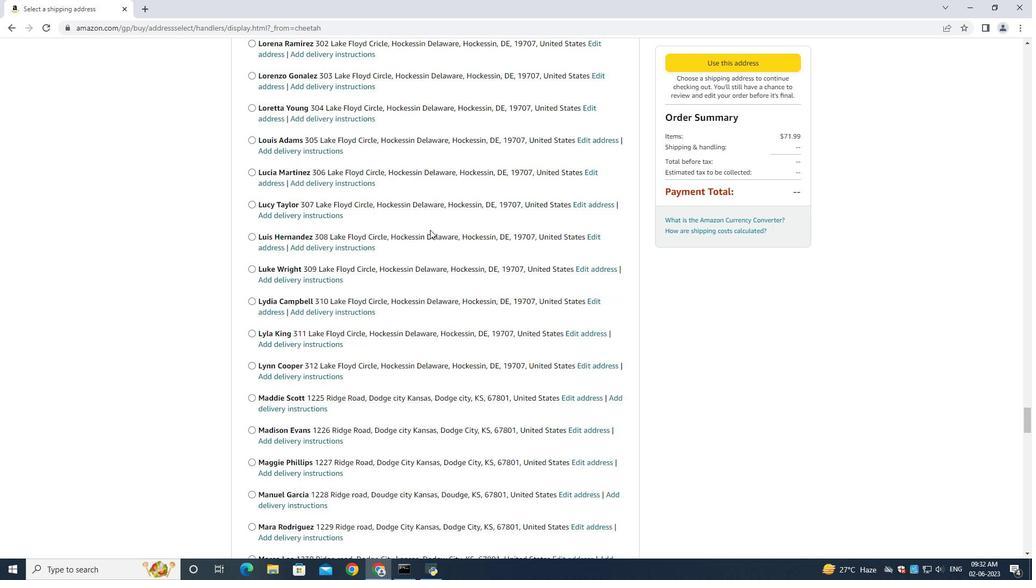 
Action: Mouse moved to (427, 239)
Screenshot: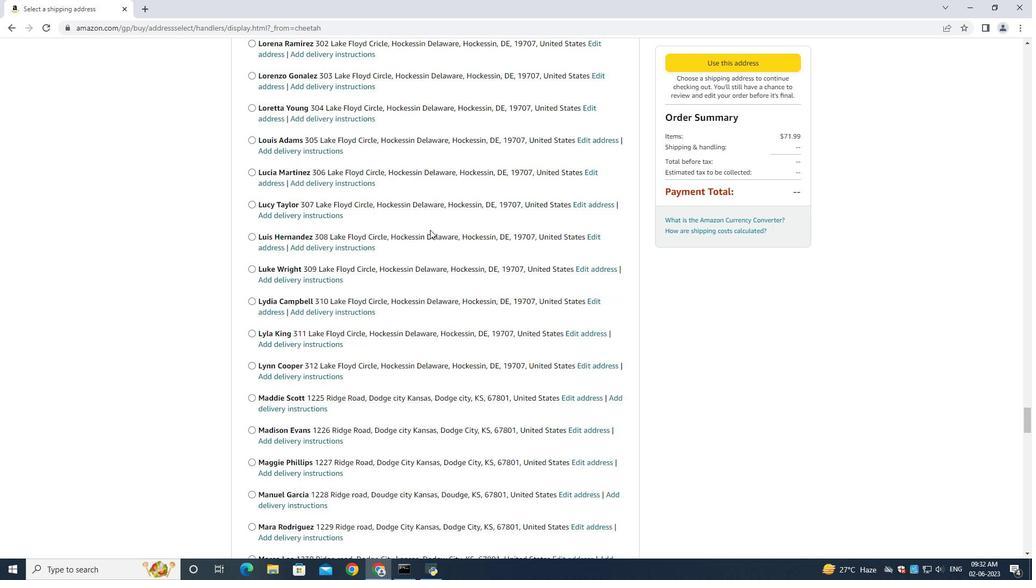 
Action: Mouse scrolled (427, 239) with delta (0, 0)
Screenshot: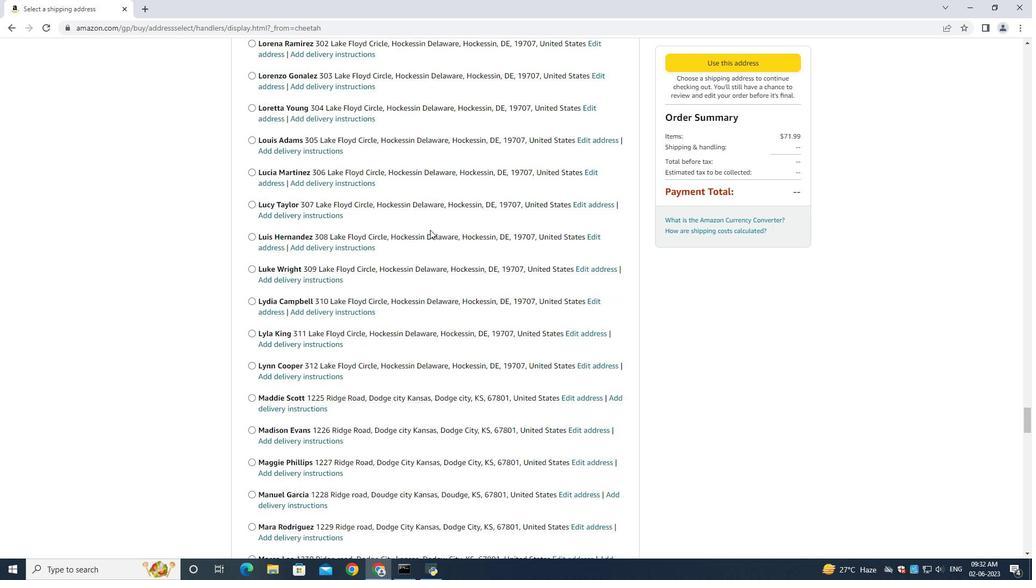 
Action: Mouse moved to (427, 239)
Screenshot: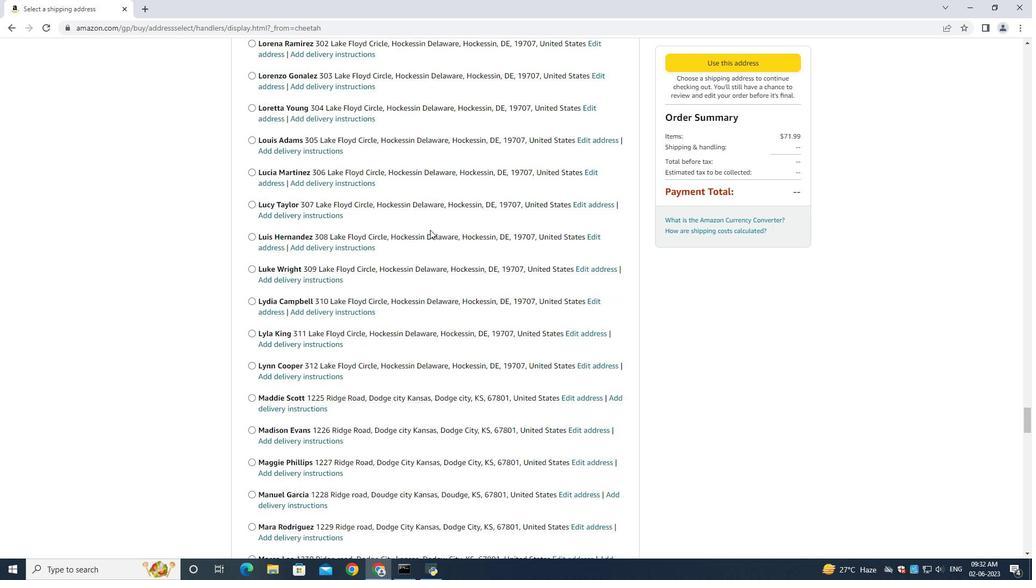 
Action: Mouse scrolled (427, 239) with delta (0, 0)
Screenshot: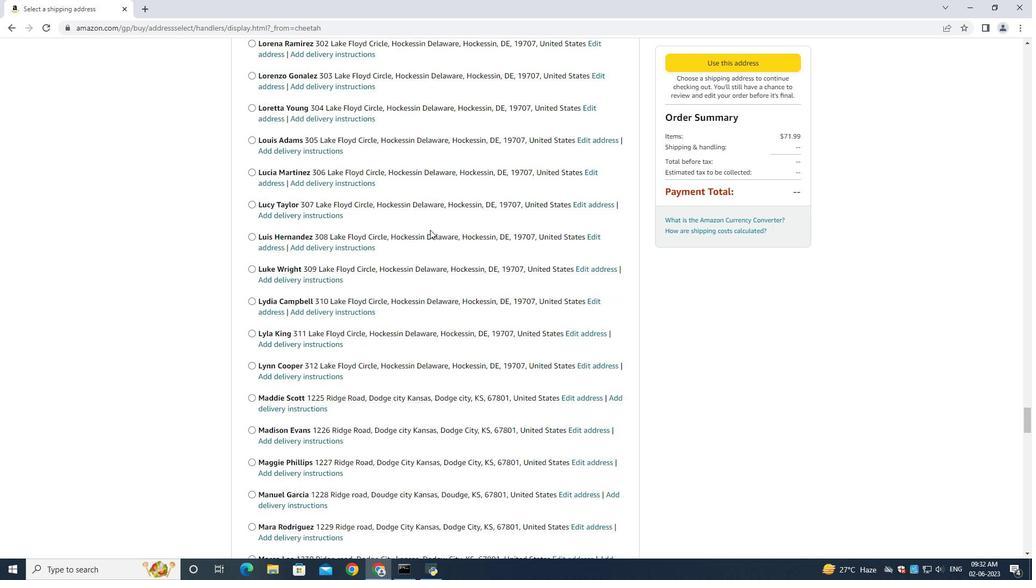 
Action: Mouse moved to (426, 239)
Screenshot: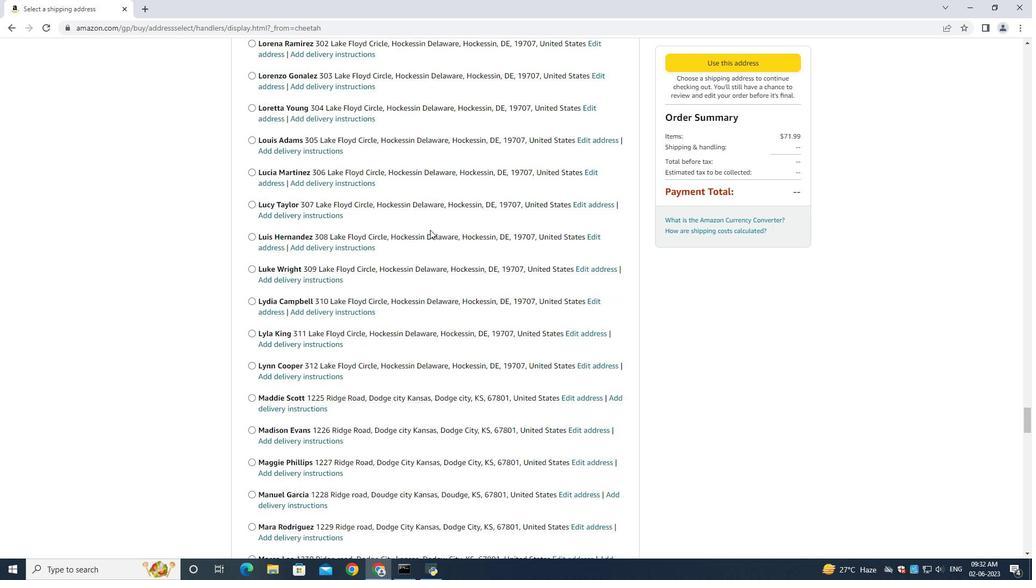 
Action: Mouse scrolled (427, 239) with delta (0, 0)
Screenshot: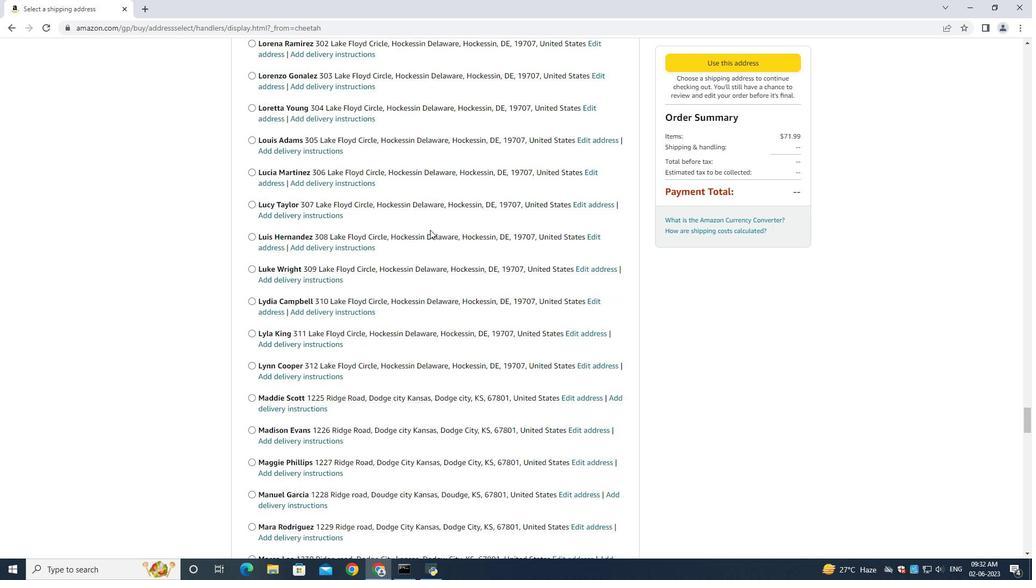 
Action: Mouse moved to (426, 239)
Screenshot: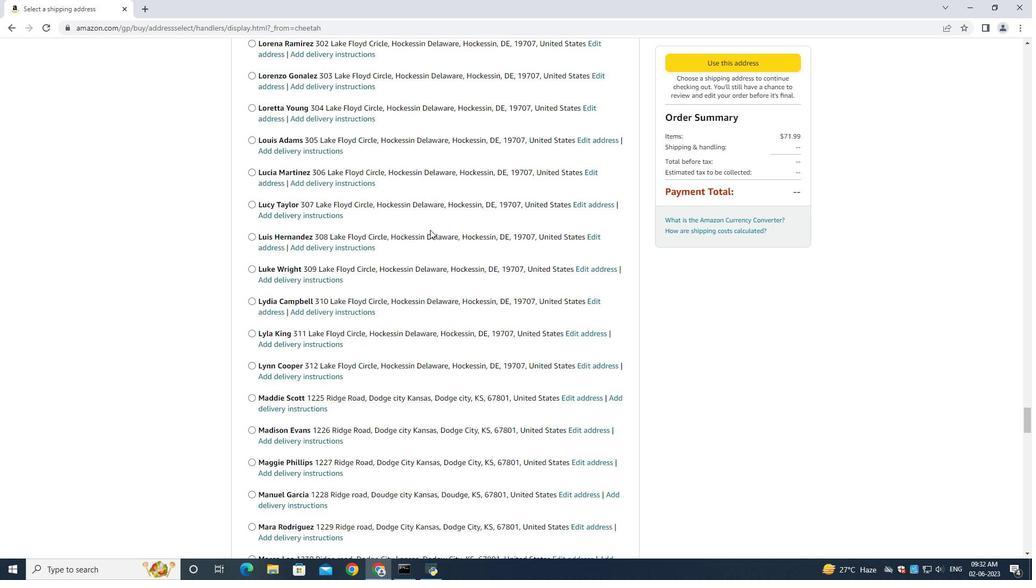 
Action: Mouse scrolled (426, 239) with delta (0, 0)
Screenshot: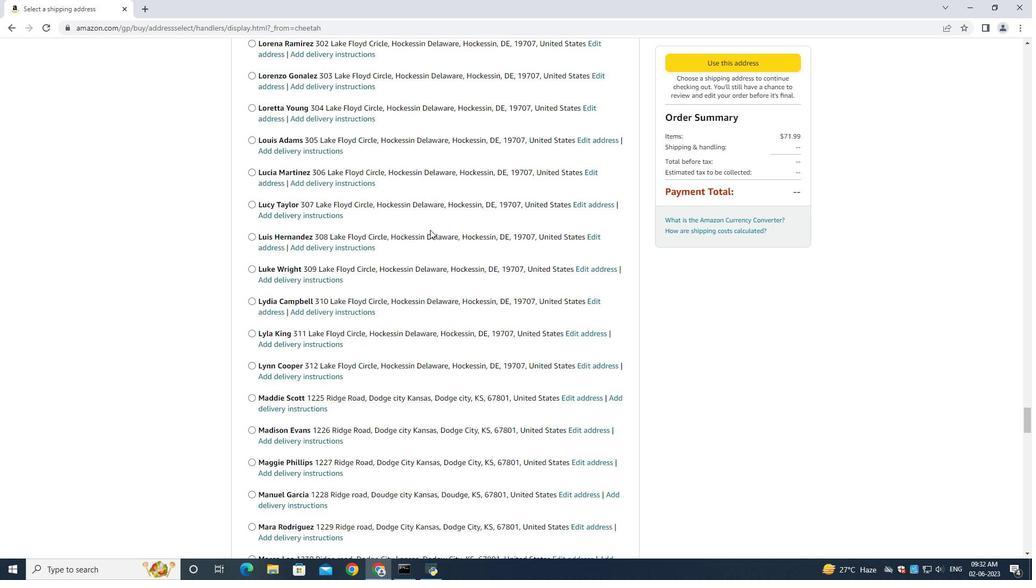 
Action: Mouse moved to (424, 243)
Screenshot: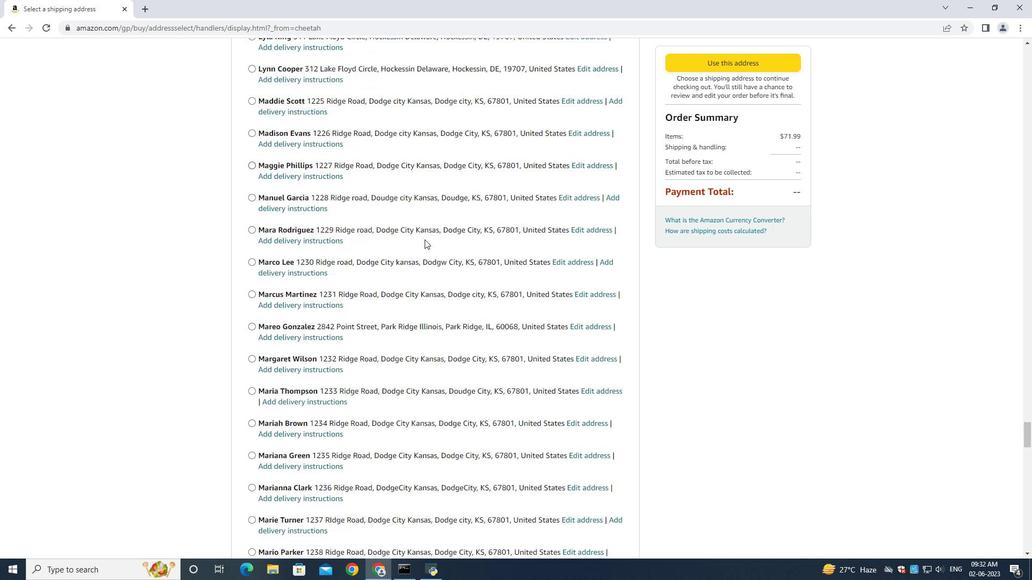 
Action: Mouse scrolled (424, 240) with delta (0, 0)
Screenshot: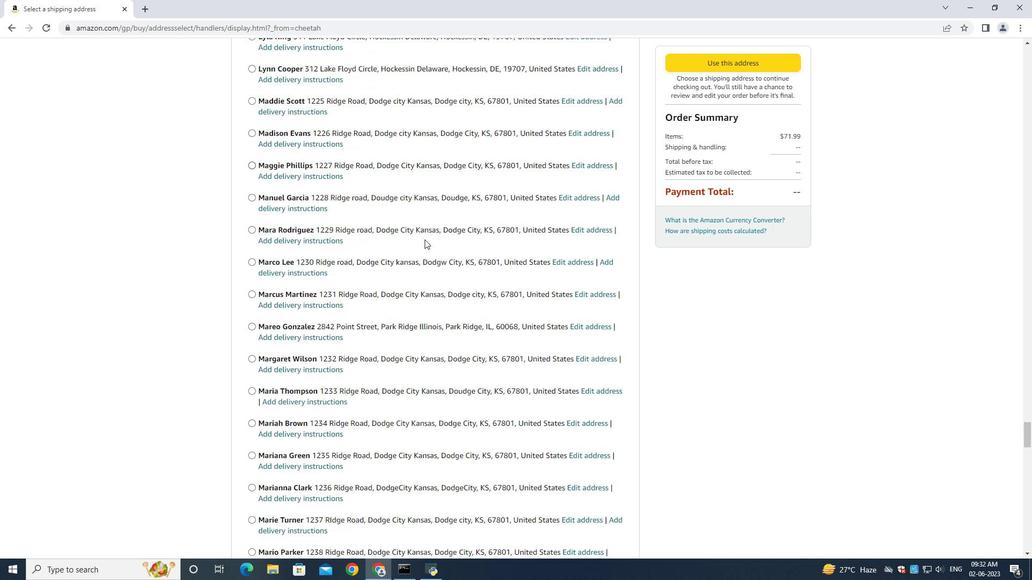 
Action: Mouse moved to (424, 243)
Screenshot: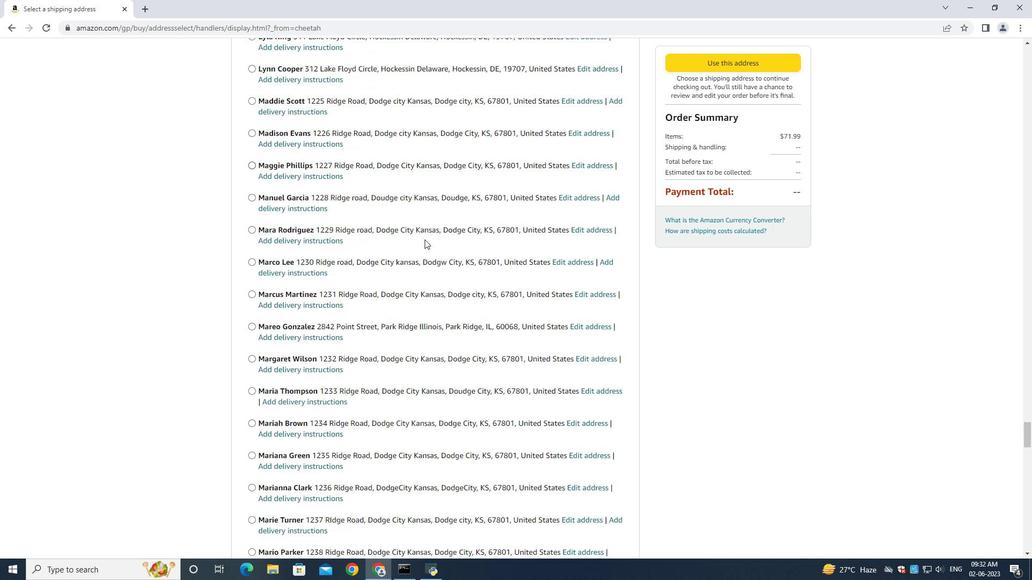 
Action: Mouse scrolled (424, 242) with delta (0, 0)
Screenshot: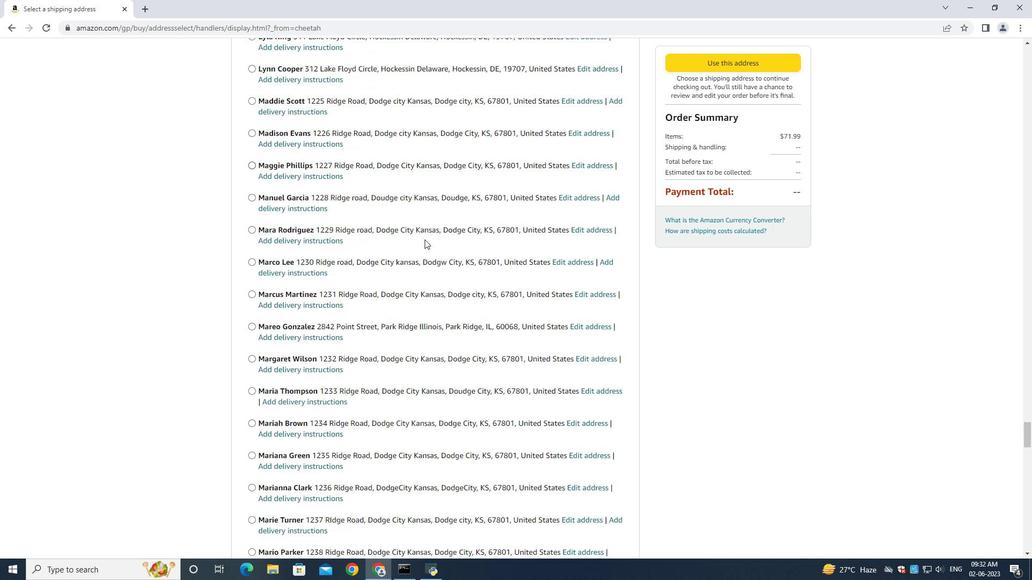 
Action: Mouse scrolled (424, 243) with delta (0, 0)
Screenshot: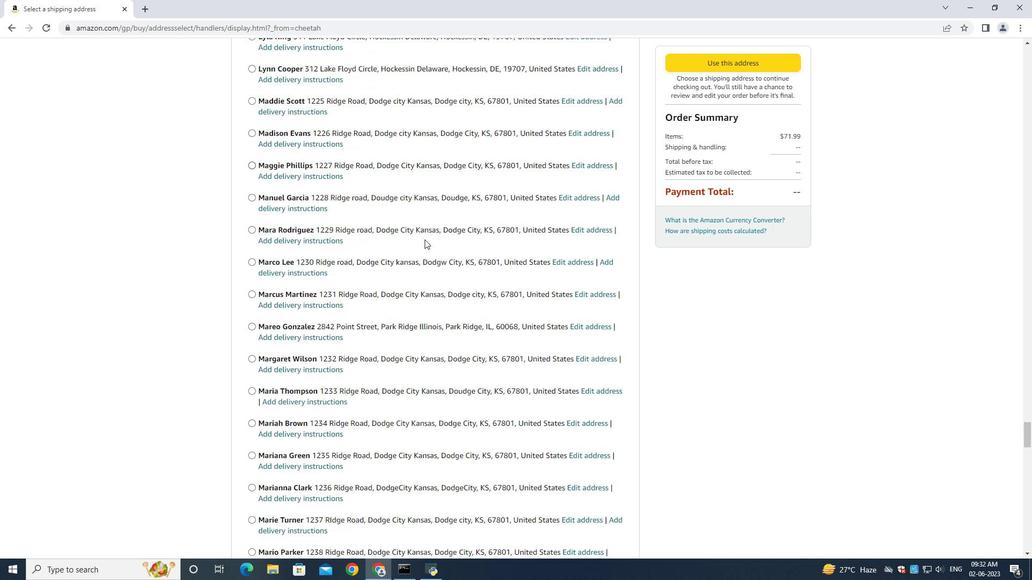 
Action: Mouse scrolled (424, 243) with delta (0, 0)
Screenshot: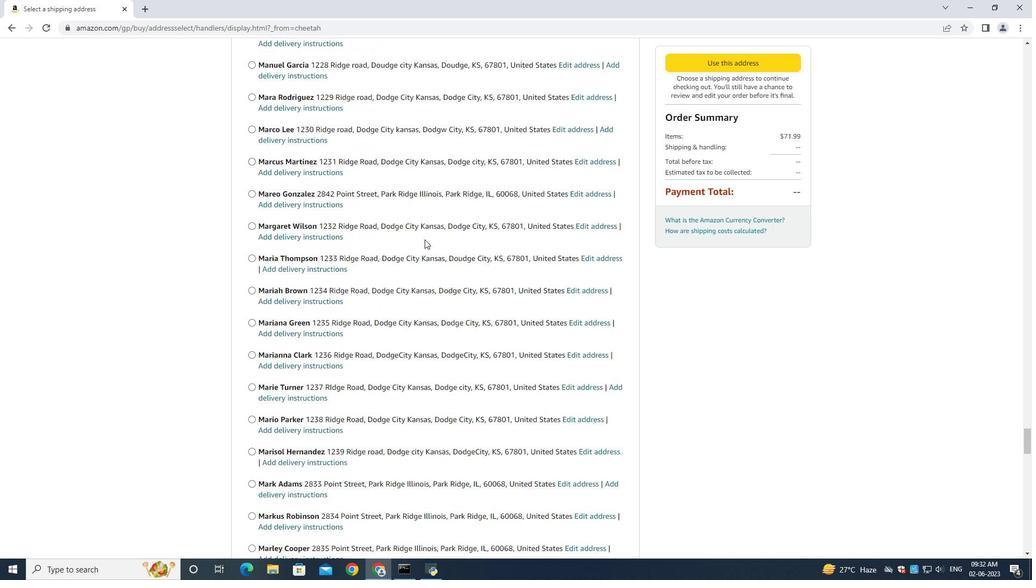 
Action: Mouse scrolled (424, 243) with delta (0, 0)
Screenshot: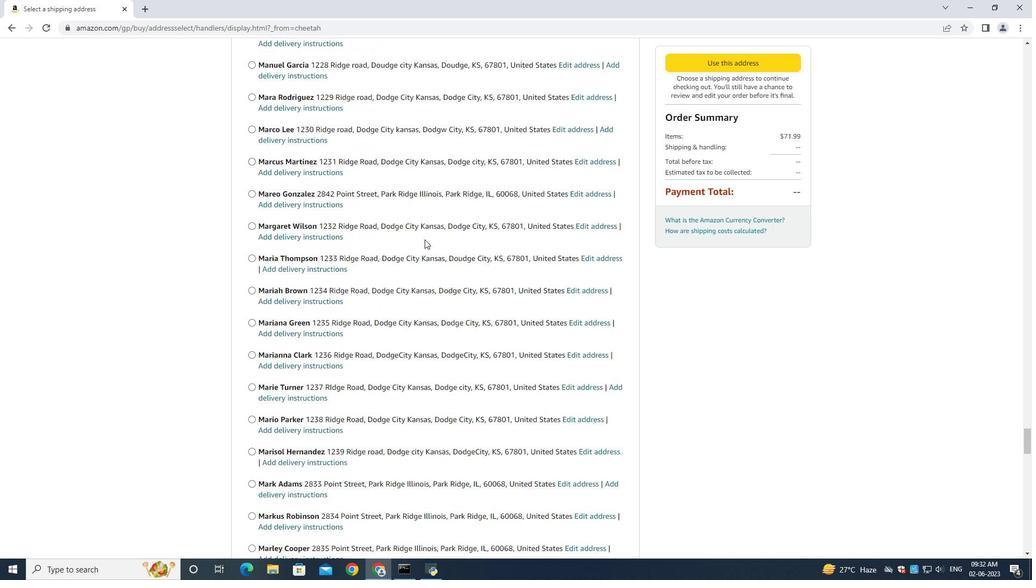 
Action: Mouse moved to (424, 244)
Screenshot: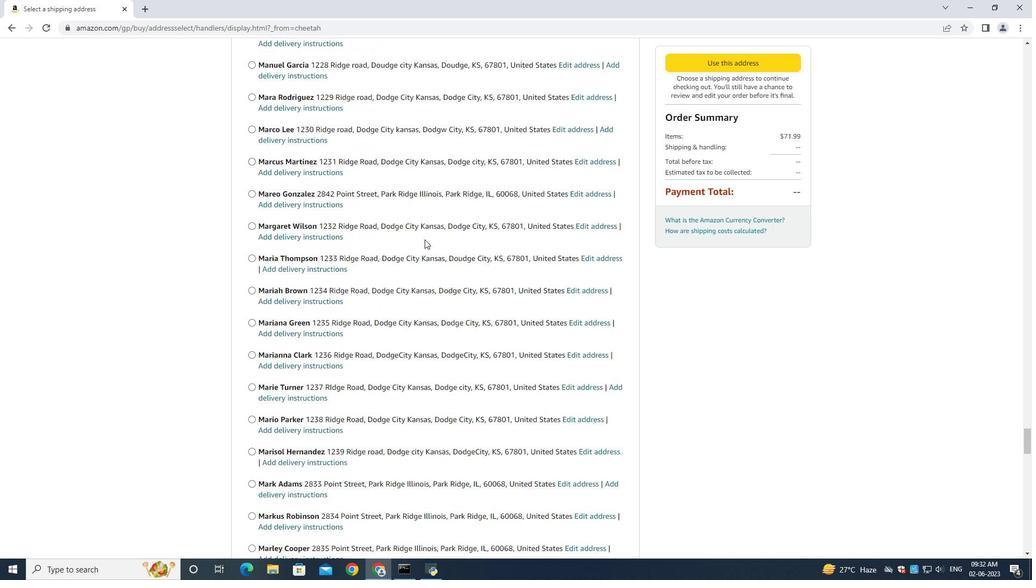 
Action: Mouse scrolled (424, 243) with delta (0, 0)
